 Task: Format the document by changing font sizes, styles, highlighting text, changing text color to pink, and inserting hyperlinks.
Action: Mouse moved to (508, 248)
Screenshot: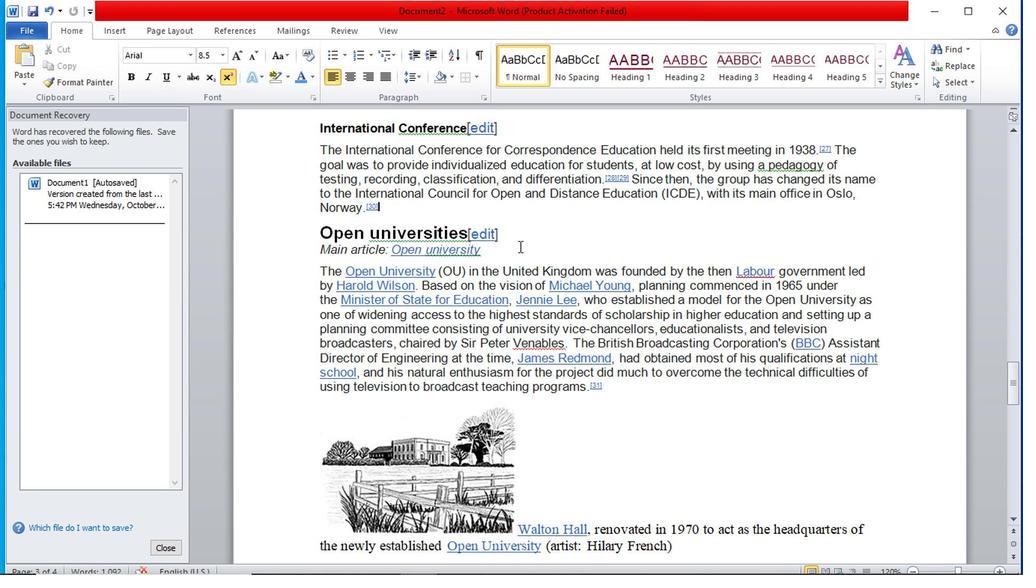 
Action: Mouse pressed left at (508, 248)
Screenshot: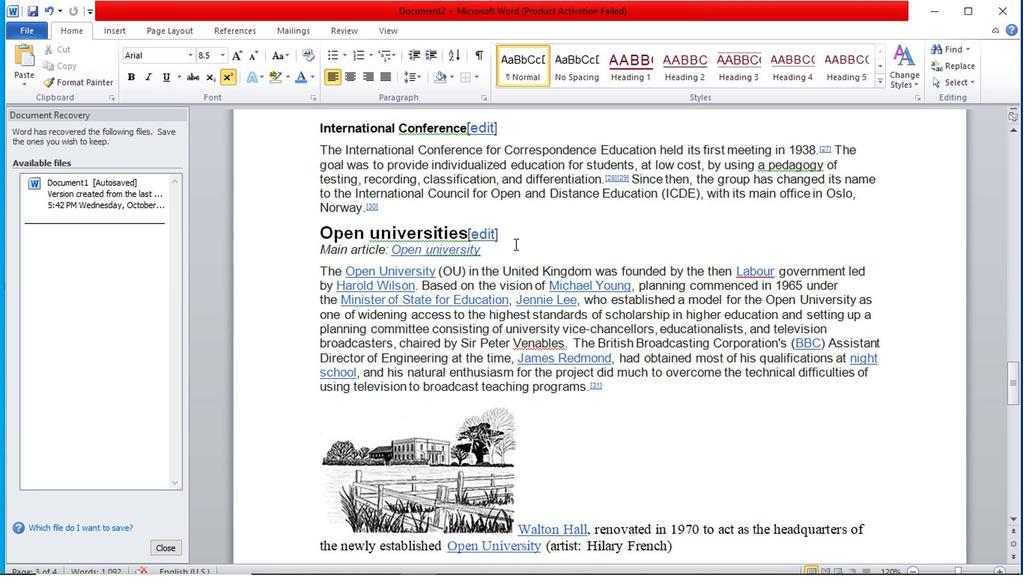
Action: Mouse moved to (494, 232)
Screenshot: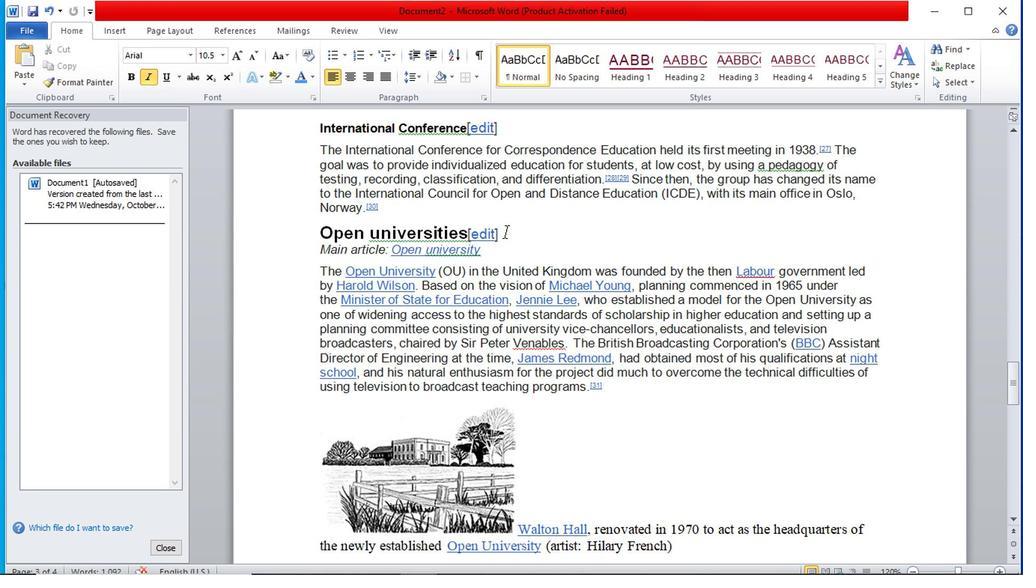 
Action: Mouse pressed left at (494, 232)
Screenshot: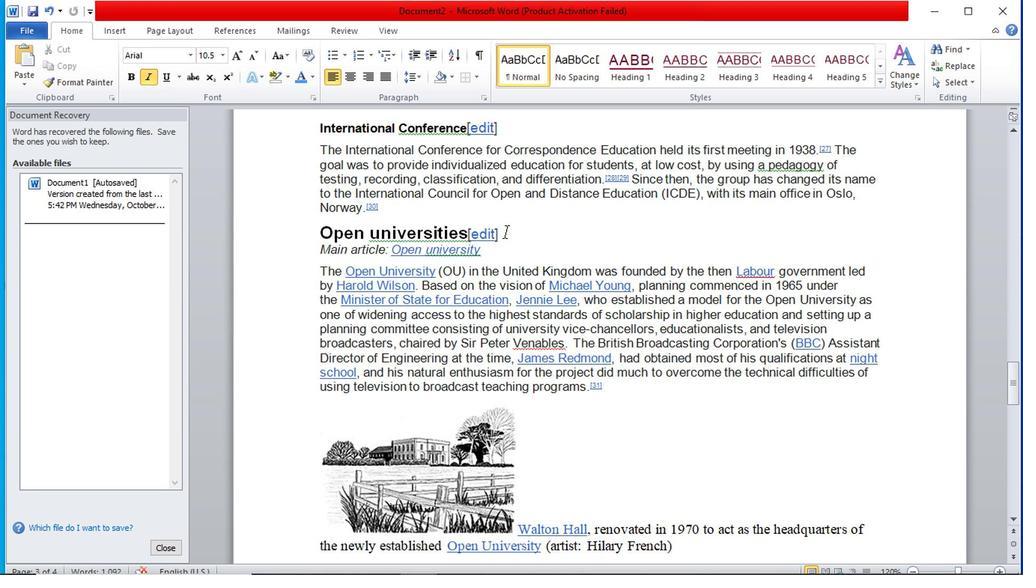 
Action: Key pressed <Key.backspace><Key.backspace><Key.backspace><Key.backspace>
Screenshot: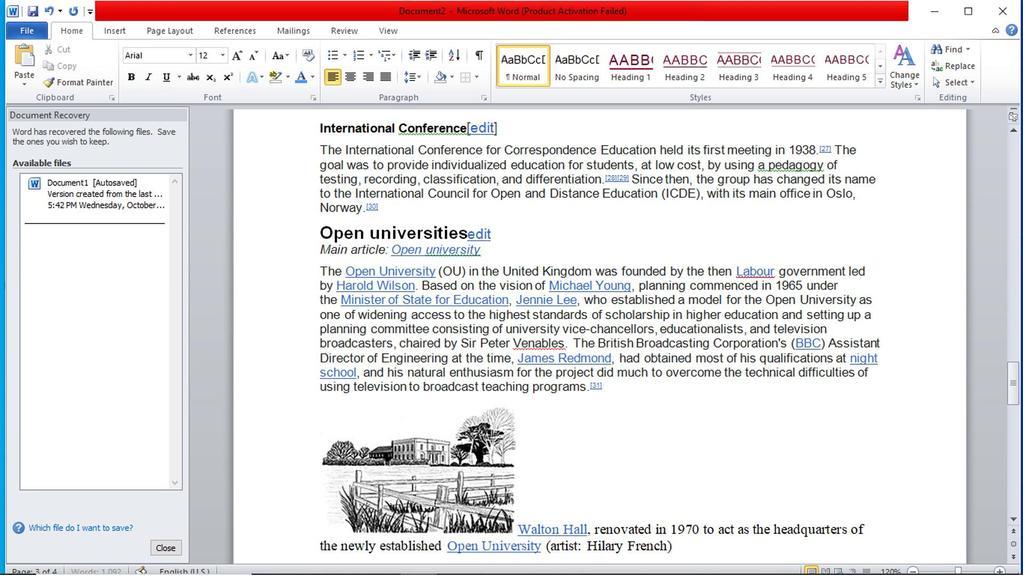 
Action: Mouse moved to (467, 233)
Screenshot: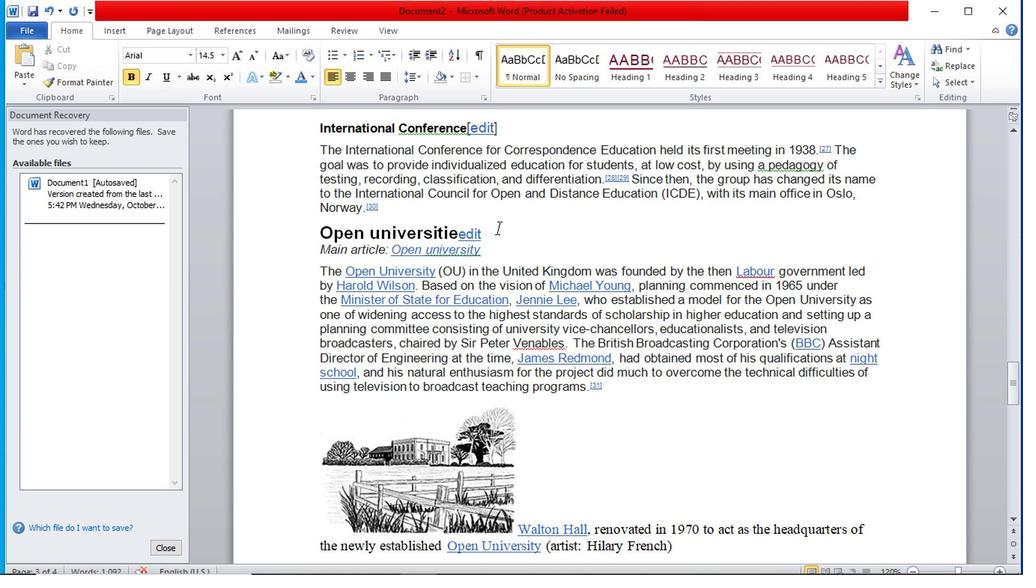 
Action: Key pressed s
Screenshot: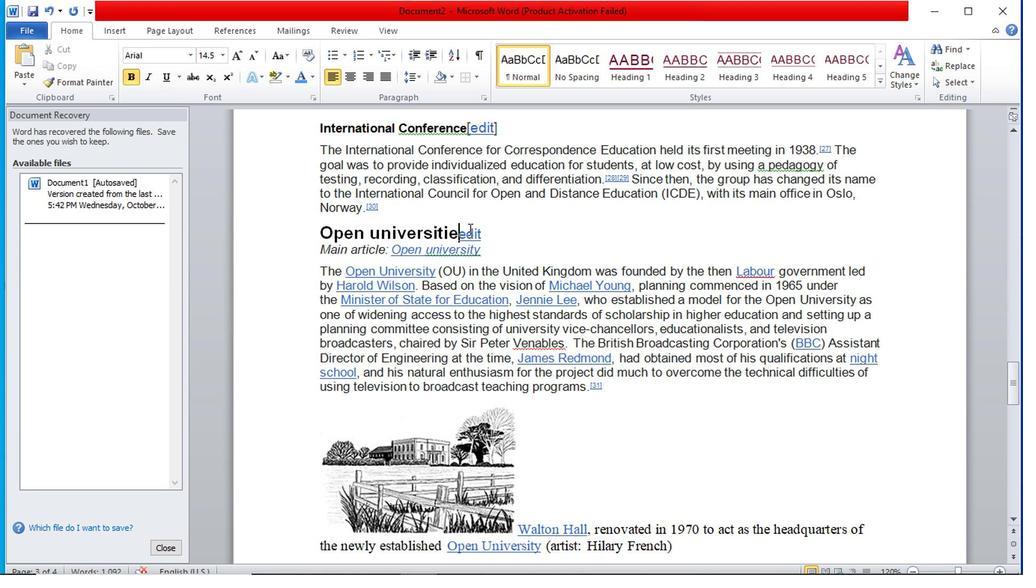 
Action: Mouse moved to (491, 238)
Screenshot: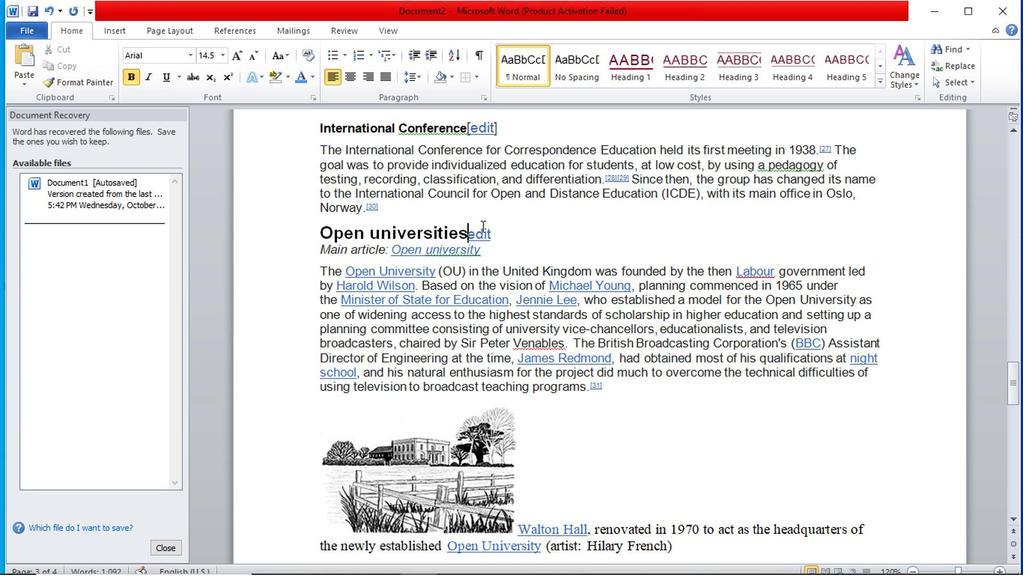 
Action: Mouse pressed left at (491, 238)
Screenshot: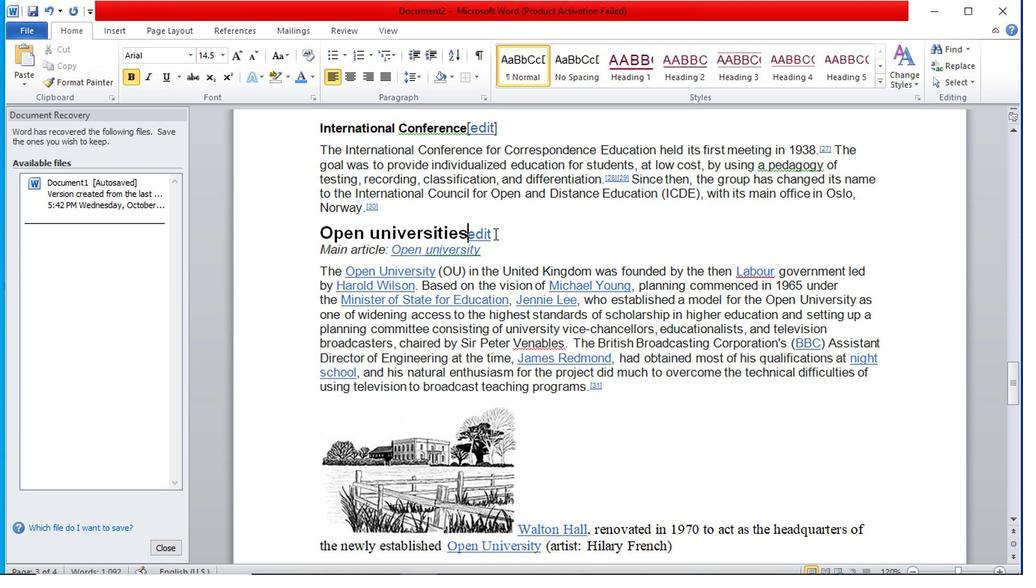 
Action: Key pressed <Key.backspace><Key.backspace><Key.backspace><Key.backspace>
Screenshot: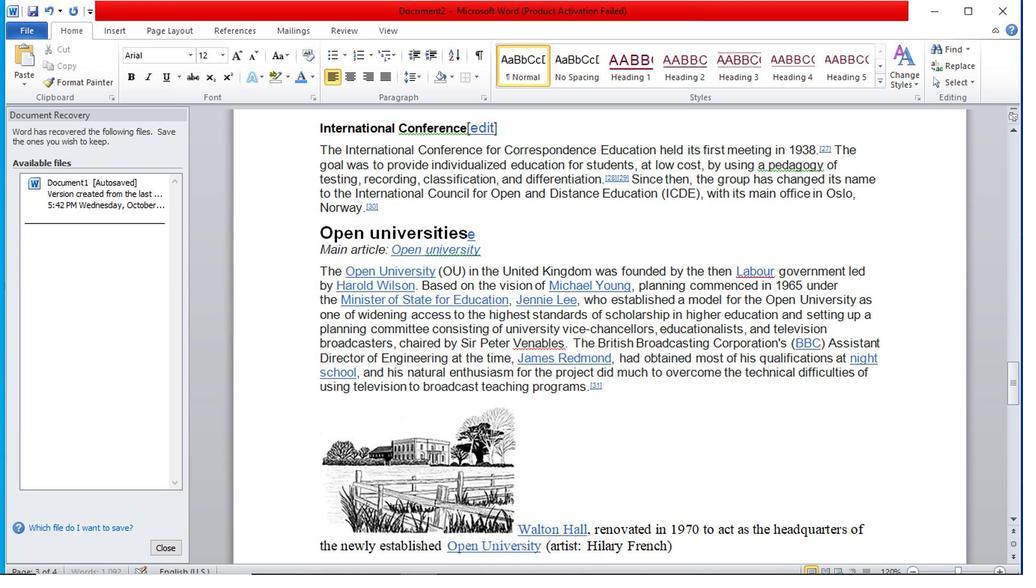 
Action: Mouse scrolled (491, 237) with delta (0, -1)
Screenshot: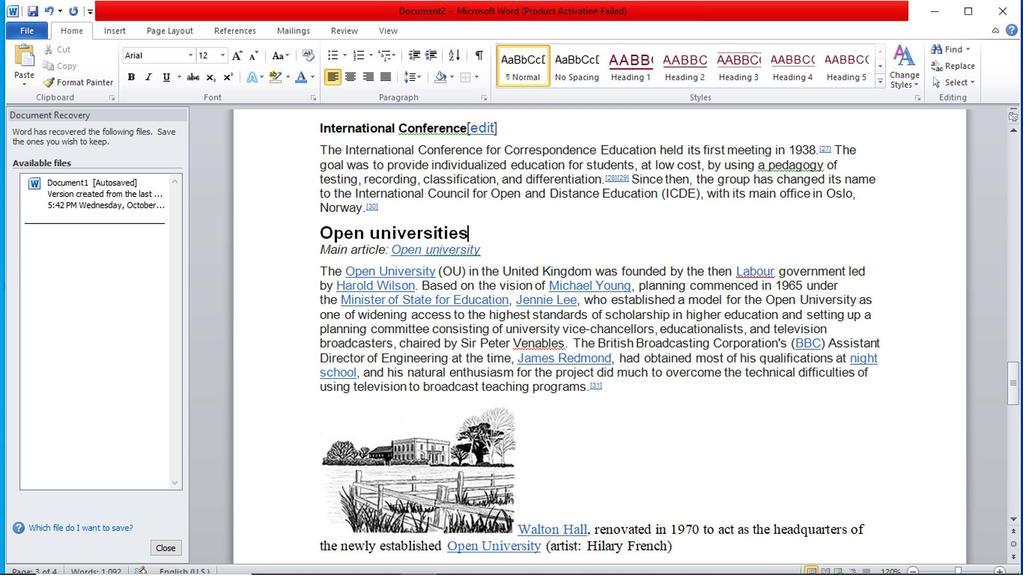
Action: Mouse scrolled (491, 238) with delta (0, 0)
Screenshot: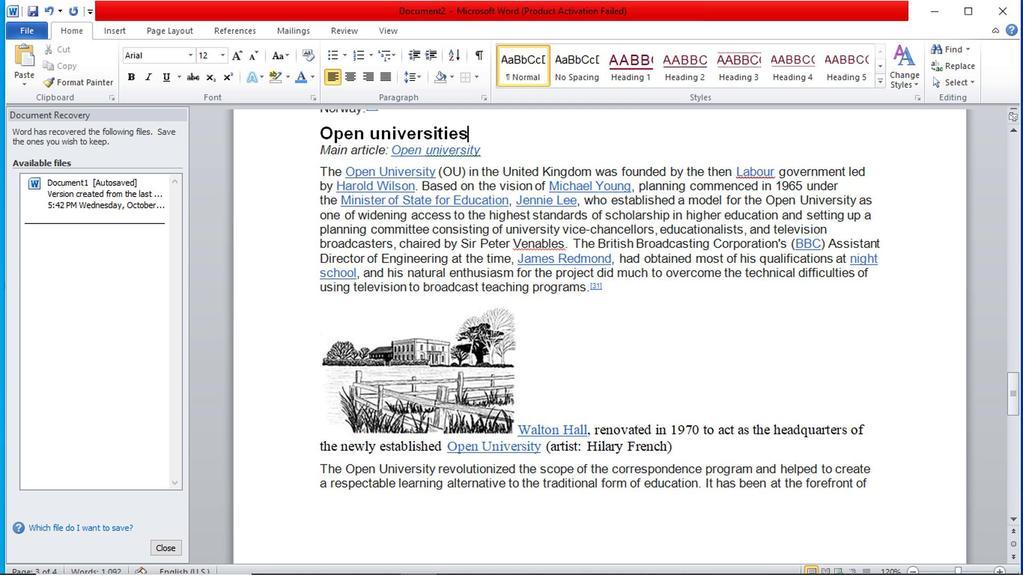 
Action: Mouse scrolled (491, 237) with delta (0, -1)
Screenshot: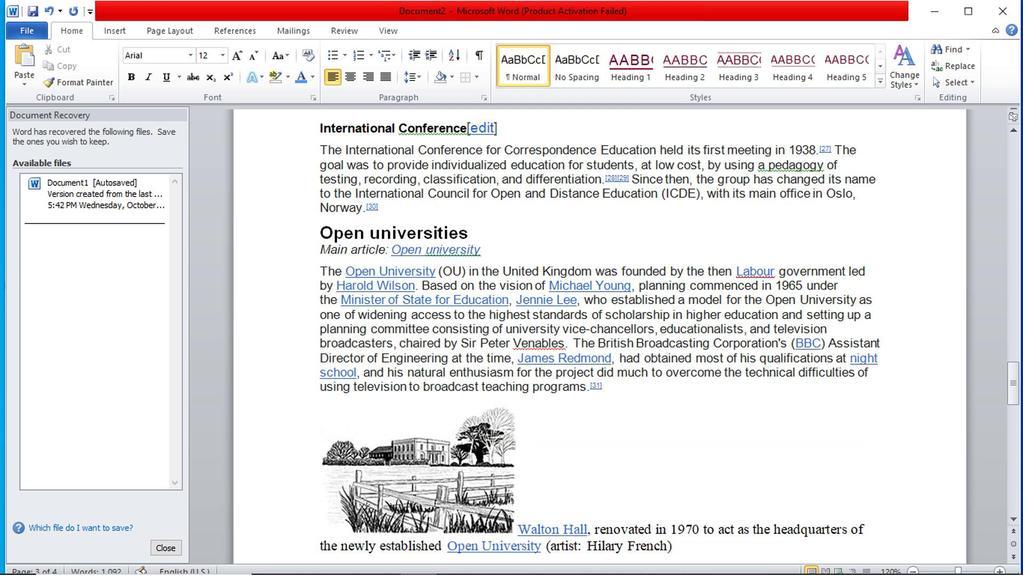 
Action: Mouse scrolled (491, 238) with delta (0, 0)
Screenshot: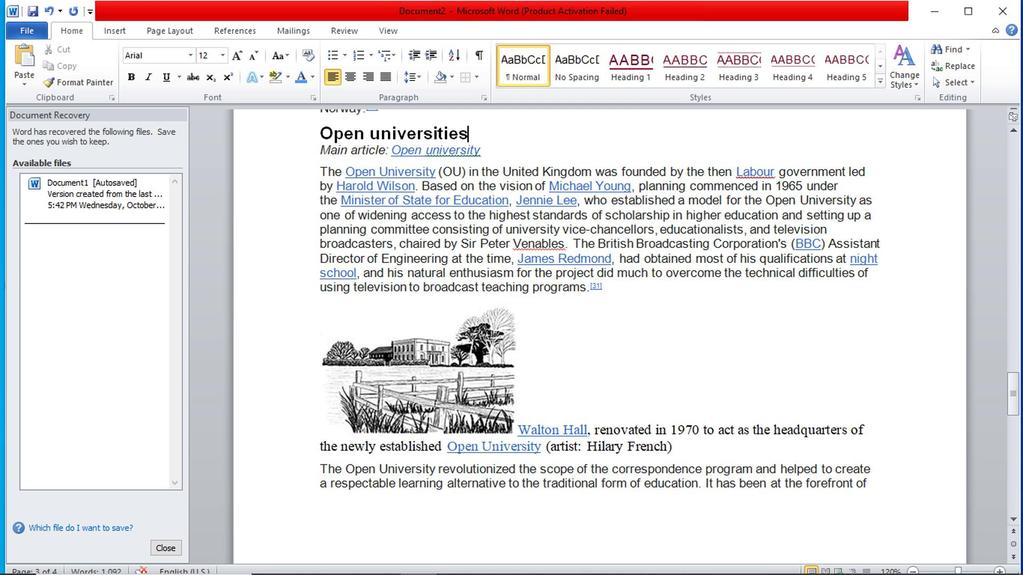 
Action: Mouse scrolled (491, 238) with delta (0, 0)
Screenshot: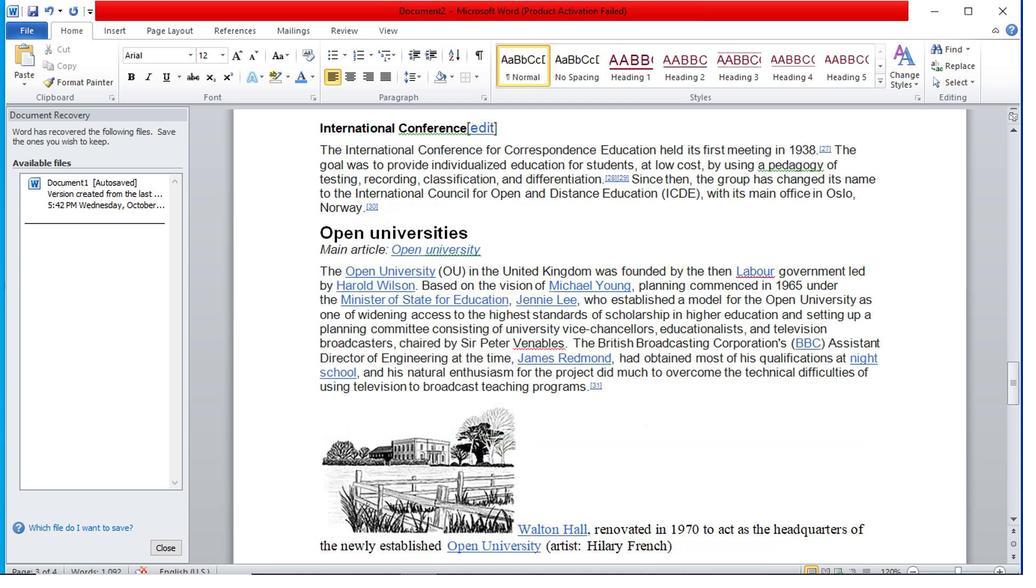 
Action: Mouse moved to (489, 293)
Screenshot: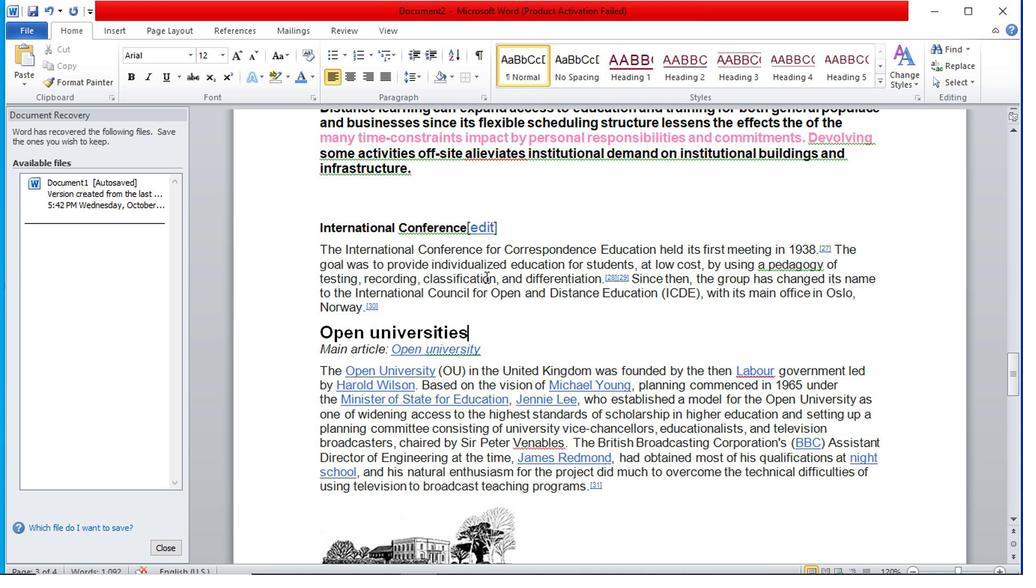 
Action: Mouse scrolled (489, 294) with delta (0, 1)
Screenshot: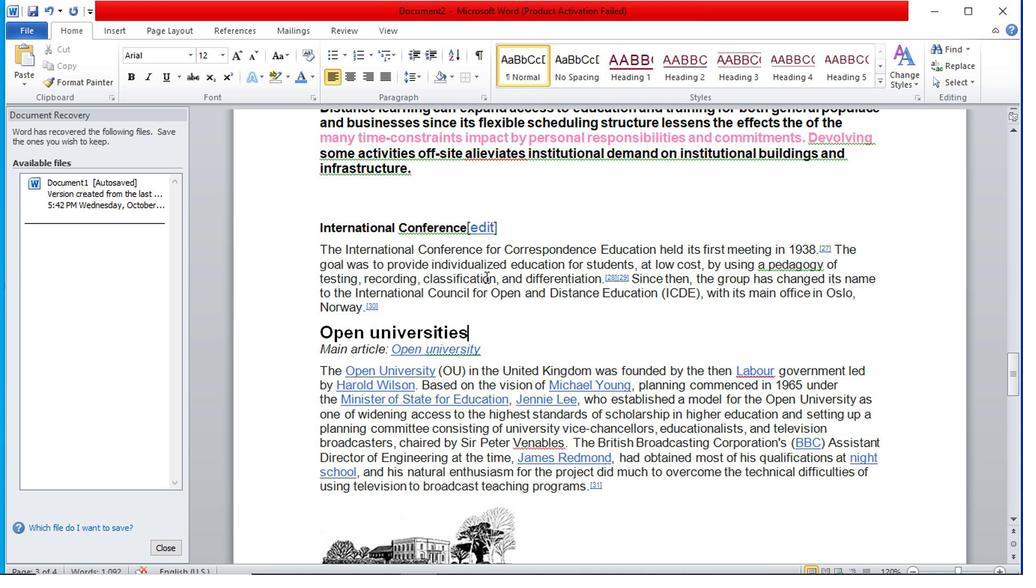
Action: Mouse moved to (494, 303)
Screenshot: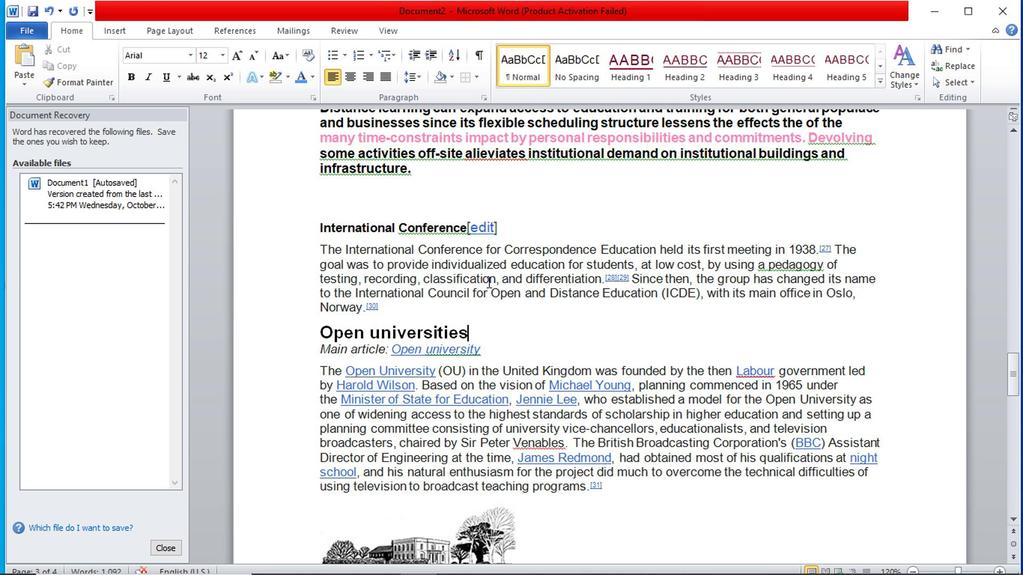
Action: Mouse scrolled (494, 304) with delta (0, 1)
Screenshot: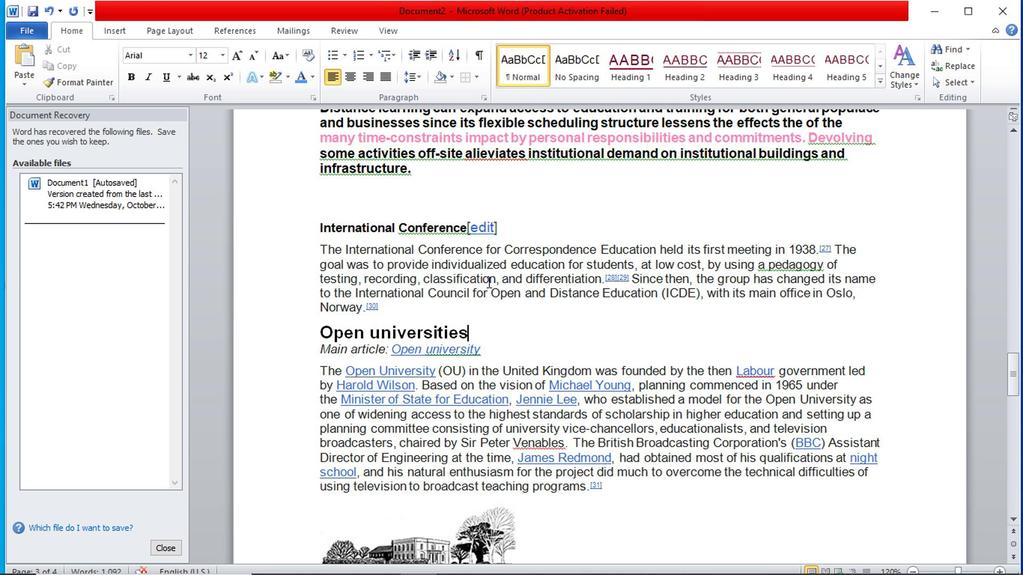 
Action: Mouse moved to (444, 304)
Screenshot: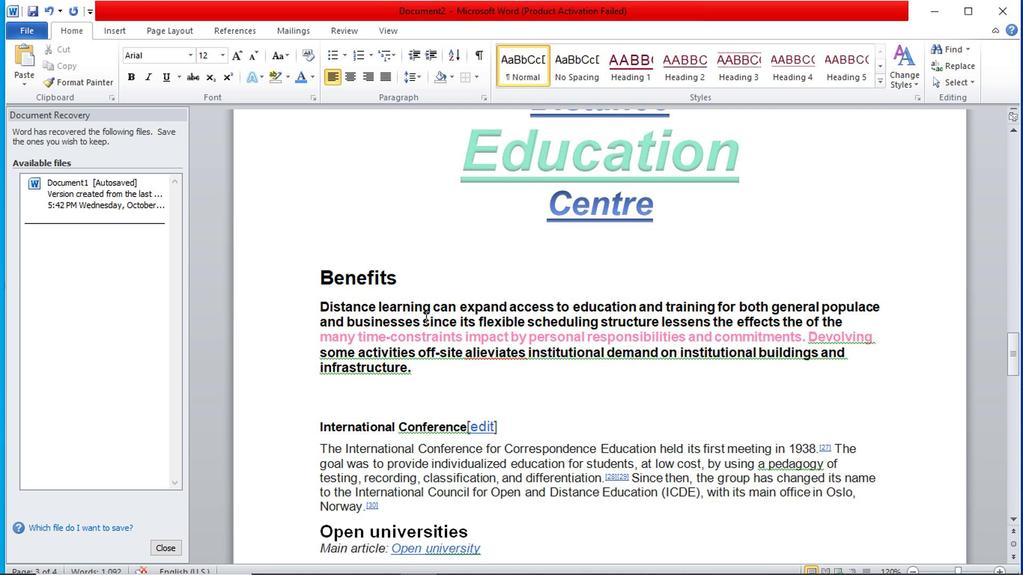 
Action: Mouse scrolled (444, 304) with delta (0, 0)
Screenshot: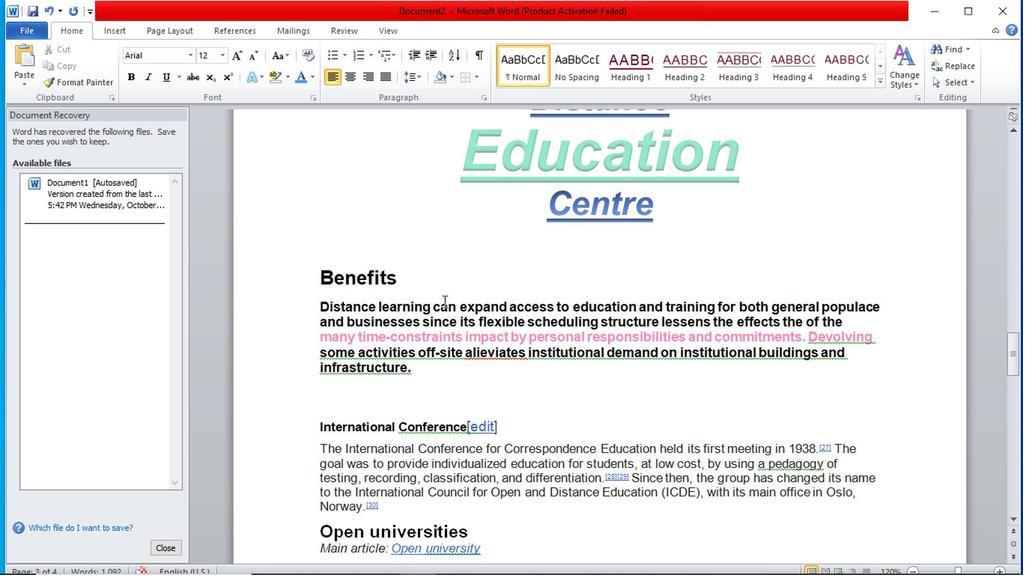 
Action: Mouse moved to (447, 304)
Screenshot: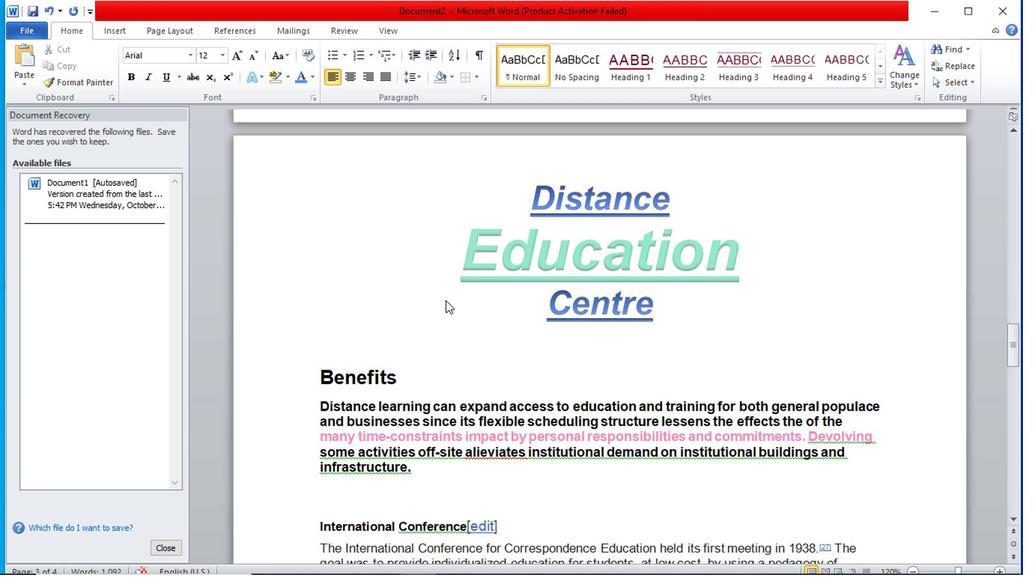 
Action: Mouse scrolled (447, 303) with delta (0, -1)
Screenshot: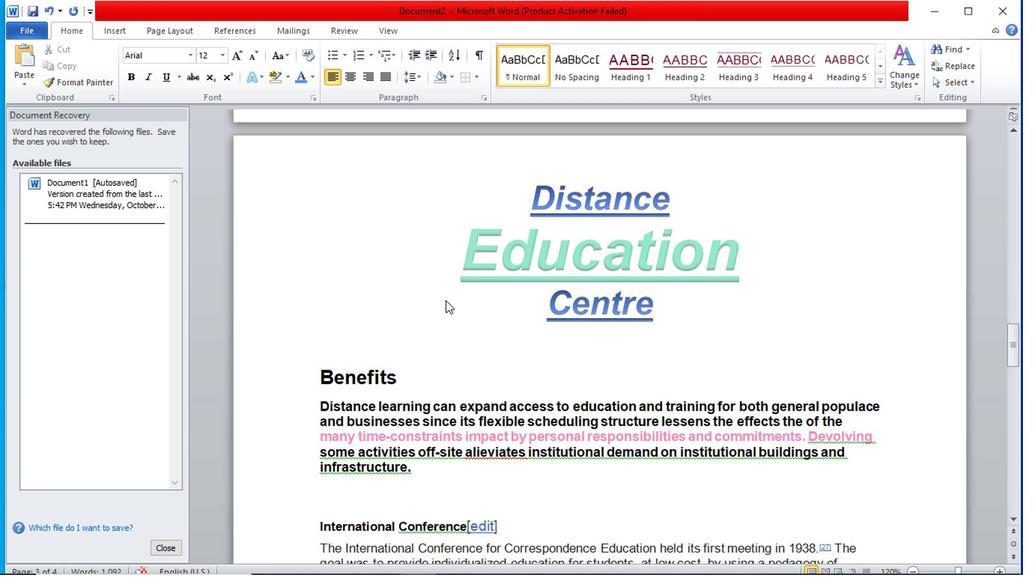 
Action: Mouse moved to (482, 323)
Screenshot: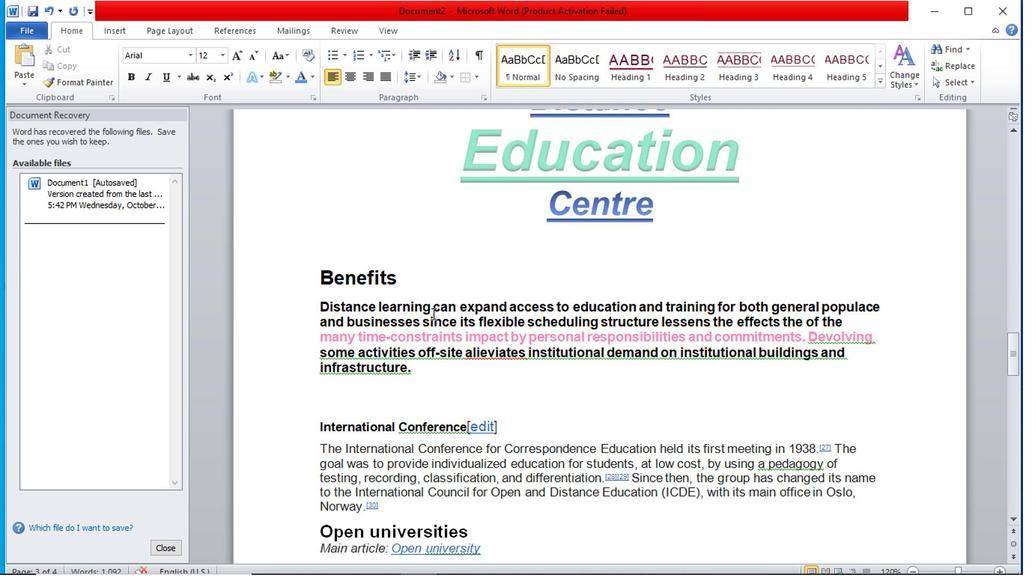 
Action: Mouse scrolled (482, 322) with delta (0, 0)
Screenshot: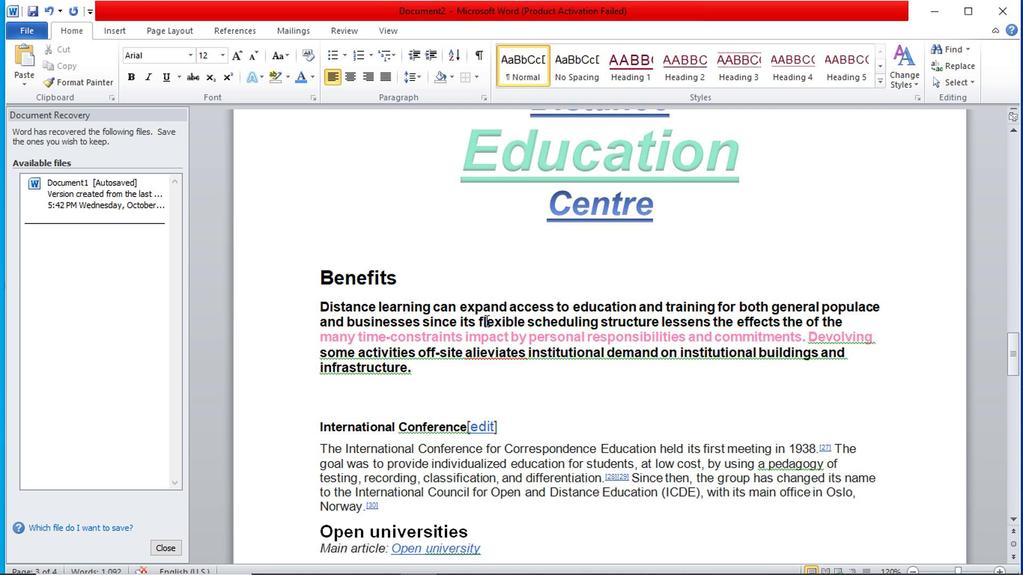 
Action: Mouse moved to (288, 69)
Screenshot: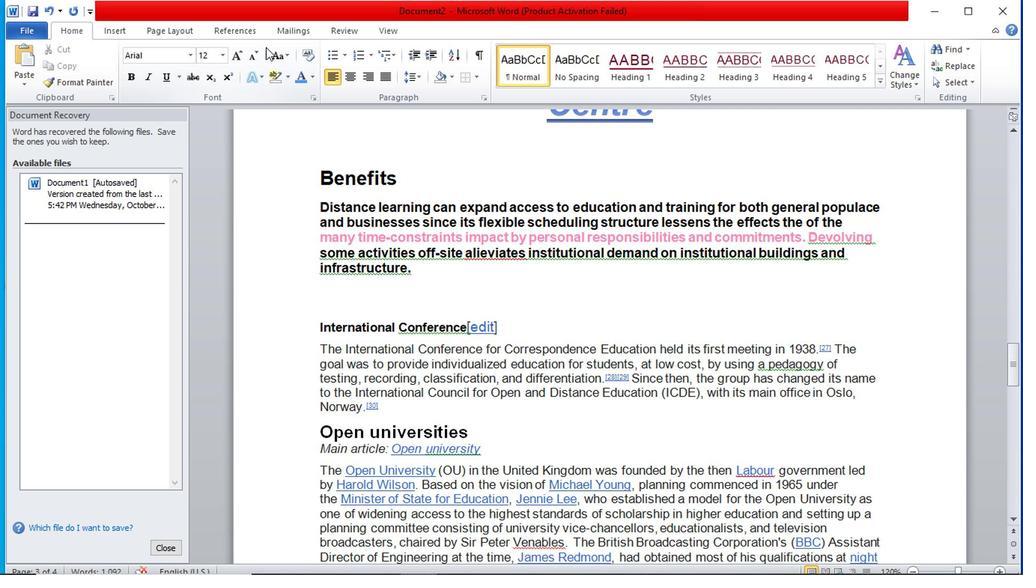 
Action: Mouse scrolled (288, 69) with delta (0, 0)
Screenshot: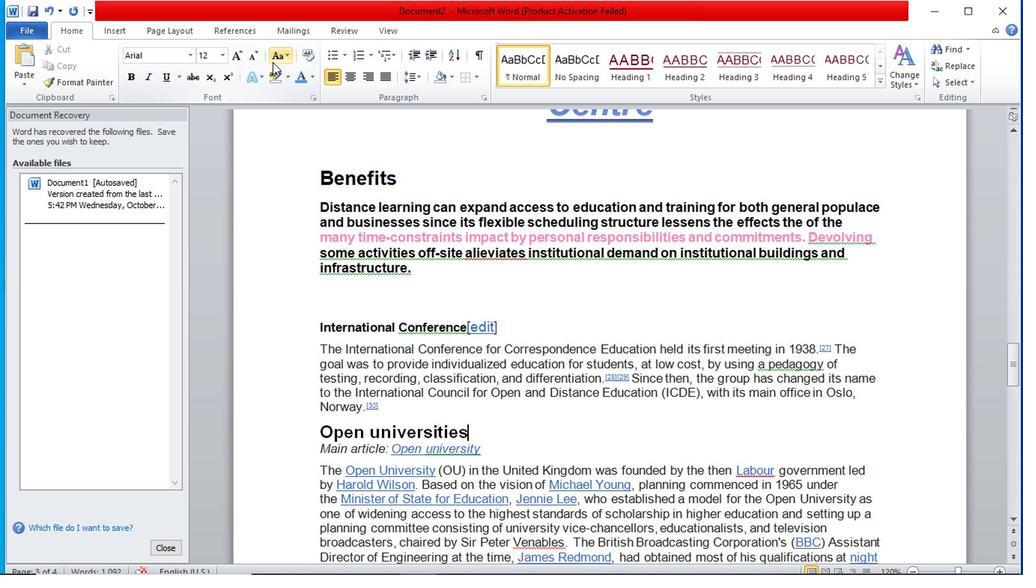 
Action: Mouse moved to (286, 73)
Screenshot: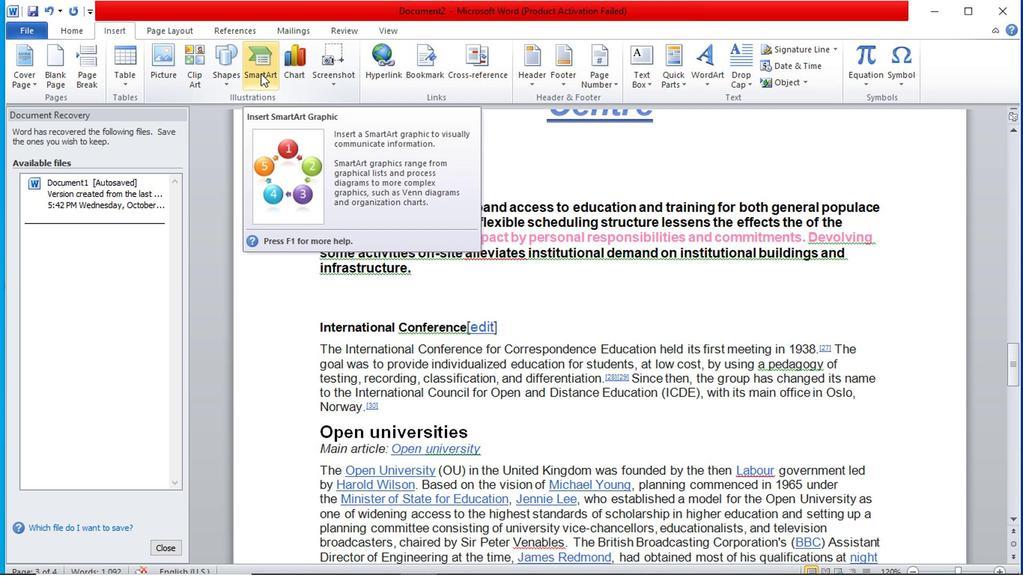 
Action: Mouse scrolled (286, 73) with delta (0, 0)
Screenshot: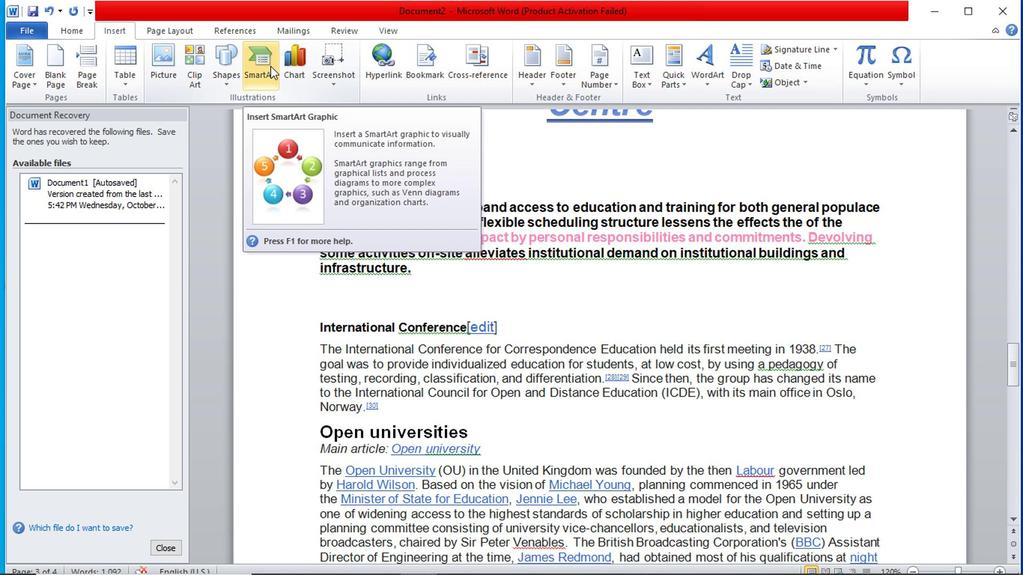 
Action: Mouse moved to (132, 34)
Screenshot: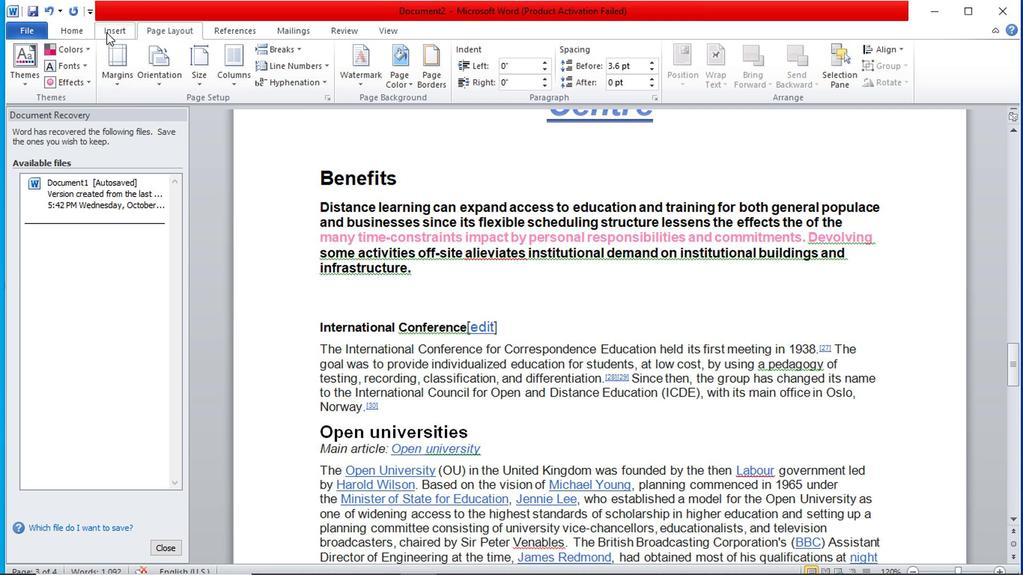 
Action: Mouse pressed left at (132, 34)
Screenshot: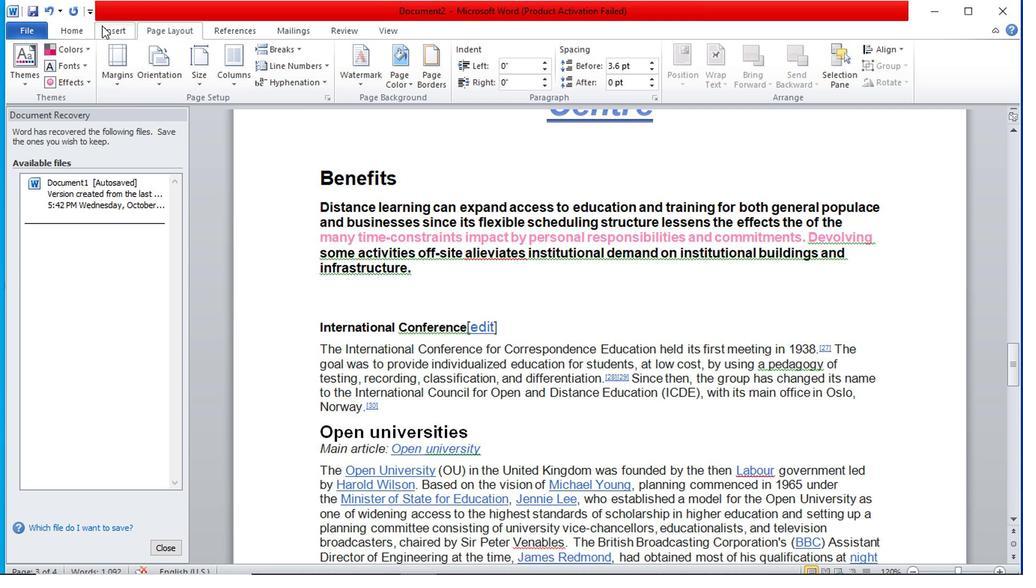 
Action: Mouse moved to (115, 36)
Screenshot: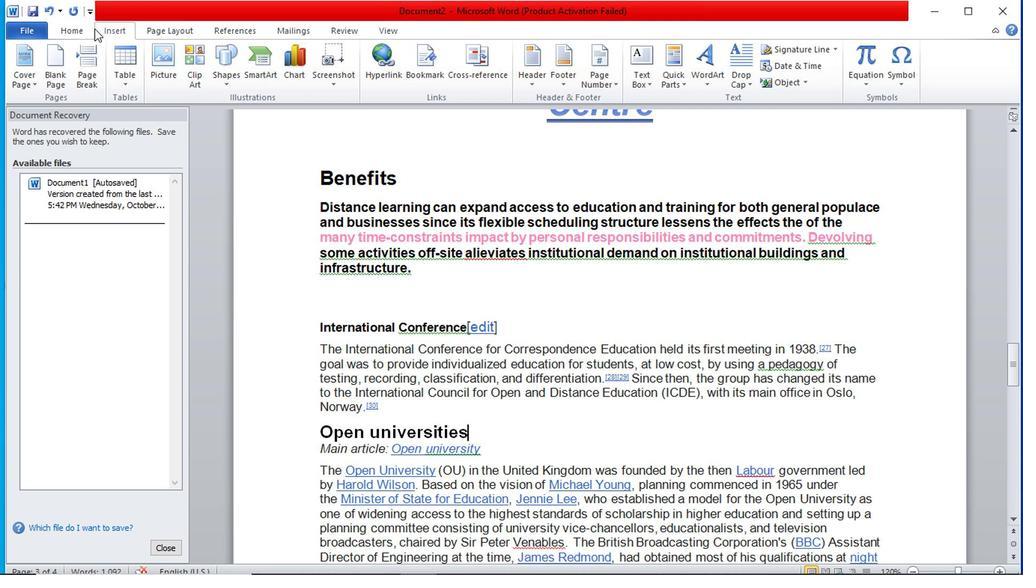 
Action: Mouse pressed left at (115, 36)
Screenshot: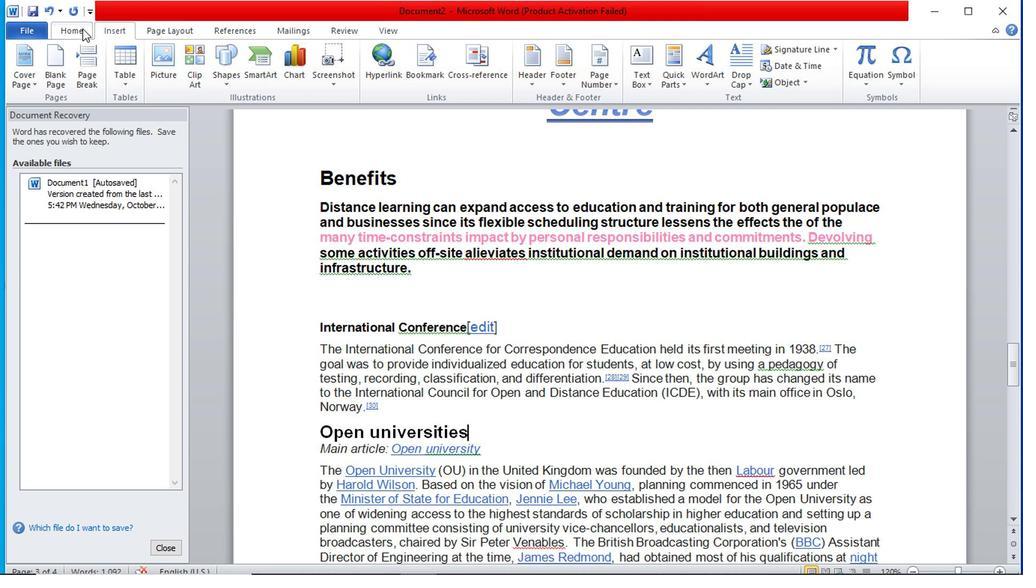 
Action: Mouse moved to (840, 293)
Screenshot: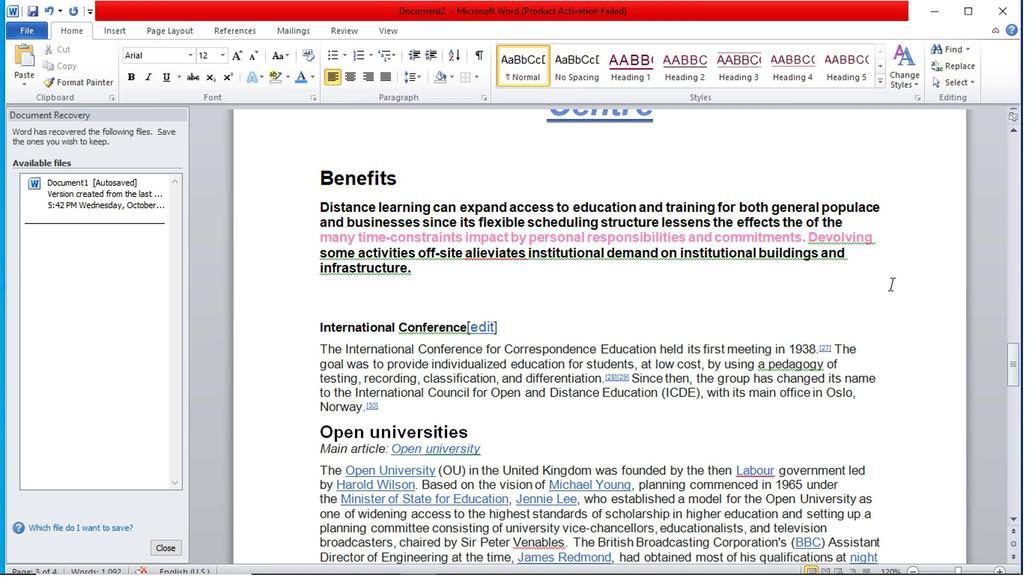 
Action: Mouse scrolled (840, 293) with delta (0, 0)
Screenshot: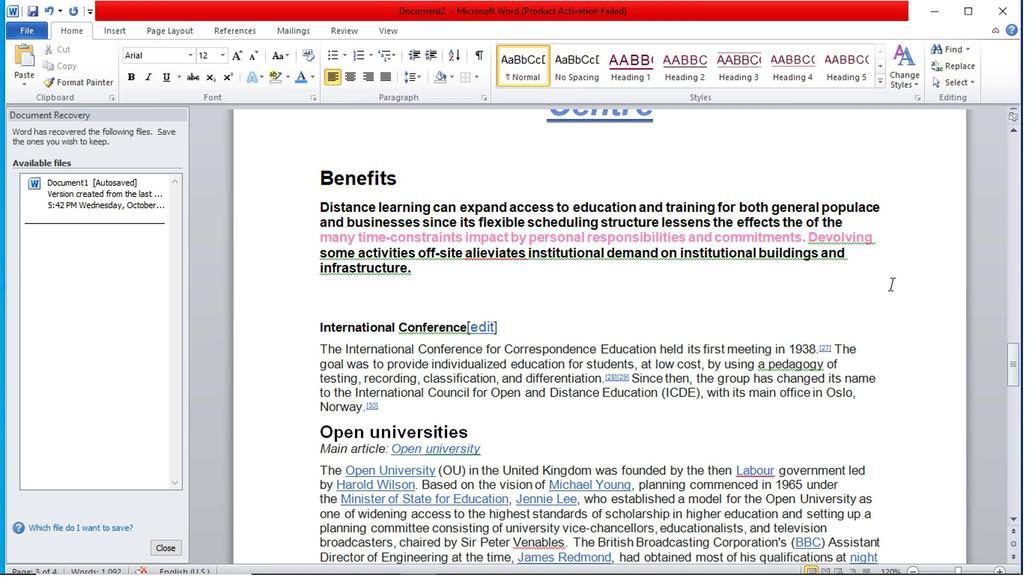
Action: Mouse moved to (832, 296)
Screenshot: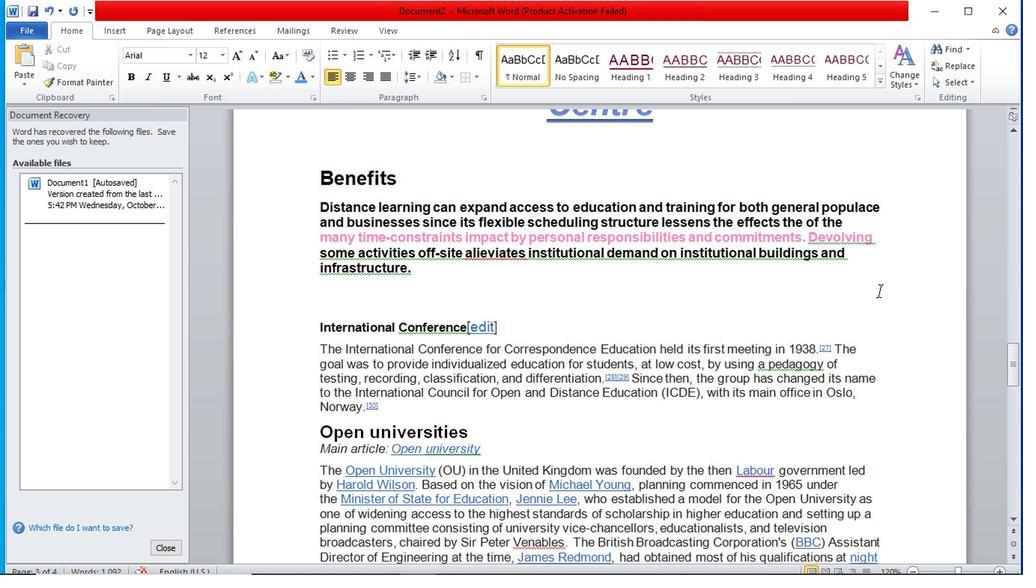
Action: Mouse scrolled (832, 296) with delta (0, 0)
Screenshot: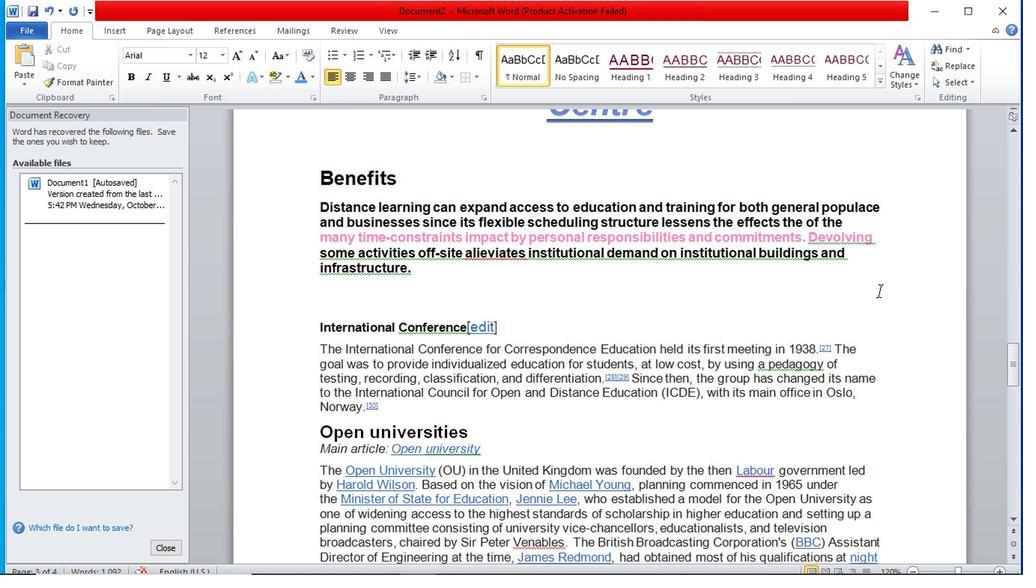 
Action: Mouse moved to (826, 298)
Screenshot: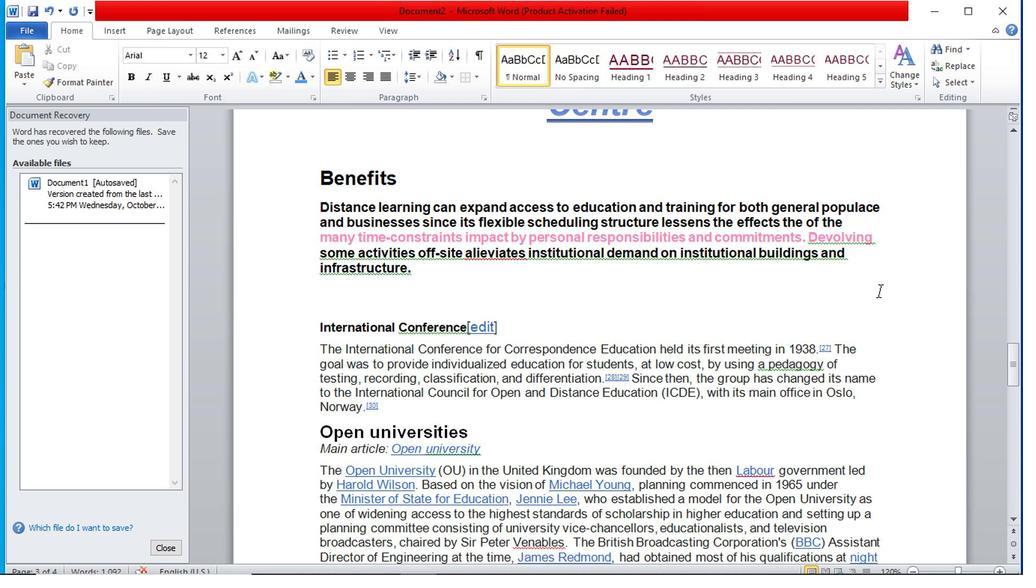 
Action: Mouse scrolled (826, 297) with delta (0, -1)
Screenshot: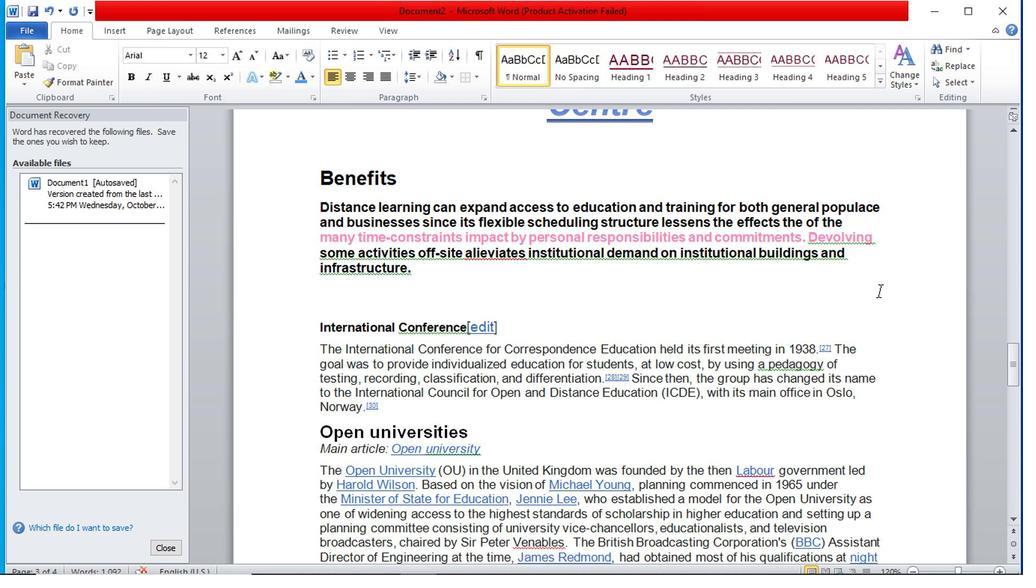 
Action: Mouse moved to (714, 266)
Screenshot: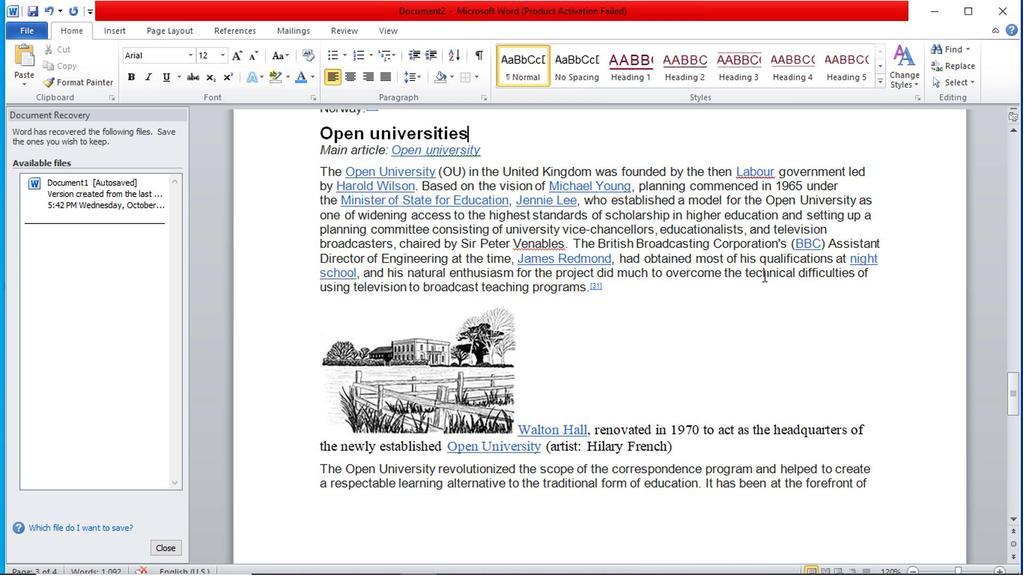
Action: Mouse scrolled (714, 266) with delta (0, 0)
Screenshot: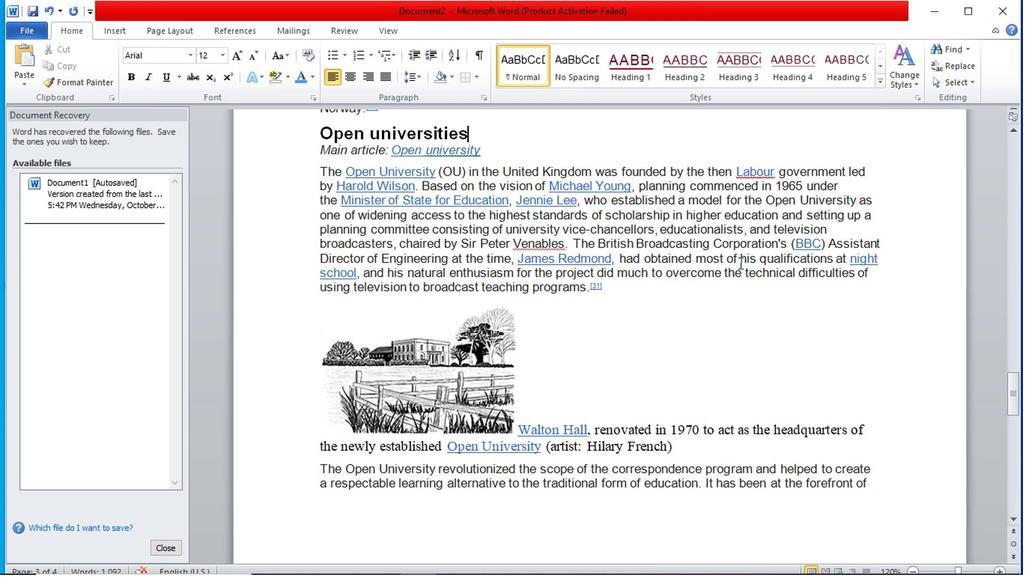 
Action: Mouse moved to (652, 247)
Screenshot: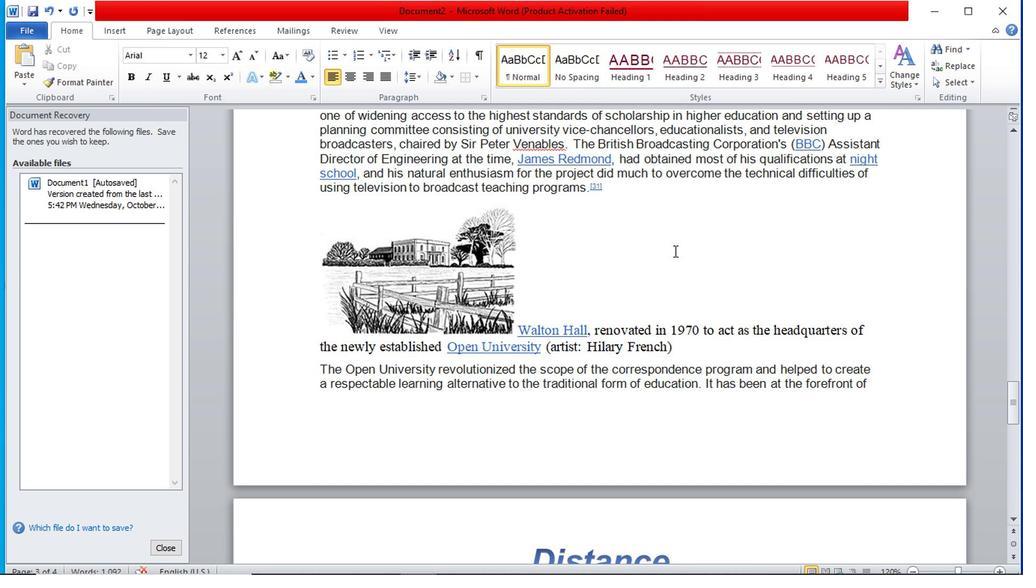 
Action: Mouse scrolled (652, 248) with delta (0, 0)
Screenshot: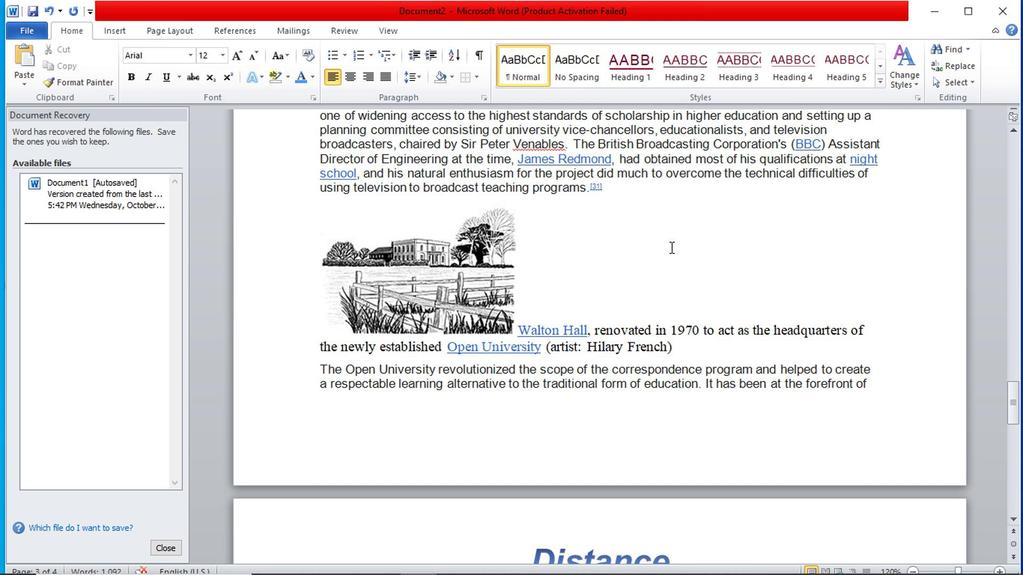 
Action: Mouse scrolled (652, 248) with delta (0, 0)
Screenshot: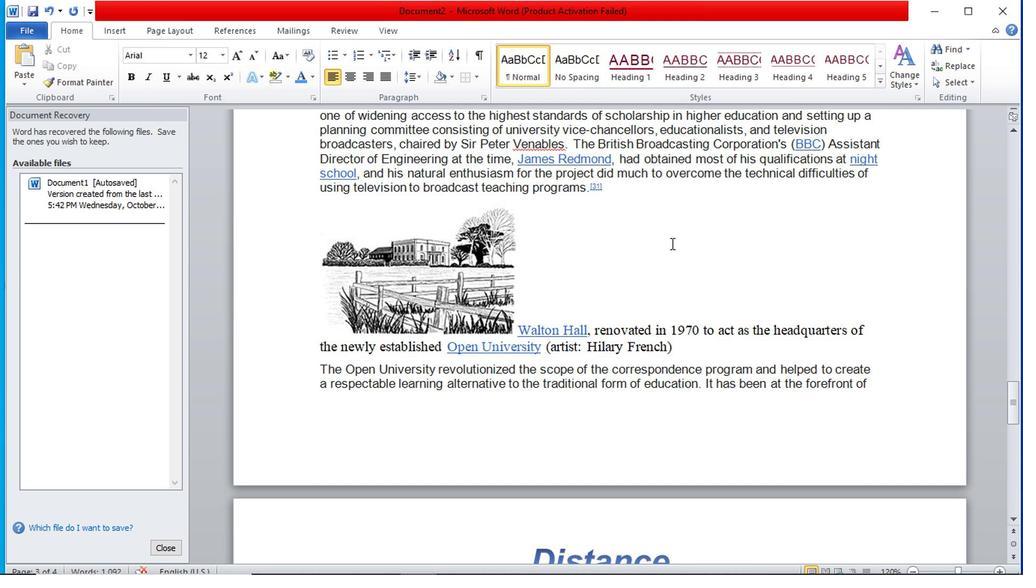 
Action: Mouse scrolled (652, 248) with delta (0, 0)
Screenshot: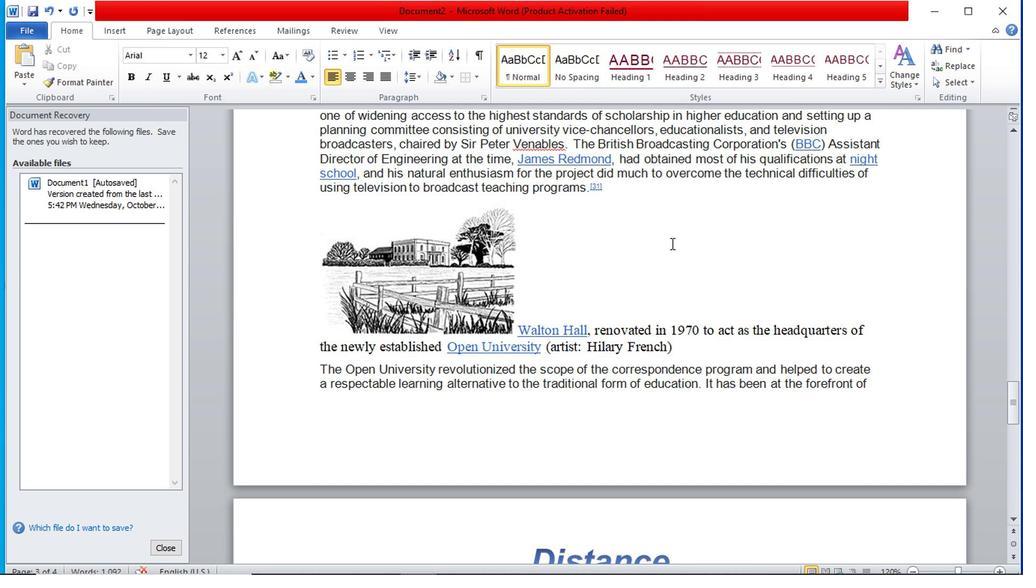 
Action: Mouse scrolled (652, 248) with delta (0, 0)
Screenshot: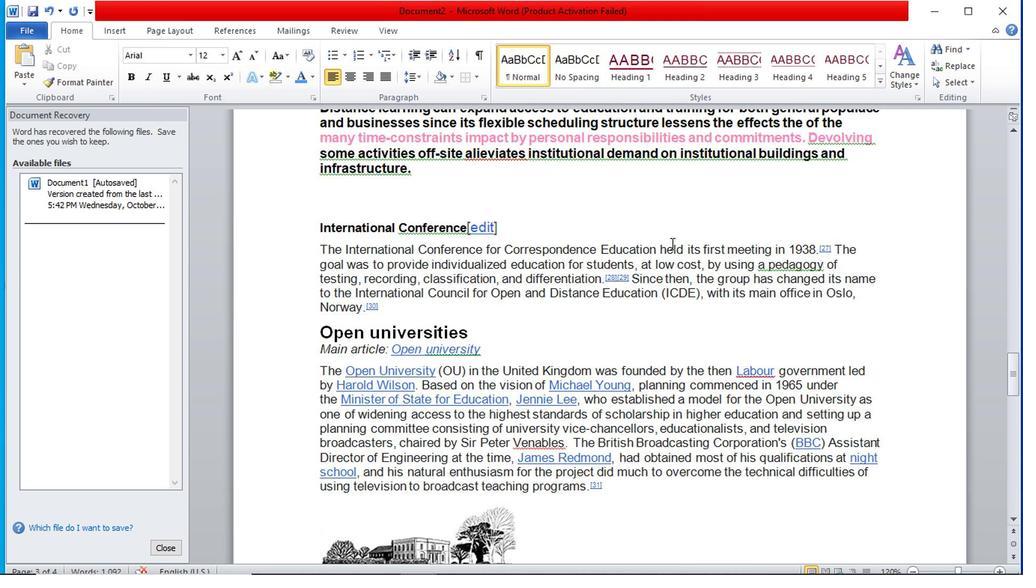 
Action: Mouse scrolled (652, 248) with delta (0, 0)
Screenshot: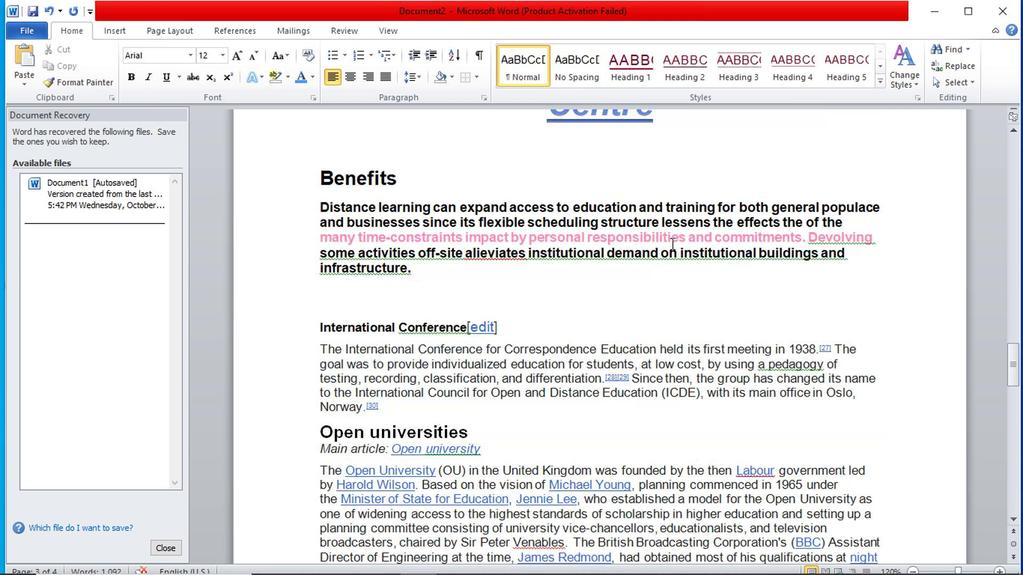 
Action: Mouse moved to (661, 244)
Screenshot: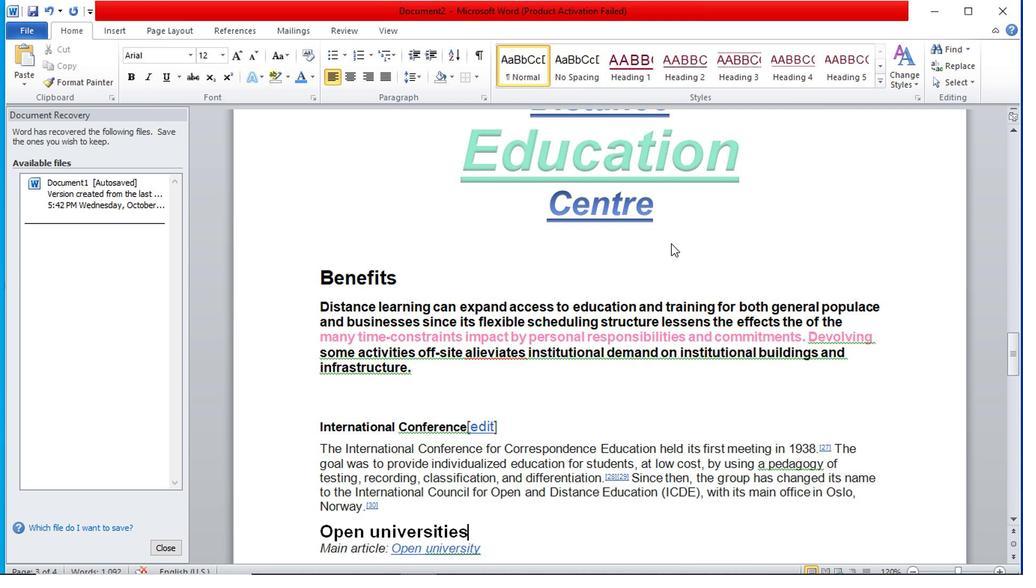 
Action: Mouse scrolled (661, 244) with delta (0, 0)
Screenshot: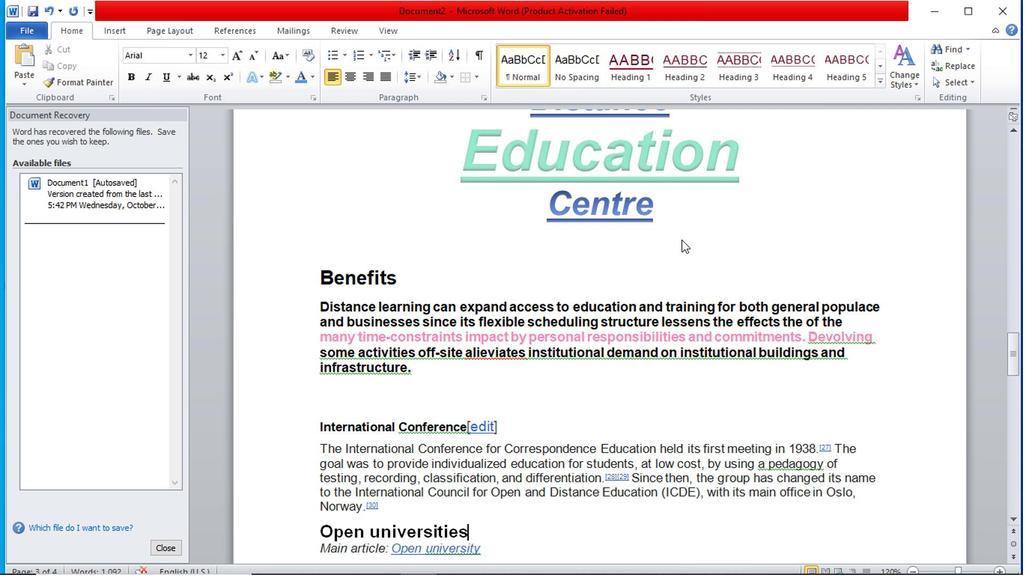 
Action: Mouse scrolled (661, 244) with delta (0, 0)
Screenshot: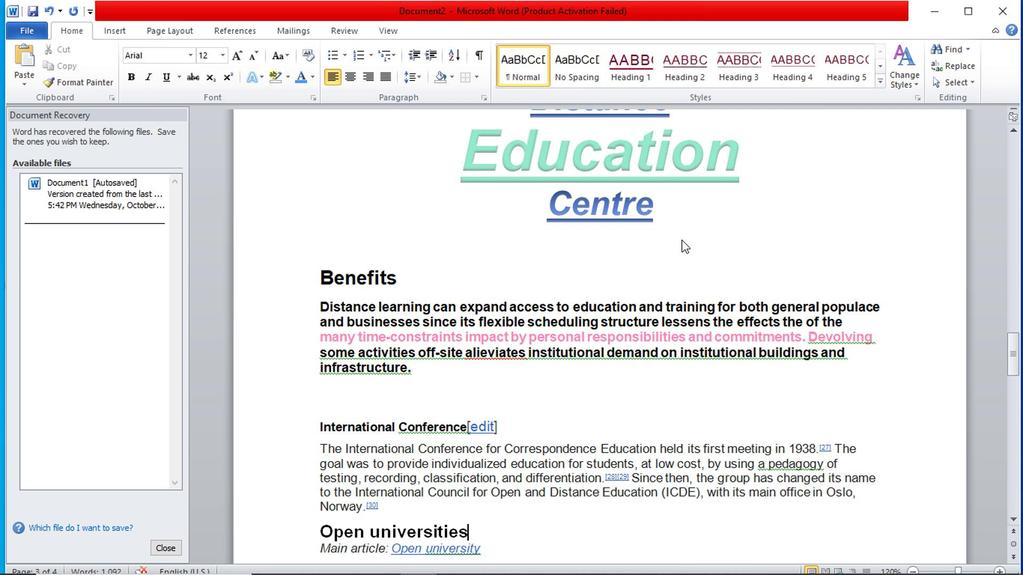 
Action: Mouse moved to (481, 207)
Screenshot: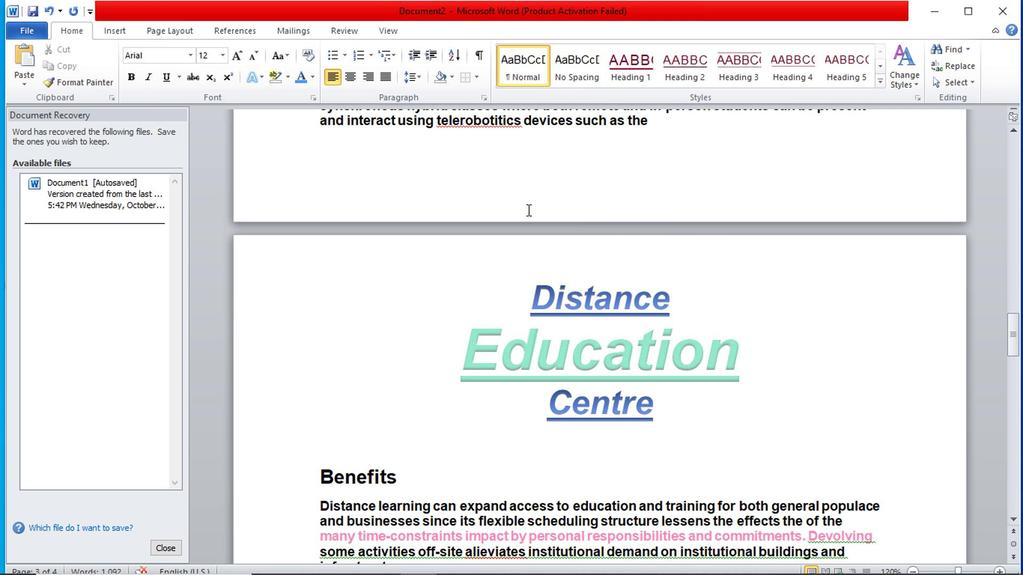 
Action: Mouse scrolled (481, 209) with delta (0, 1)
Screenshot: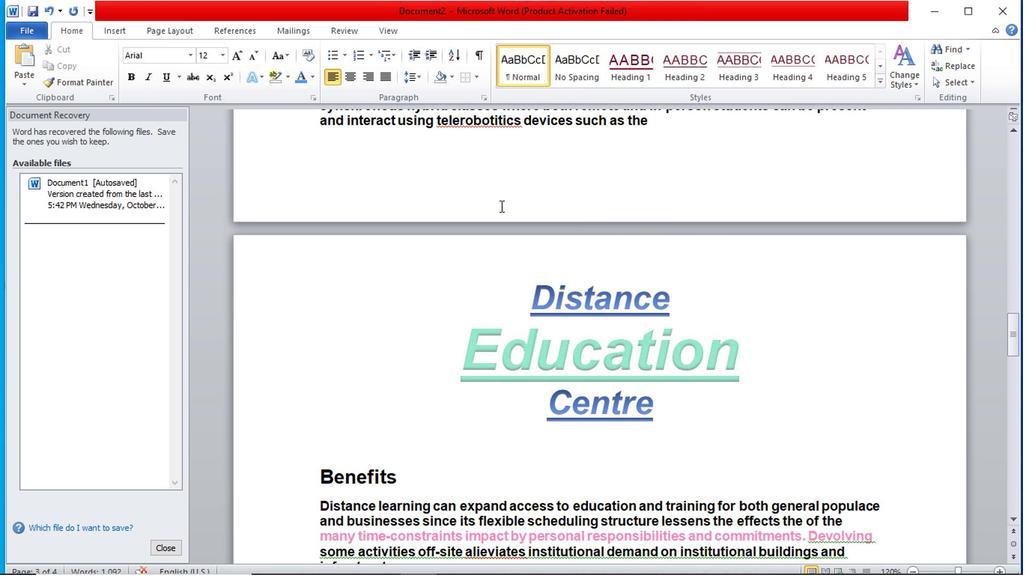 
Action: Mouse scrolled (481, 209) with delta (0, 1)
Screenshot: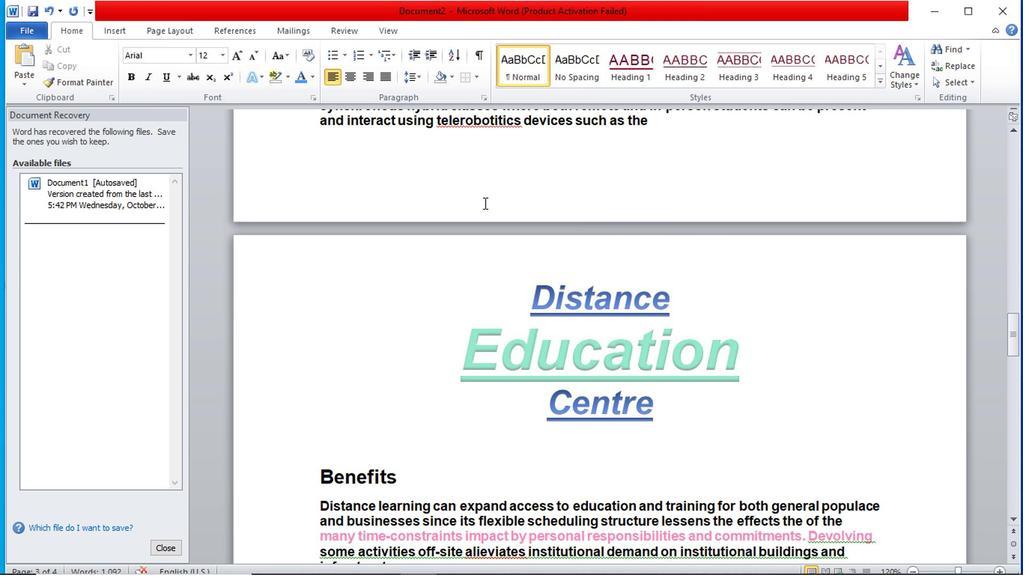 
Action: Mouse scrolled (481, 209) with delta (0, 1)
Screenshot: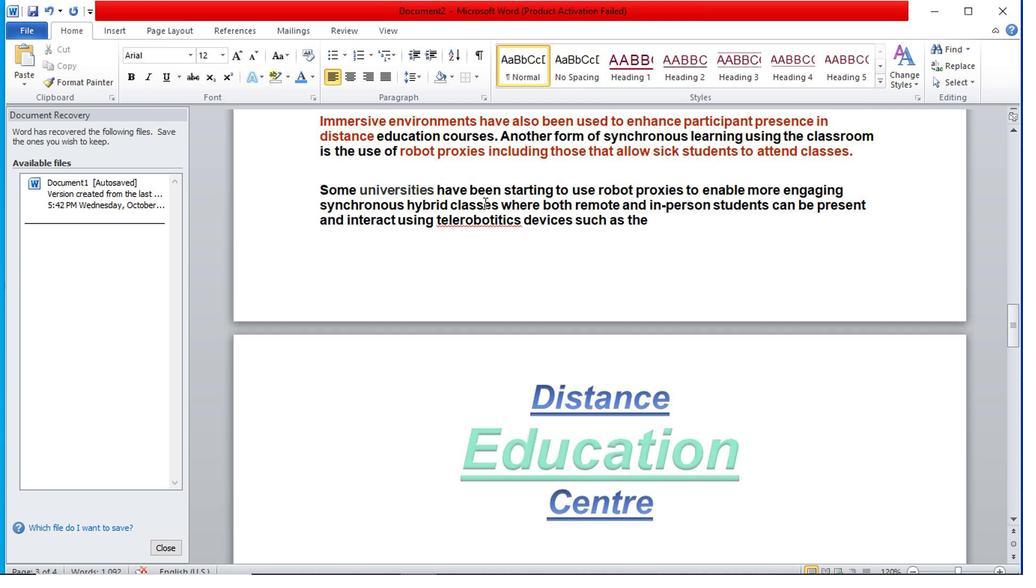 
Action: Mouse moved to (433, 205)
Screenshot: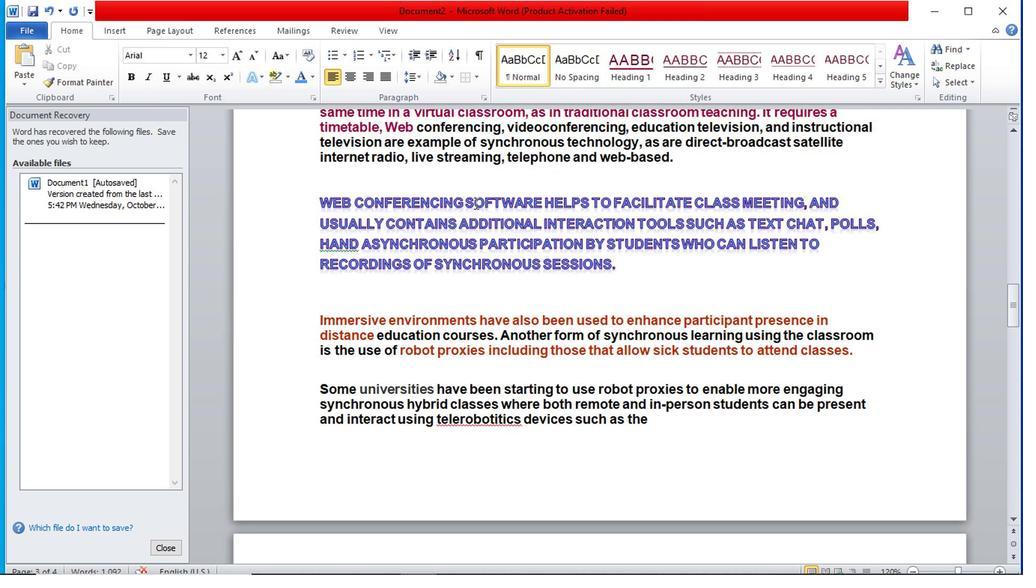 
Action: Mouse scrolled (433, 205) with delta (0, 0)
Screenshot: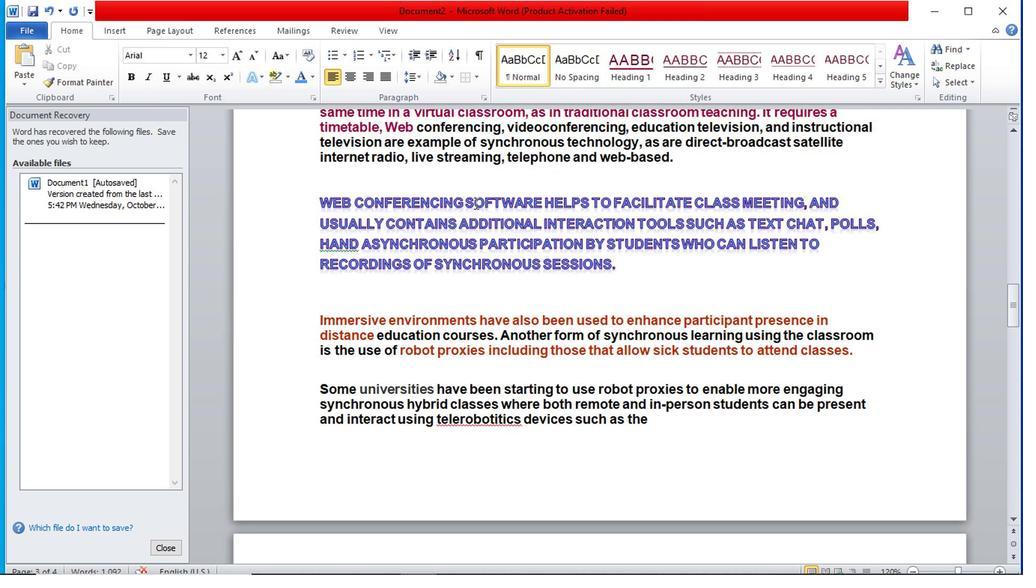 
Action: Mouse moved to (428, 205)
Screenshot: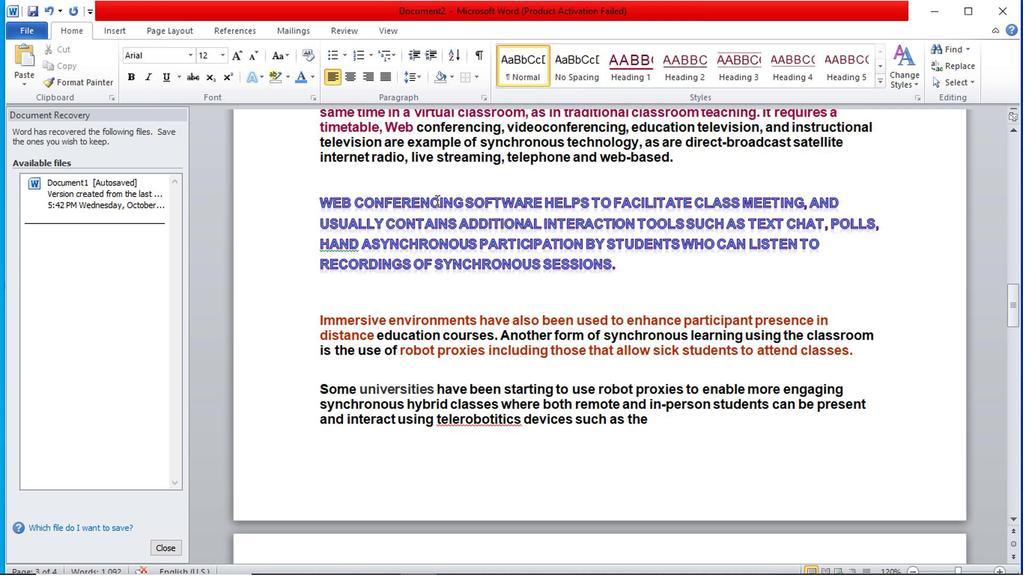 
Action: Mouse scrolled (428, 205) with delta (0, 0)
Screenshot: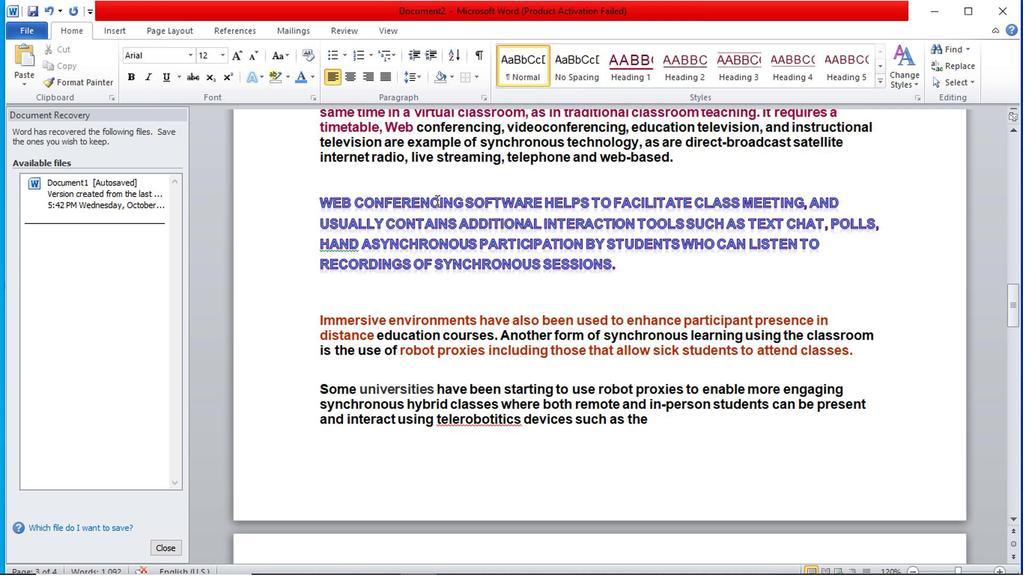 
Action: Mouse moved to (426, 205)
Screenshot: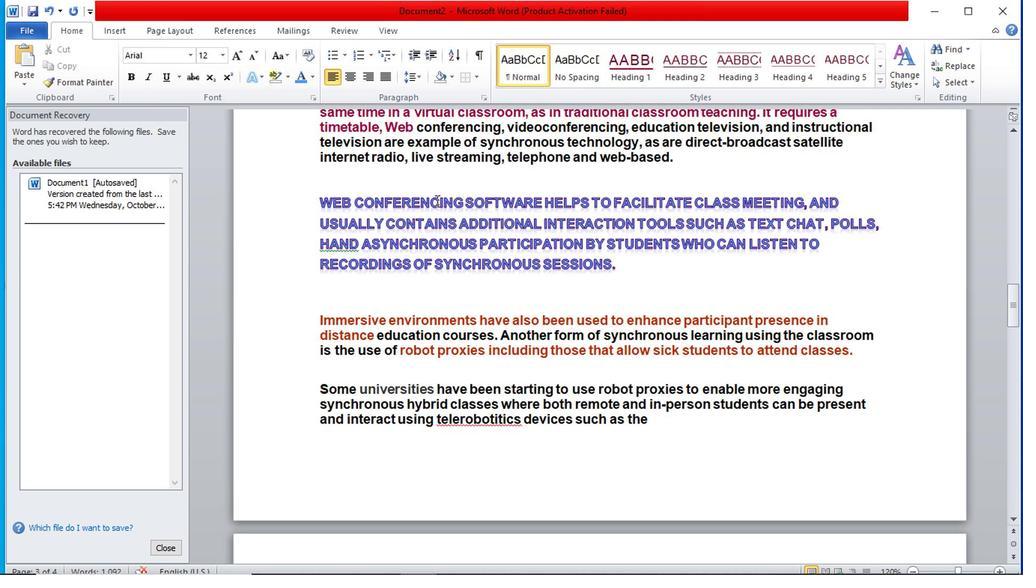 
Action: Mouse scrolled (426, 205) with delta (0, 0)
Screenshot: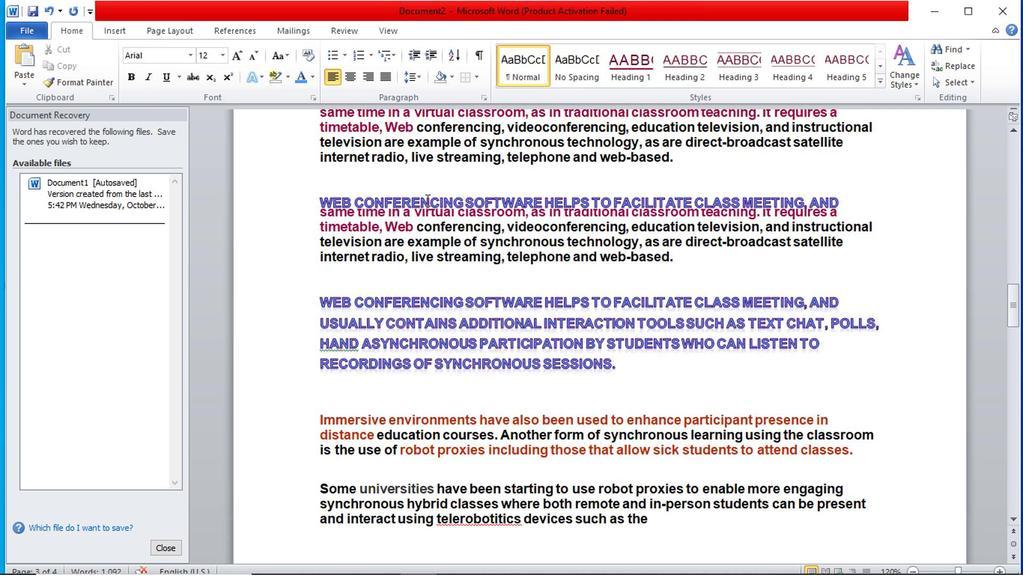 
Action: Mouse moved to (382, 202)
Screenshot: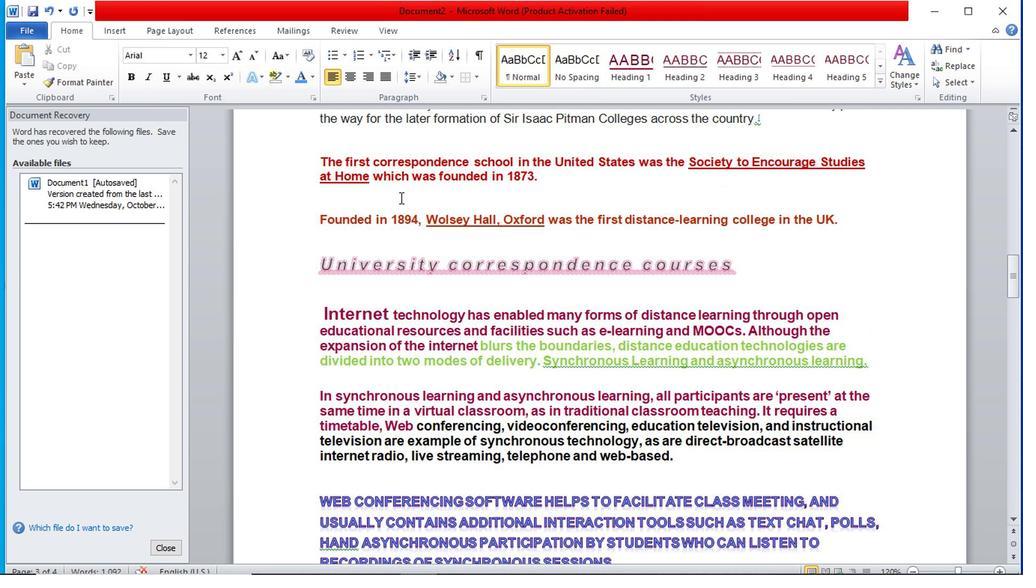 
Action: Mouse scrolled (382, 203) with delta (0, 1)
Screenshot: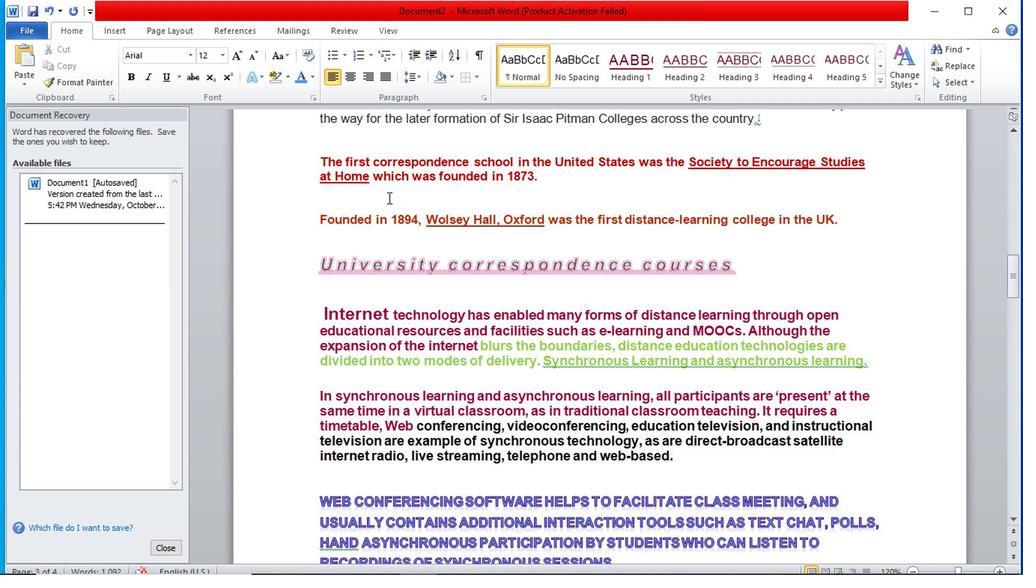 
Action: Mouse scrolled (382, 203) with delta (0, 1)
Screenshot: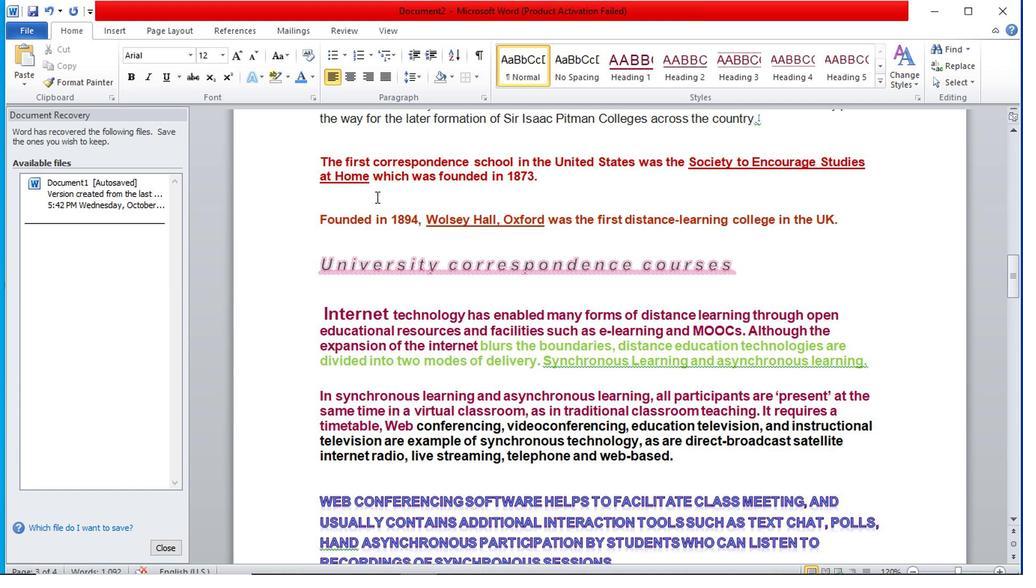 
Action: Mouse moved to (356, 199)
Screenshot: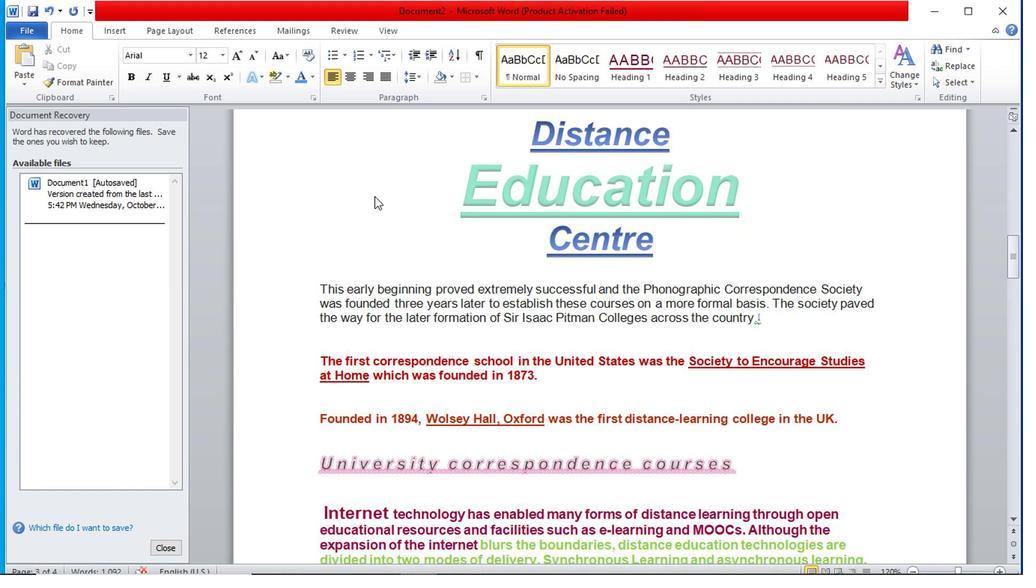 
Action: Mouse scrolled (356, 200) with delta (0, 0)
Screenshot: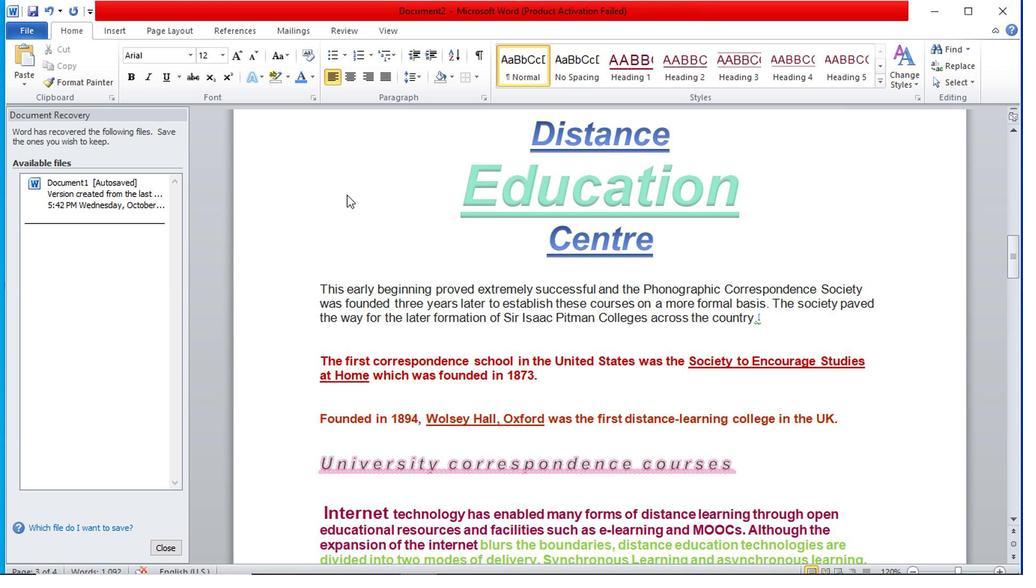 
Action: Mouse moved to (391, 202)
Screenshot: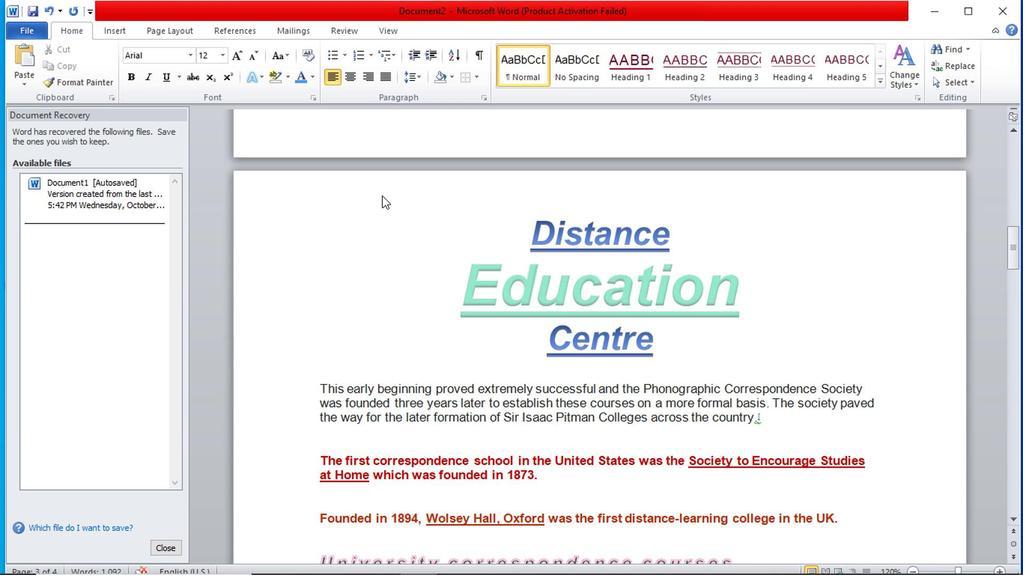
Action: Mouse scrolled (391, 201) with delta (0, 0)
Screenshot: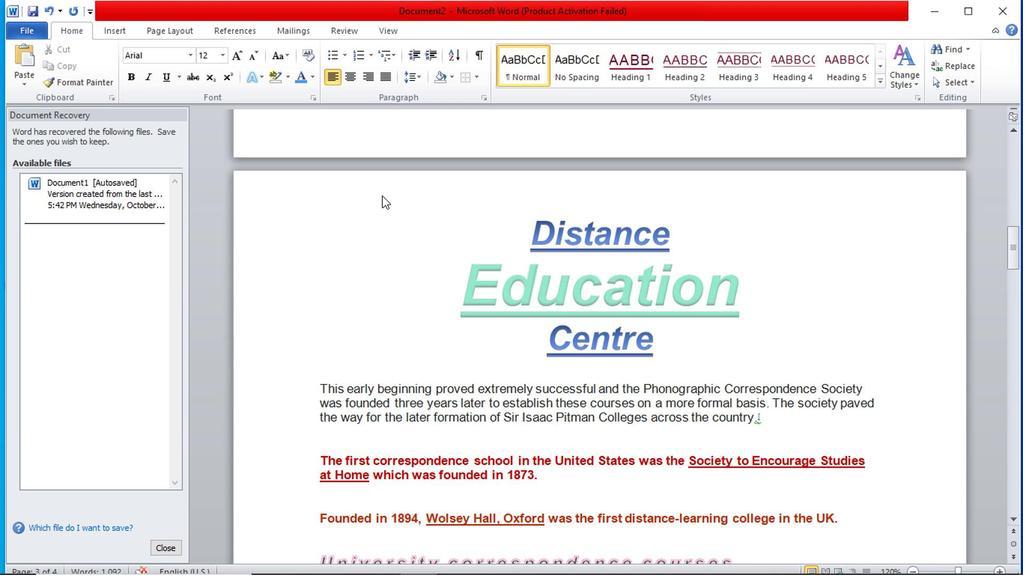 
Action: Mouse scrolled (391, 201) with delta (0, 0)
Screenshot: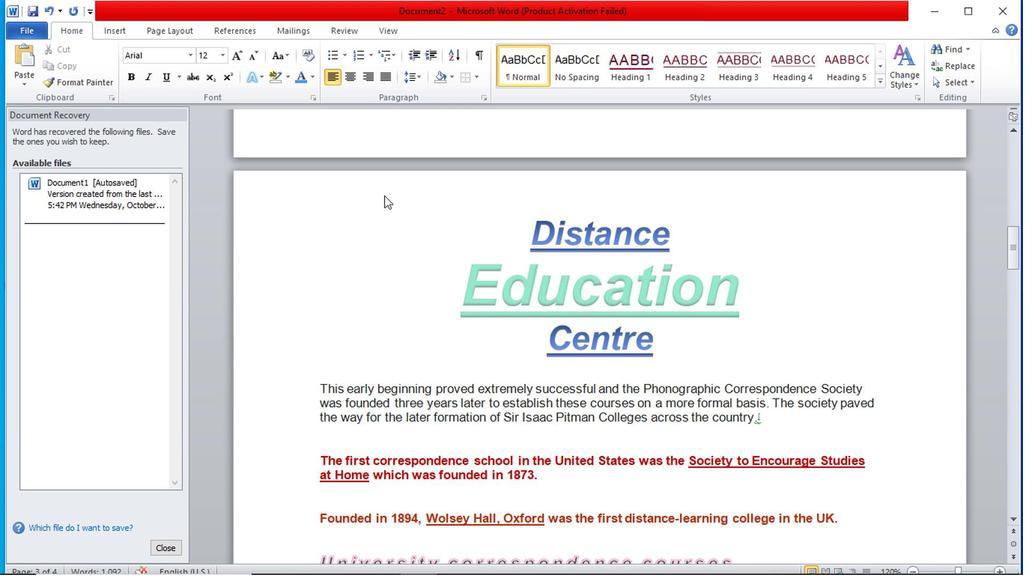 
Action: Mouse scrolled (391, 201) with delta (0, 0)
Screenshot: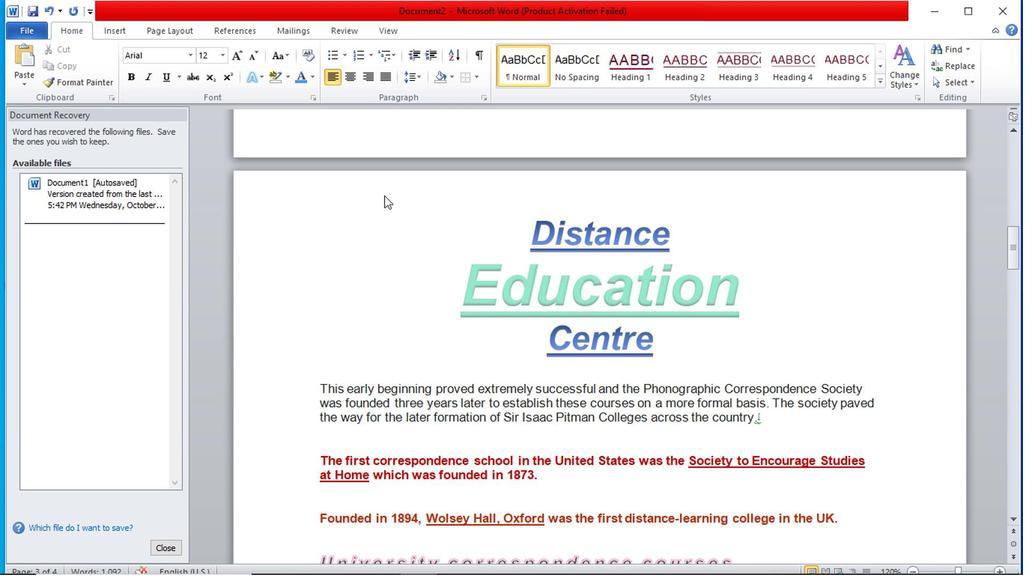 
Action: Mouse moved to (391, 203)
Screenshot: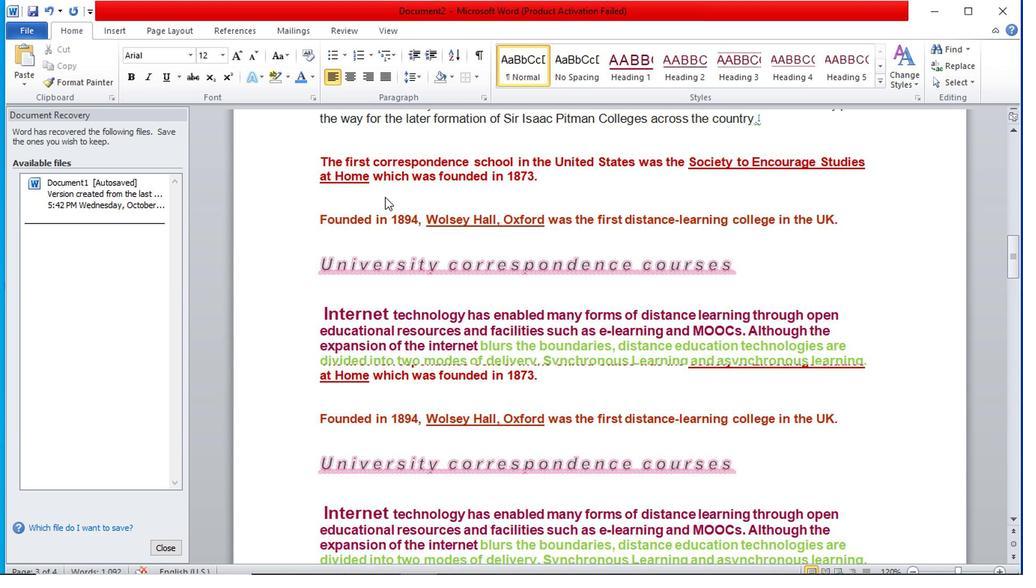 
Action: Mouse scrolled (391, 202) with delta (0, -1)
Screenshot: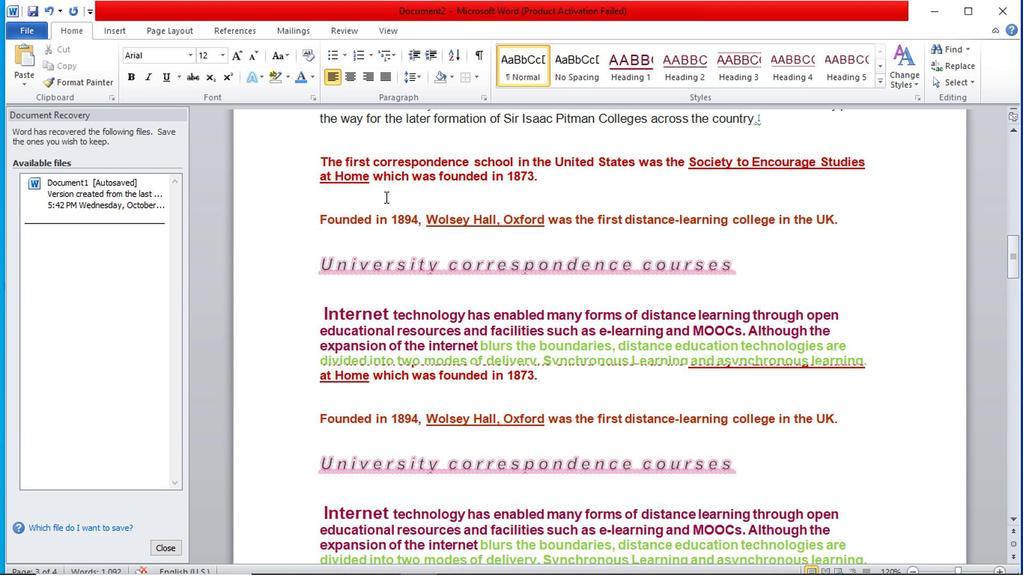 
Action: Mouse moved to (391, 203)
Screenshot: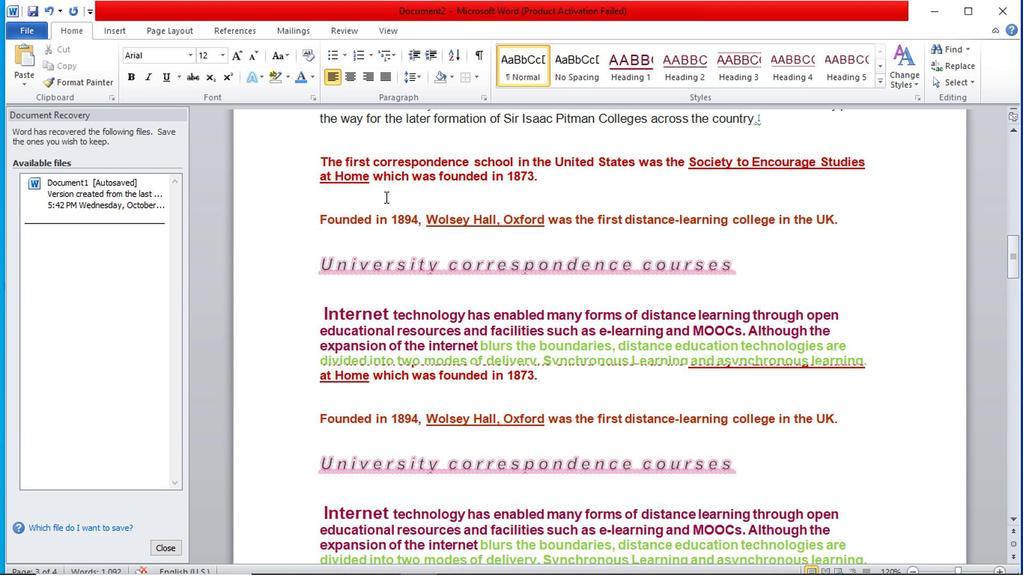 
Action: Mouse scrolled (391, 203) with delta (0, 0)
Screenshot: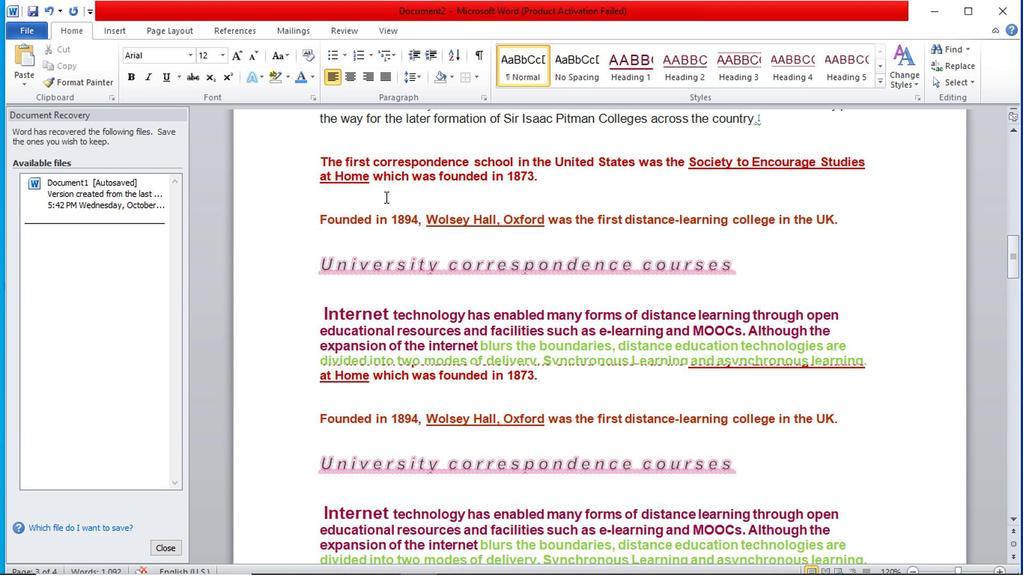 
Action: Mouse scrolled (391, 203) with delta (0, 0)
Screenshot: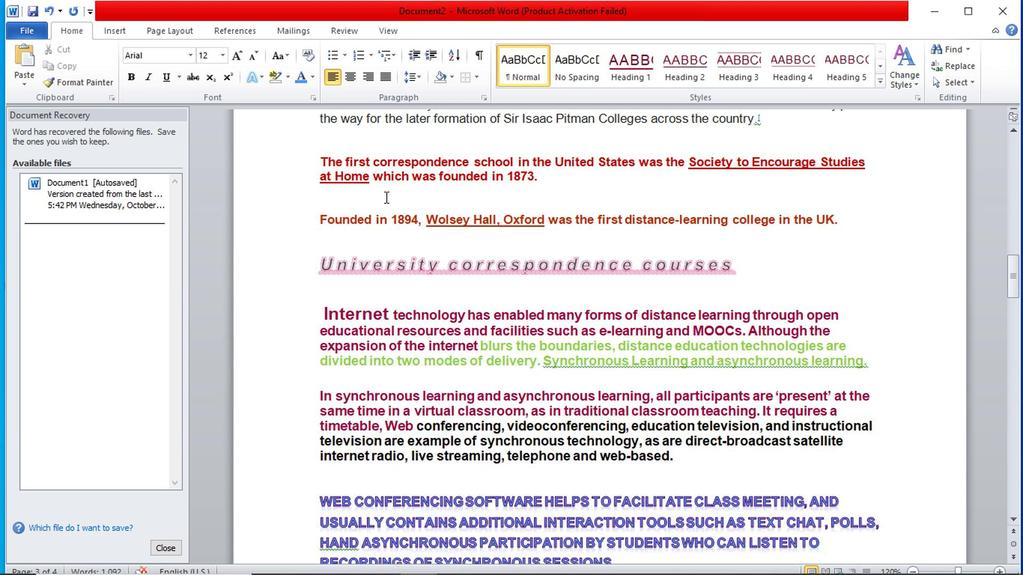 
Action: Mouse moved to (391, 203)
Screenshot: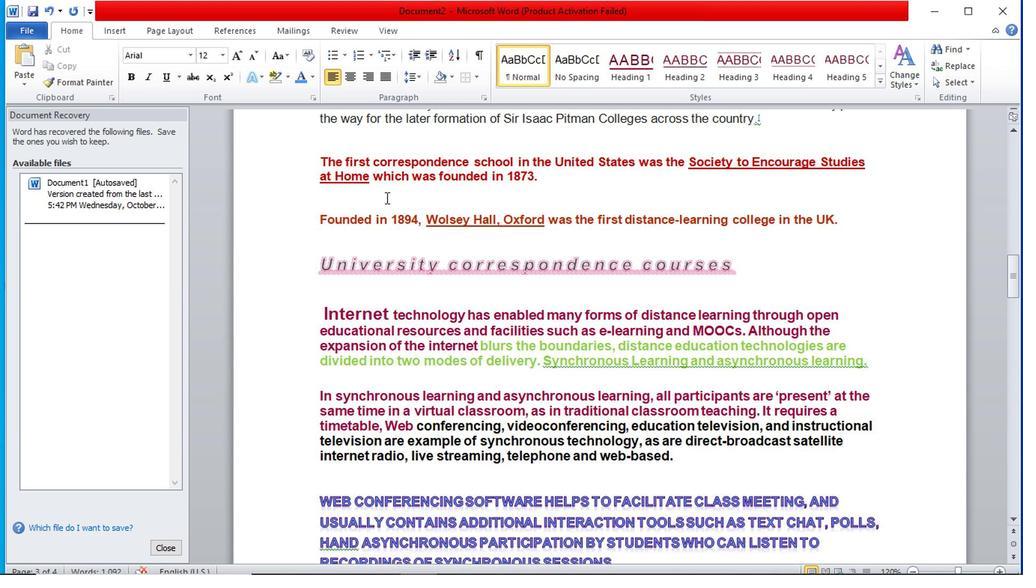 
Action: Mouse scrolled (391, 203) with delta (0, 0)
Screenshot: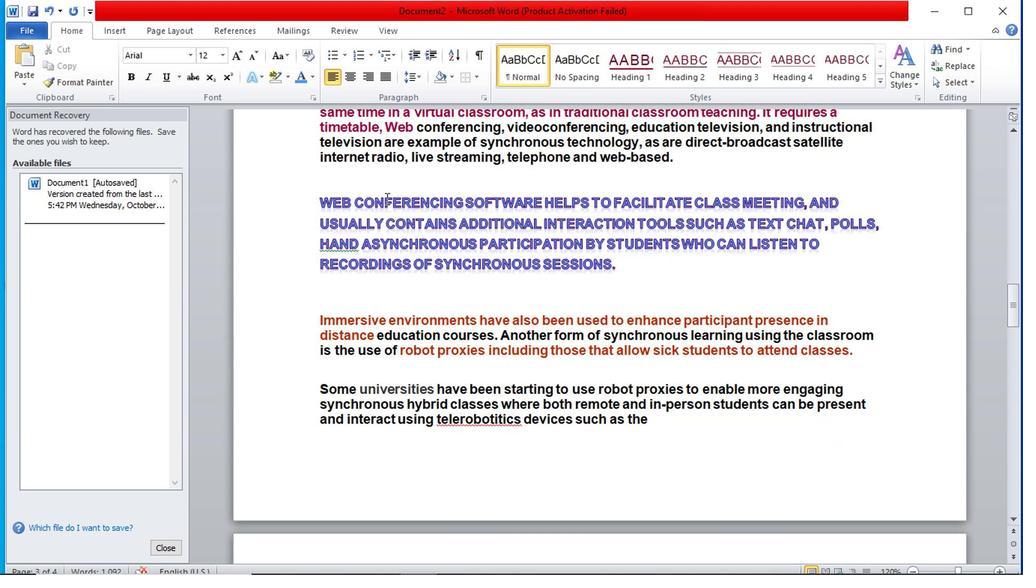 
Action: Mouse scrolled (391, 203) with delta (0, 0)
Screenshot: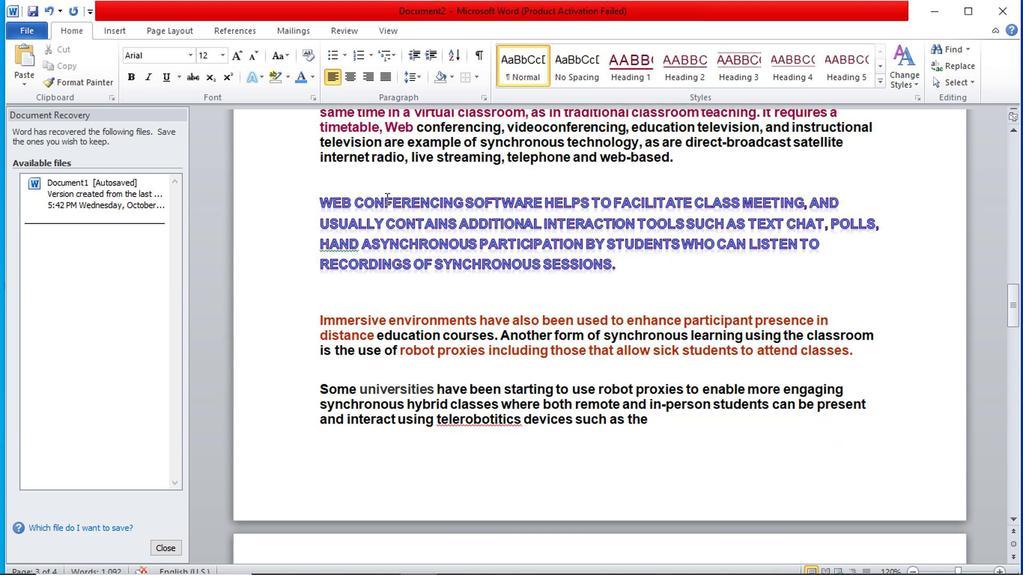
Action: Mouse scrolled (391, 203) with delta (0, 0)
Screenshot: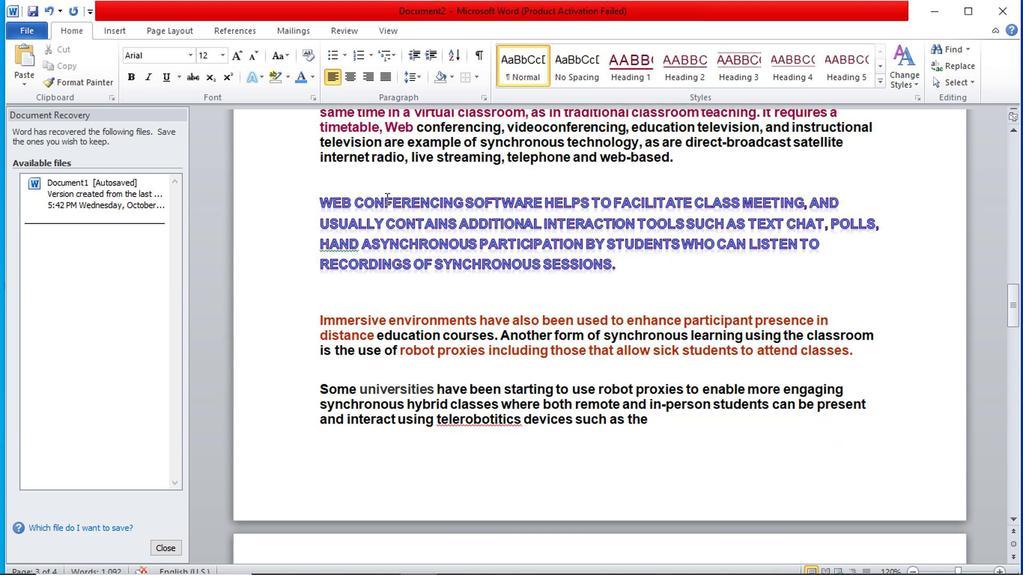 
Action: Mouse scrolled (391, 203) with delta (0, 0)
Screenshot: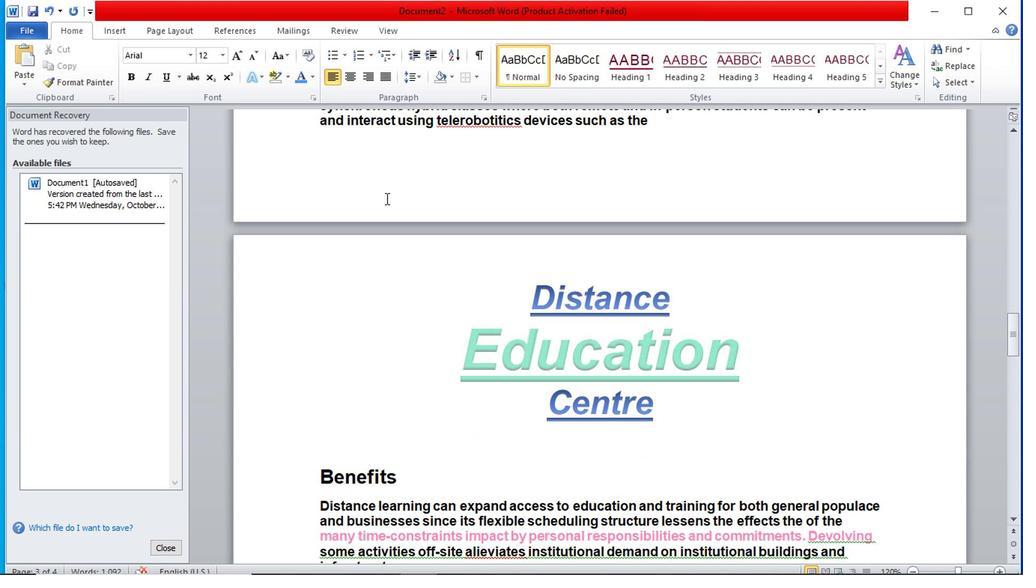 
Action: Mouse scrolled (391, 203) with delta (0, 0)
Screenshot: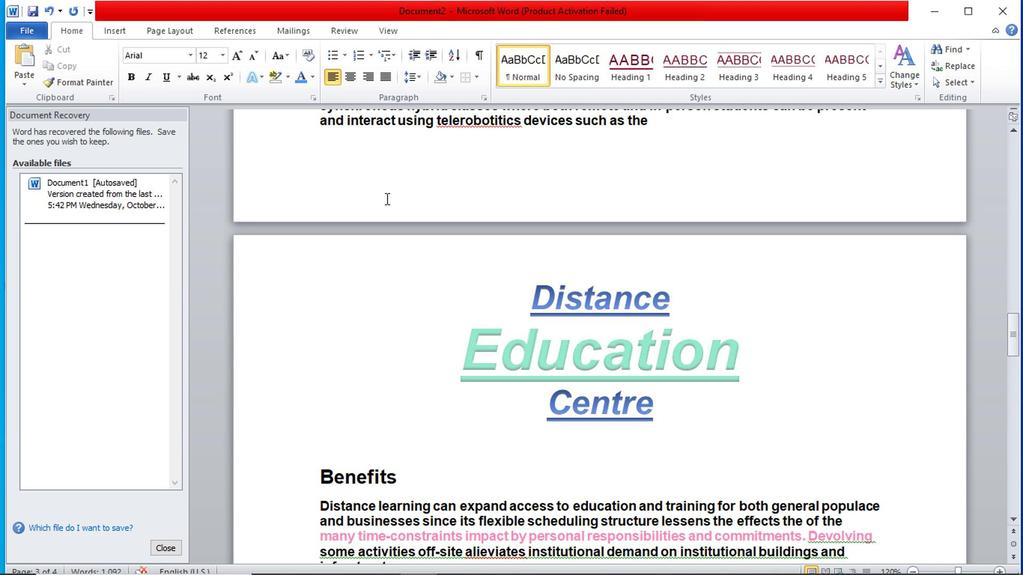 
Action: Mouse scrolled (391, 203) with delta (0, 0)
Screenshot: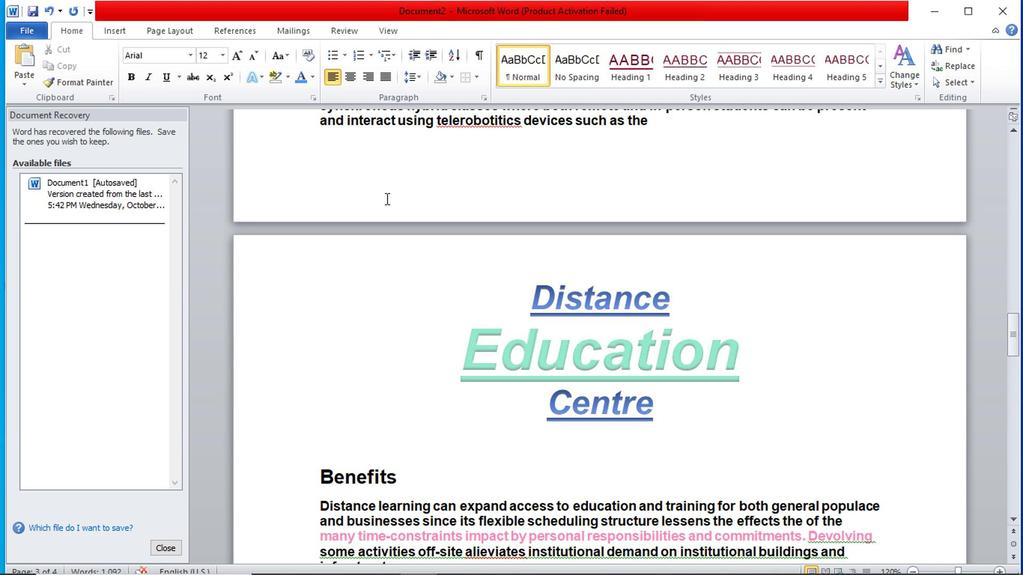 
Action: Mouse moved to (447, 231)
Screenshot: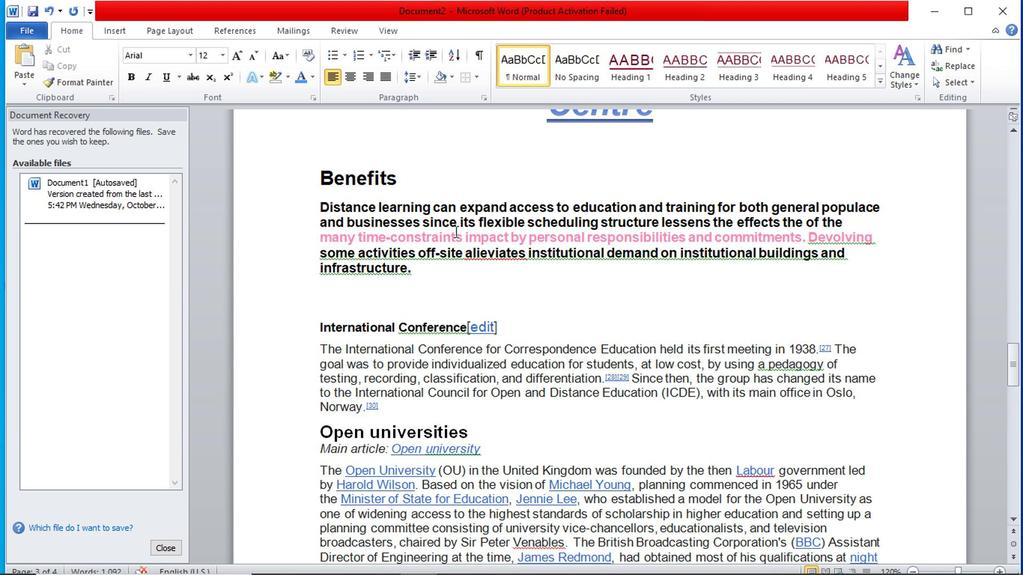 
Action: Mouse scrolled (447, 230) with delta (0, 0)
Screenshot: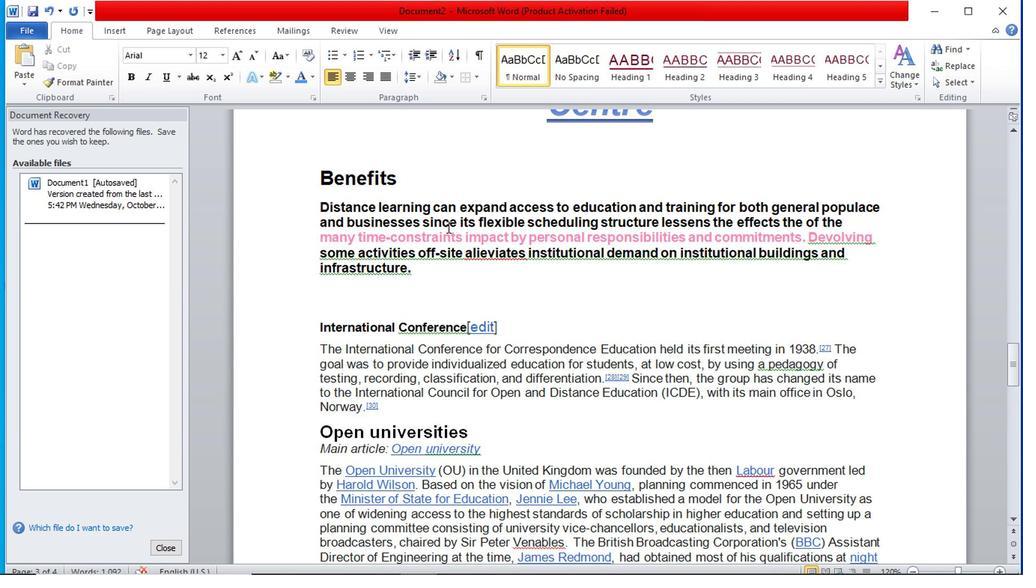 
Action: Mouse moved to (408, 217)
Screenshot: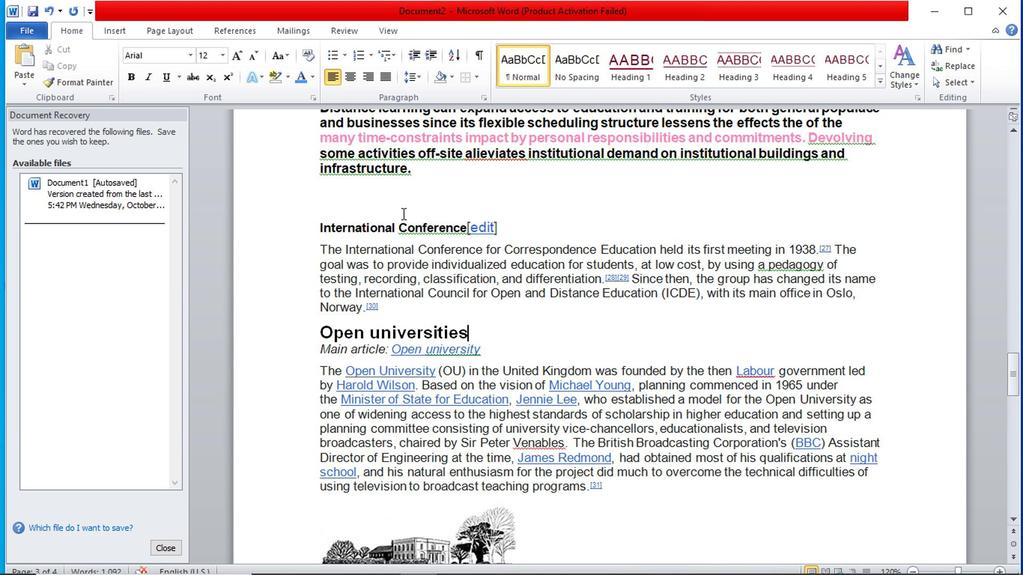 
Action: Mouse scrolled (408, 217) with delta (0, 0)
Screenshot: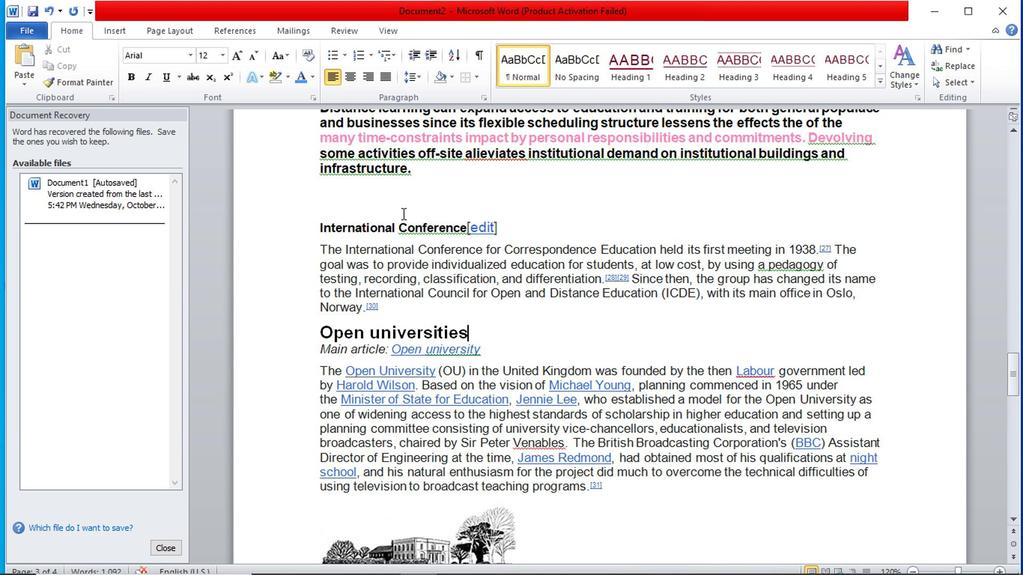
Action: Mouse moved to (412, 217)
Screenshot: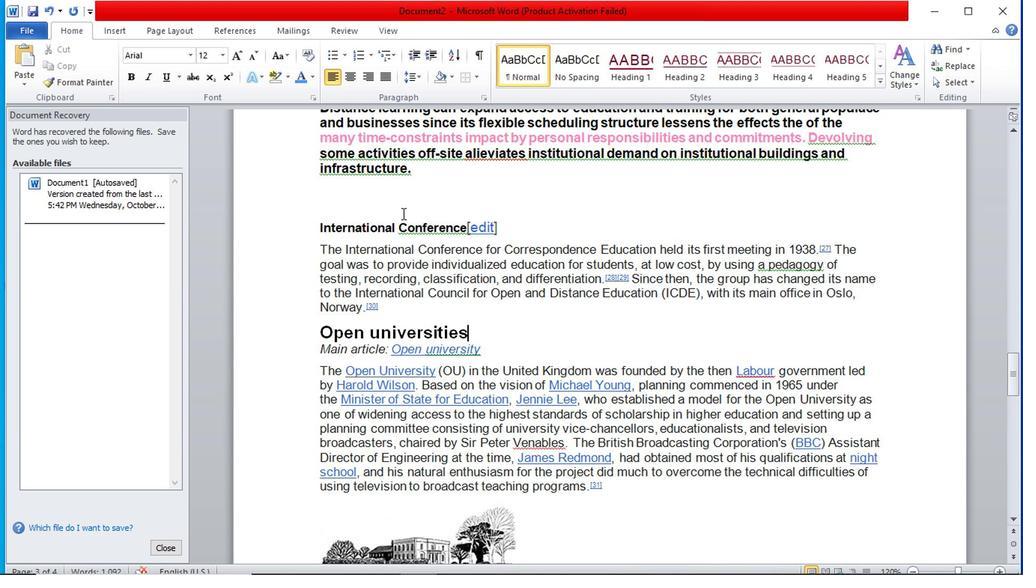 
Action: Mouse scrolled (412, 217) with delta (0, 0)
Screenshot: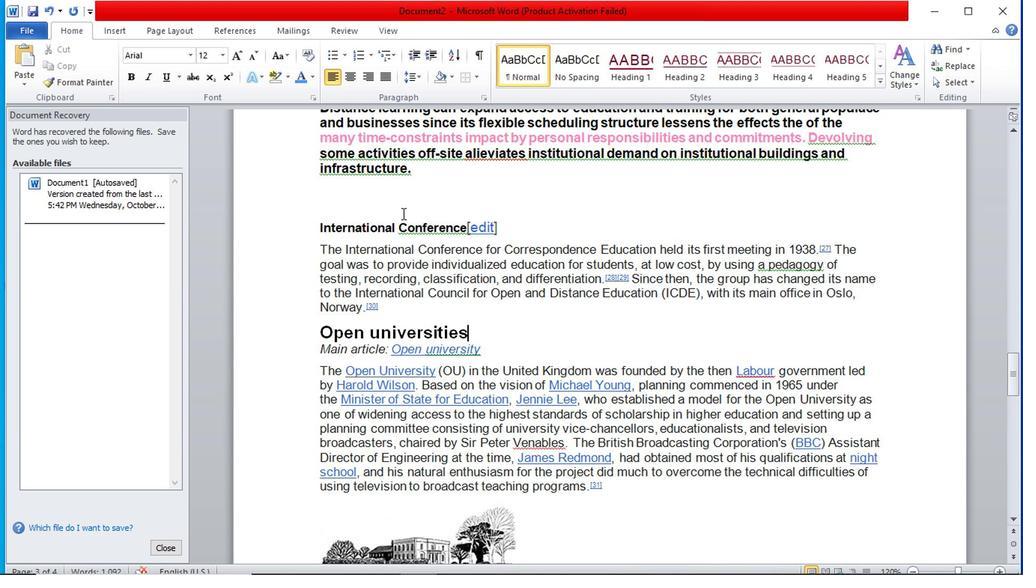 
Action: Mouse moved to (523, 215)
Screenshot: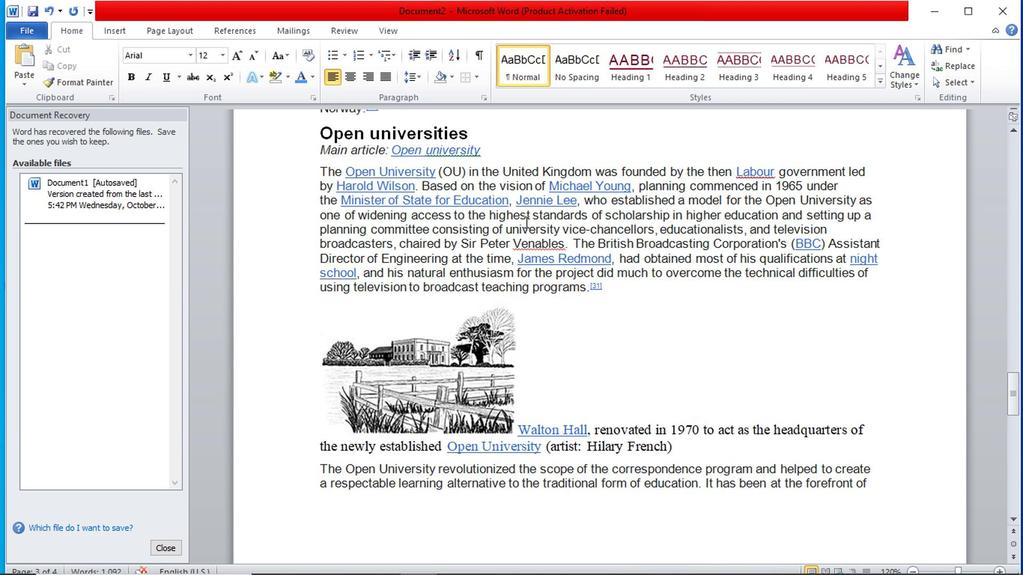 
Action: Mouse scrolled (523, 217) with delta (0, 1)
Screenshot: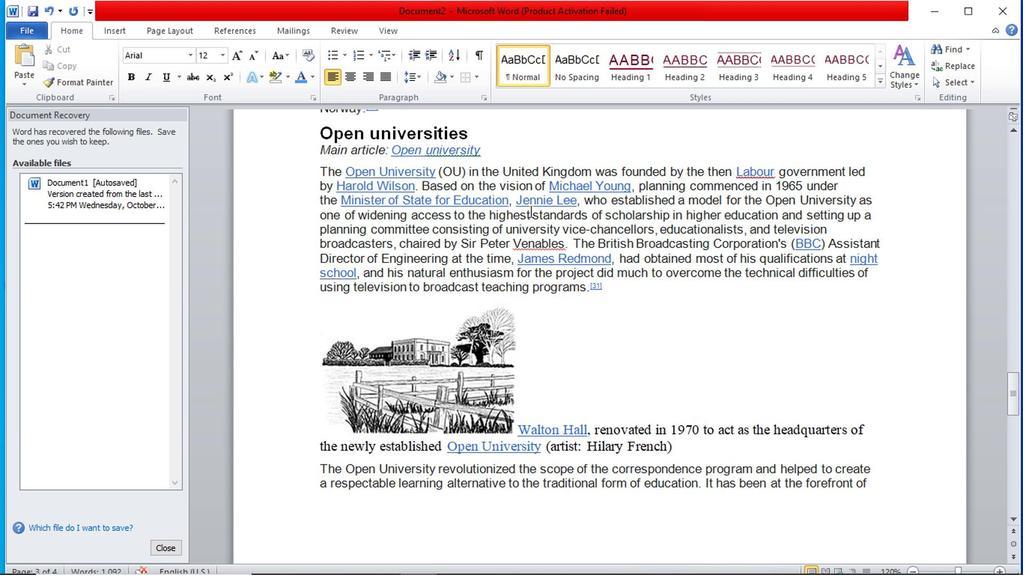
Action: Mouse moved to (481, 215)
Screenshot: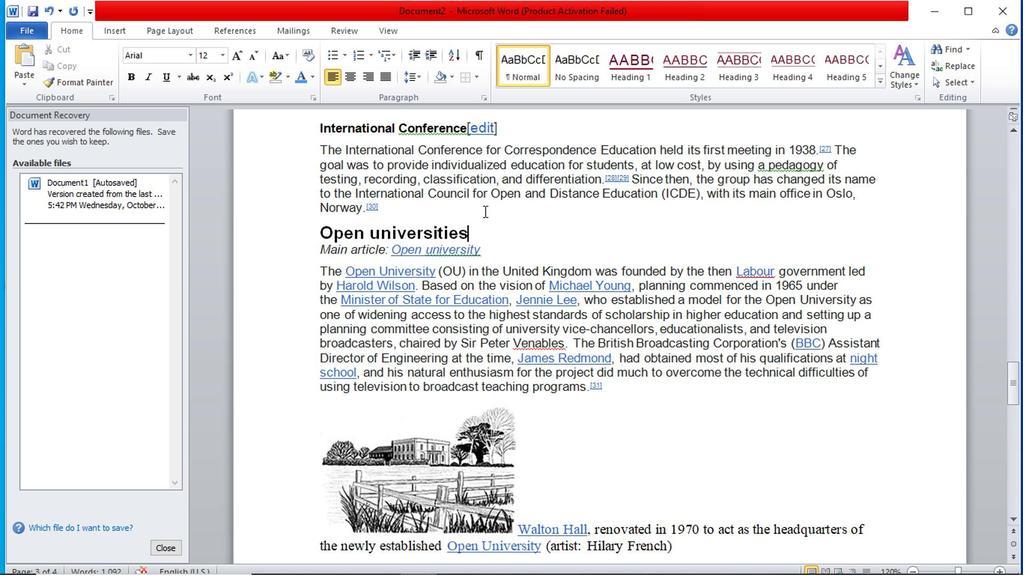 
Action: Mouse scrolled (481, 217) with delta (0, 1)
Screenshot: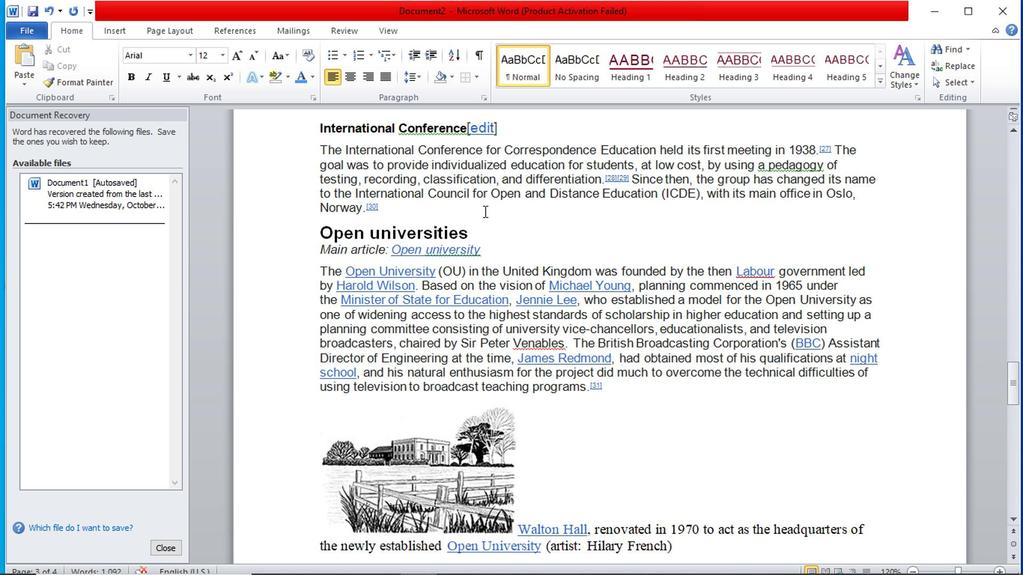 
Action: Mouse moved to (464, 181)
Screenshot: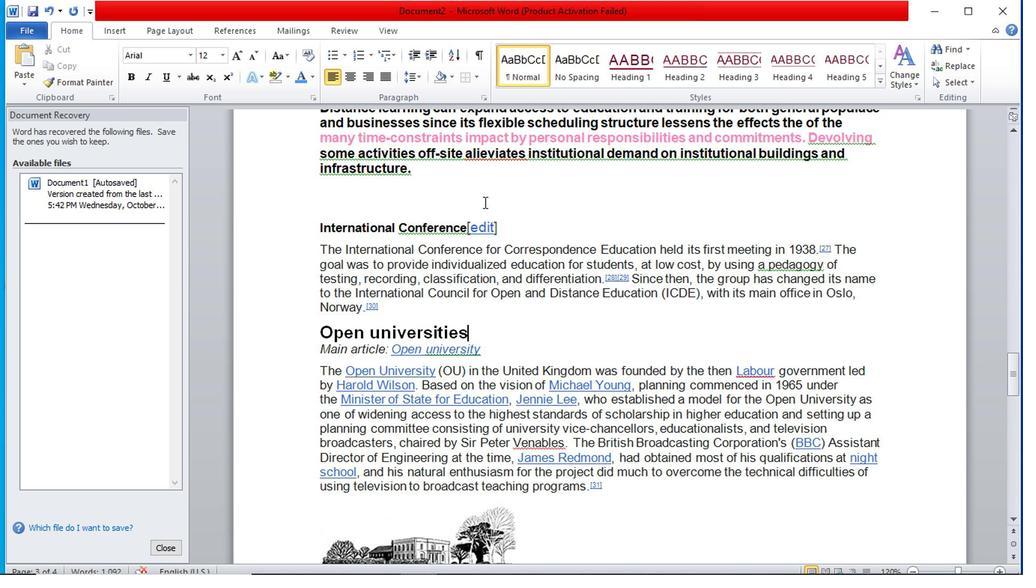 
Action: Mouse scrolled (464, 182) with delta (0, 0)
Screenshot: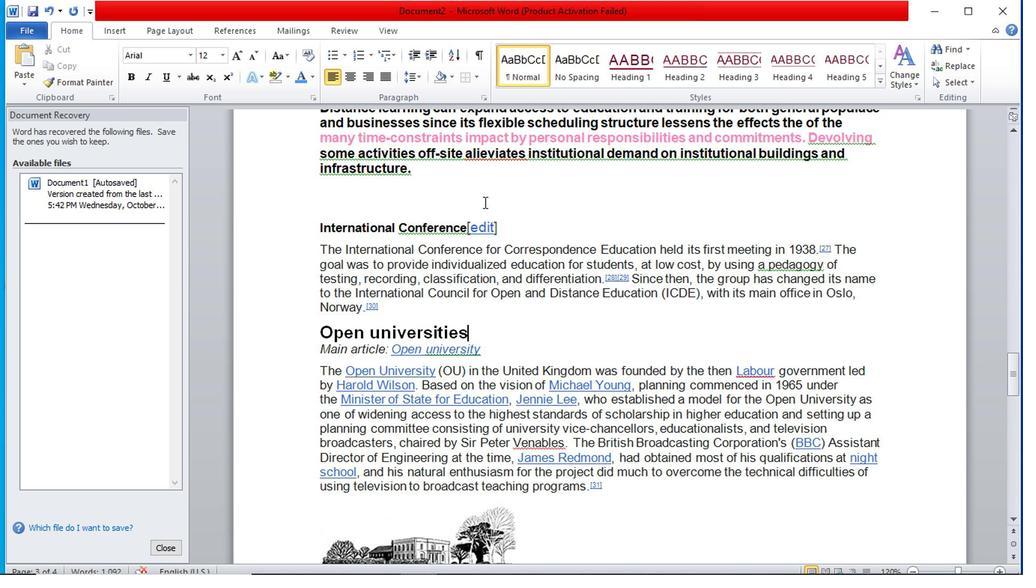 
Action: Mouse moved to (479, 248)
Screenshot: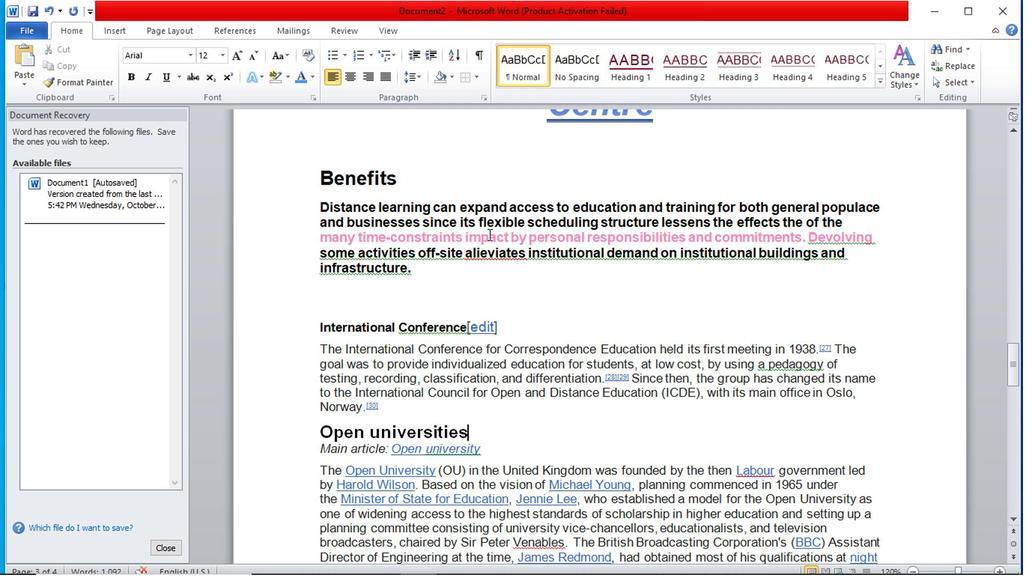 
Action: Mouse scrolled (479, 248) with delta (0, 0)
Screenshot: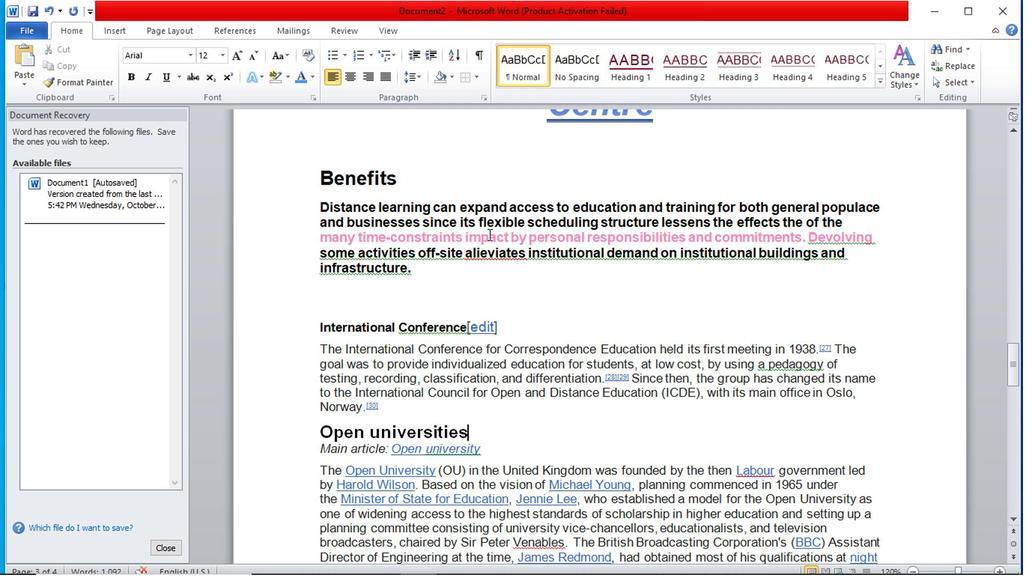 
Action: Mouse moved to (499, 227)
Screenshot: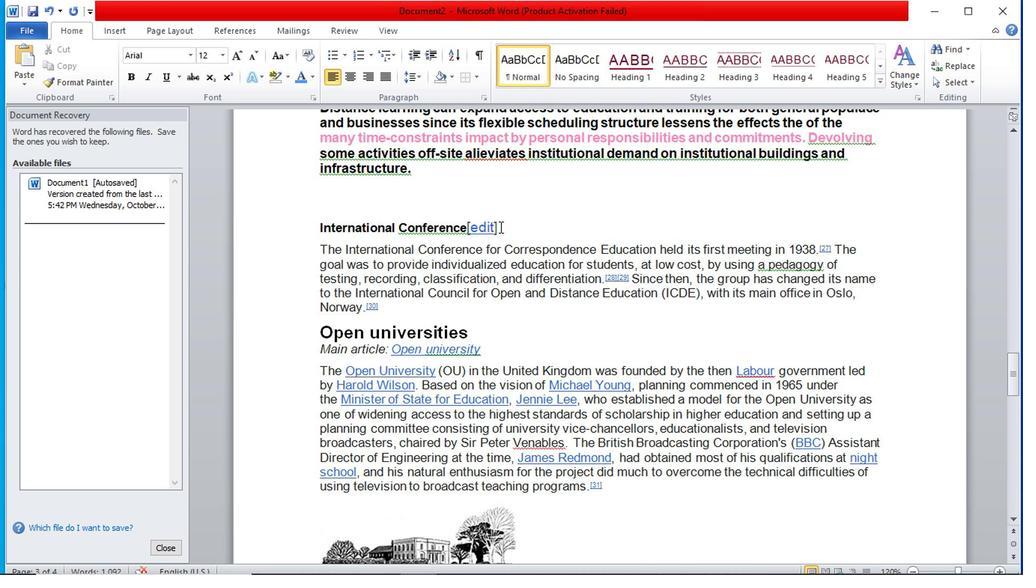 
Action: Mouse pressed left at (499, 227)
Screenshot: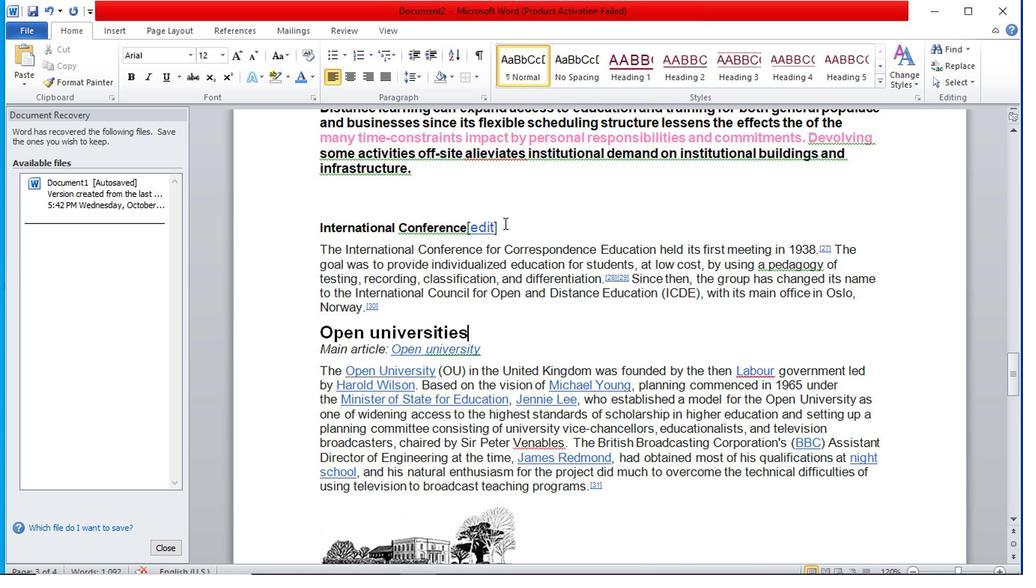 
Action: Mouse pressed left at (499, 227)
Screenshot: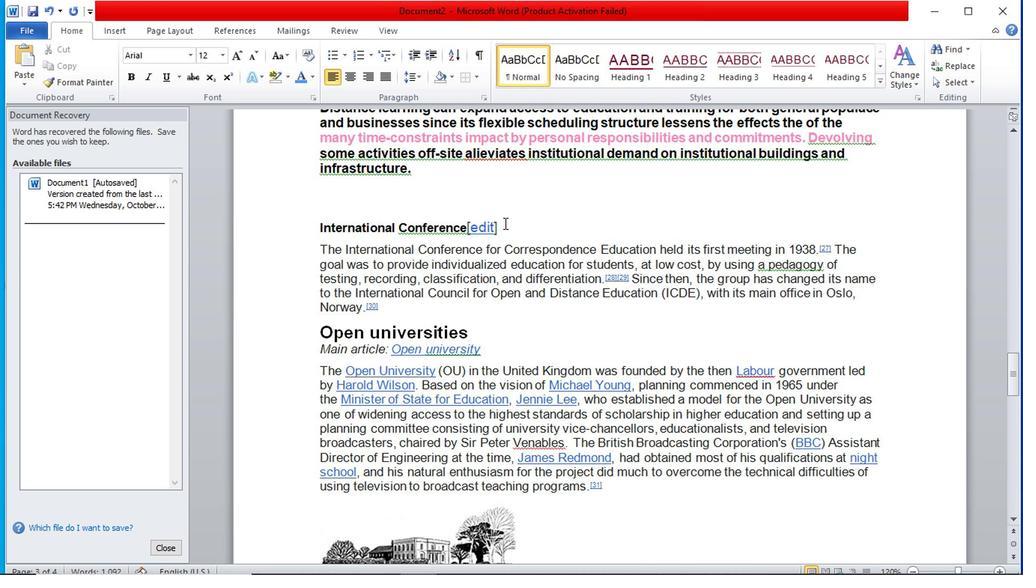 
Action: Mouse moved to (499, 235)
Screenshot: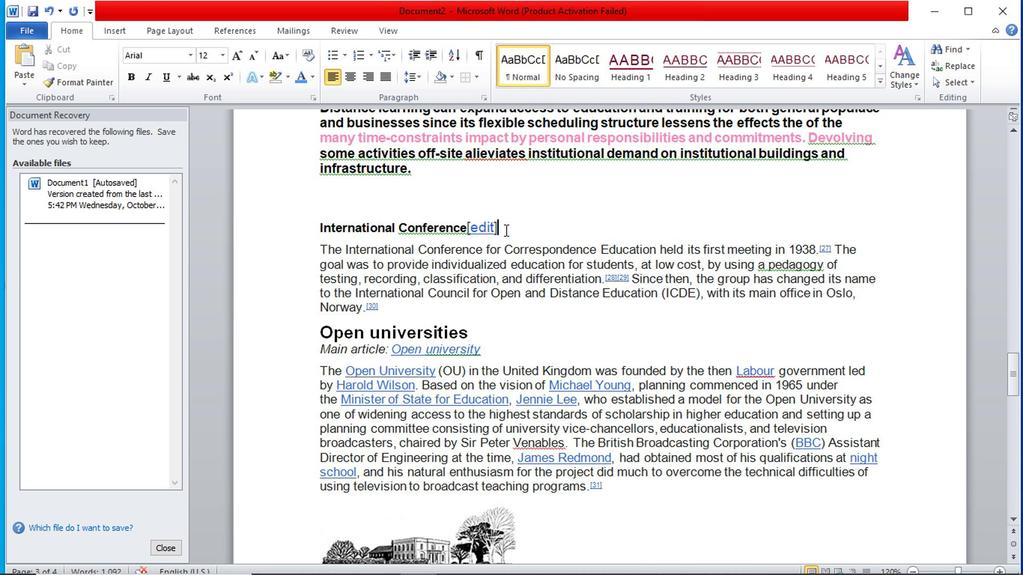 
Action: Key pressed <Key.backspace><Key.backspace><Key.backspace><Key.backspace><Key.backspace>
Screenshot: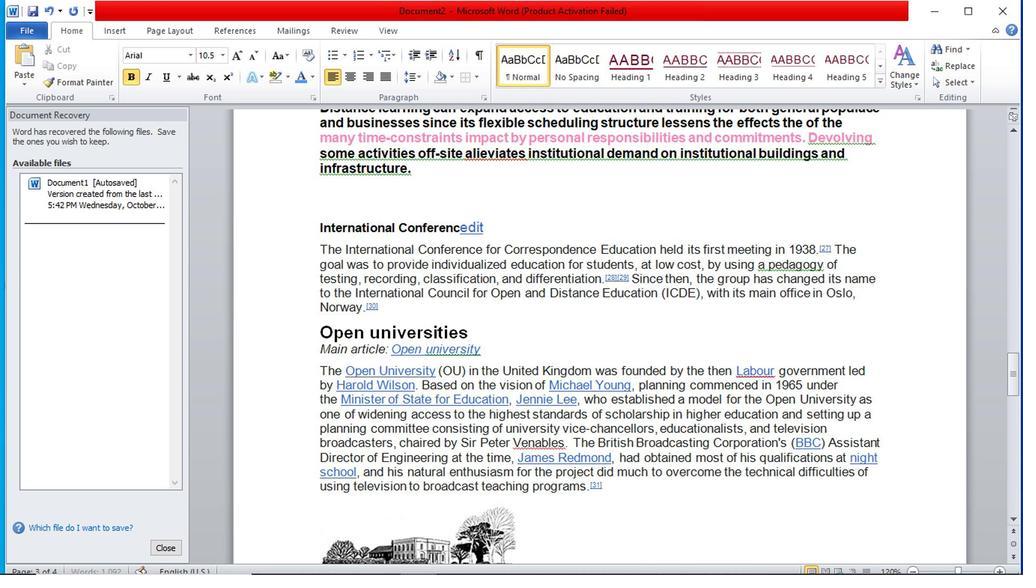 
Action: Mouse moved to (509, 223)
Screenshot: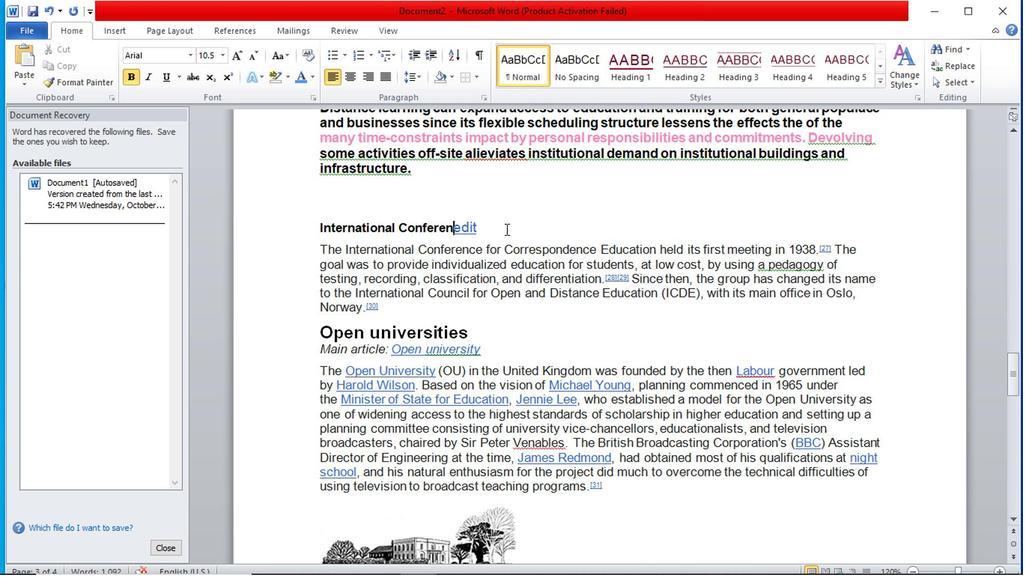 
Action: Key pressed e
Screenshot: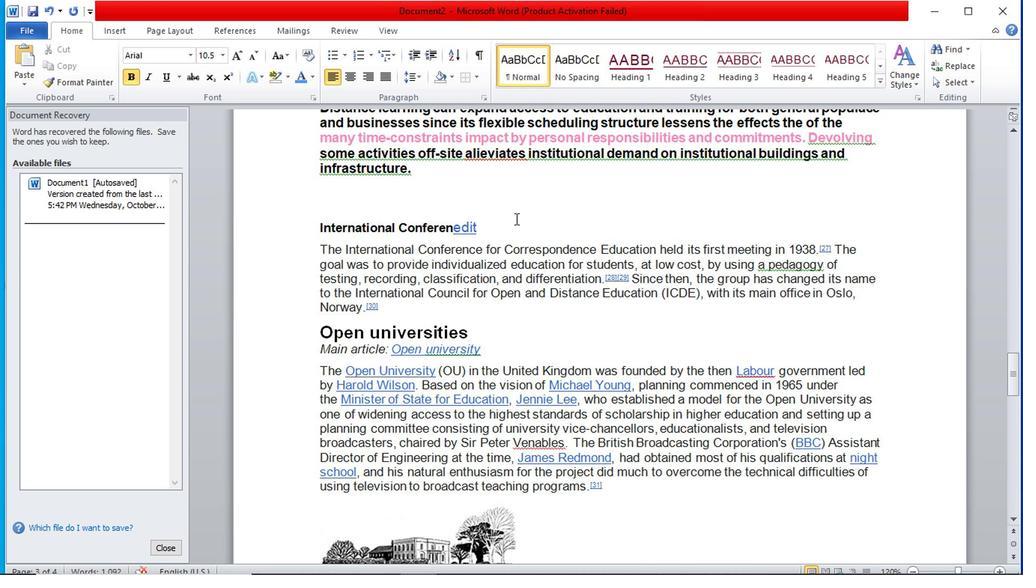 
Action: Mouse moved to (505, 226)
Screenshot: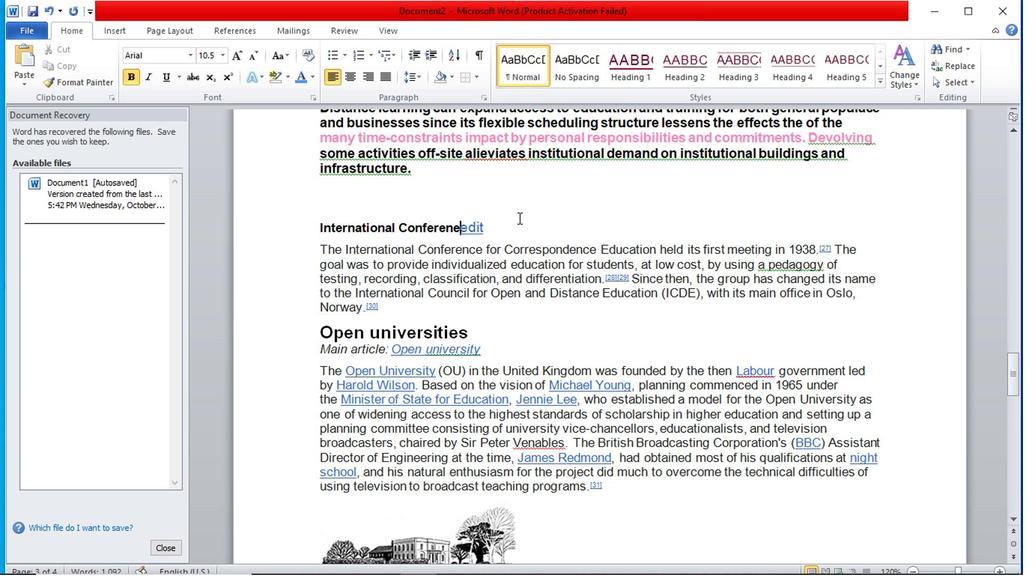 
Action: Mouse pressed left at (505, 226)
Screenshot: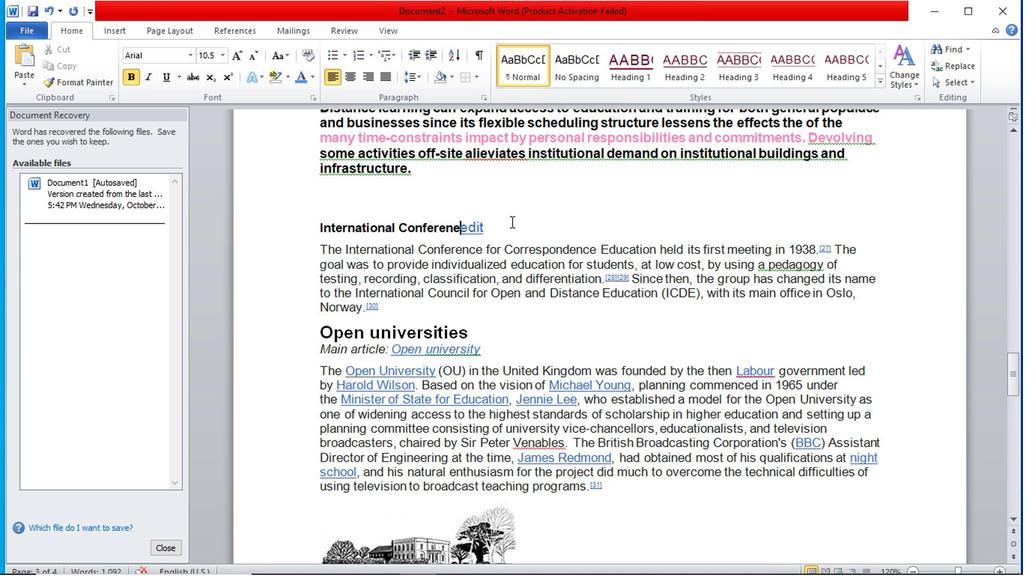 
Action: Mouse moved to (509, 232)
Screenshot: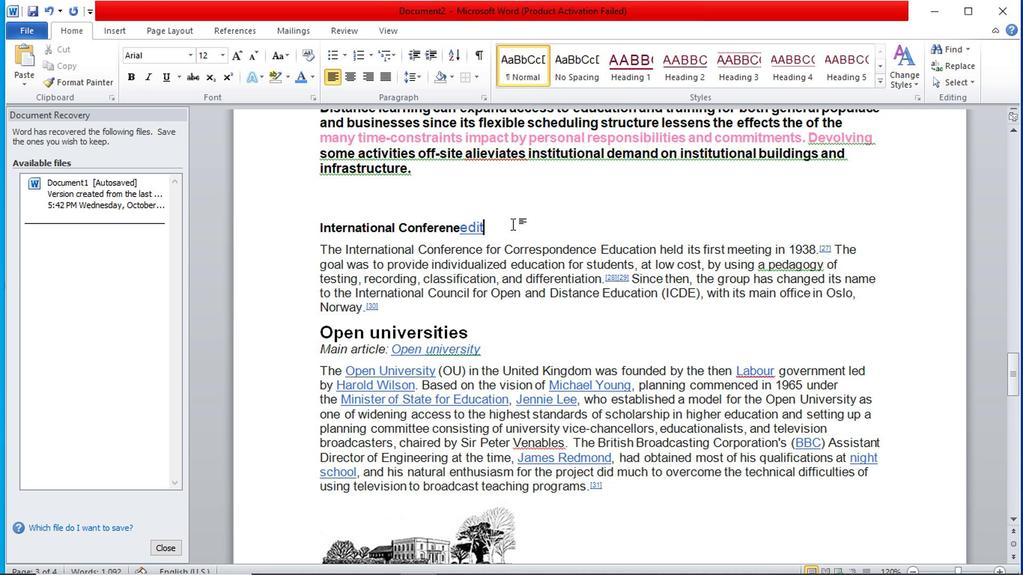 
Action: Key pressed <Key.backspace>
Screenshot: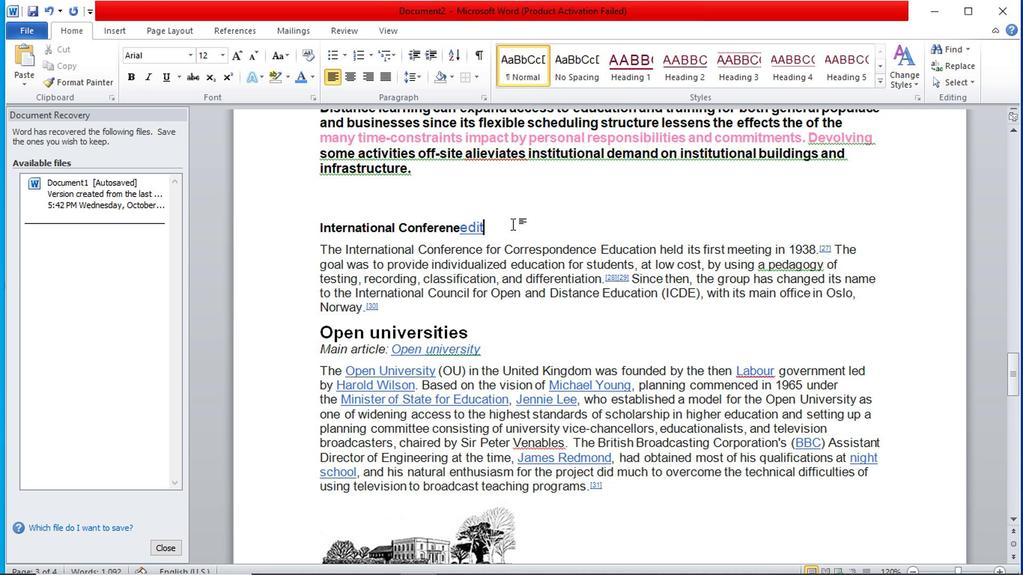 
Action: Mouse moved to (509, 232)
Screenshot: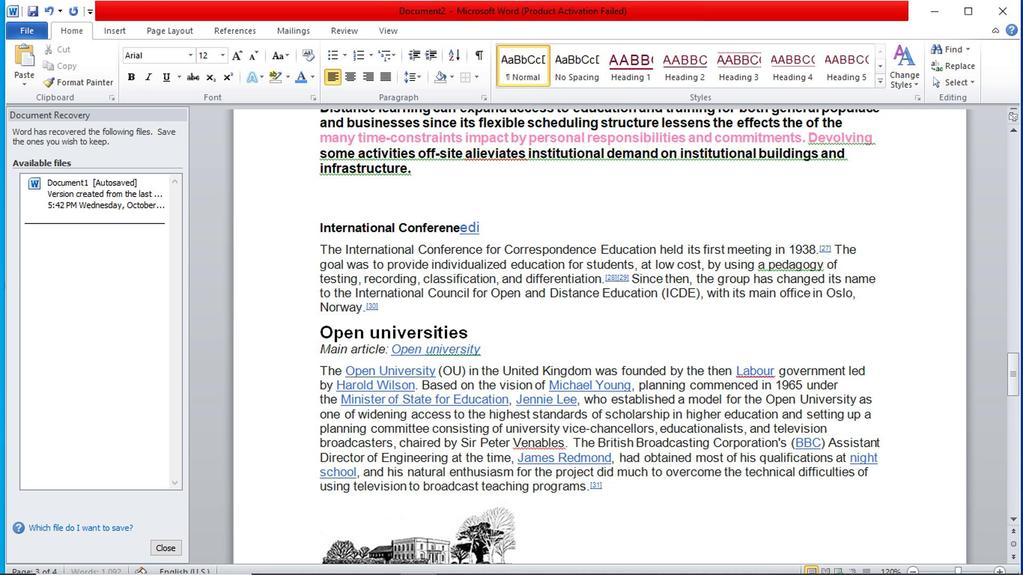 
Action: Key pressed <Key.backspace><Key.backspace><Key.backspace>
Screenshot: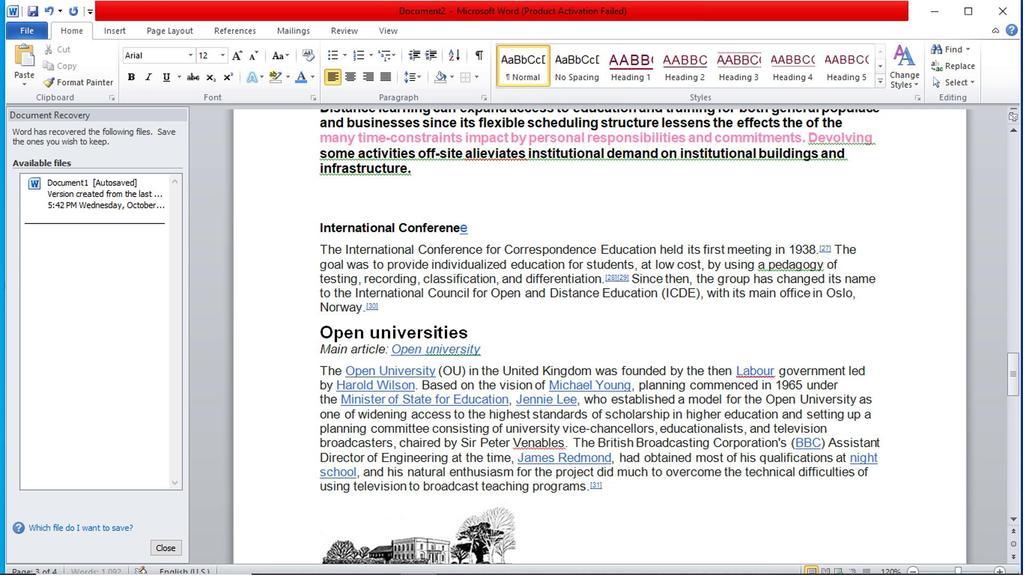 
Action: Mouse moved to (477, 233)
Screenshot: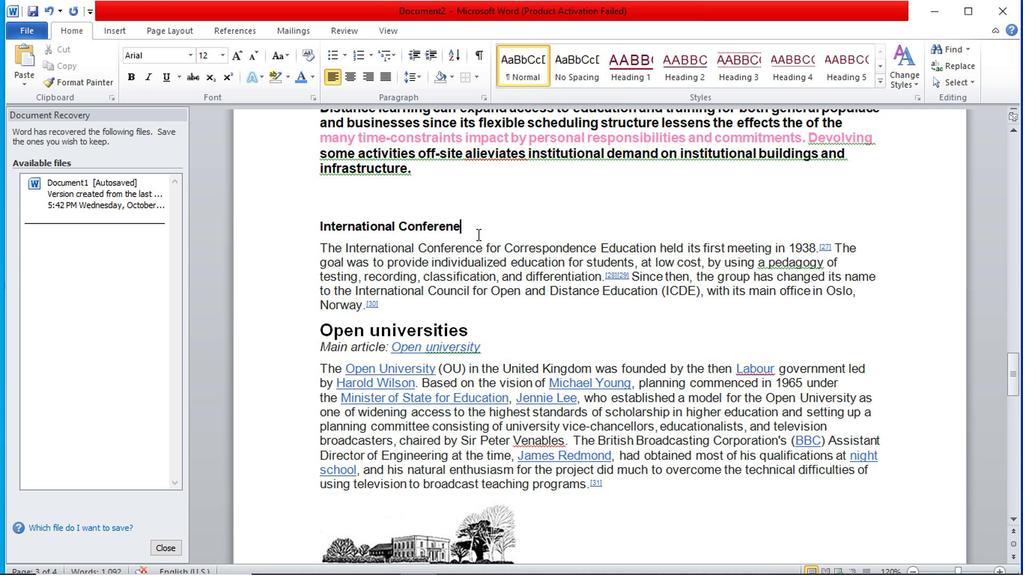 
Action: Mouse pressed left at (477, 233)
Screenshot: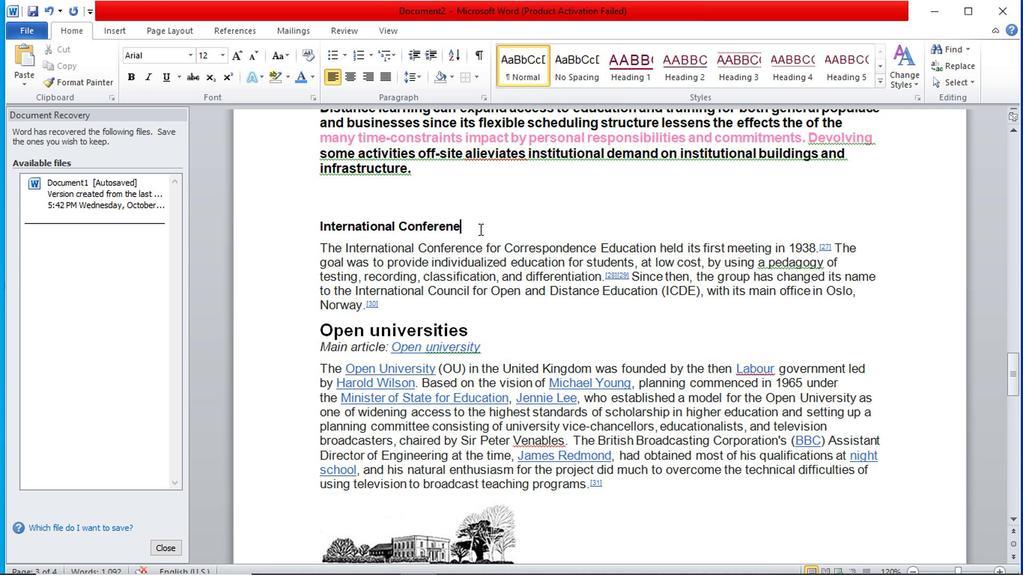 
Action: Mouse moved to (164, 89)
Screenshot: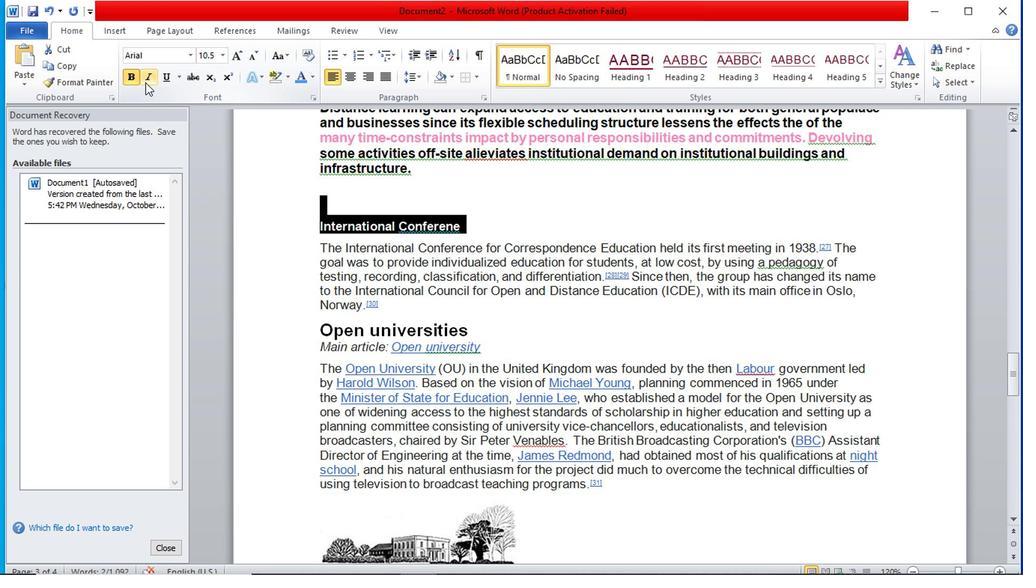 
Action: Mouse pressed left at (164, 89)
Screenshot: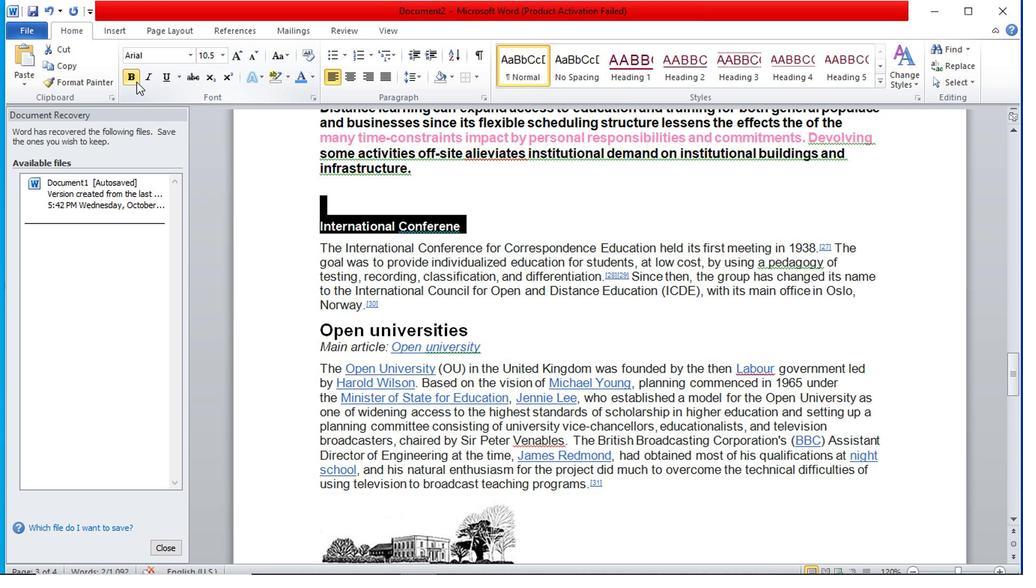 
Action: Mouse moved to (162, 83)
Screenshot: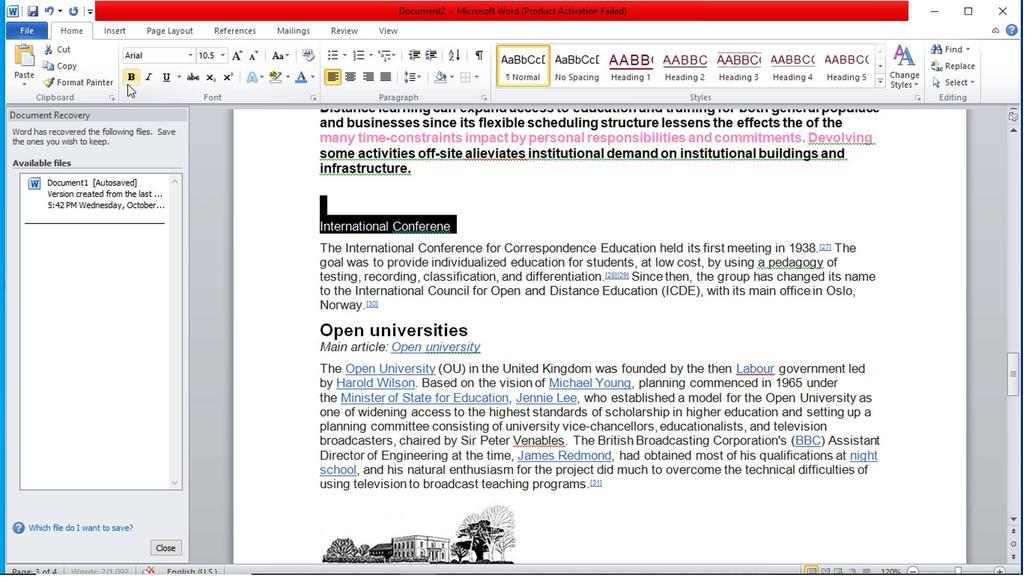 
Action: Mouse pressed left at (162, 83)
Screenshot: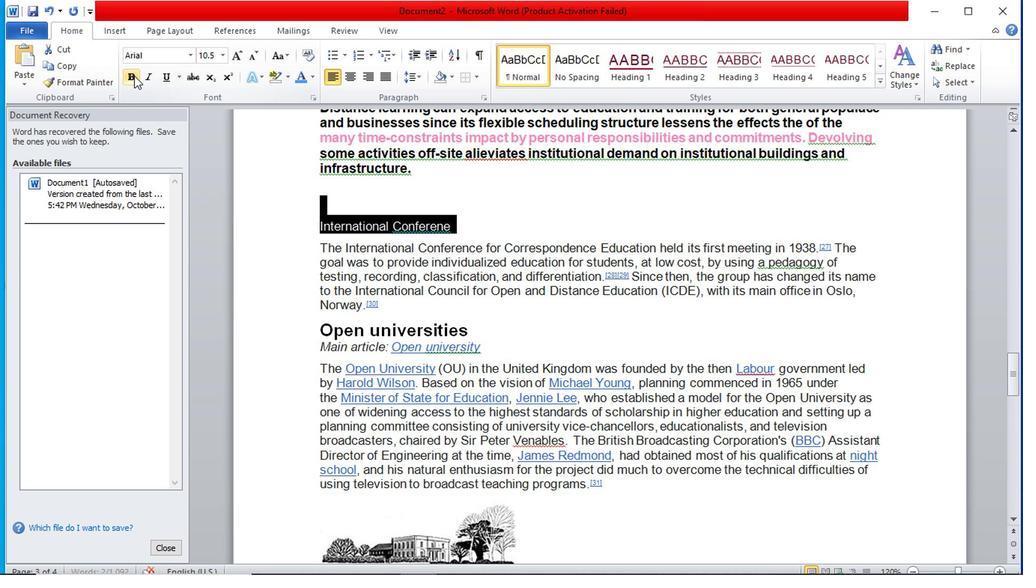 
Action: Mouse moved to (259, 63)
Screenshot: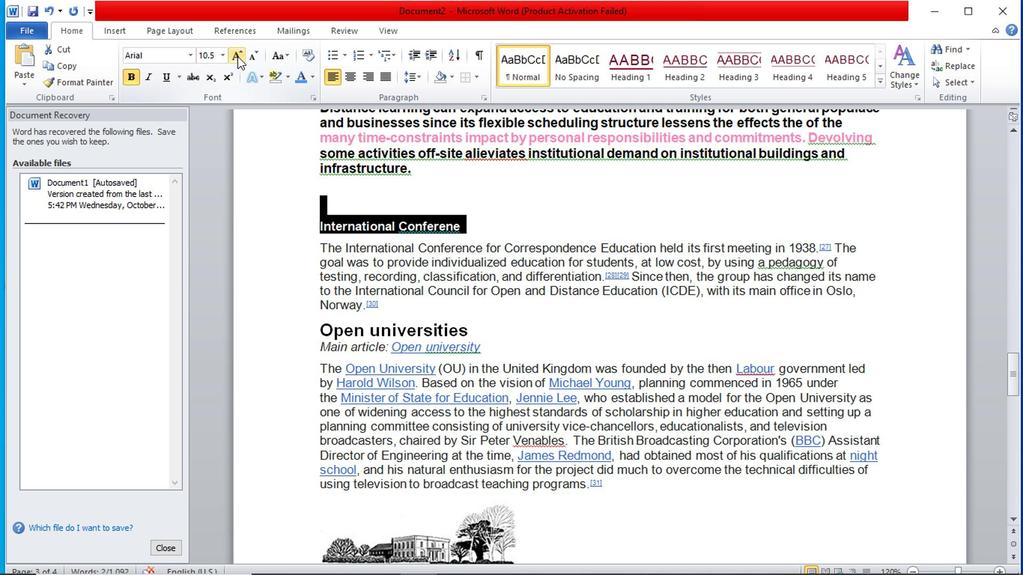 
Action: Mouse pressed left at (259, 63)
Screenshot: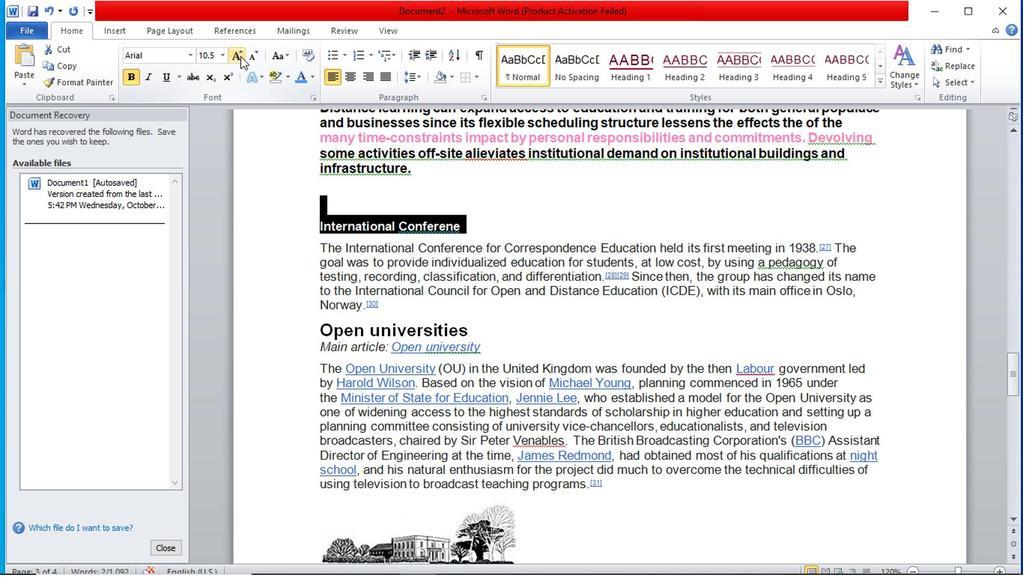 
Action: Mouse moved to (258, 60)
Screenshot: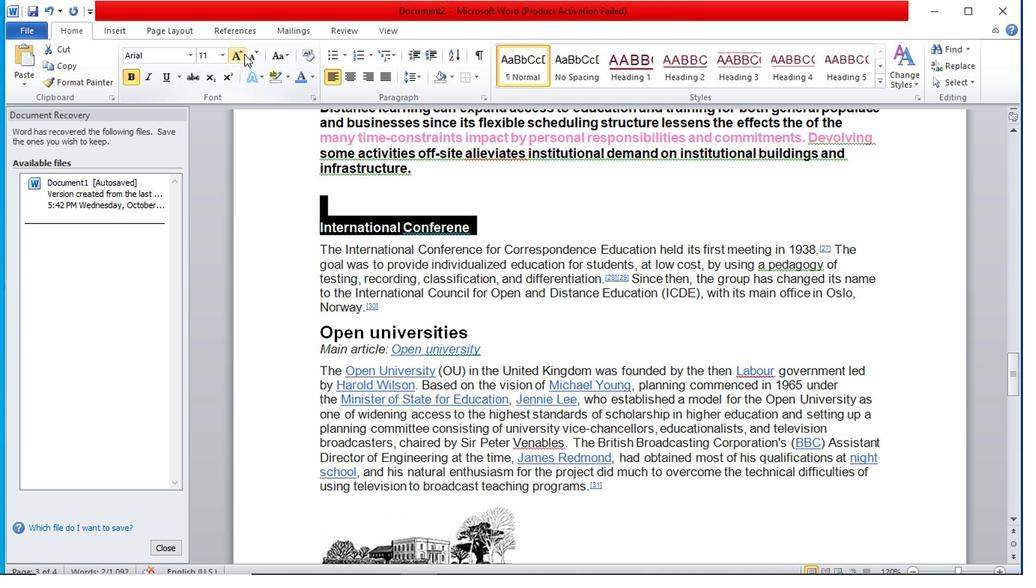 
Action: Mouse pressed left at (258, 60)
Screenshot: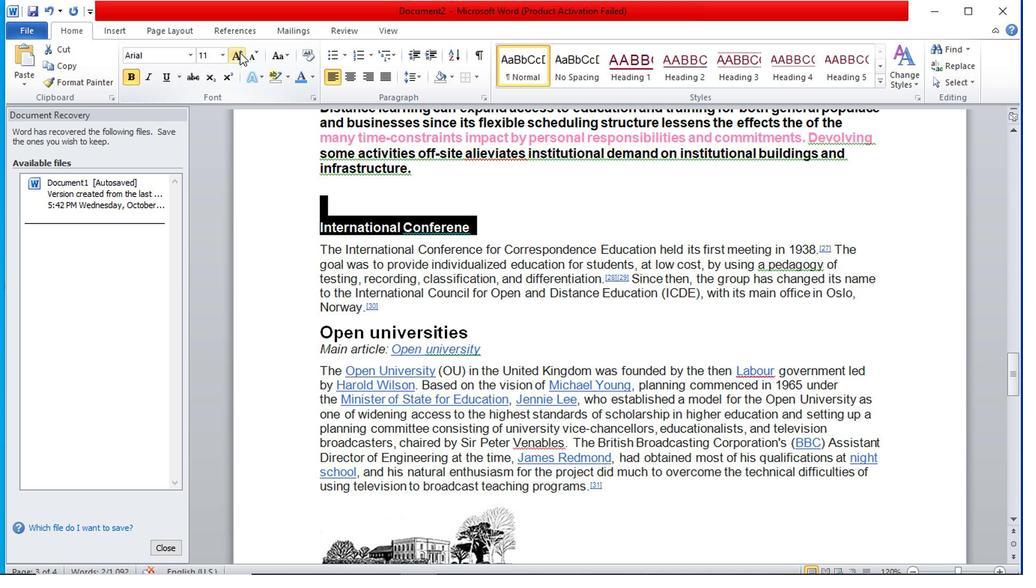 
Action: Mouse pressed left at (258, 60)
Screenshot: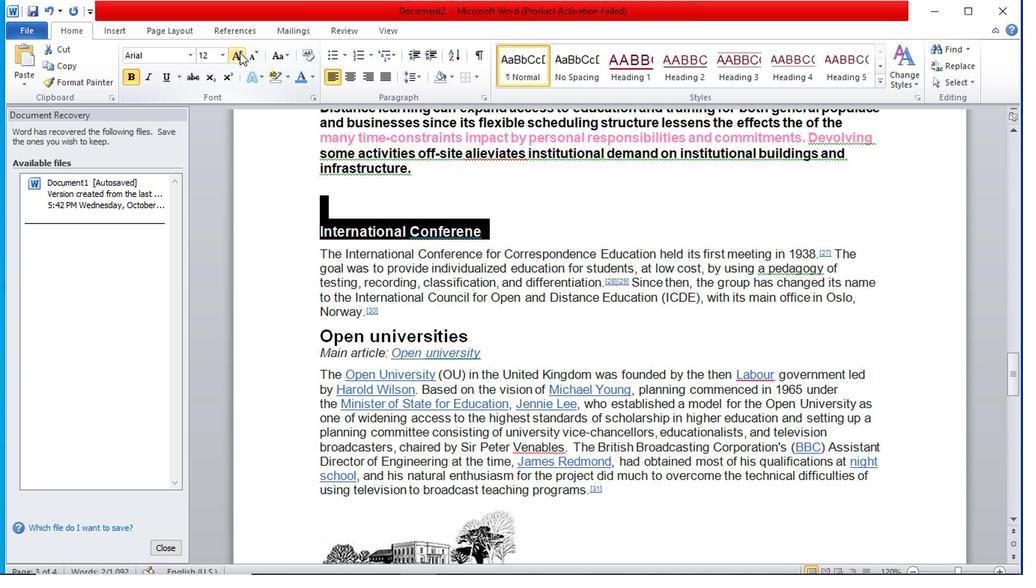 
Action: Mouse moved to (539, 238)
Screenshot: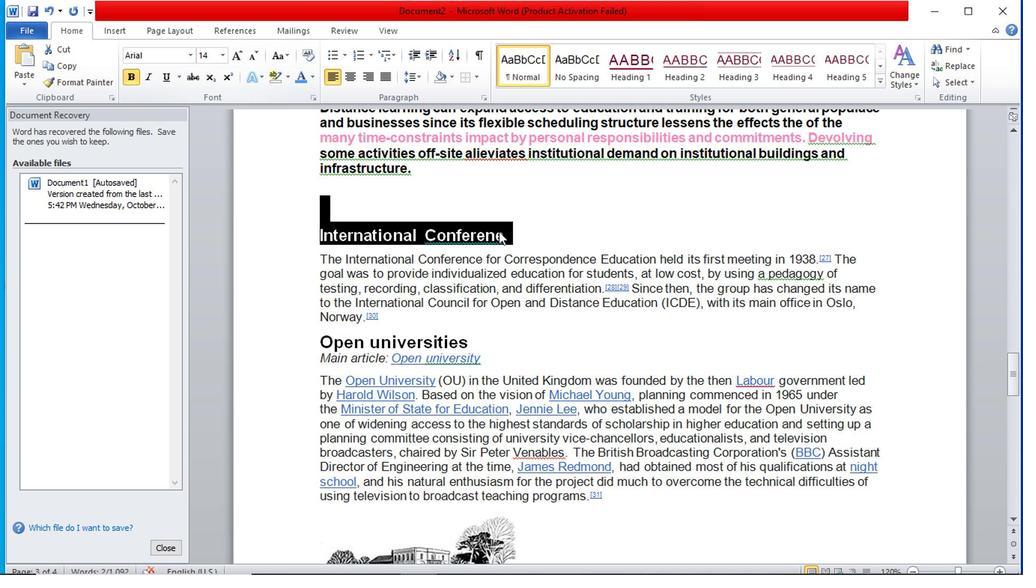 
Action: Mouse pressed left at (539, 238)
Screenshot: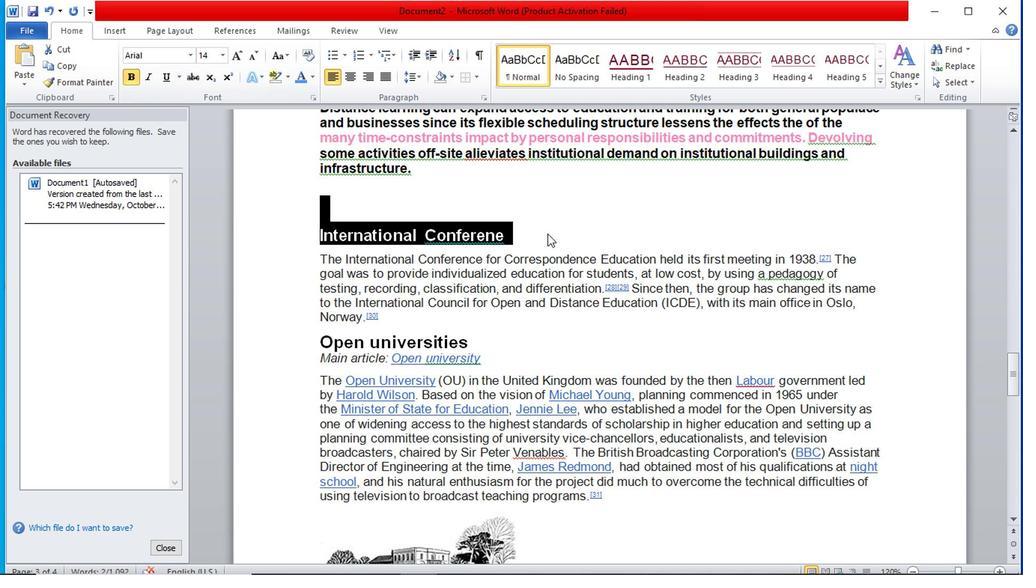 
Action: Mouse moved to (518, 237)
Screenshot: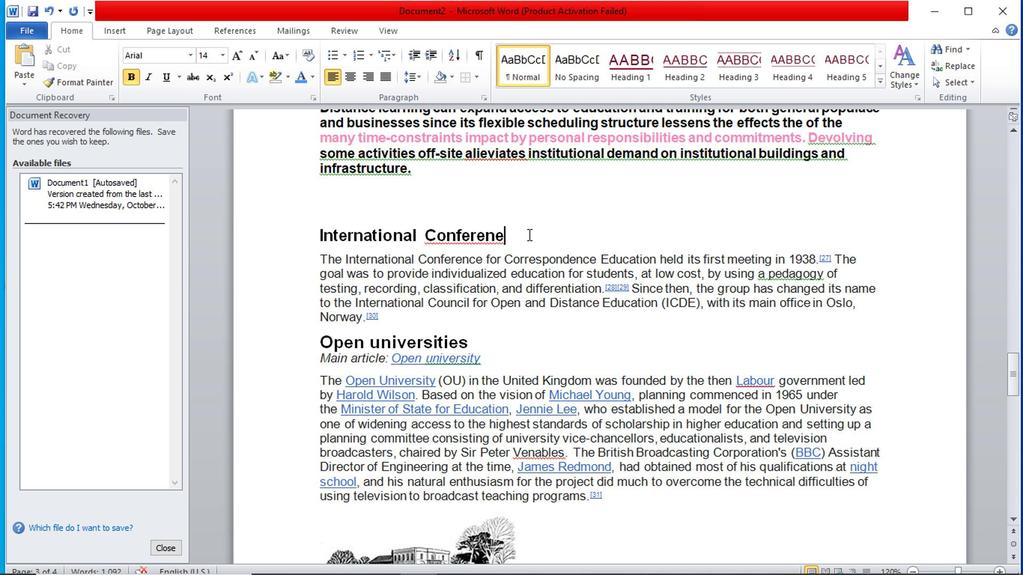 
Action: Key pressed <Key.enter>
Screenshot: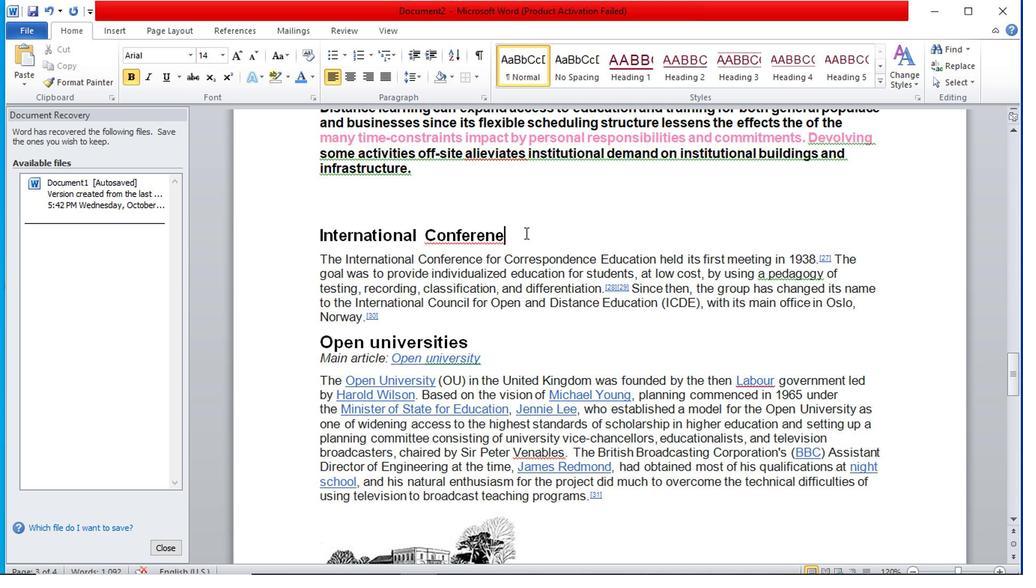 
Action: Mouse moved to (525, 255)
Screenshot: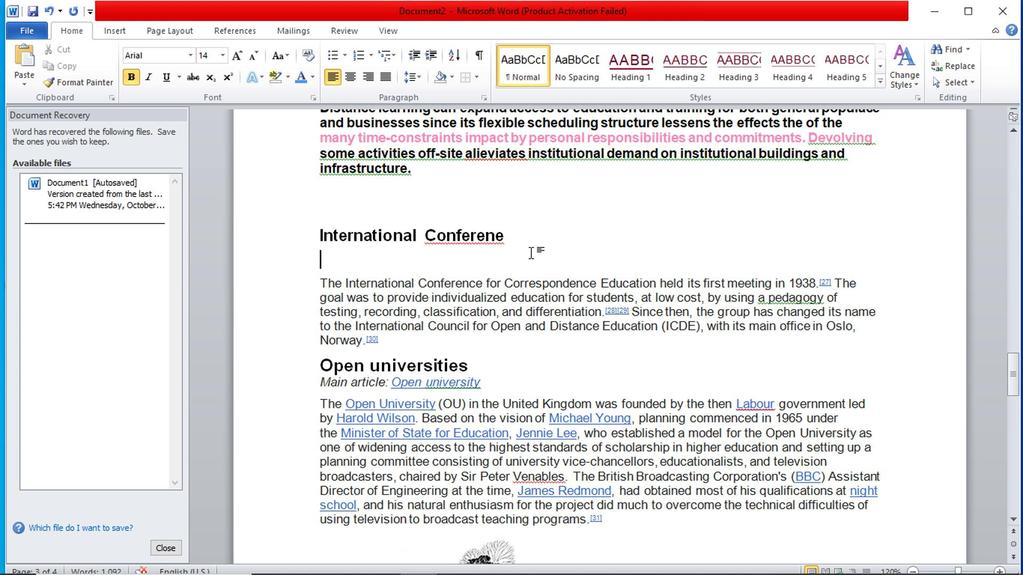 
Action: Key pressed <Key.backspace>
Screenshot: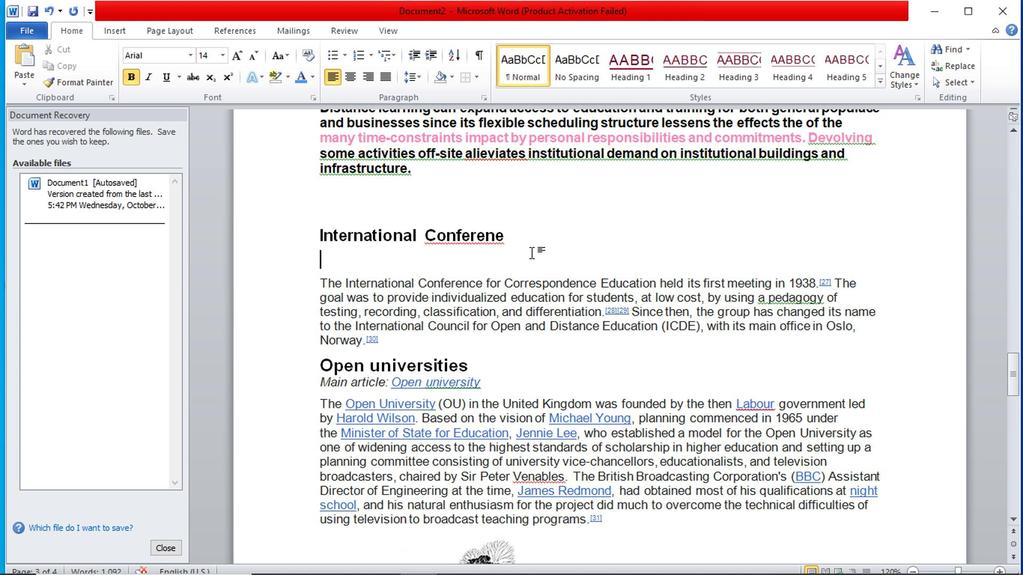 
Action: Mouse moved to (391, 316)
Screenshot: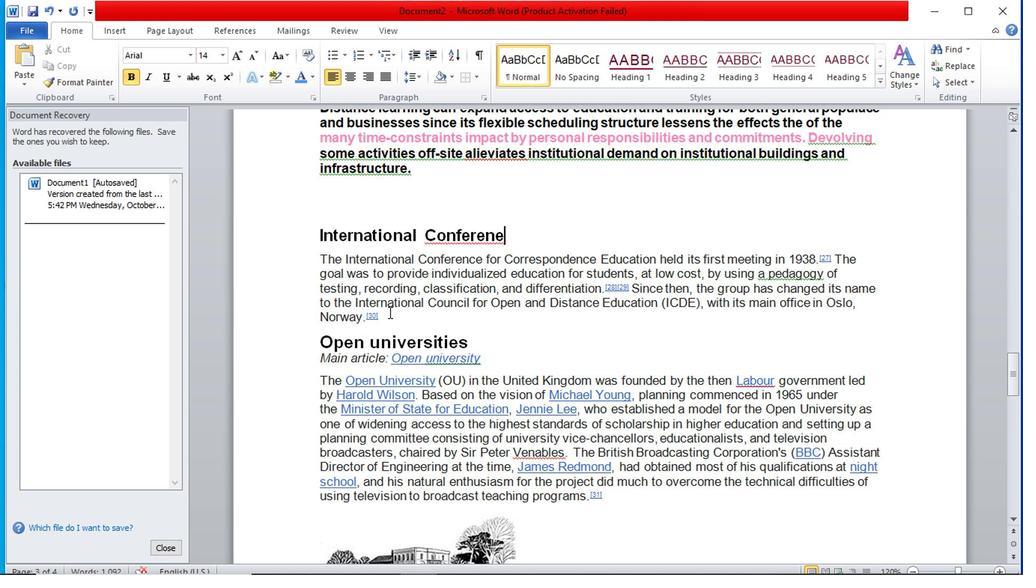 
Action: Mouse pressed left at (391, 316)
Screenshot: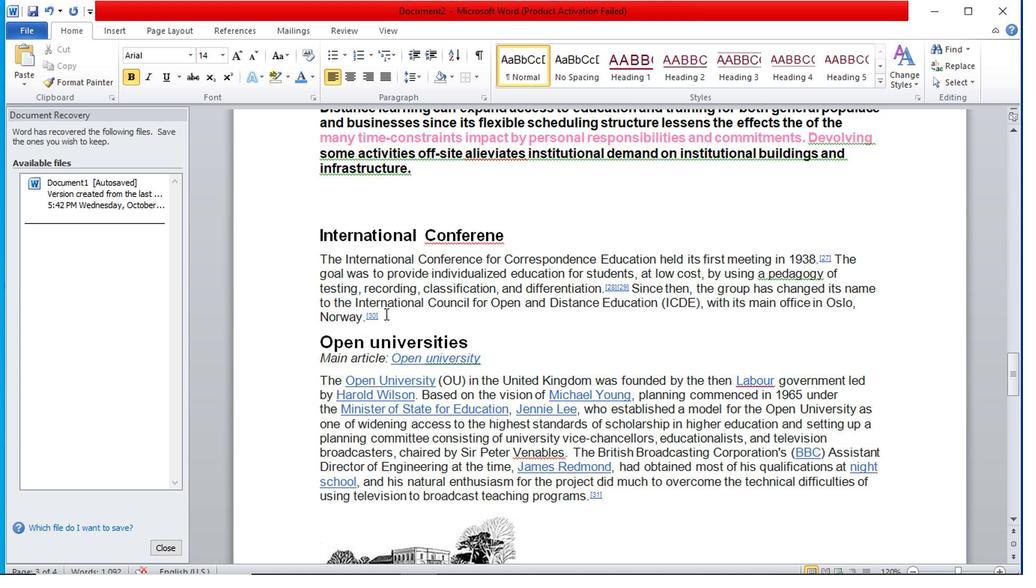 
Action: Mouse moved to (382, 301)
Screenshot: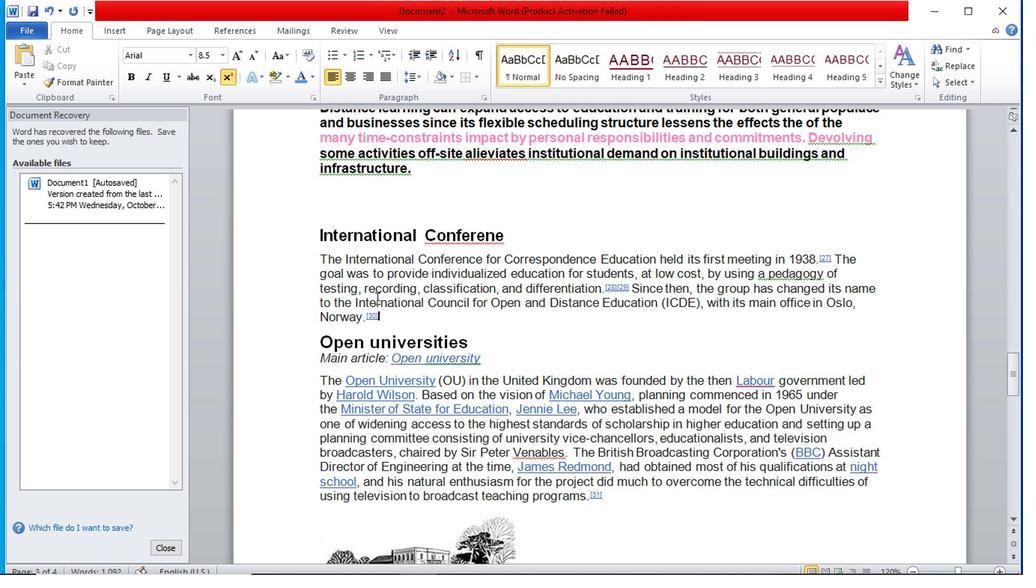 
Action: Key pressed <Key.backspace>
Screenshot: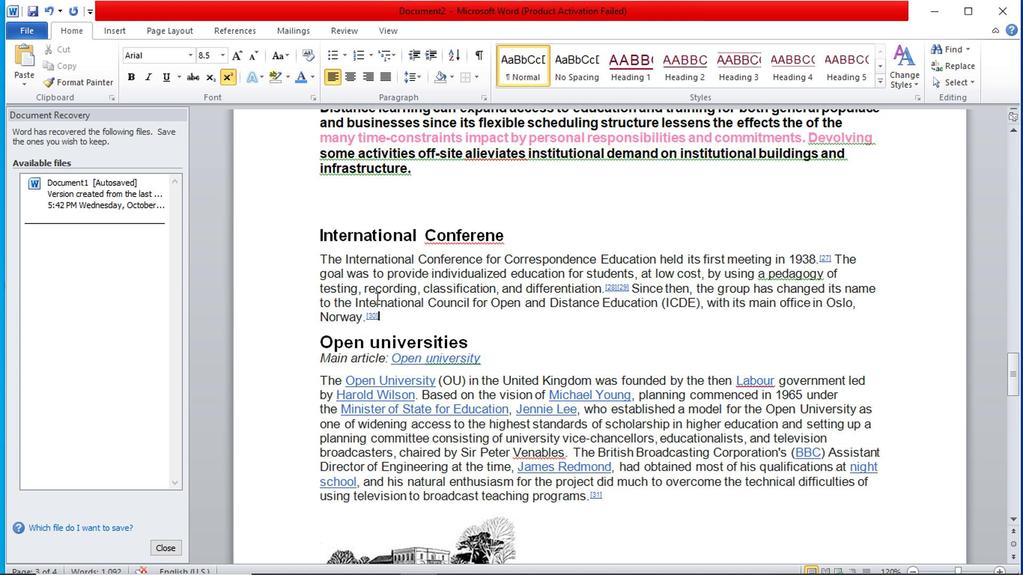 
Action: Mouse moved to (384, 301)
Screenshot: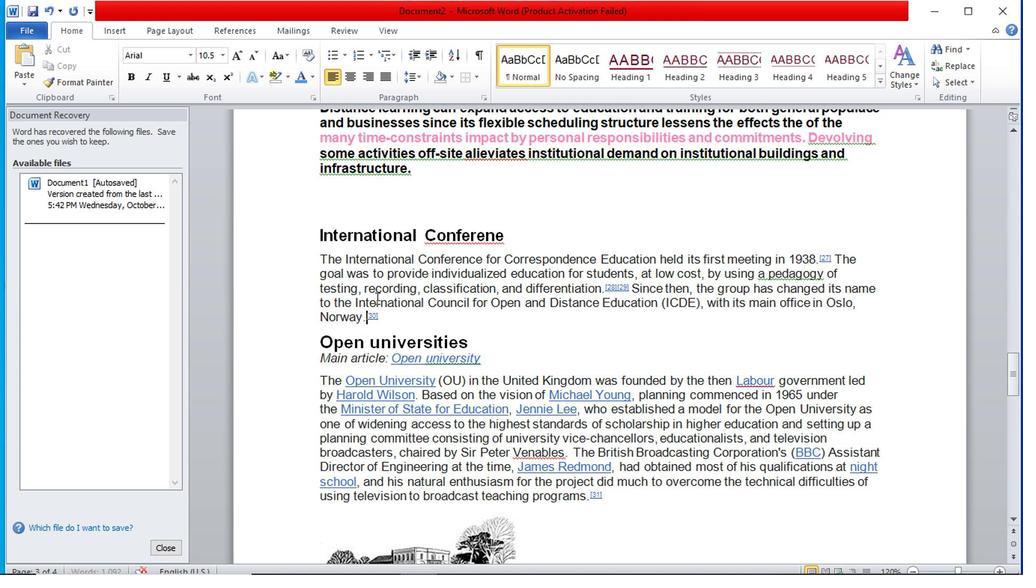 
Action: Key pressed <Key.backspace>
Screenshot: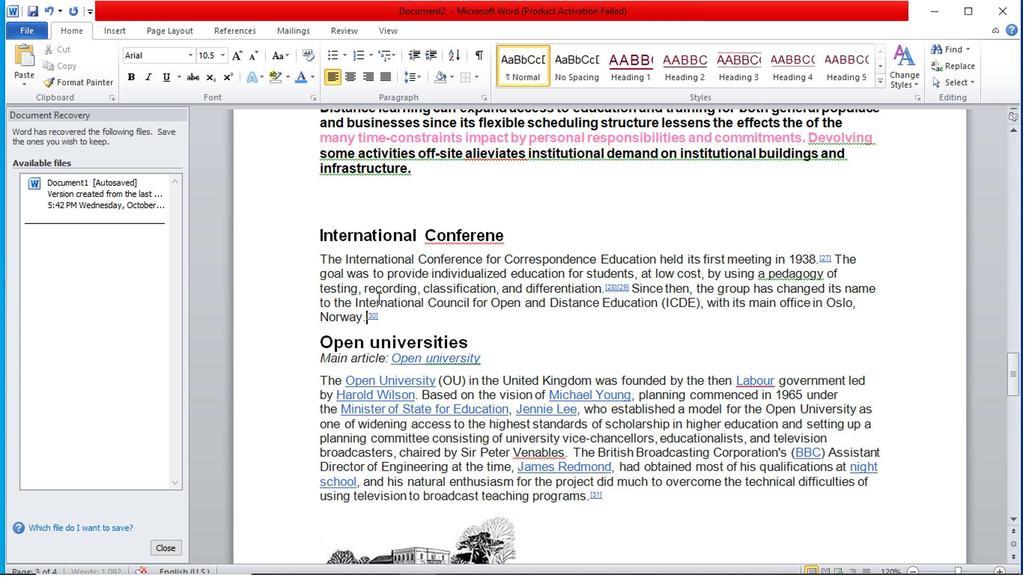 
Action: Mouse moved to (387, 323)
Screenshot: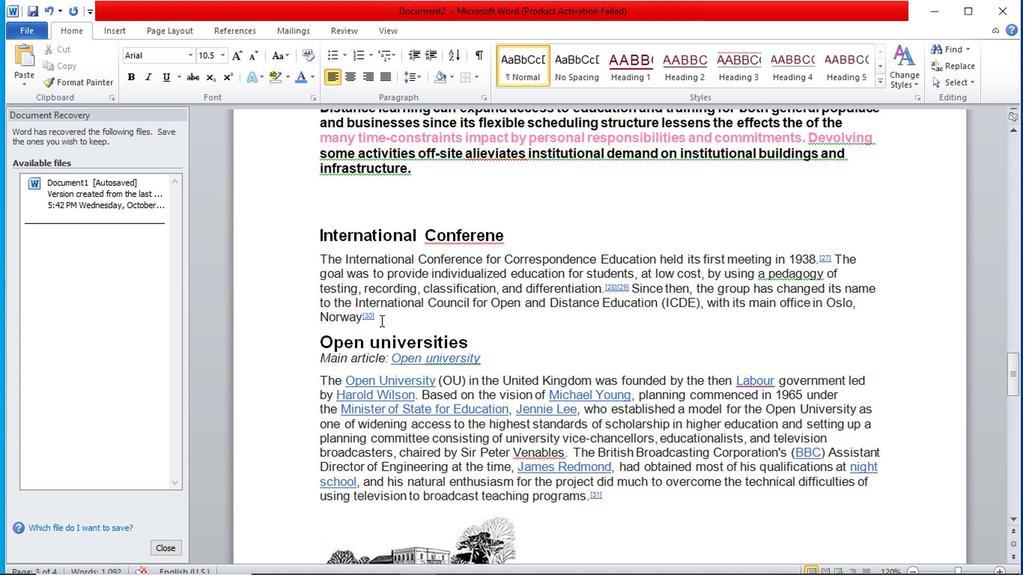
Action: Mouse pressed left at (387, 323)
Screenshot: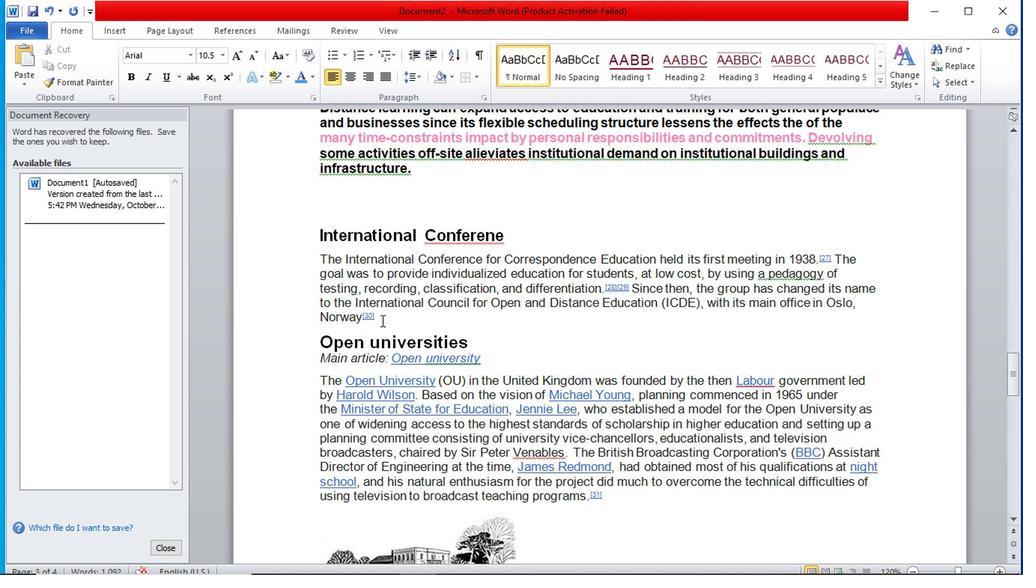 
Action: Mouse moved to (387, 322)
Screenshot: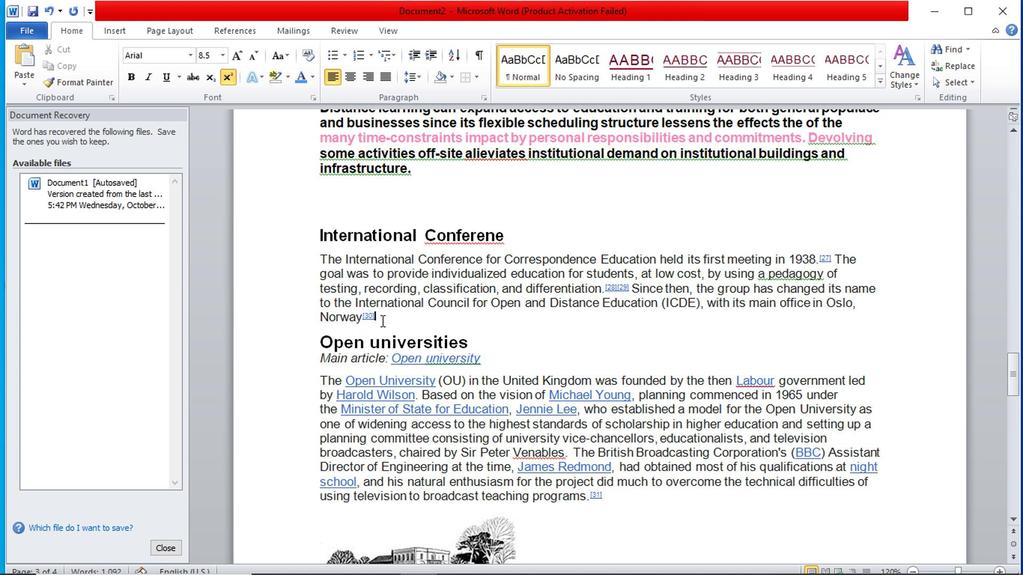
Action: Key pressed <Key.backspace>
Screenshot: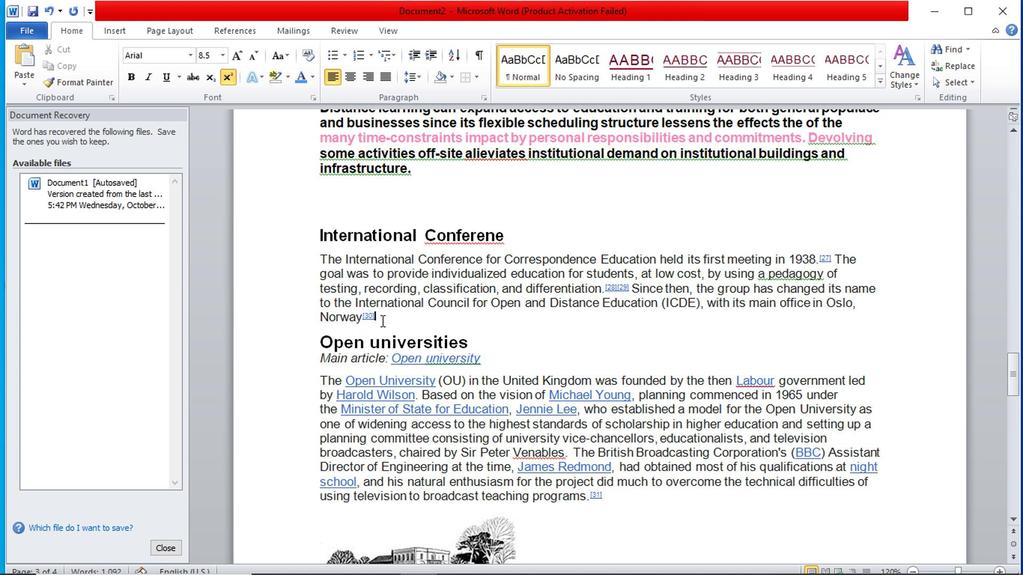 
Action: Mouse moved to (388, 322)
Screenshot: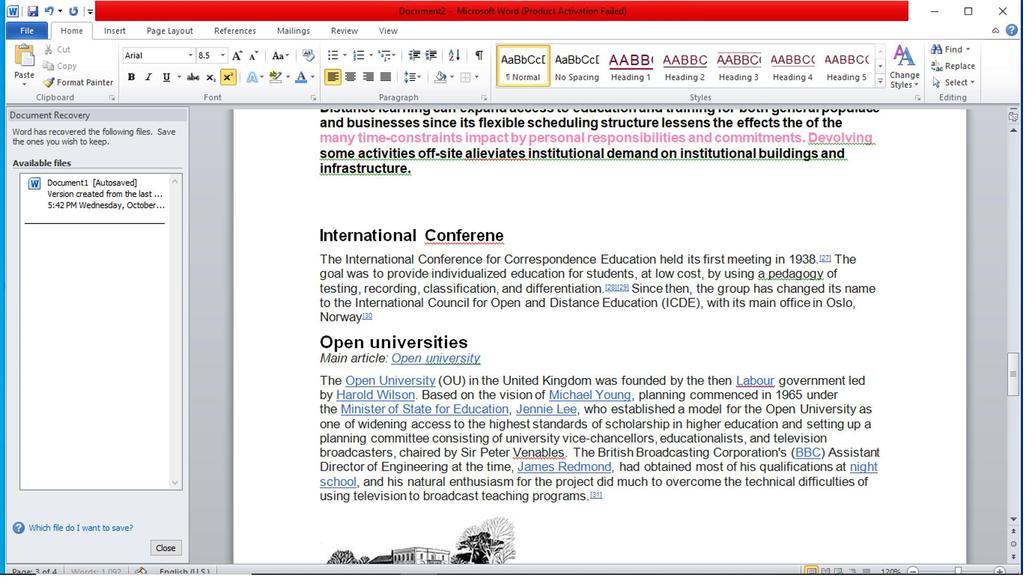 
Action: Key pressed <Key.backspace><Key.backspace><Key.backspace>.
Screenshot: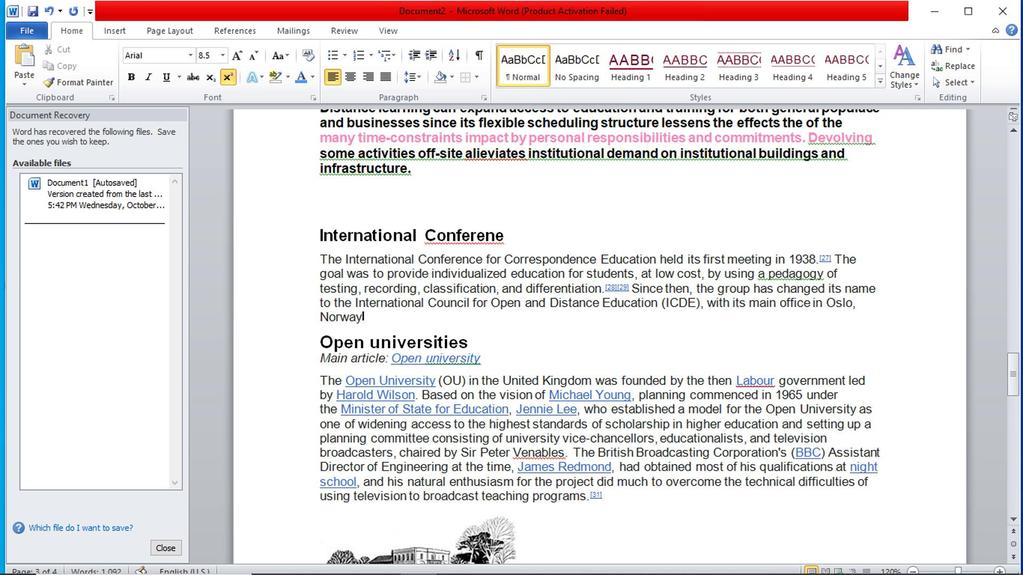 
Action: Mouse moved to (641, 306)
Screenshot: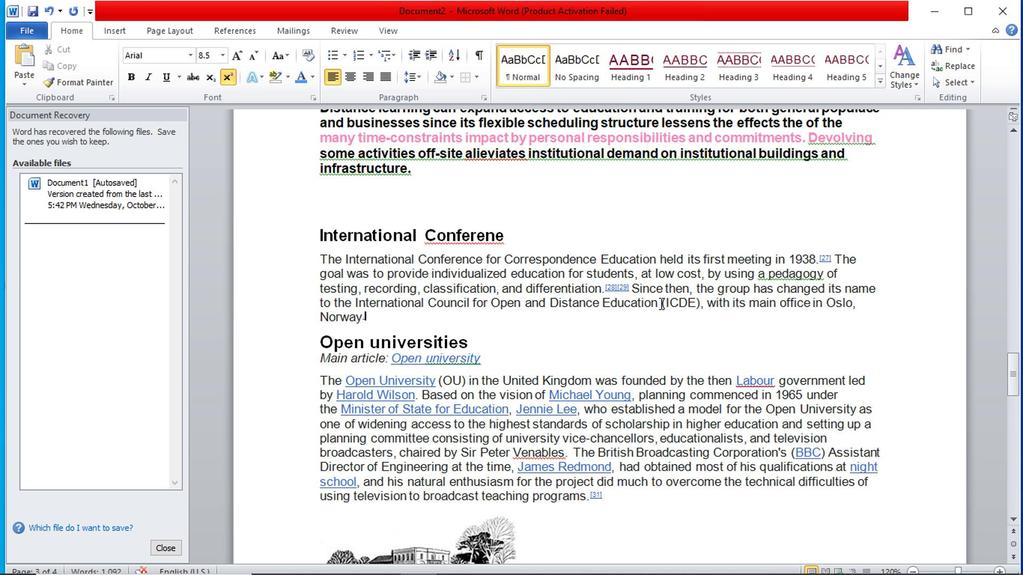 
Action: Mouse scrolled (641, 307) with delta (0, 0)
Screenshot: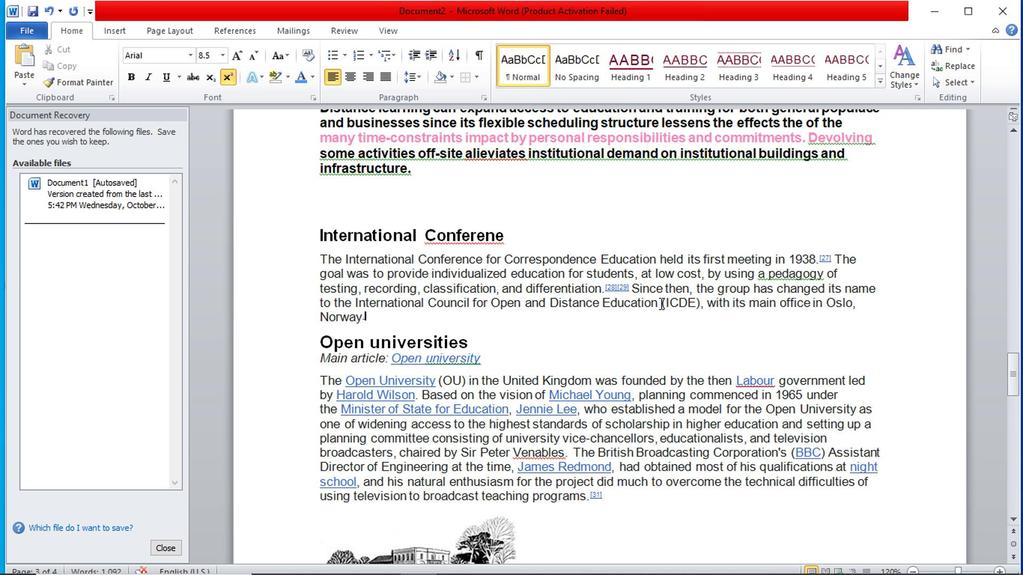 
Action: Mouse scrolled (641, 307) with delta (0, 0)
Screenshot: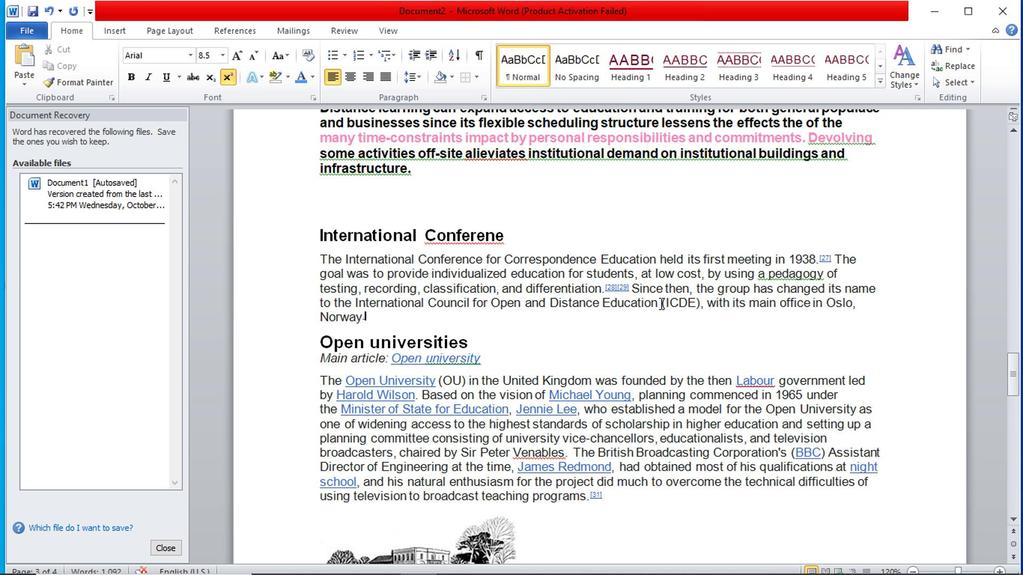 
Action: Mouse moved to (639, 310)
Screenshot: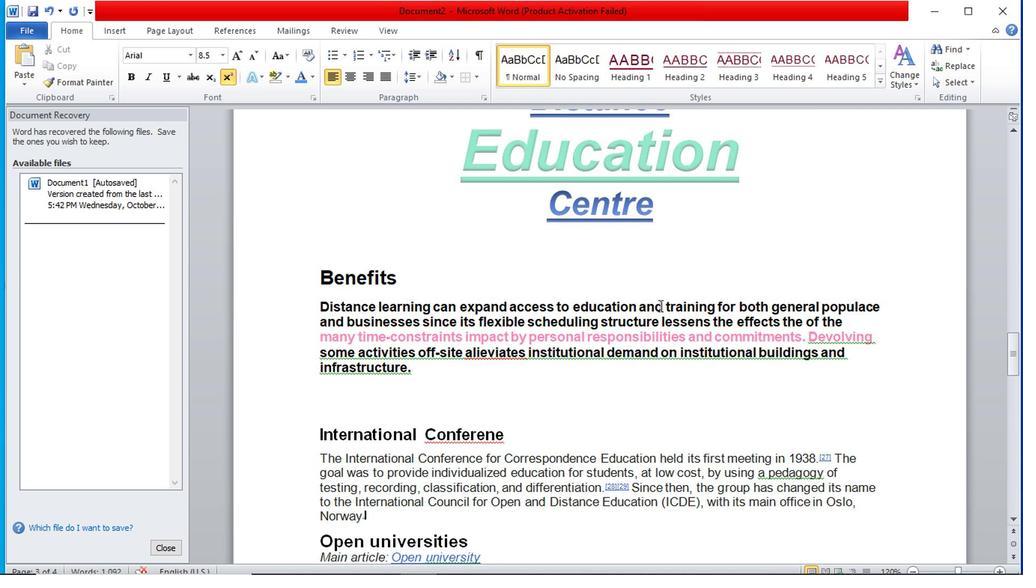 
Action: Mouse scrolled (639, 309) with delta (0, -1)
Screenshot: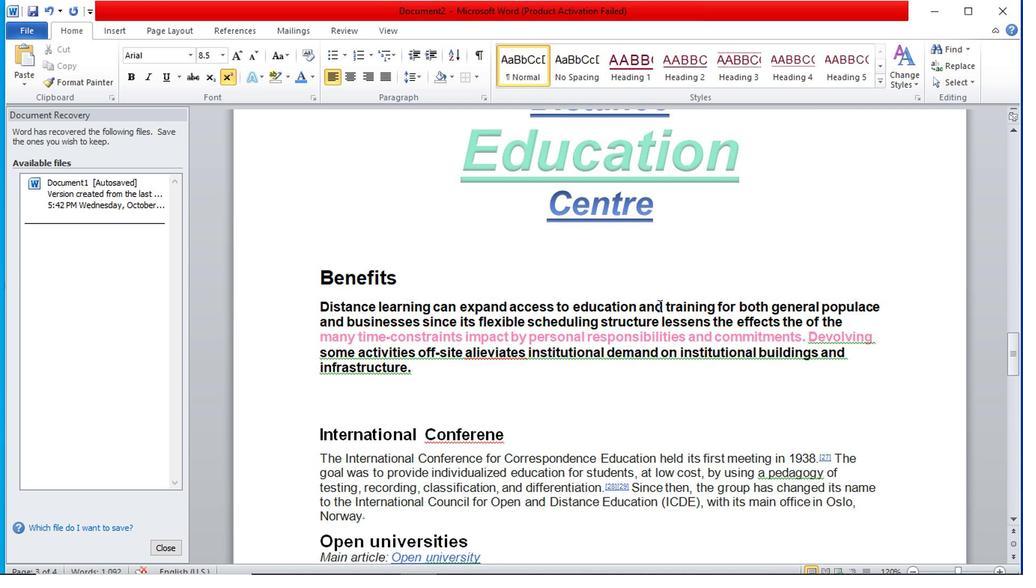 
Action: Mouse moved to (639, 310)
Screenshot: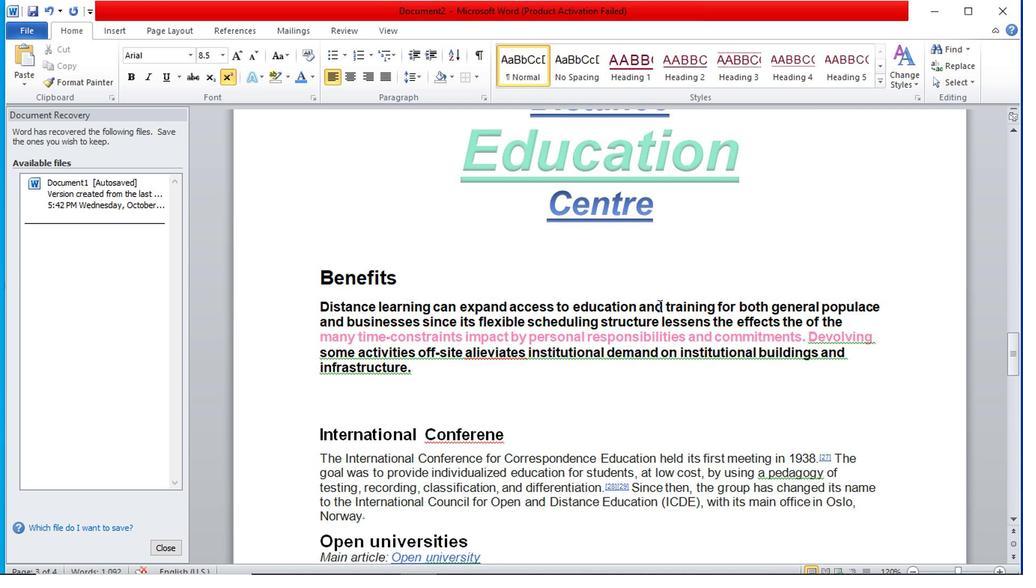 
Action: Mouse scrolled (639, 310) with delta (0, 0)
Screenshot: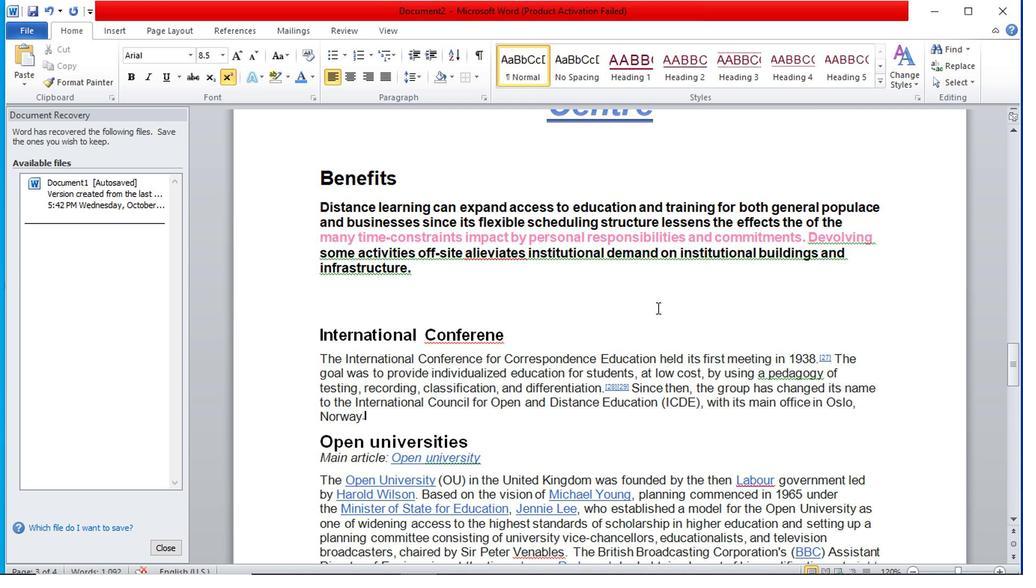 
Action: Mouse moved to (518, 242)
Screenshot: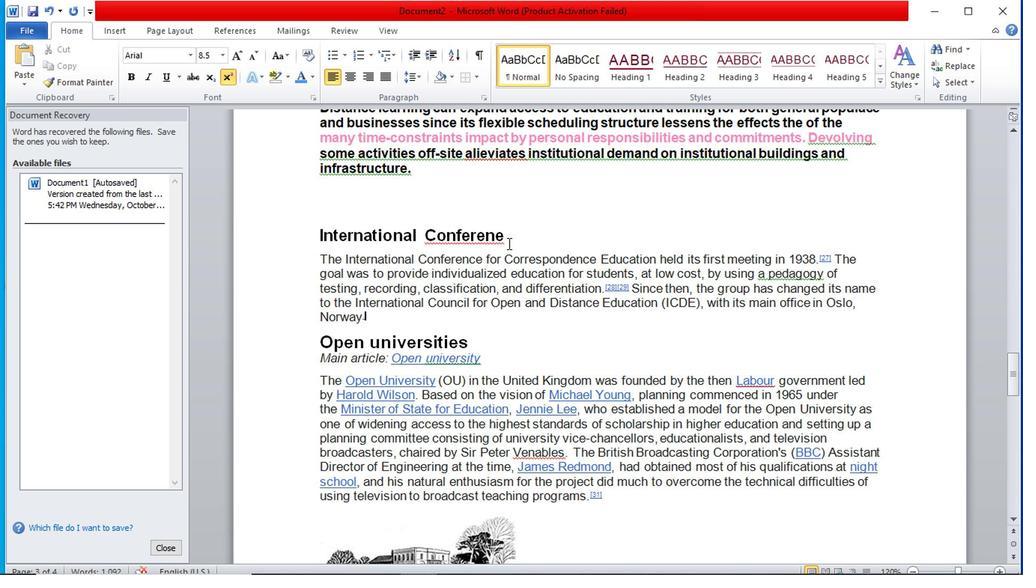 
Action: Mouse pressed left at (518, 242)
Screenshot: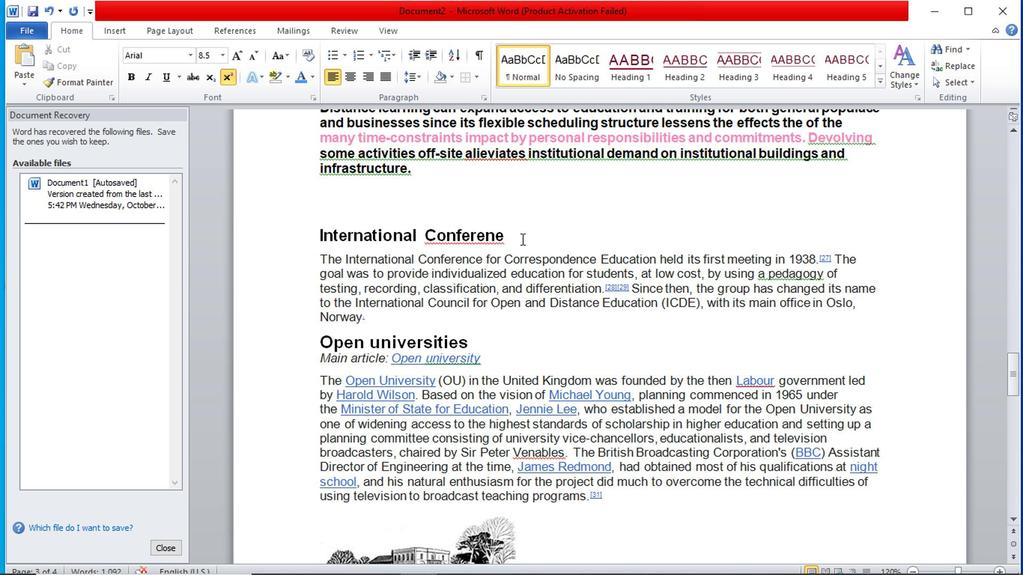 
Action: Mouse moved to (513, 242)
Screenshot: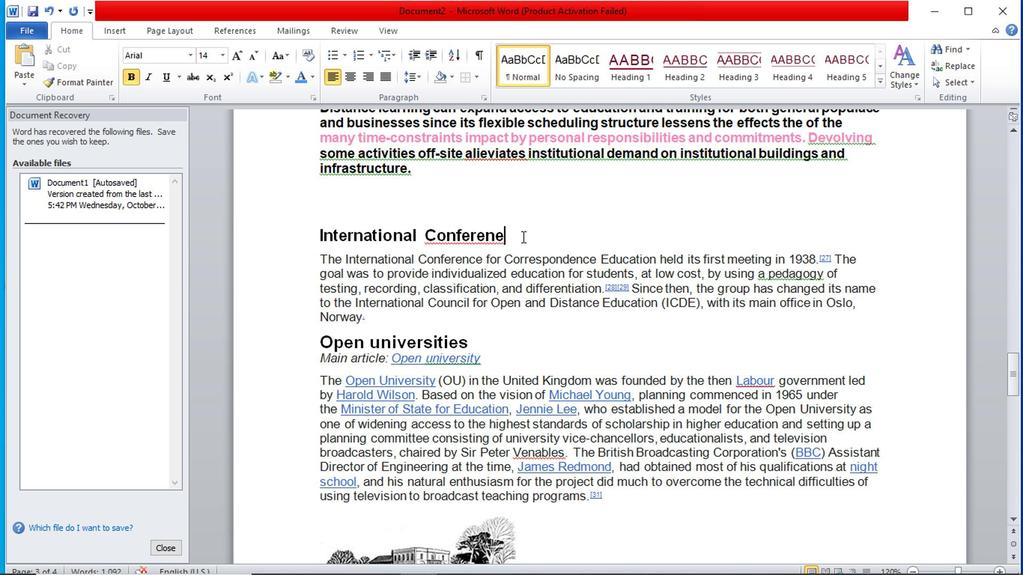 
Action: Key pressed ctrl+Z
Screenshot: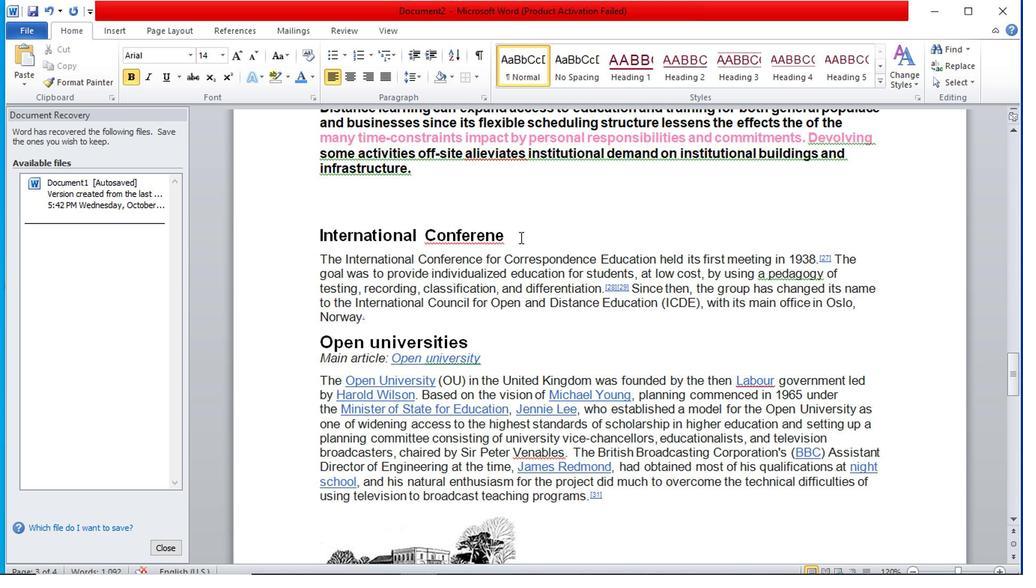 
Action: Mouse moved to (387, 316)
Screenshot: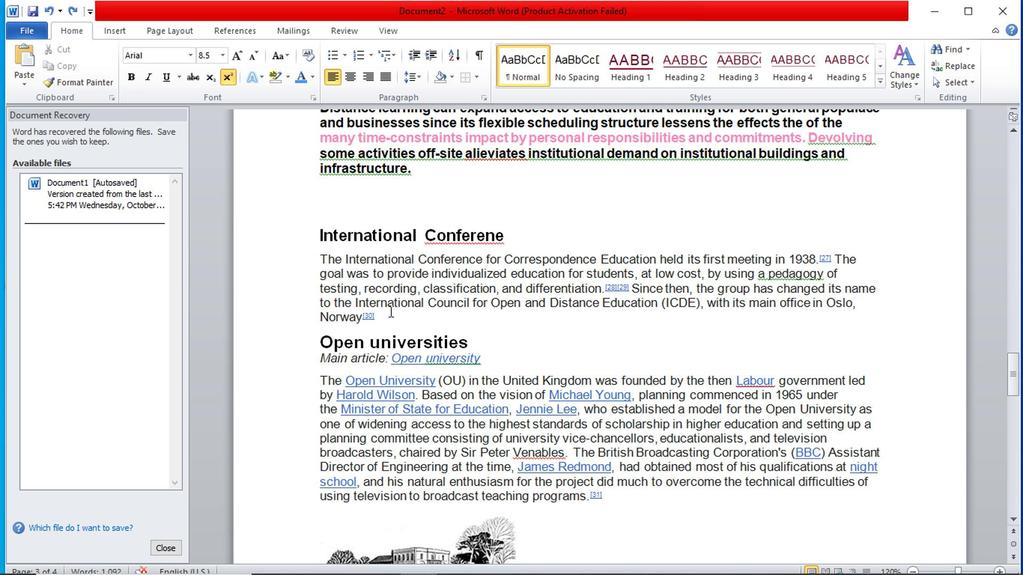 
Action: Mouse pressed left at (387, 316)
Screenshot: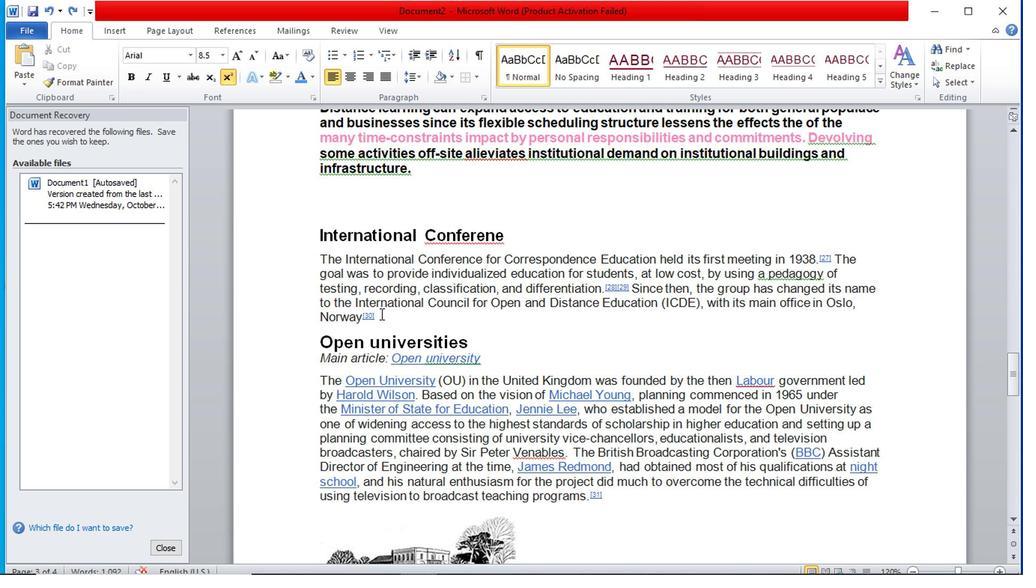 
Action: Mouse moved to (387, 316)
Screenshot: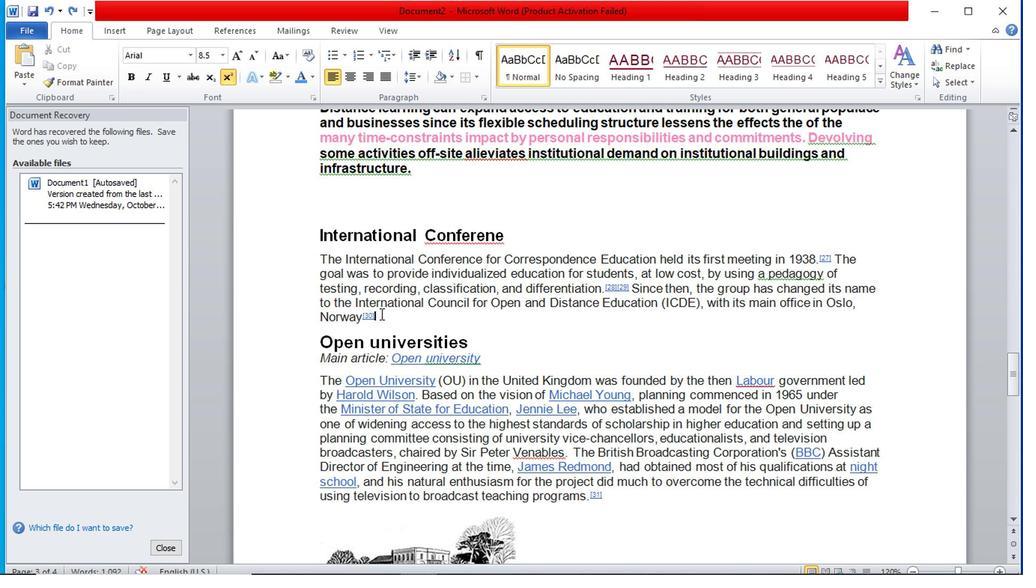 
Action: Key pressed ctrl+Z
Screenshot: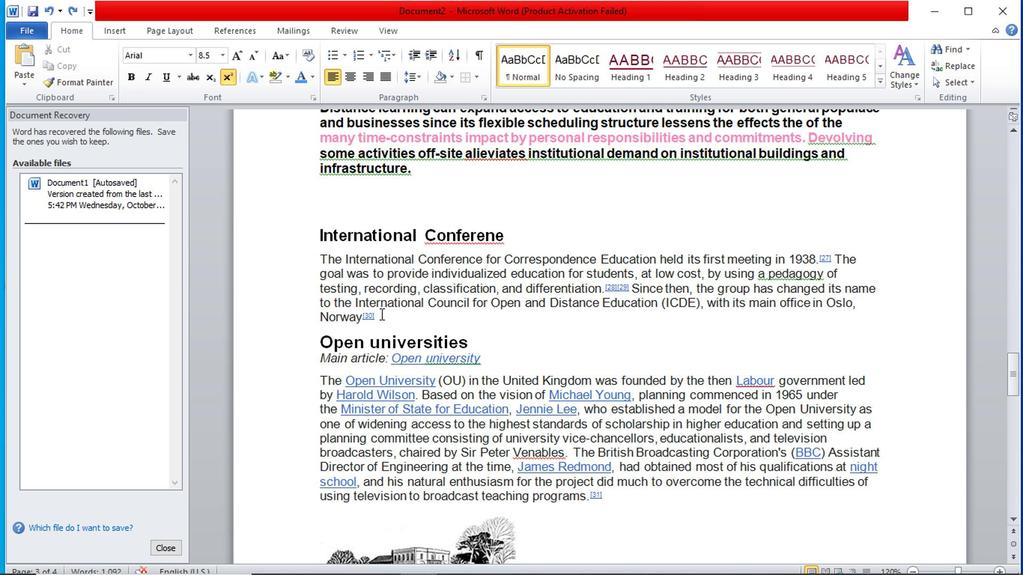 
Action: Mouse moved to (397, 310)
Screenshot: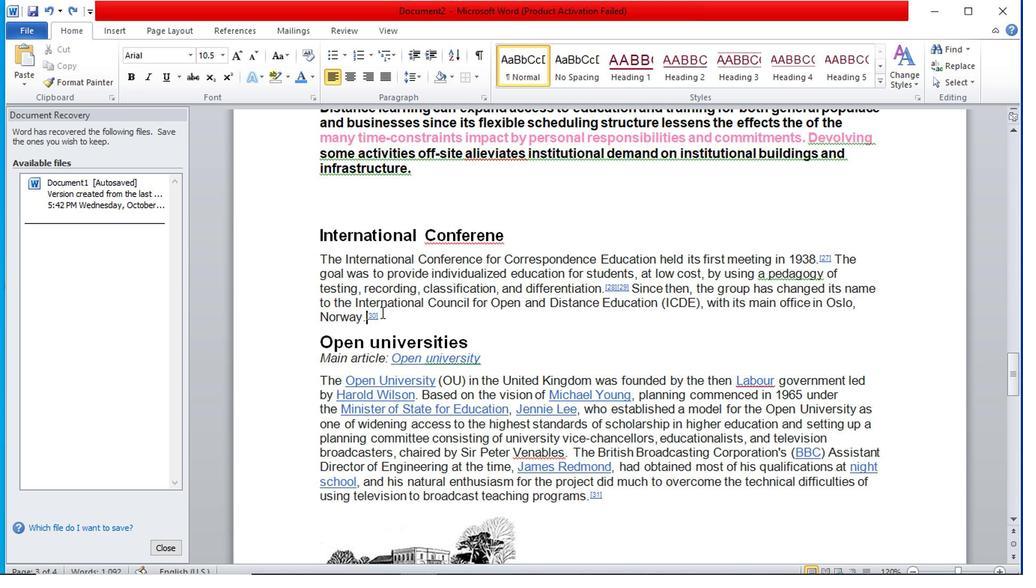 
Action: Key pressed <Key.backspace>
Screenshot: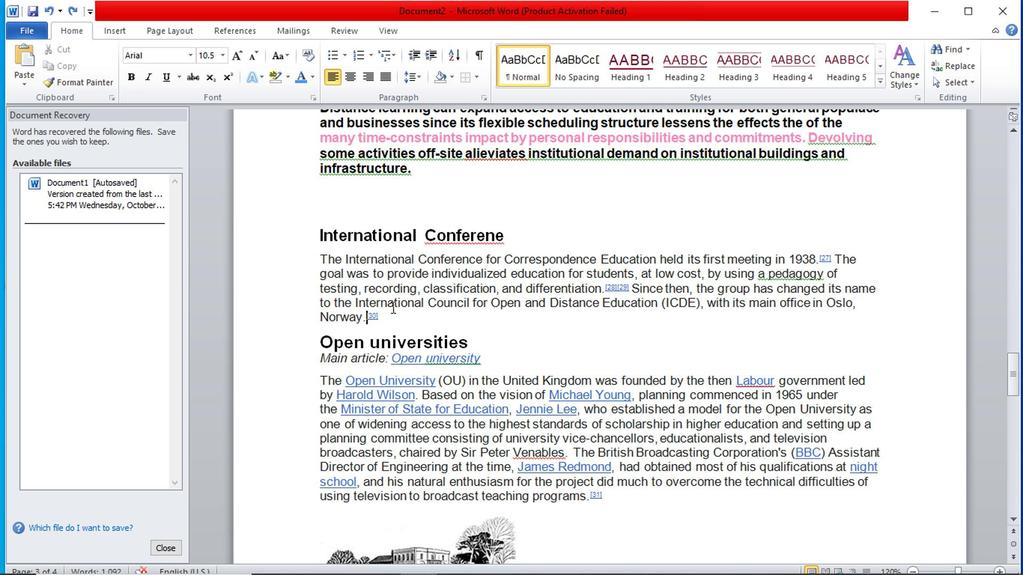 
Action: Mouse moved to (489, 328)
Screenshot: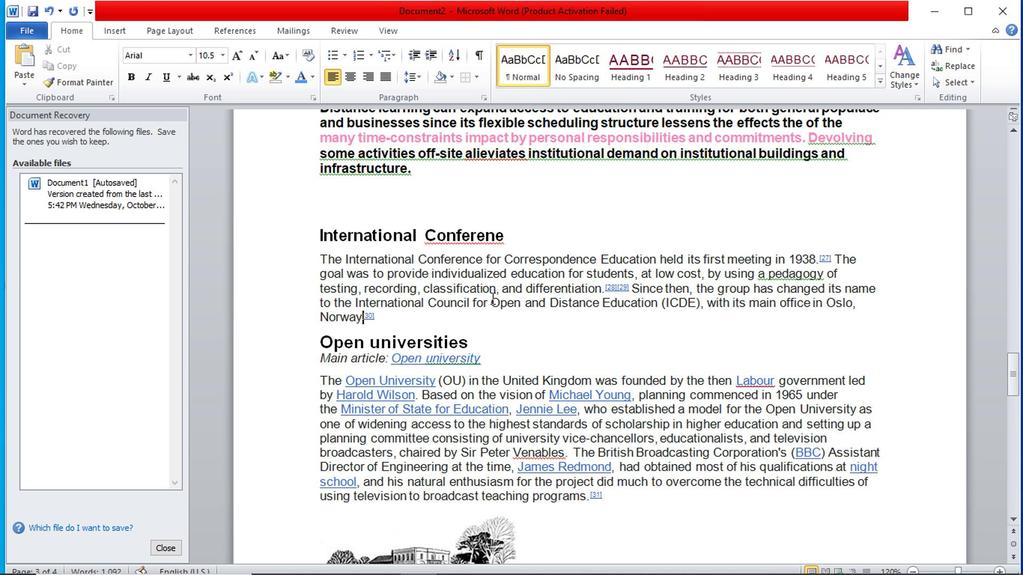 
Action: Mouse scrolled (489, 328) with delta (0, 0)
Screenshot: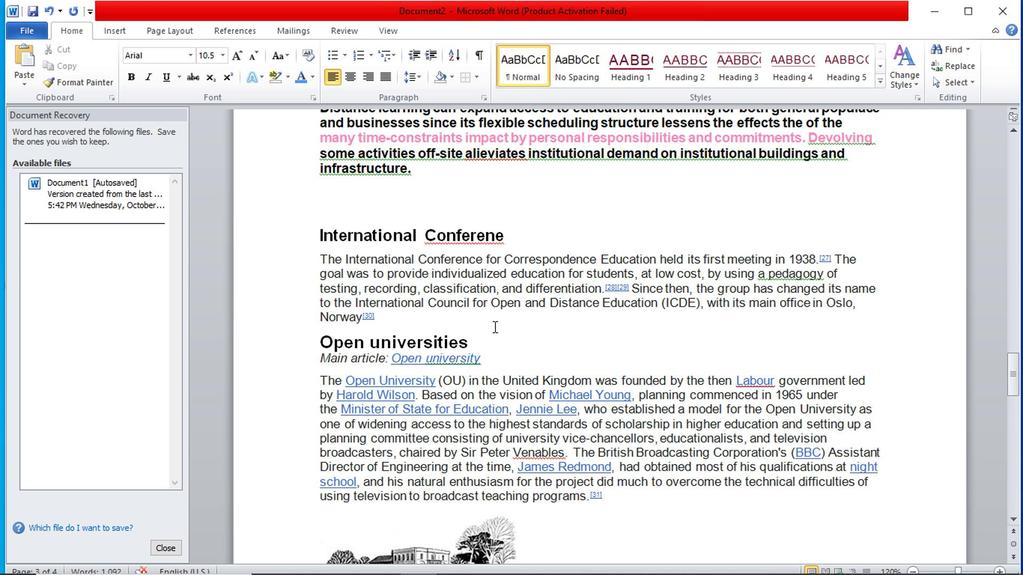 
Action: Mouse moved to (489, 326)
Screenshot: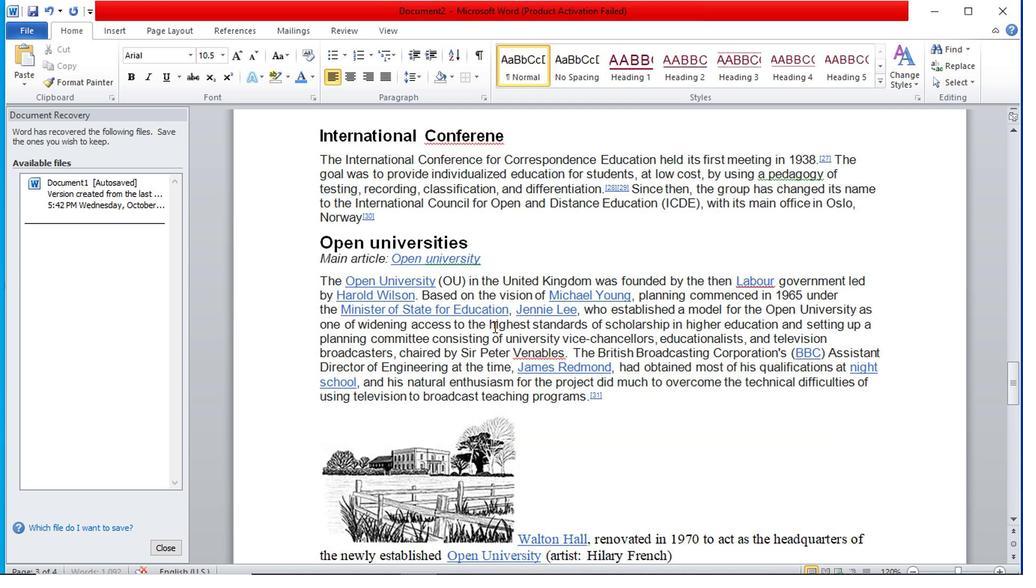 
Action: Mouse scrolled (489, 325) with delta (0, 0)
Screenshot: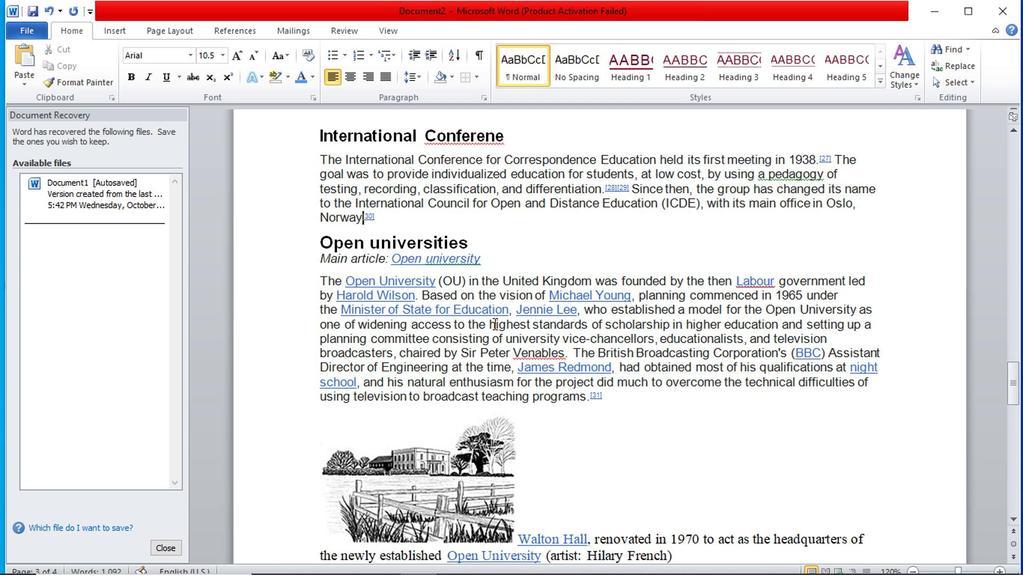
Action: Mouse moved to (491, 314)
Screenshot: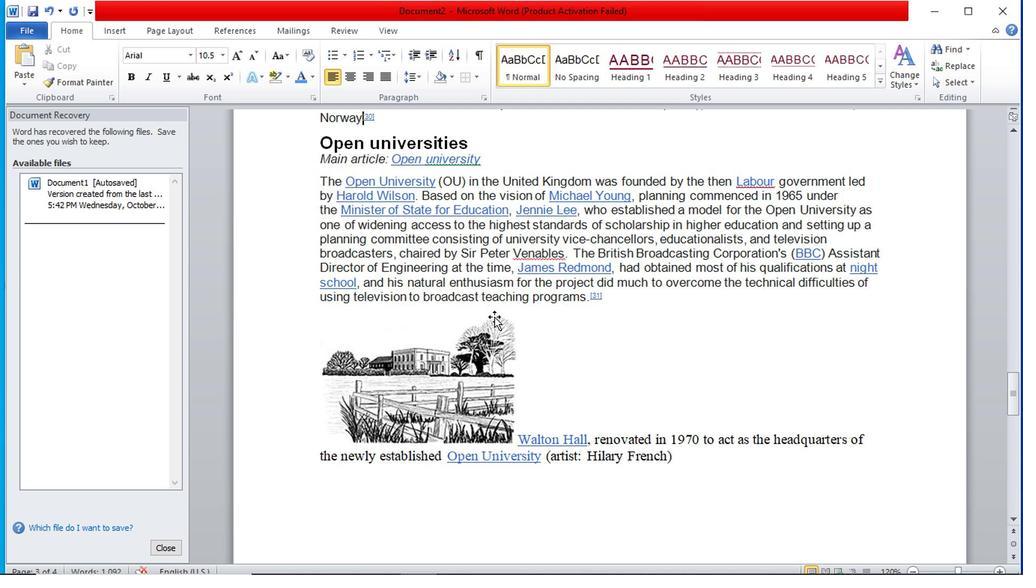 
Action: Mouse scrolled (491, 315) with delta (0, 0)
Screenshot: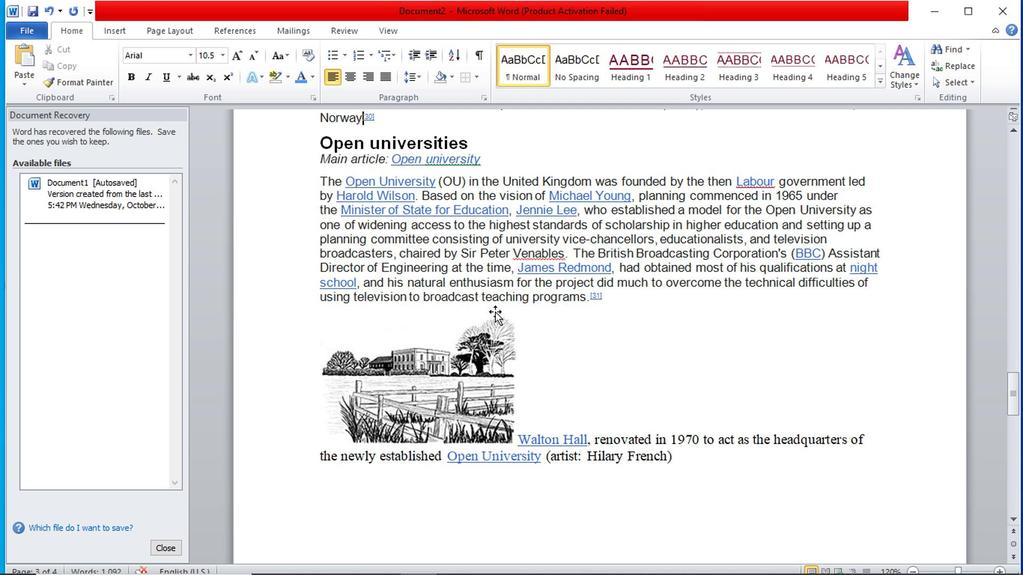 
Action: Mouse scrolled (491, 315) with delta (0, 0)
Screenshot: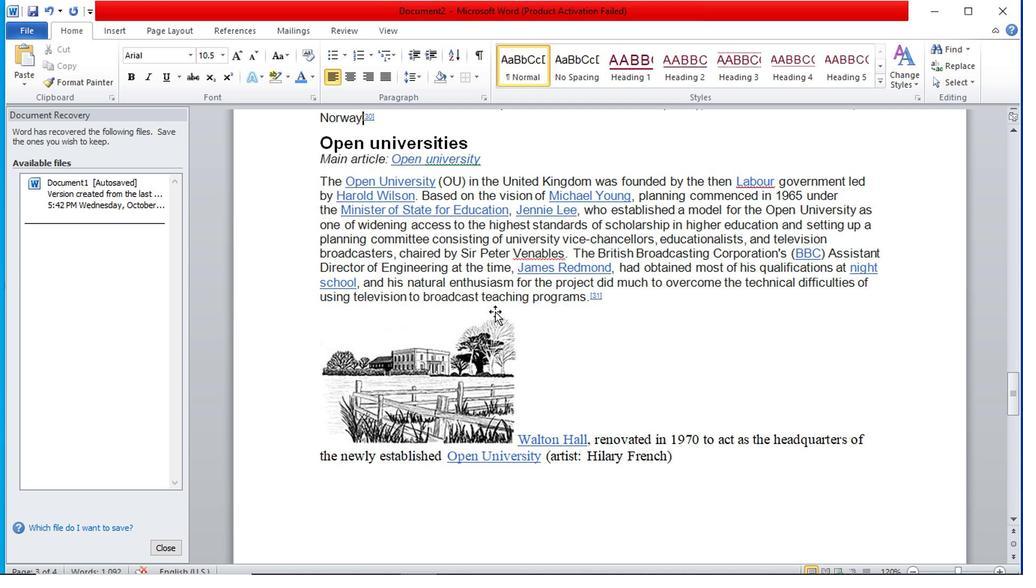 
Action: Mouse scrolled (491, 315) with delta (0, 0)
Screenshot: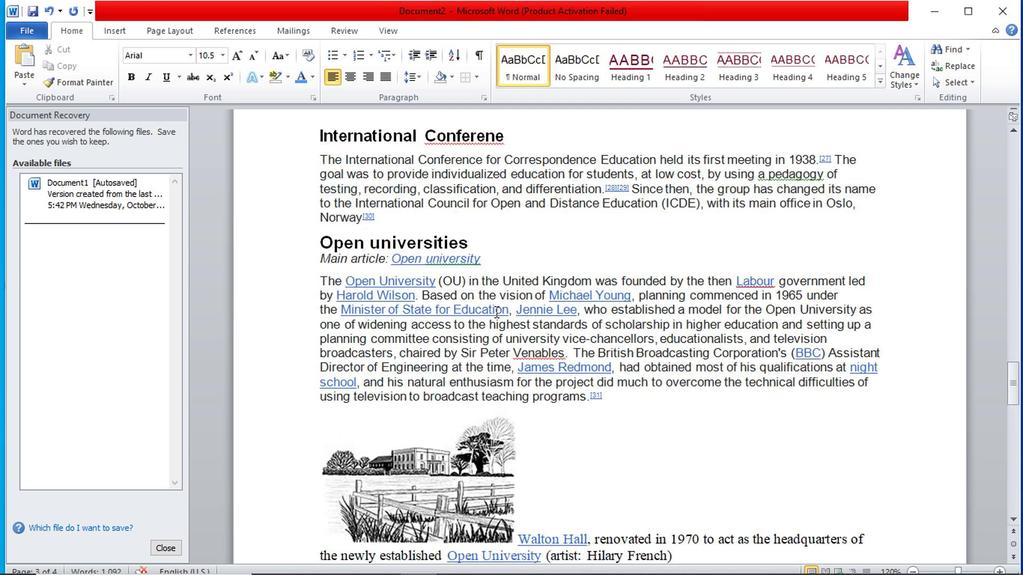 
Action: Mouse moved to (532, 290)
Screenshot: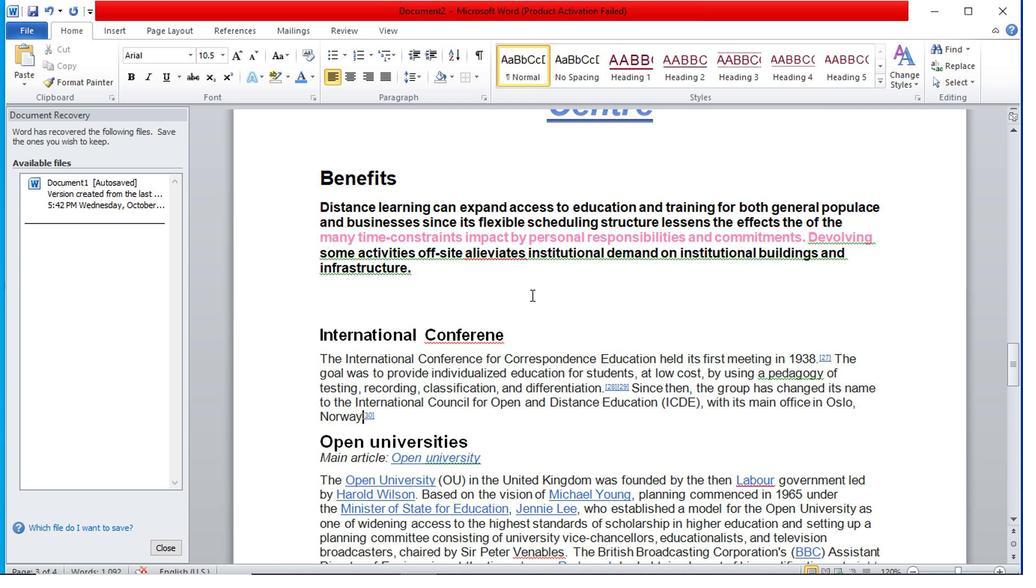
Action: Mouse scrolled (532, 291) with delta (0, 1)
Screenshot: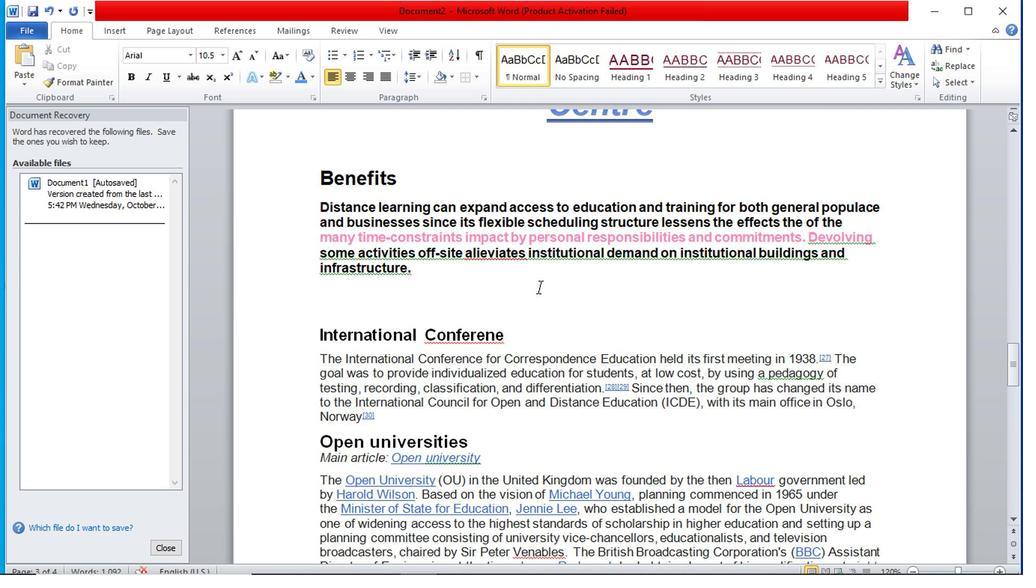 
Action: Mouse moved to (532, 292)
Screenshot: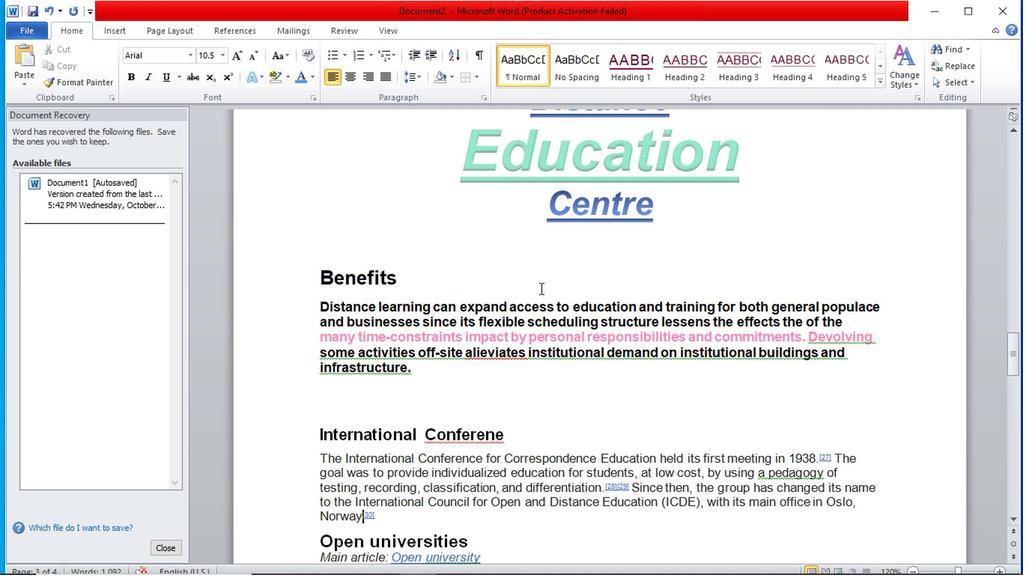 
Action: Mouse scrolled (532, 291) with delta (0, -1)
Screenshot: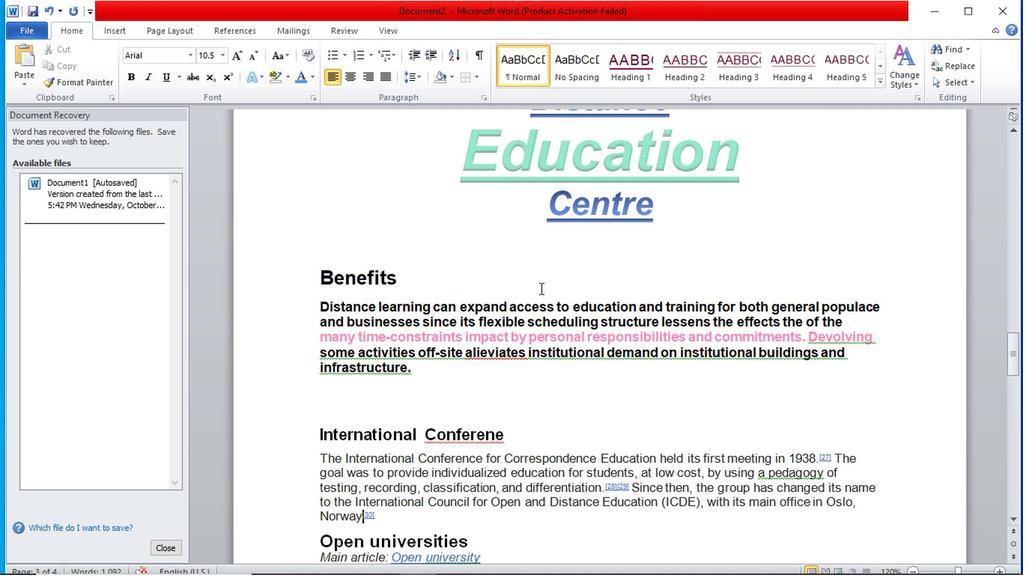 
Action: Mouse moved to (463, 287)
Screenshot: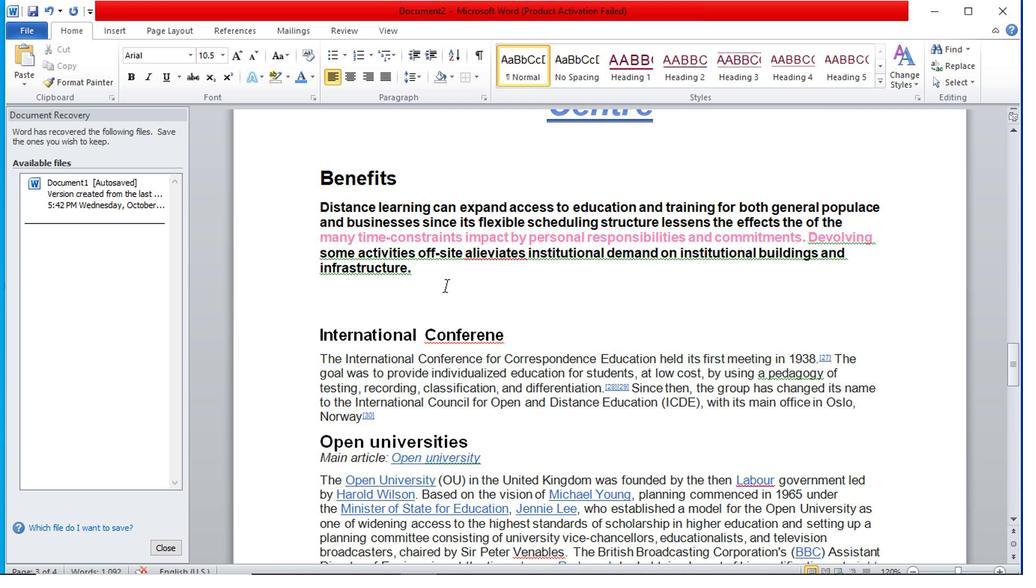 
Action: Mouse scrolled (463, 287) with delta (0, 0)
Screenshot: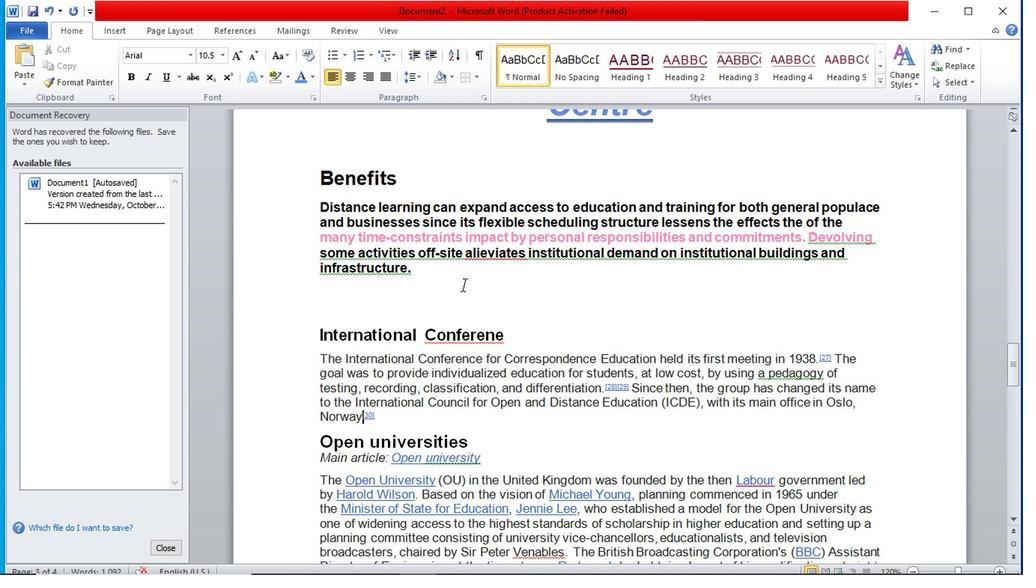
Action: Mouse moved to (508, 243)
Screenshot: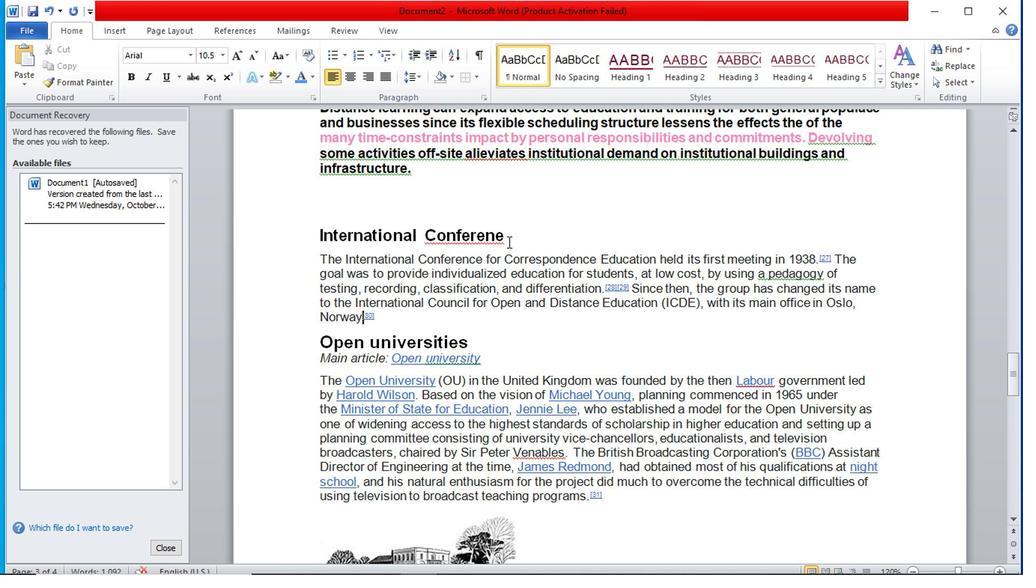 
Action: Mouse pressed left at (508, 243)
Screenshot: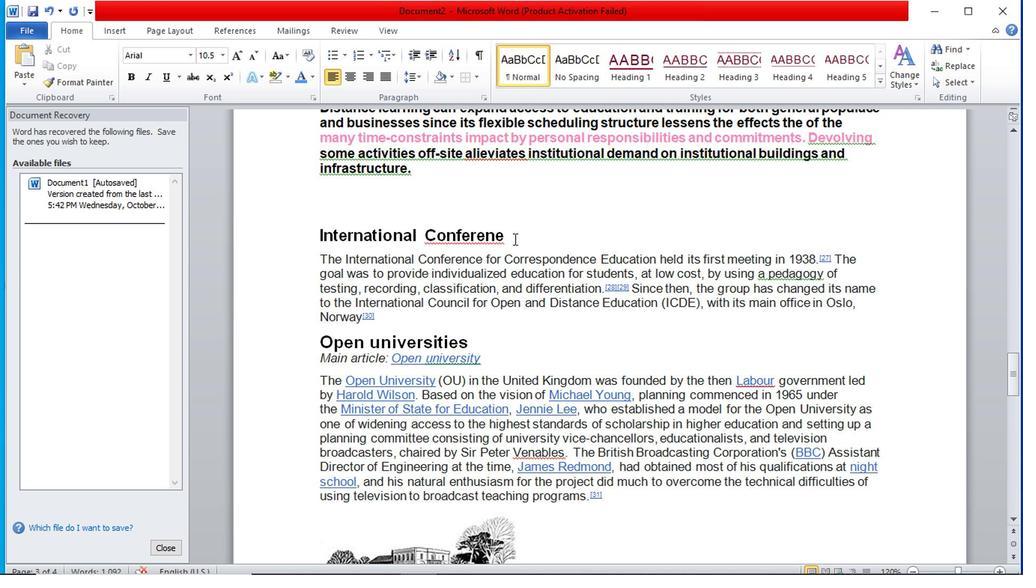 
Action: Mouse moved to (323, 231)
Screenshot: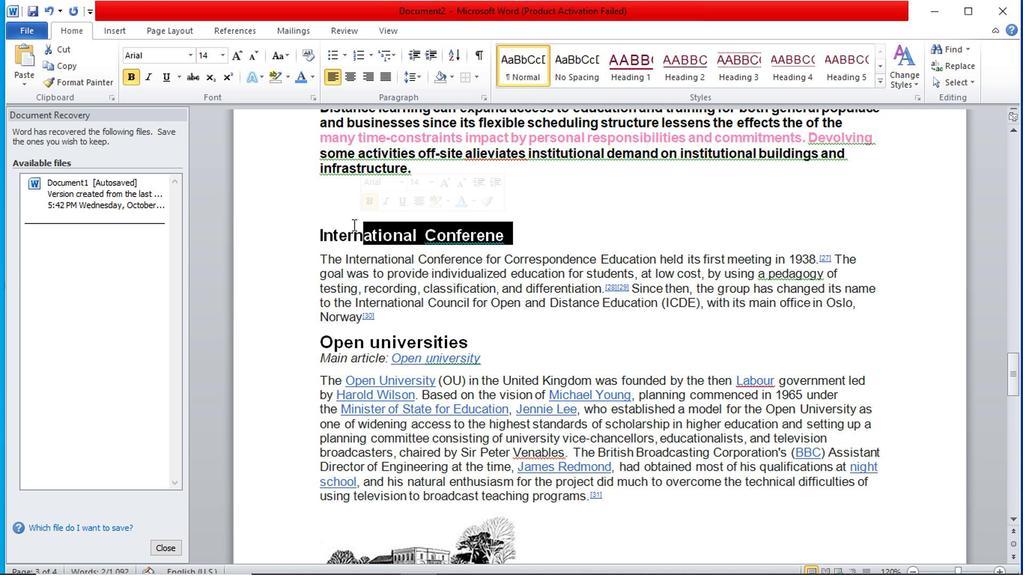 
Action: Mouse pressed left at (323, 231)
Screenshot: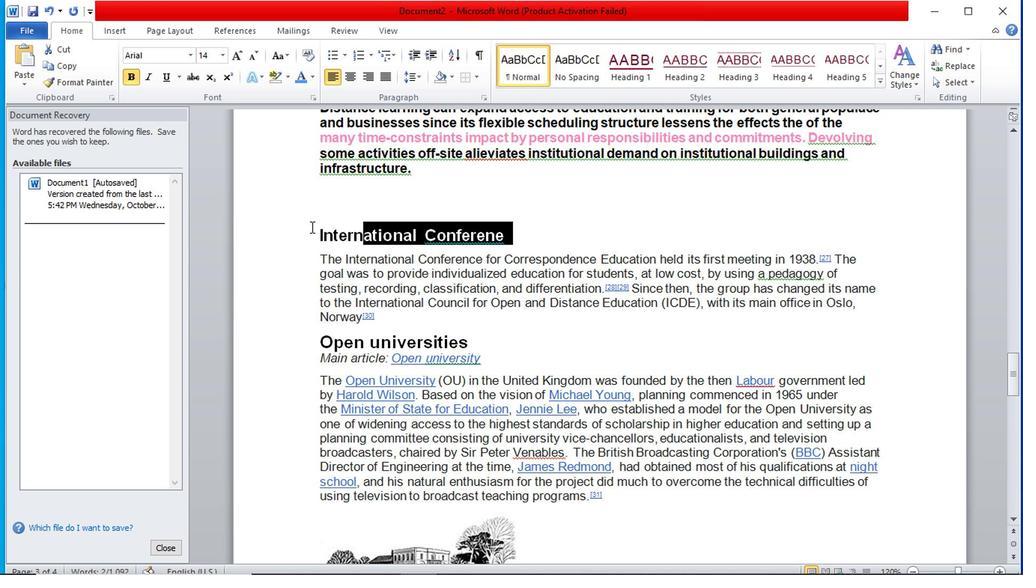 
Action: Mouse pressed left at (323, 231)
Screenshot: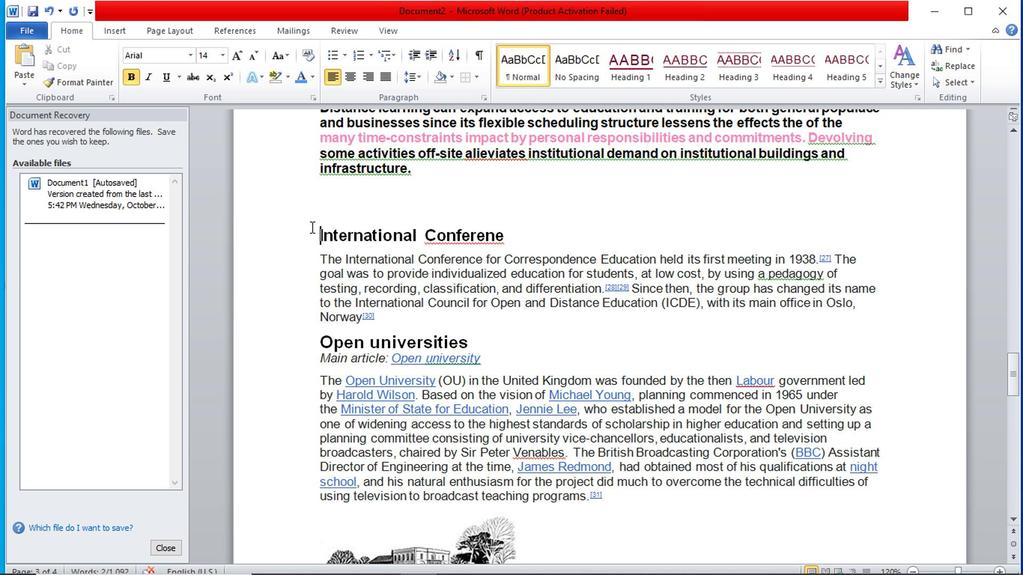 
Action: Mouse moved to (593, 224)
Screenshot: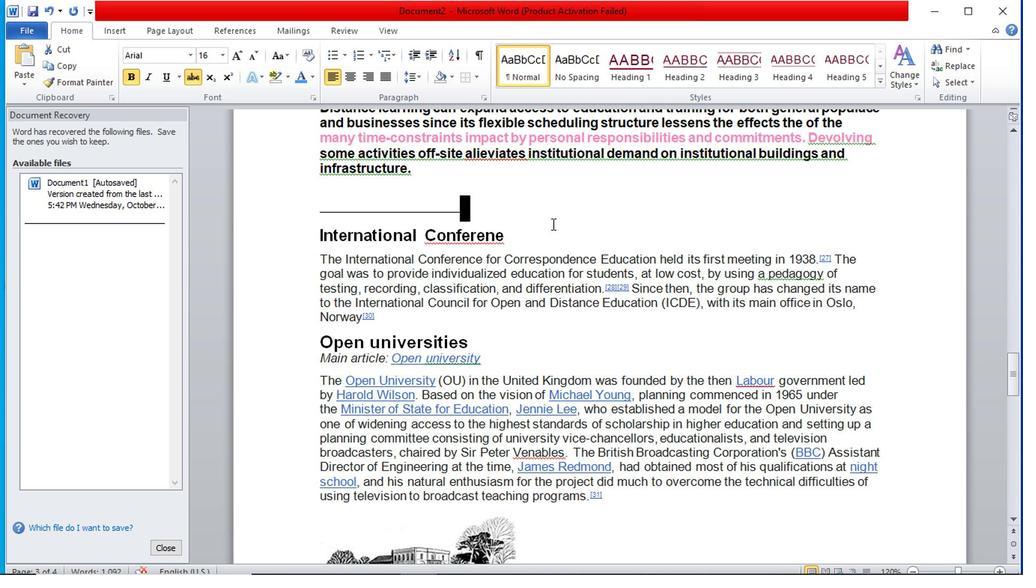 
Action: Mouse pressed left at (593, 224)
Screenshot: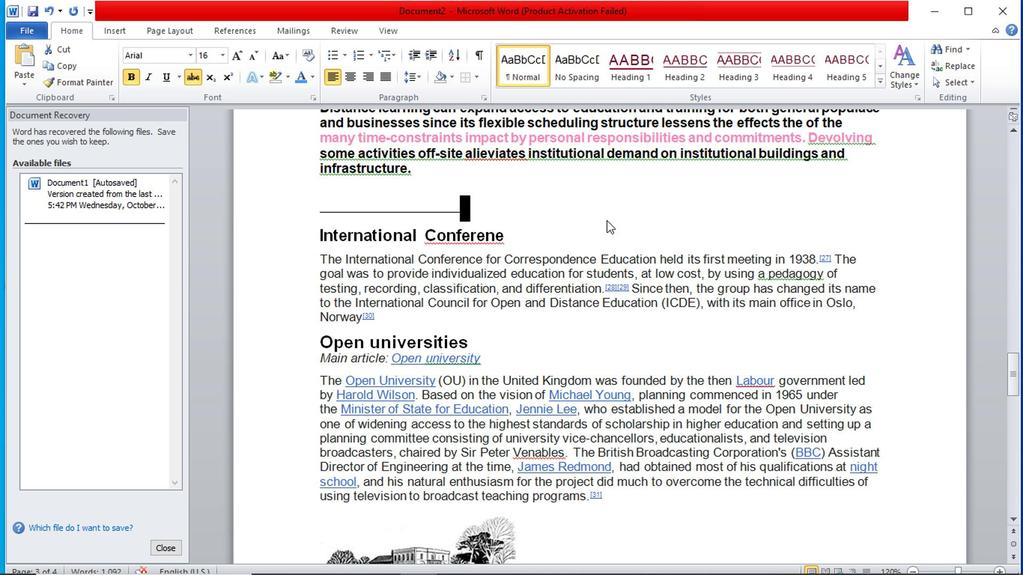 
Action: Mouse moved to (328, 237)
Screenshot: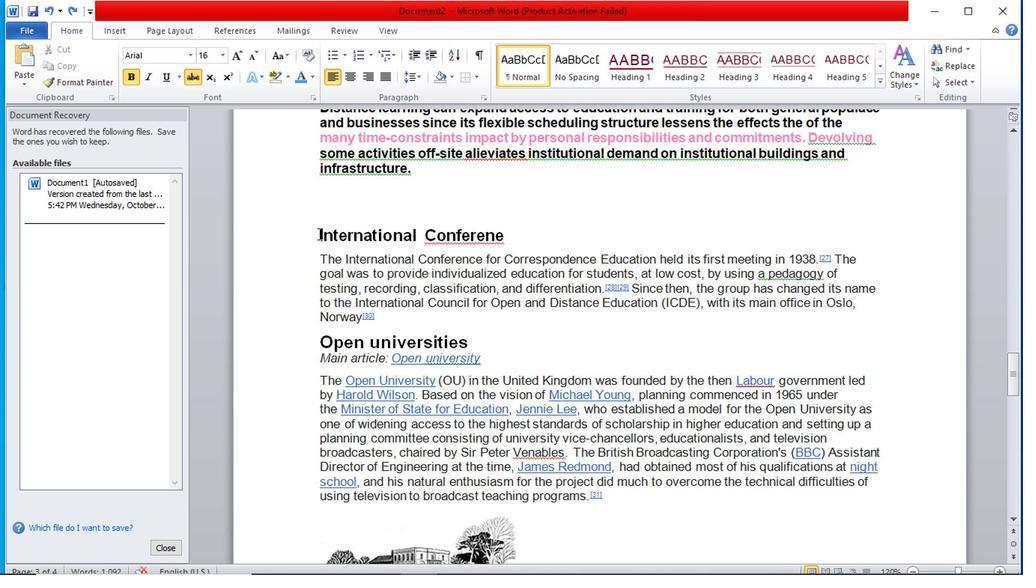
Action: Mouse pressed left at (328, 237)
Screenshot: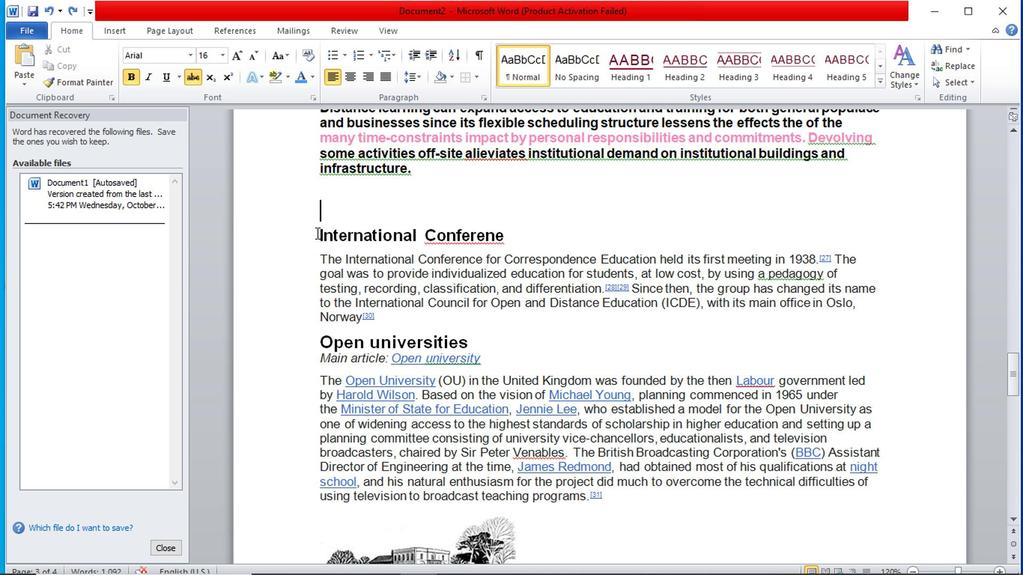 
Action: Mouse moved to (146, 35)
Screenshot: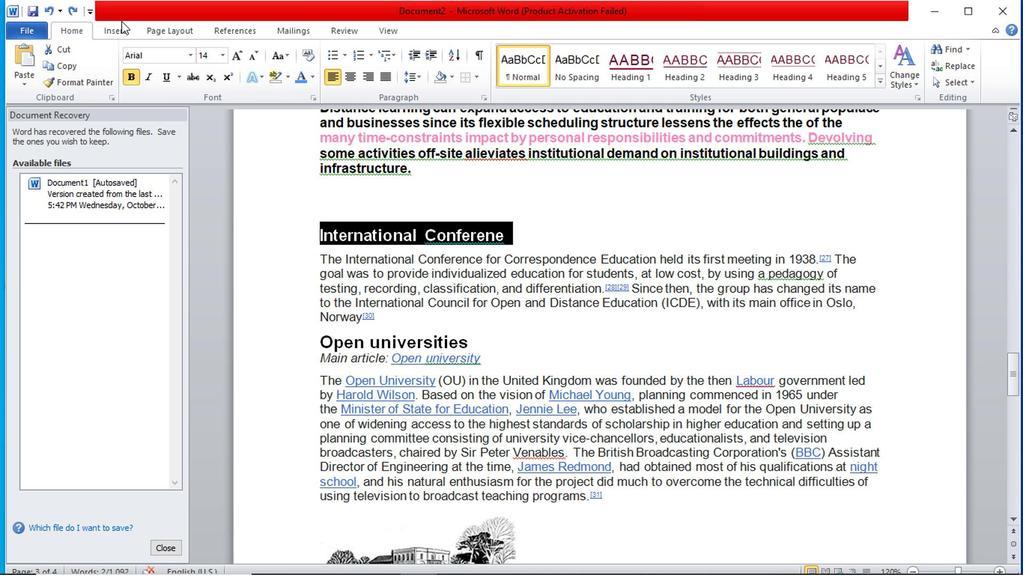 
Action: Mouse pressed left at (146, 35)
Screenshot: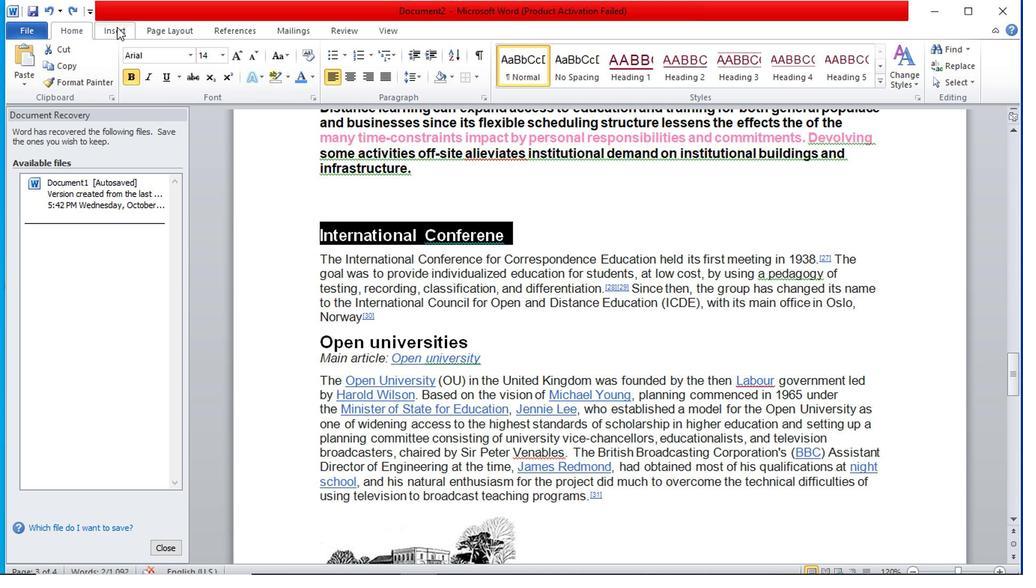 
Action: Mouse moved to (187, 38)
Screenshot: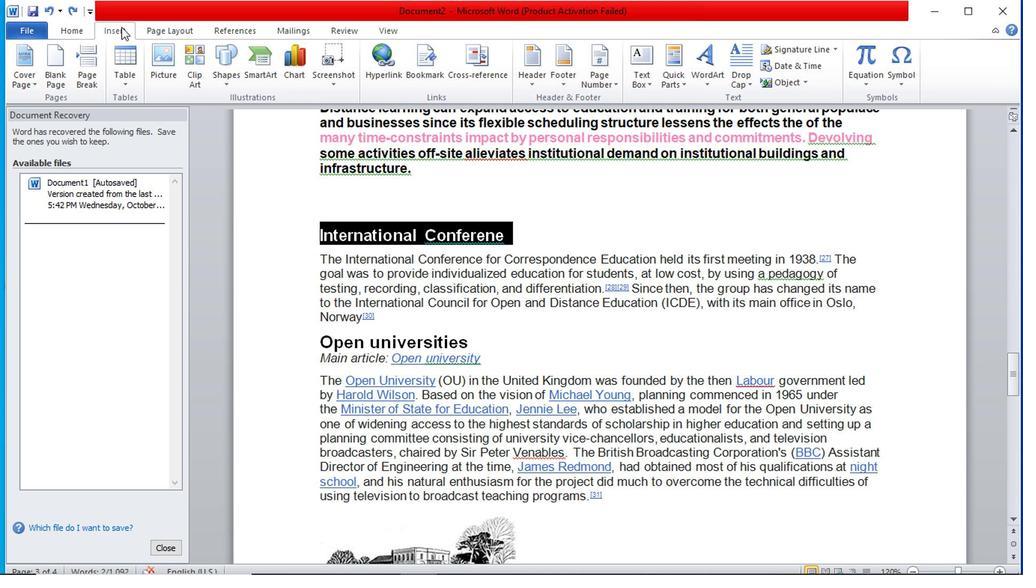 
Action: Mouse pressed left at (187, 38)
Screenshot: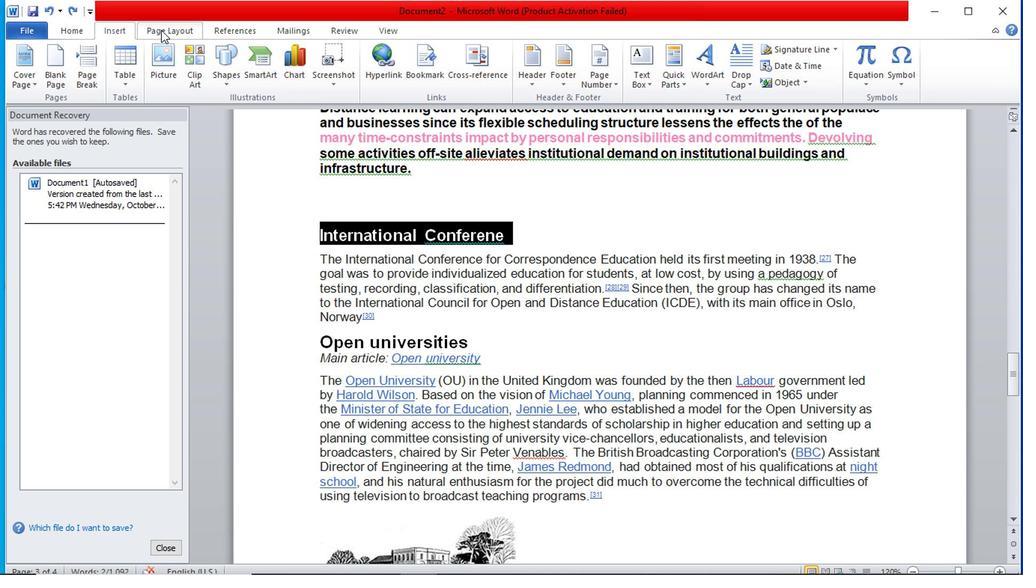 
Action: Mouse moved to (141, 42)
Screenshot: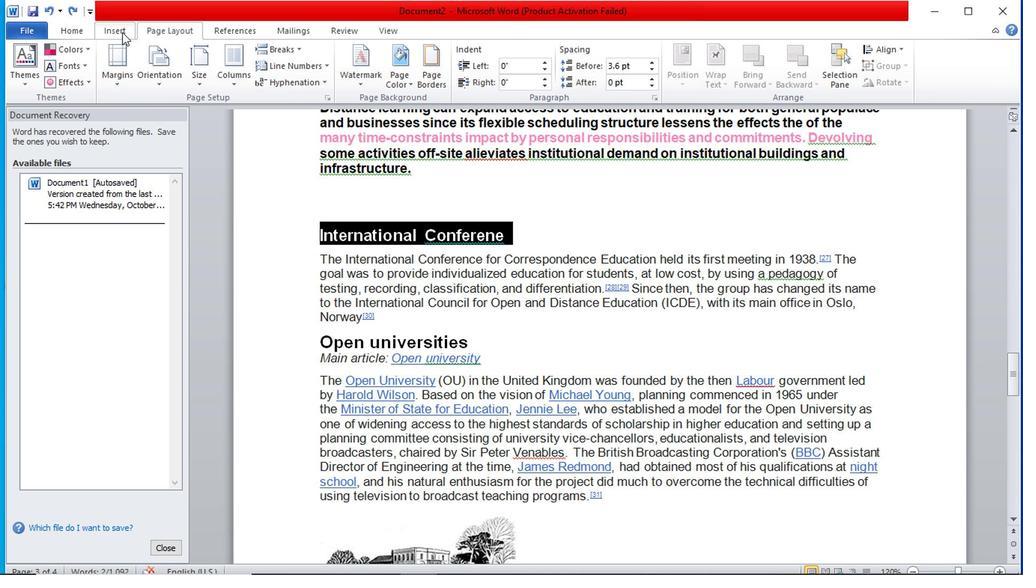 
Action: Mouse pressed left at (141, 42)
Screenshot: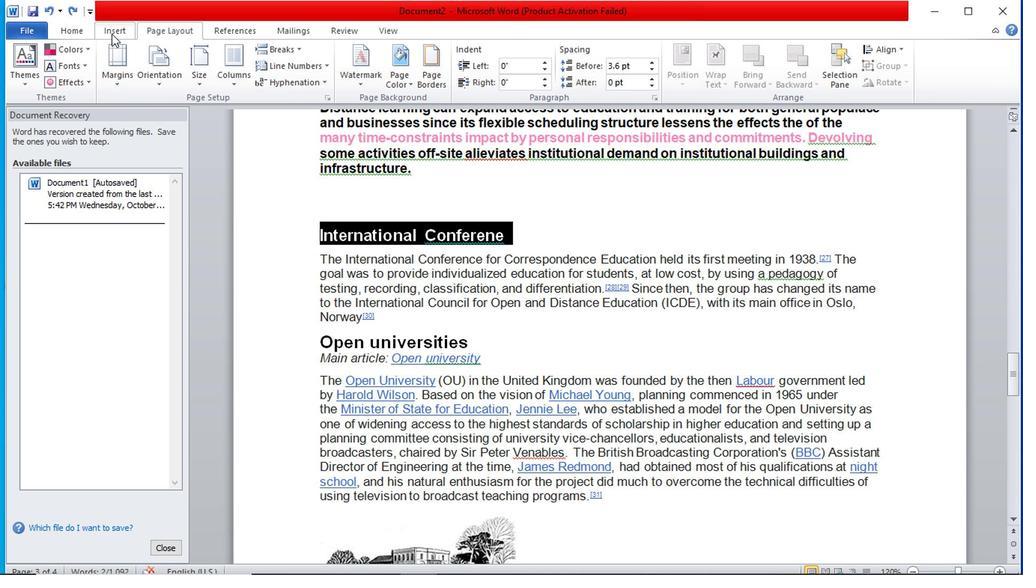 
Action: Mouse moved to (109, 41)
Screenshot: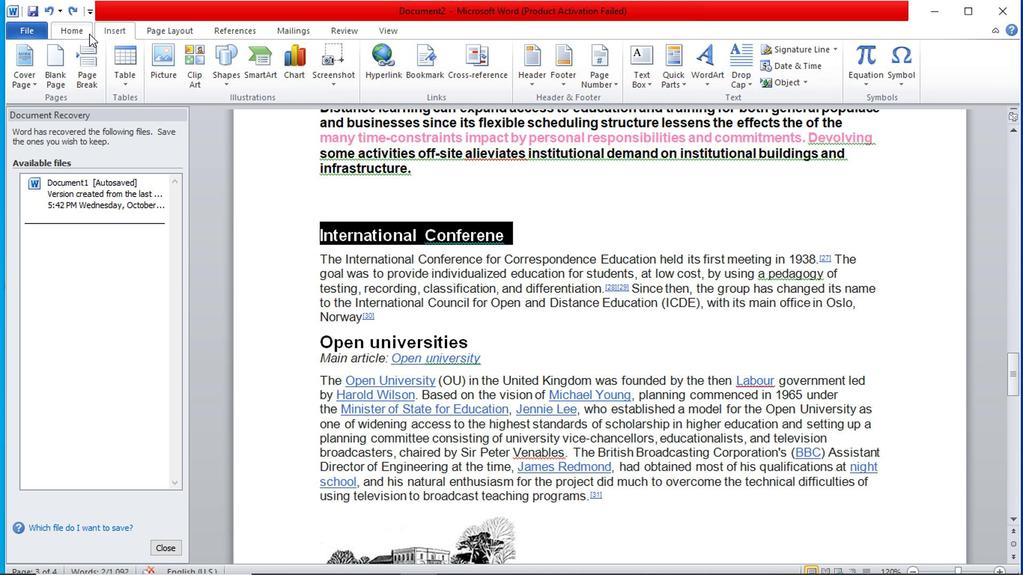 
Action: Mouse pressed left at (109, 41)
Screenshot: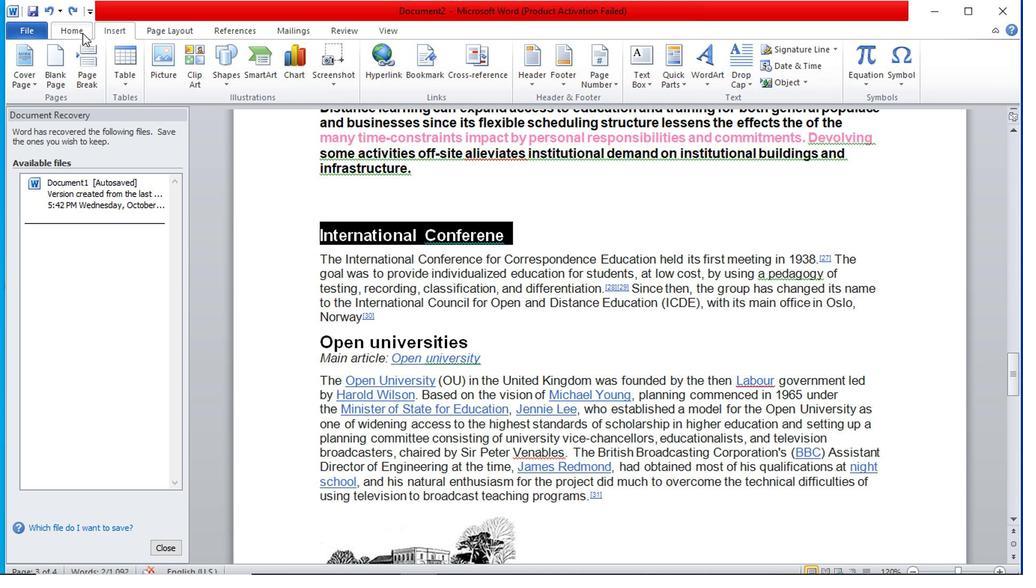 
Action: Mouse moved to (253, 34)
Screenshot: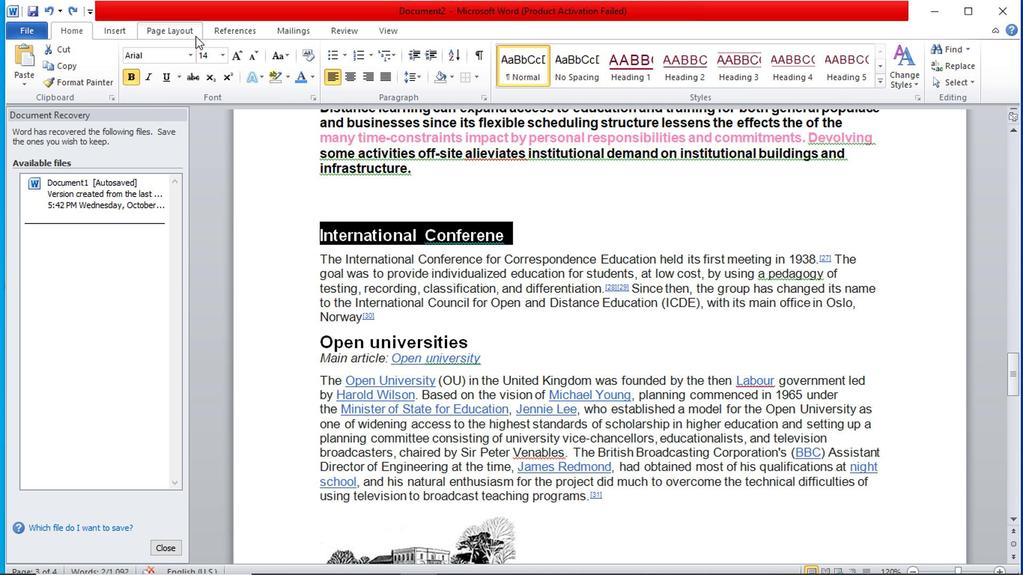 
Action: Mouse pressed left at (253, 34)
Screenshot: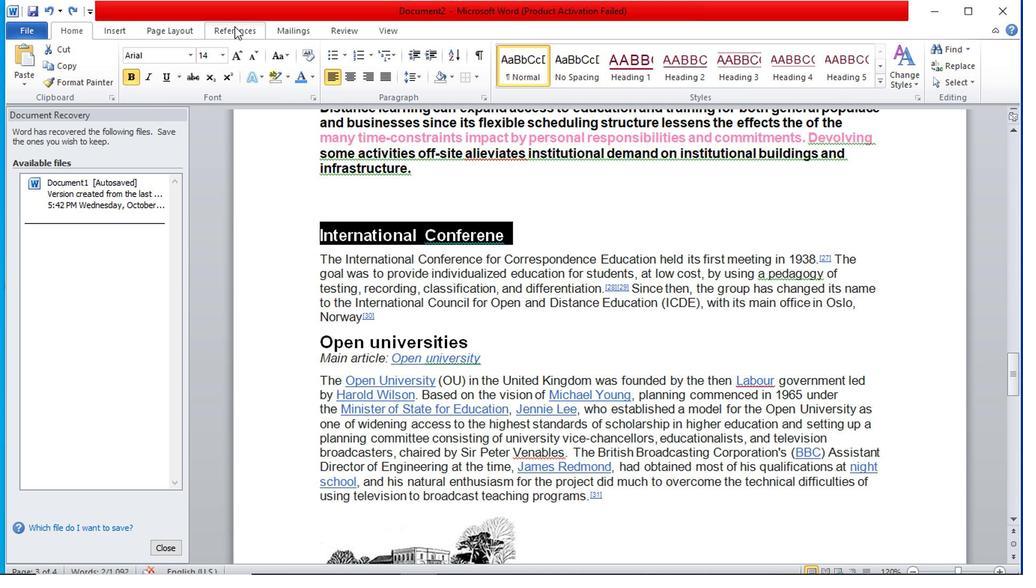 
Action: Mouse moved to (536, 230)
Screenshot: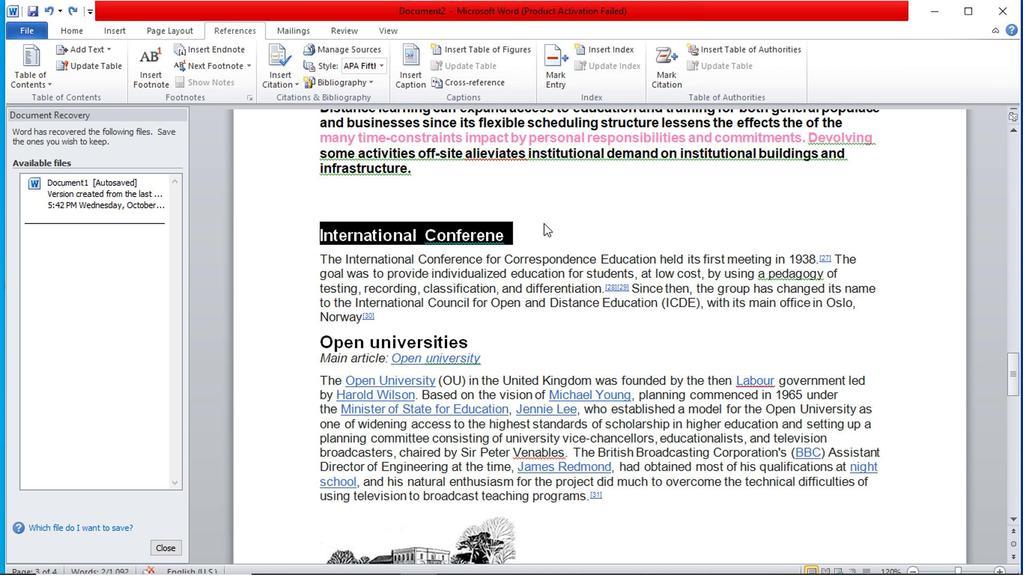 
Action: Mouse scrolled (536, 229) with delta (0, -1)
Screenshot: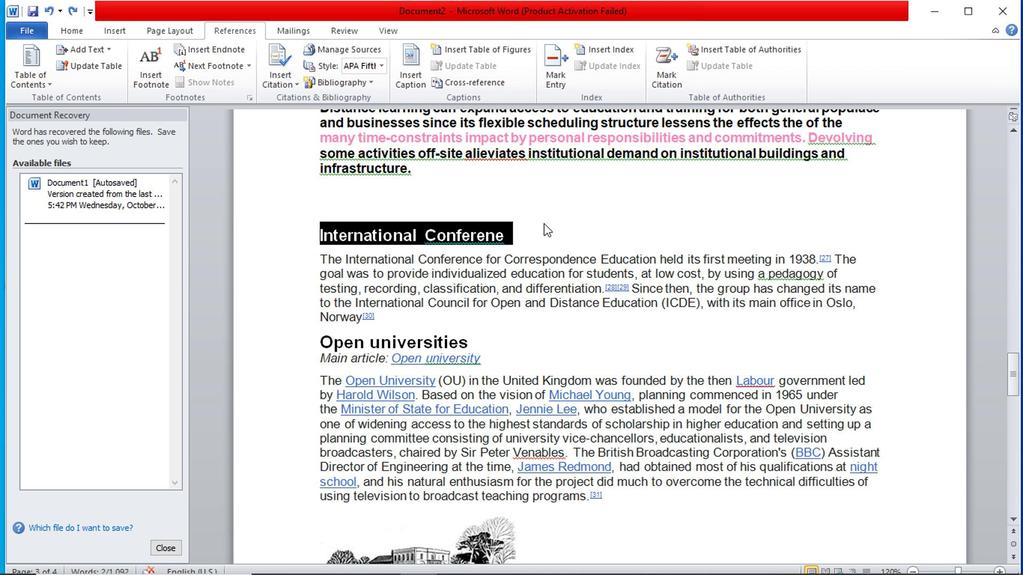 
Action: Mouse scrolled (536, 229) with delta (0, -1)
Screenshot: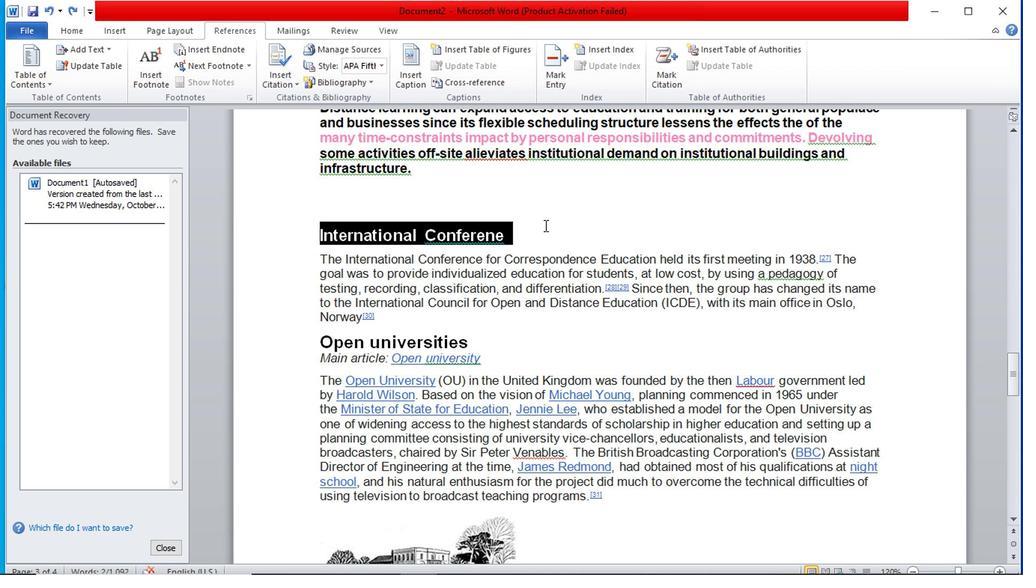 
Action: Mouse scrolled (536, 230) with delta (0, 0)
Screenshot: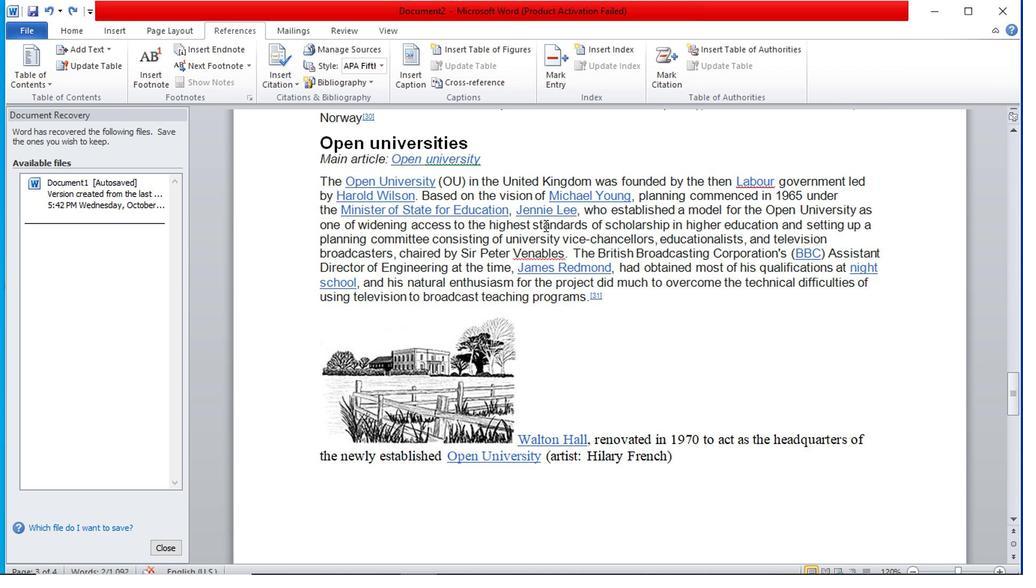 
Action: Mouse scrolled (536, 230) with delta (0, 0)
Screenshot: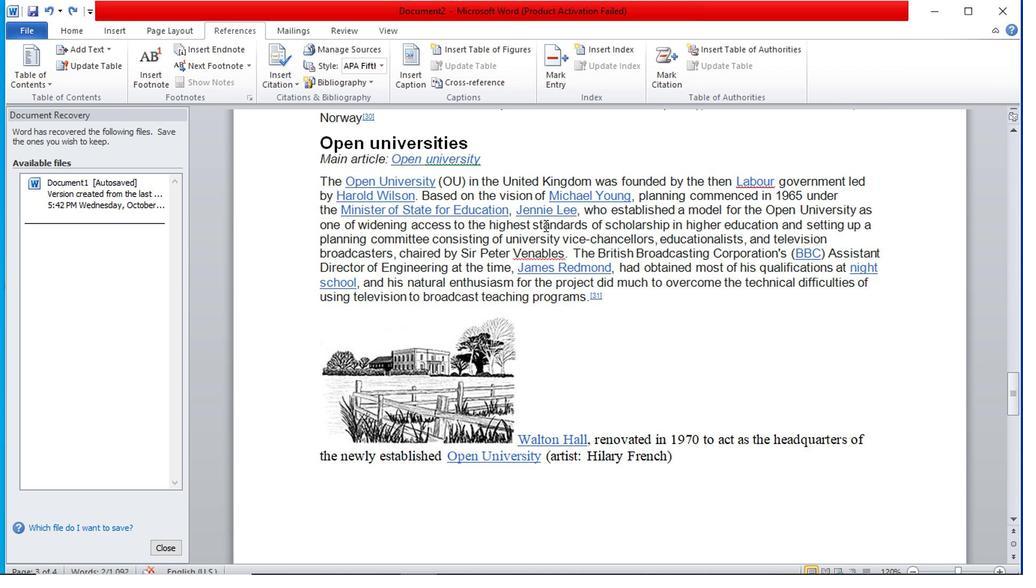 
Action: Mouse scrolled (536, 230) with delta (0, 0)
Screenshot: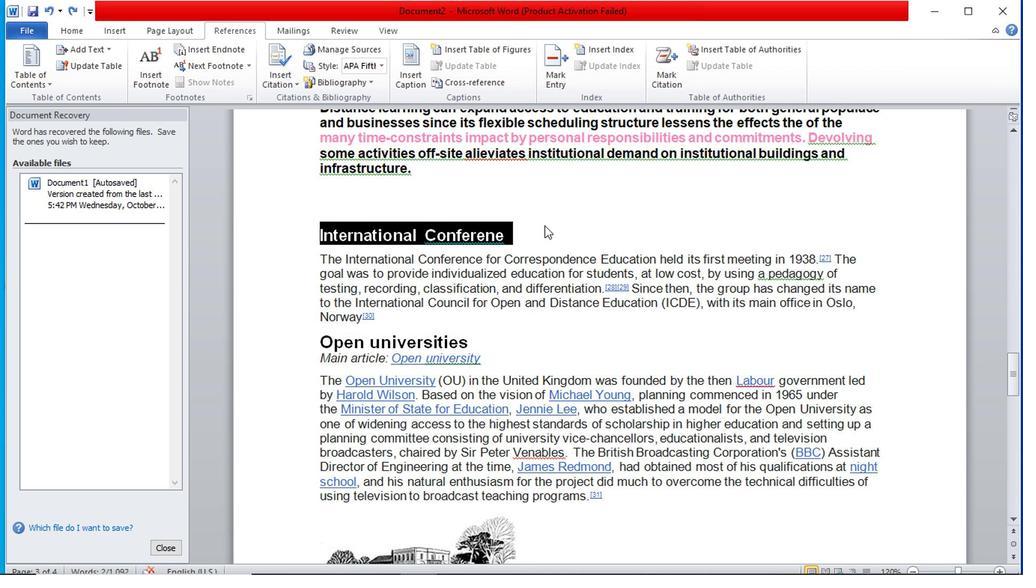 
Action: Mouse moved to (138, 26)
Screenshot: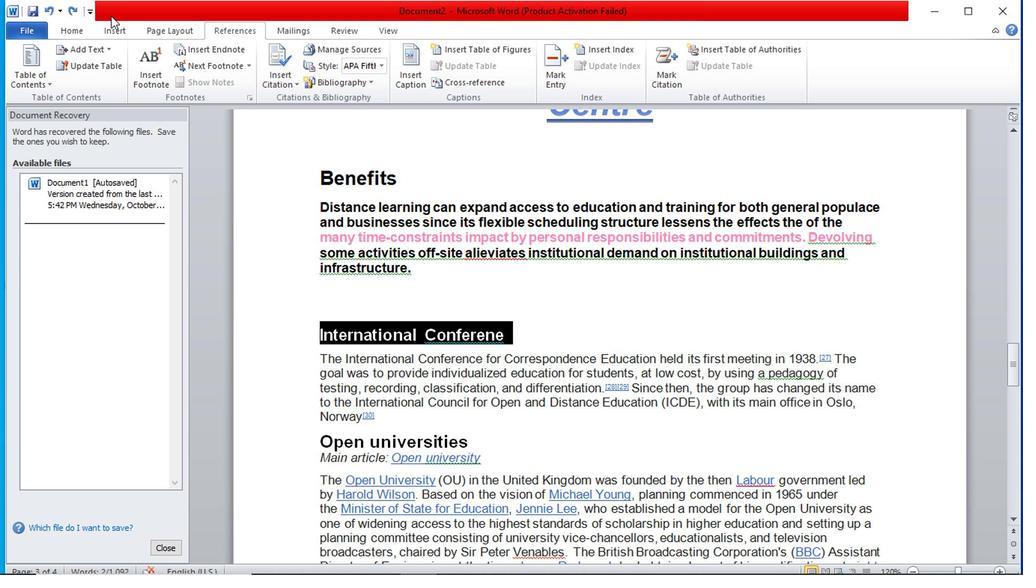 
Action: Mouse pressed left at (138, 26)
Screenshot: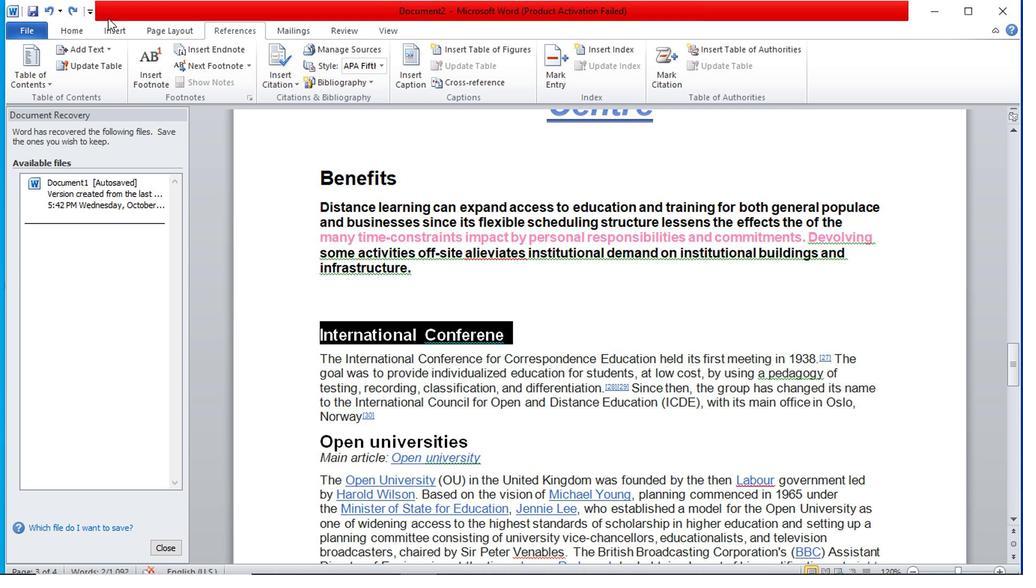
Action: Mouse moved to (142, 45)
Screenshot: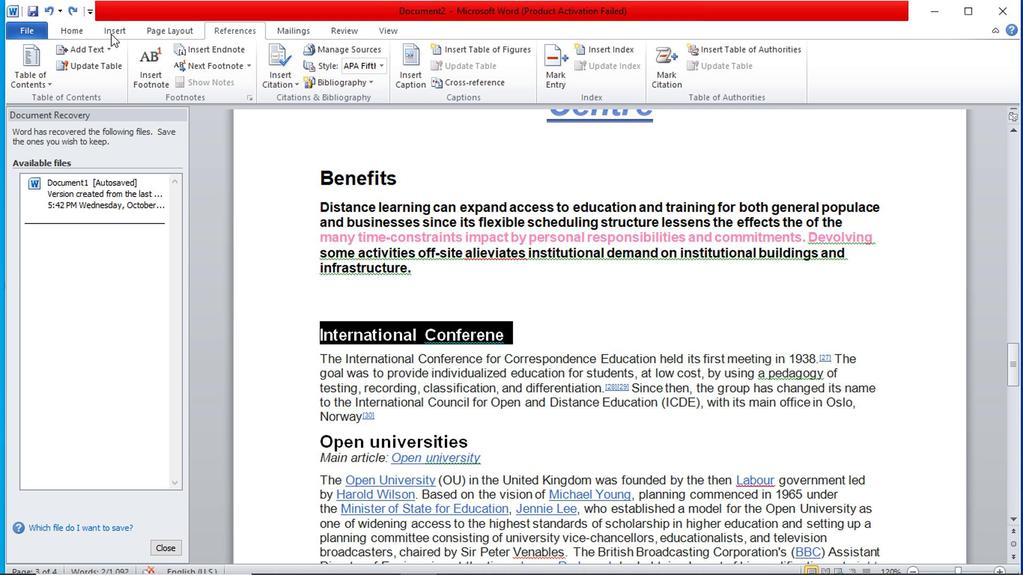 
Action: Mouse pressed left at (142, 45)
Screenshot: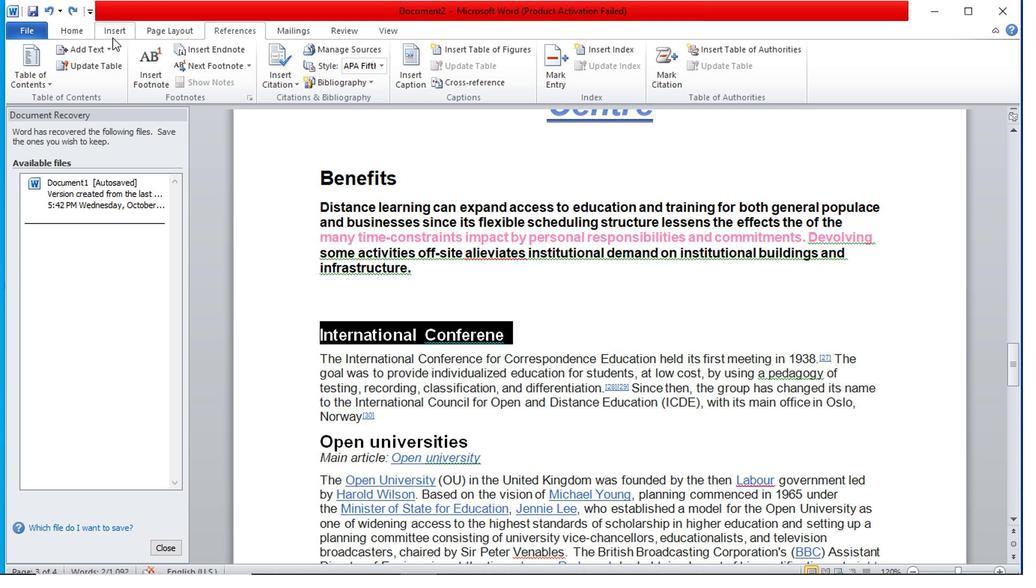 
Action: Mouse moved to (187, 41)
Screenshot: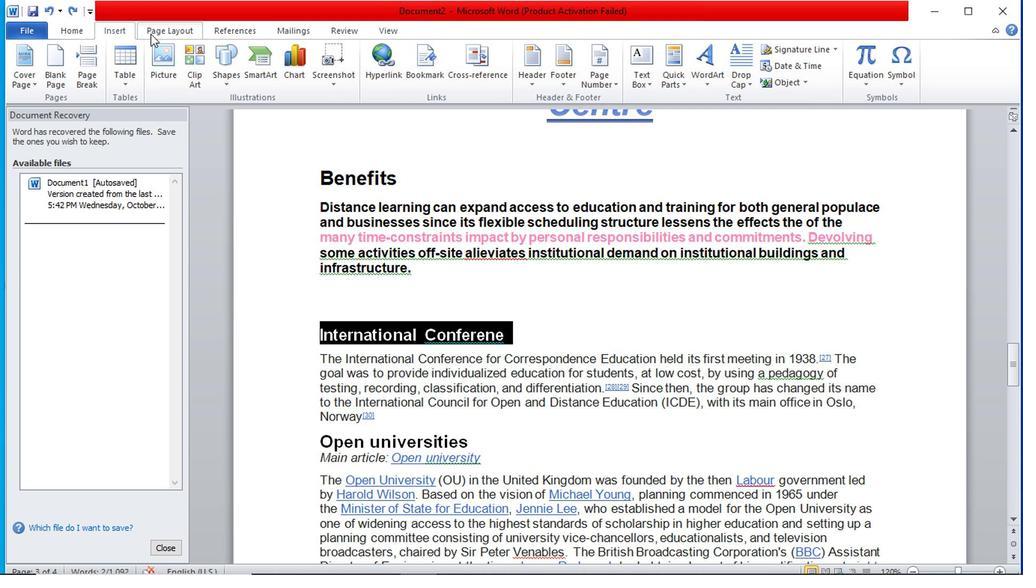 
Action: Mouse pressed left at (187, 41)
Screenshot: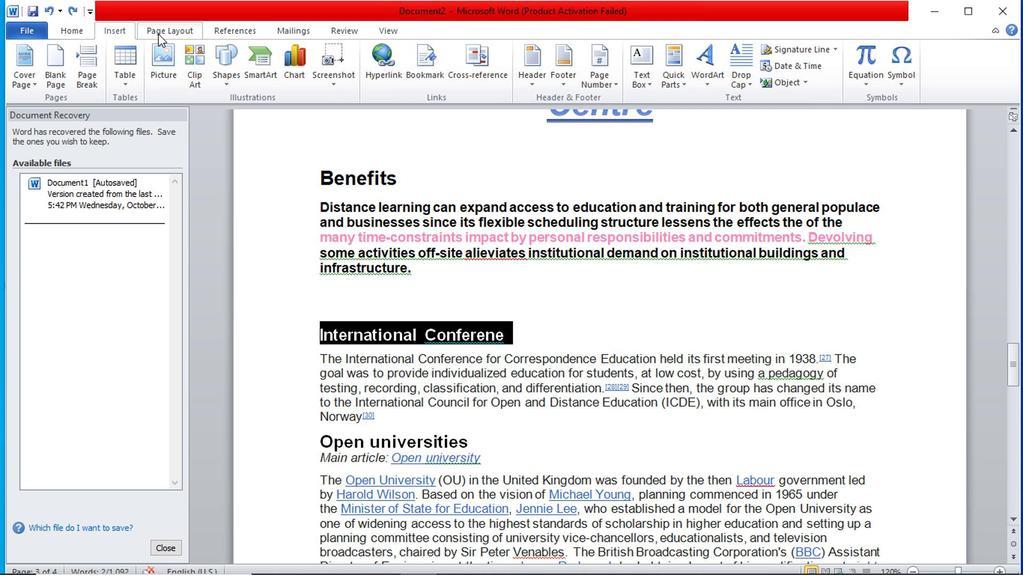 
Action: Mouse moved to (371, 168)
Screenshot: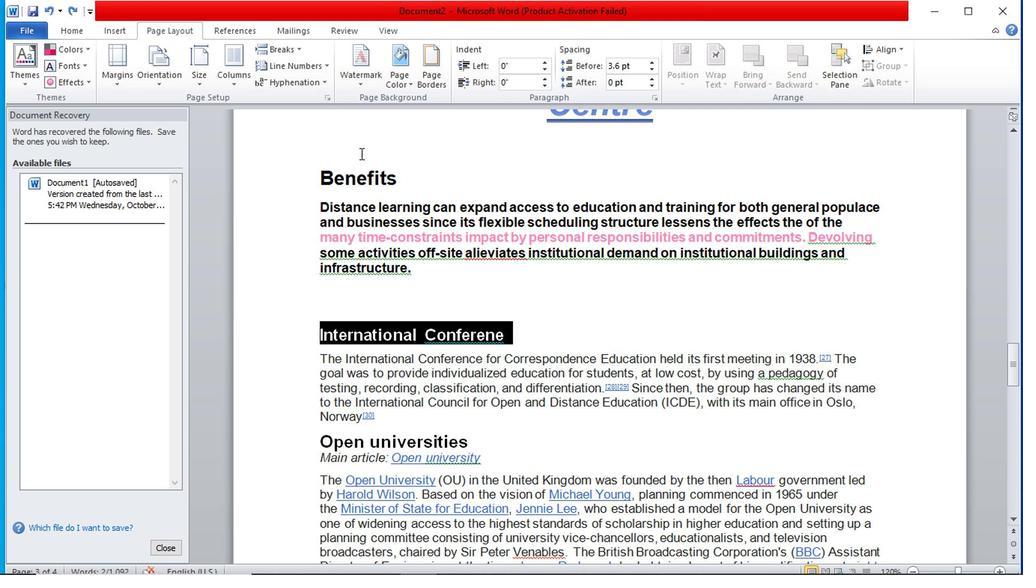 
Action: Mouse scrolled (371, 167) with delta (0, 0)
Screenshot: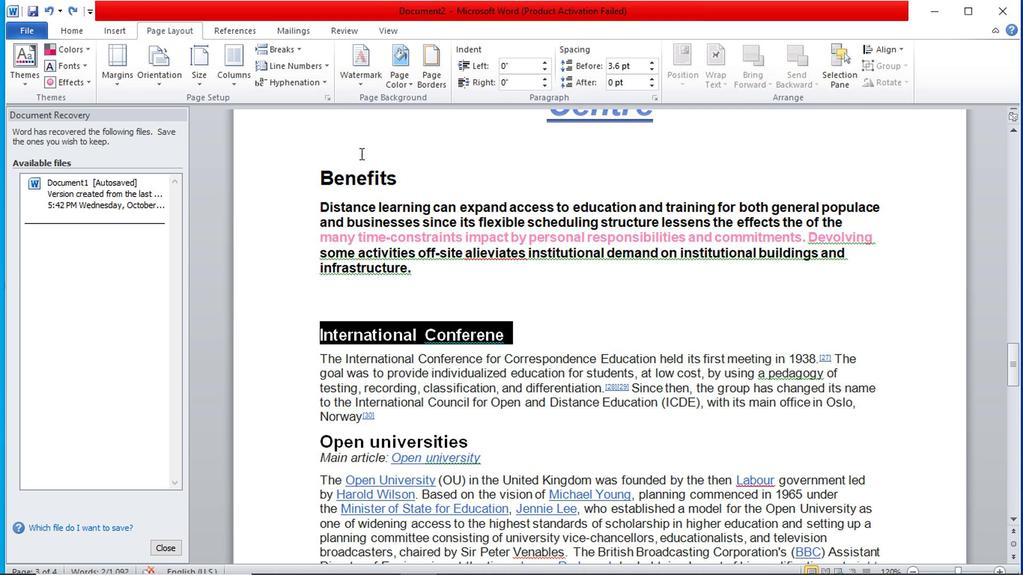 
Action: Mouse moved to (372, 171)
Screenshot: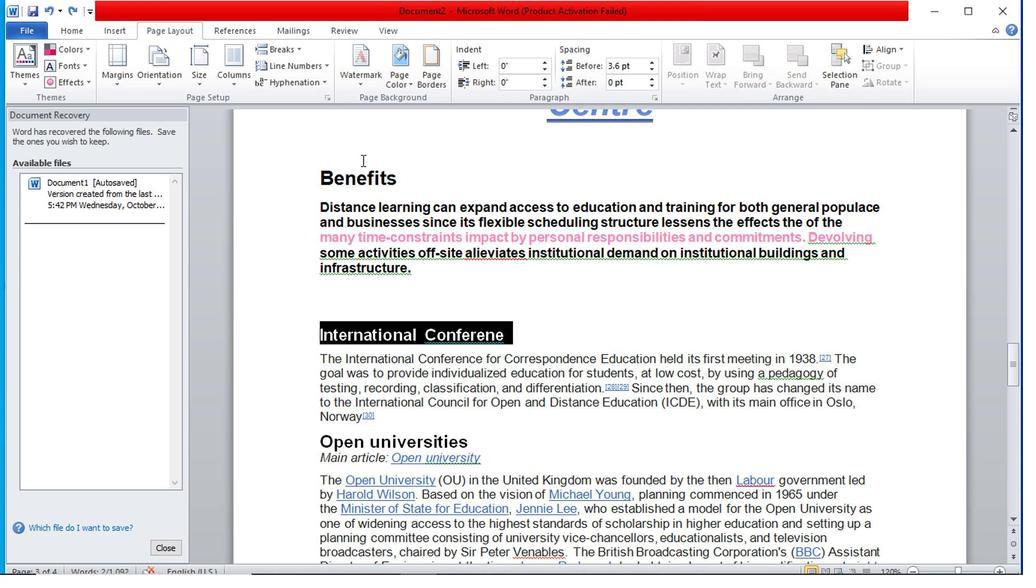 
Action: Mouse scrolled (372, 170) with delta (0, 0)
Screenshot: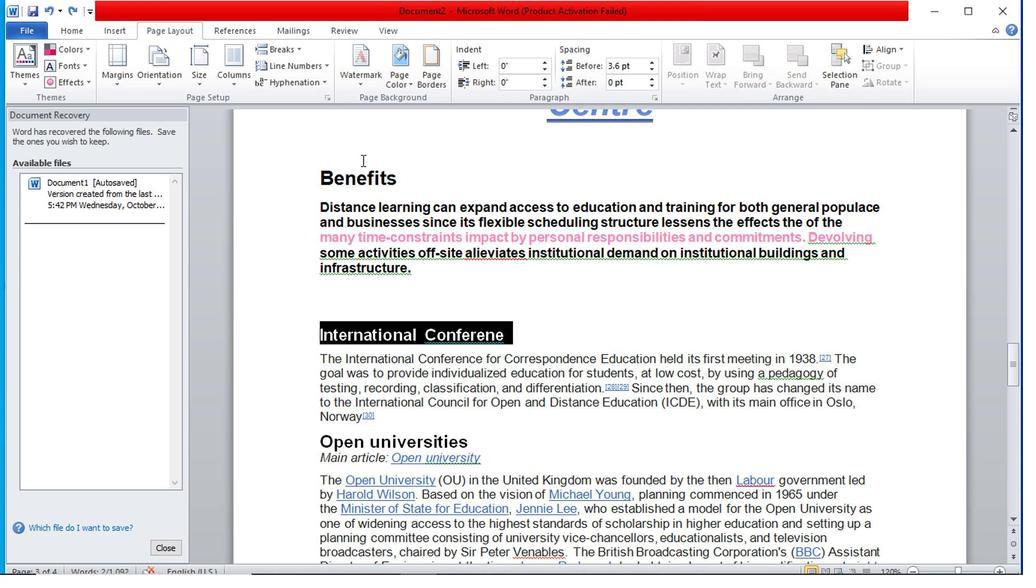 
Action: Mouse moved to (416, 173)
Screenshot: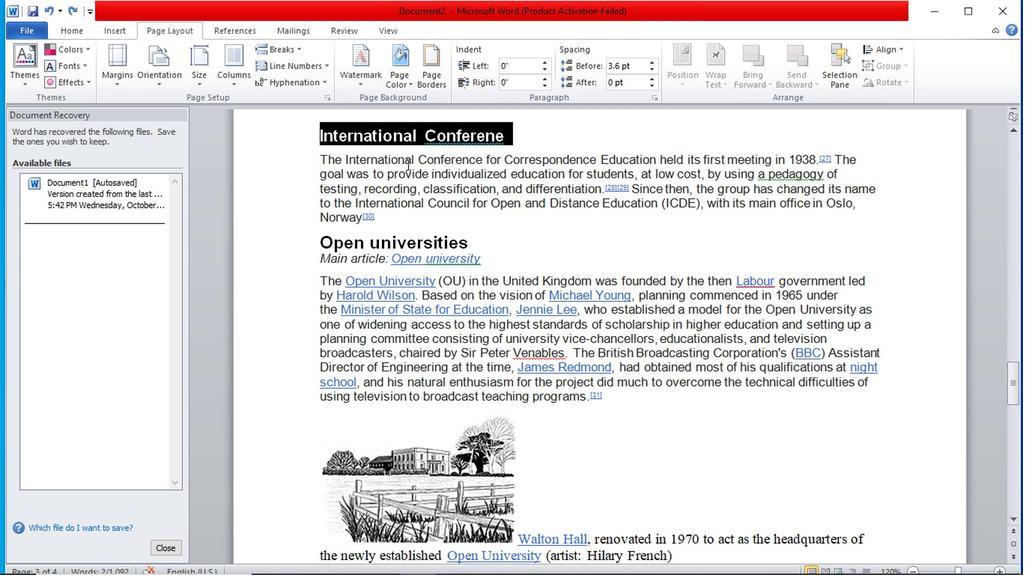 
Action: Mouse scrolled (416, 172) with delta (0, -1)
Screenshot: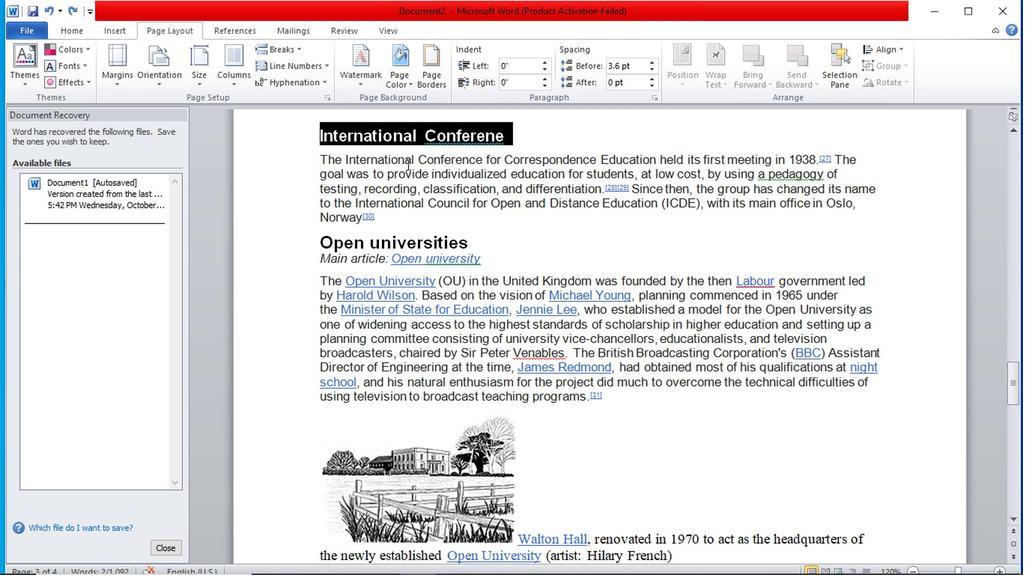 
Action: Mouse moved to (433, 207)
Screenshot: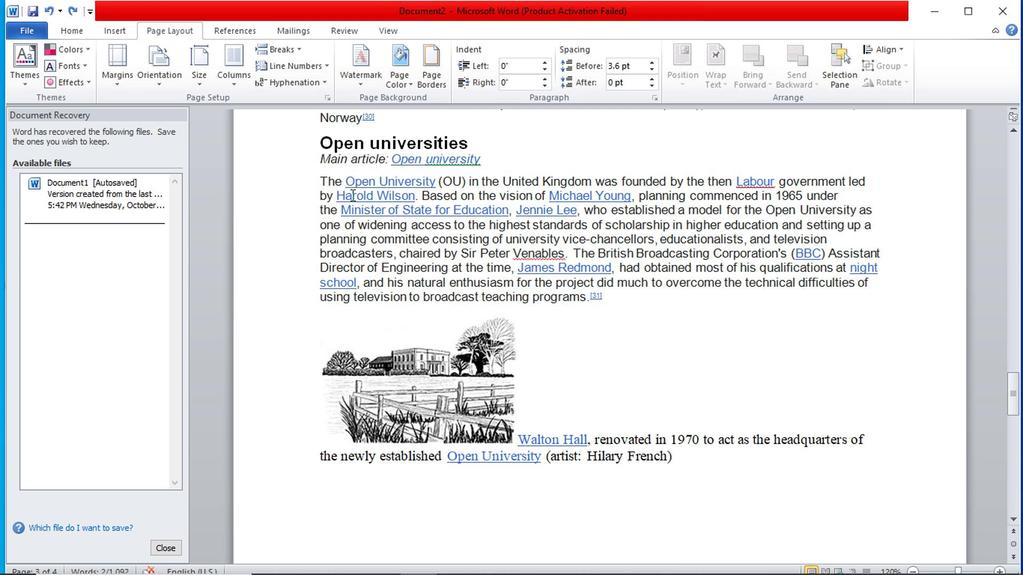 
Action: Mouse scrolled (433, 209) with delta (0, 1)
Screenshot: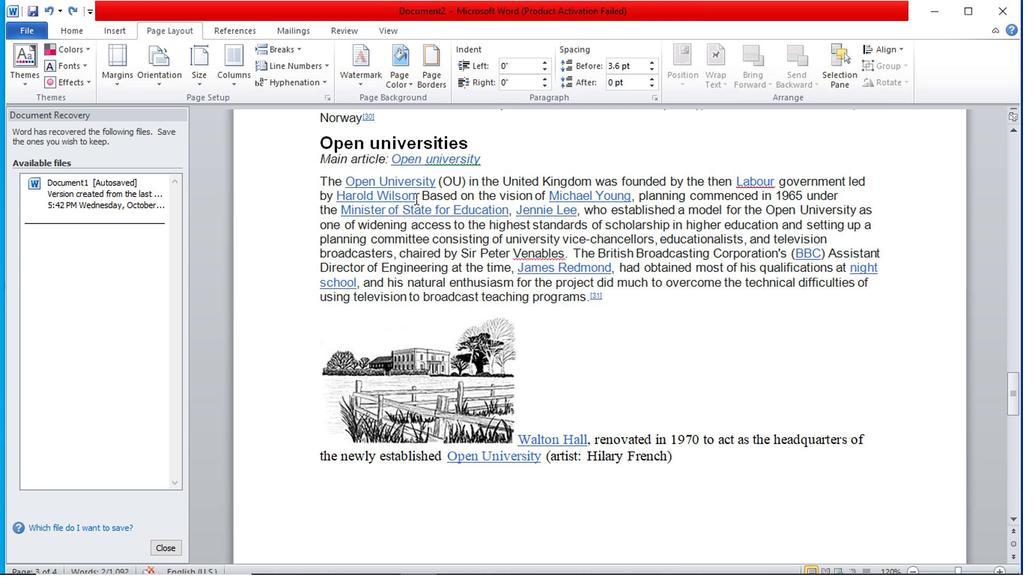 
Action: Mouse moved to (326, 282)
Screenshot: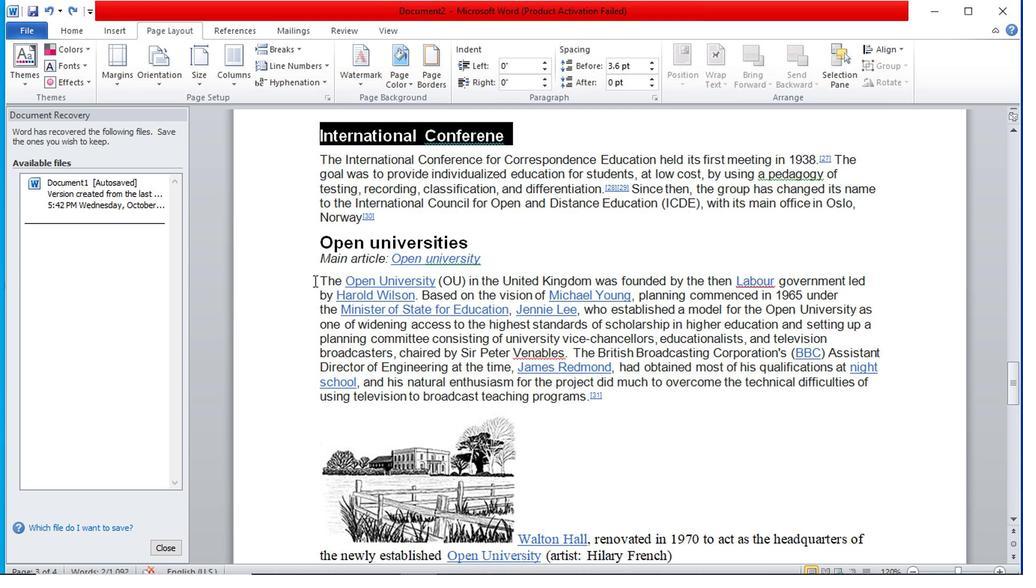 
Action: Mouse pressed left at (326, 282)
Screenshot: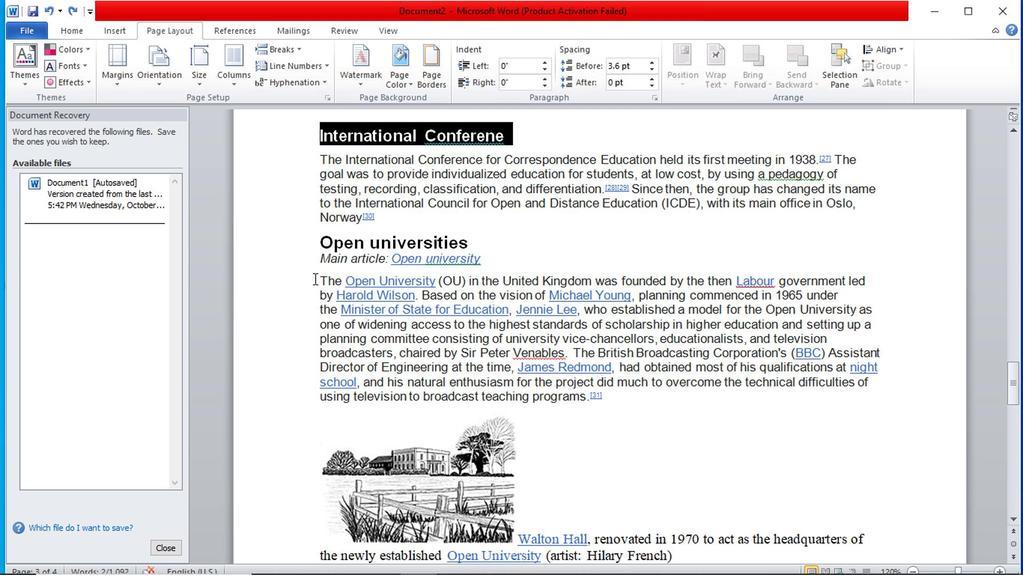 
Action: Mouse moved to (113, 39)
Screenshot: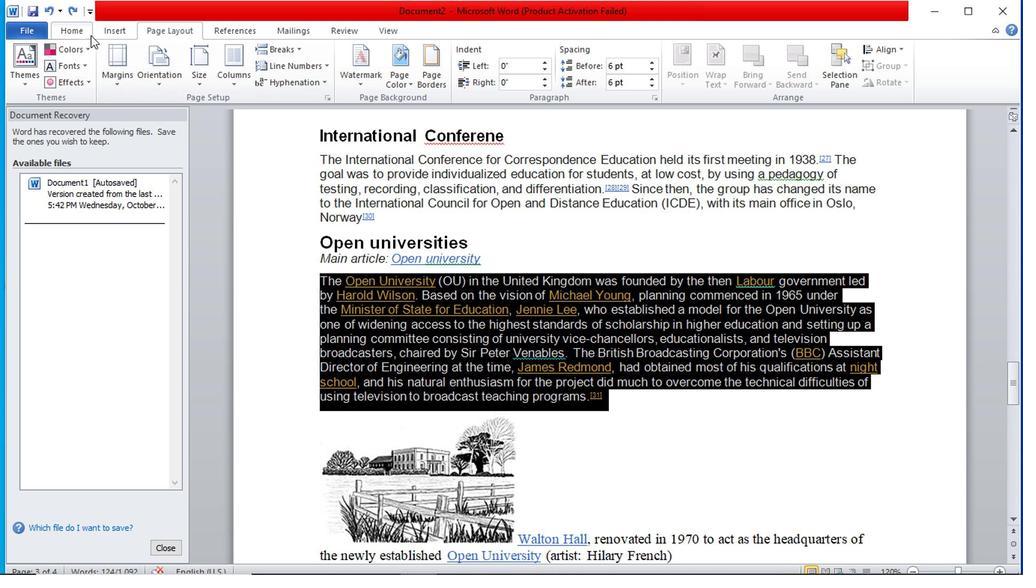 
Action: Mouse pressed left at (113, 39)
Screenshot: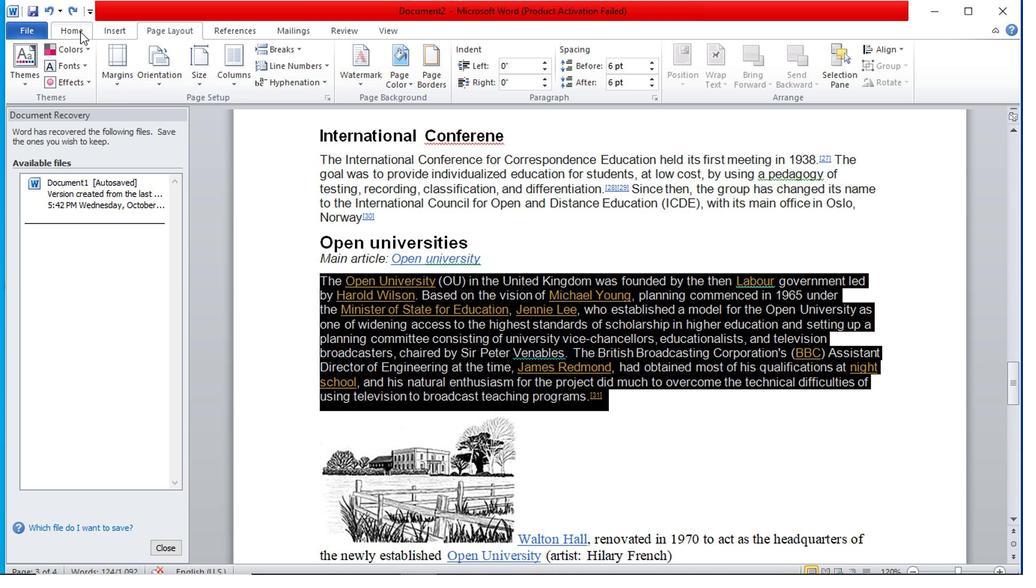 
Action: Mouse moved to (175, 85)
Screenshot: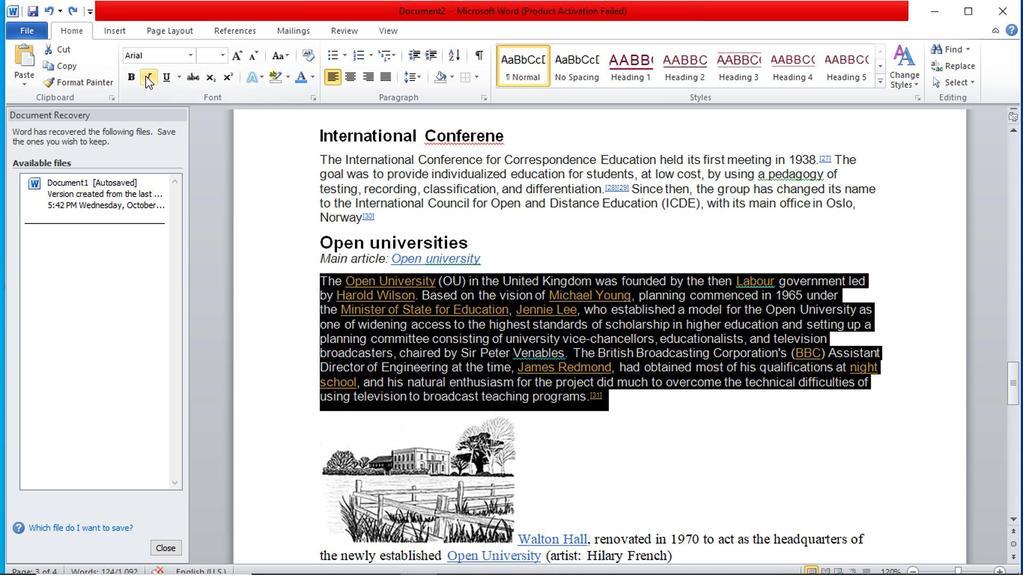 
Action: Mouse pressed left at (175, 85)
Screenshot: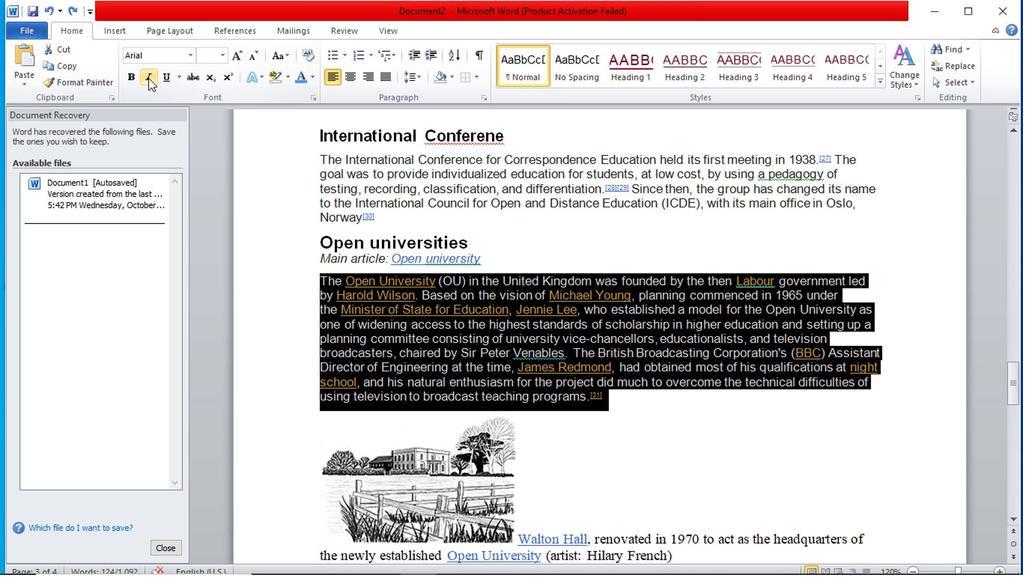
Action: Mouse moved to (634, 439)
Screenshot: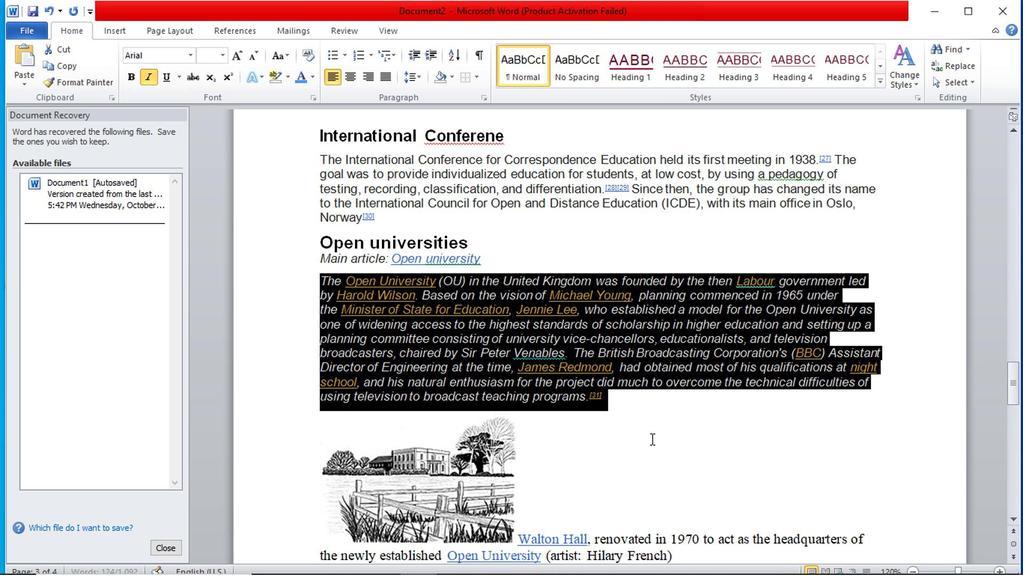 
Action: Mouse pressed left at (634, 439)
Screenshot: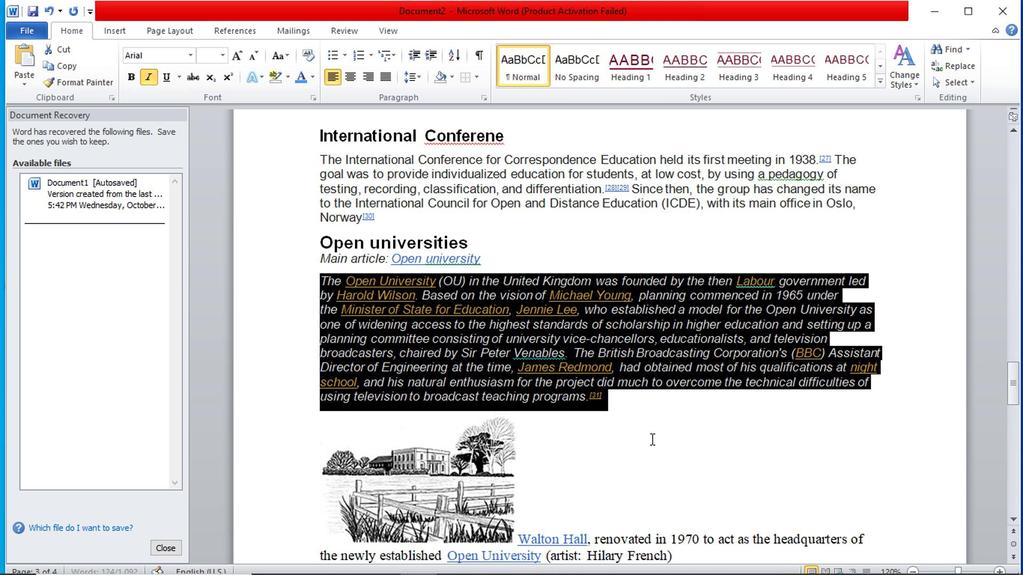 
Action: Mouse moved to (606, 319)
Screenshot: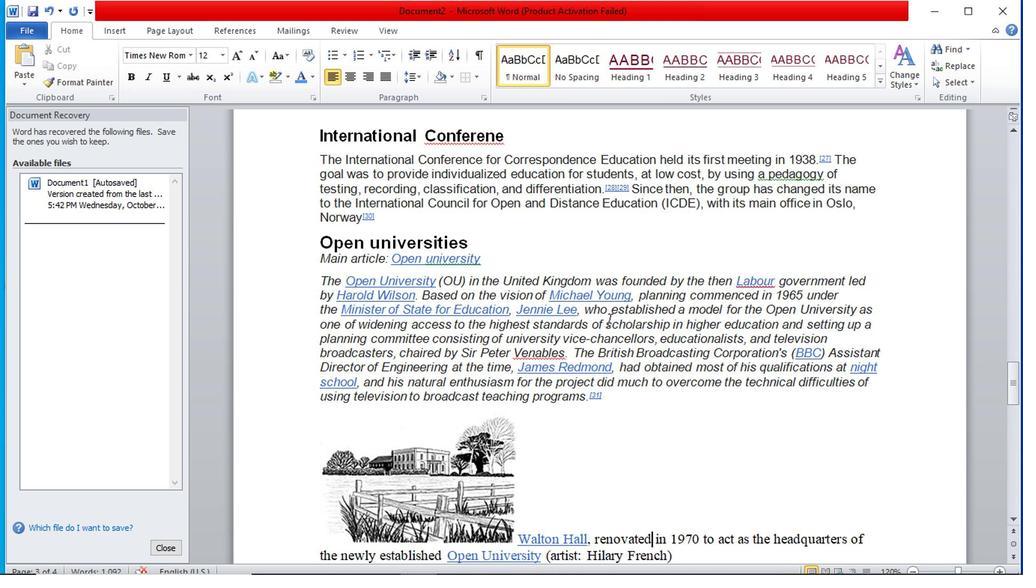 
Action: Mouse scrolled (606, 318) with delta (0, -1)
Screenshot: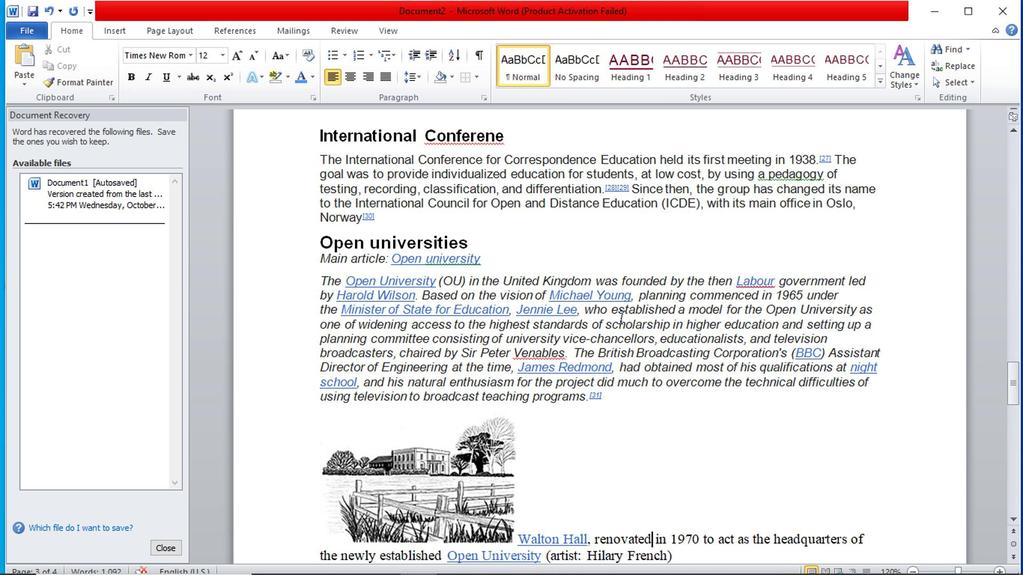 
Action: Mouse moved to (607, 318)
Screenshot: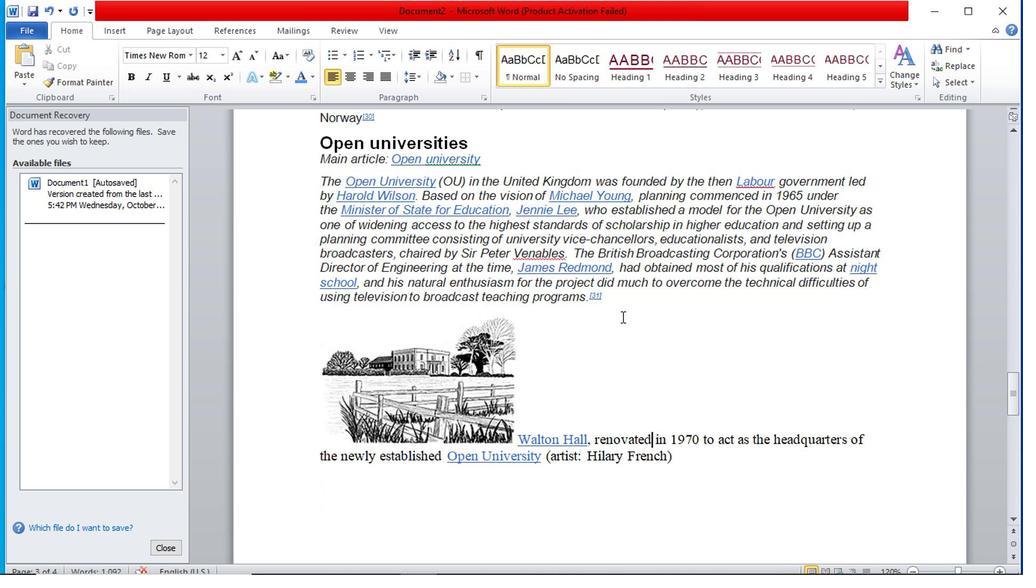 
Action: Mouse scrolled (607, 317) with delta (0, -1)
Screenshot: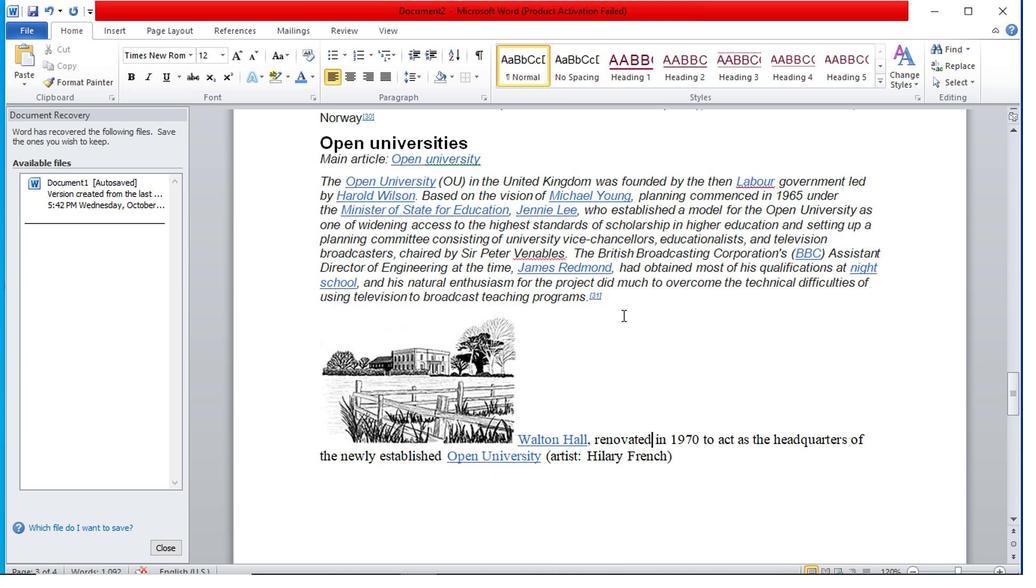 
Action: Mouse moved to (661, 371)
Screenshot: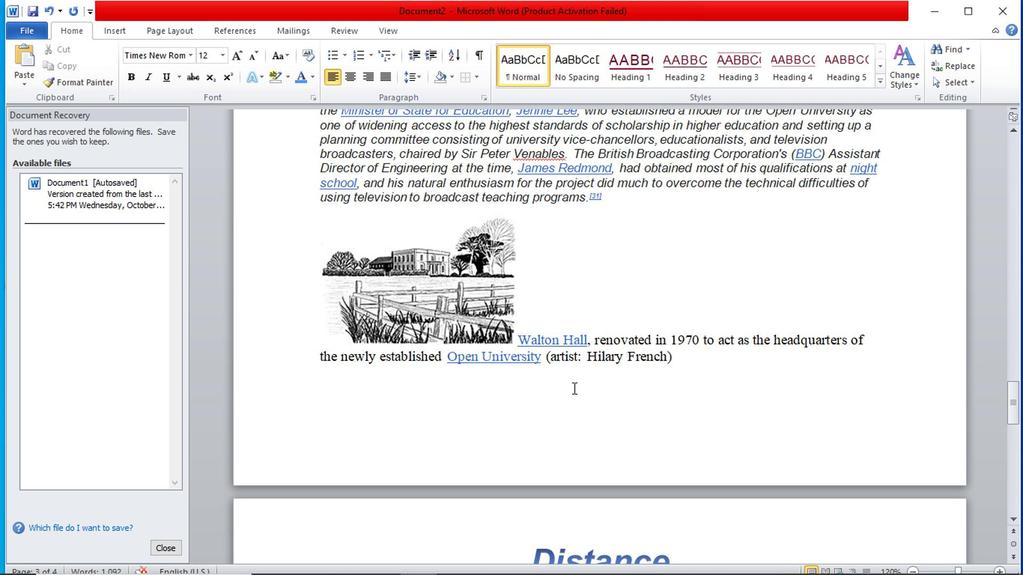 
Action: Mouse scrolled (661, 371) with delta (0, 0)
Screenshot: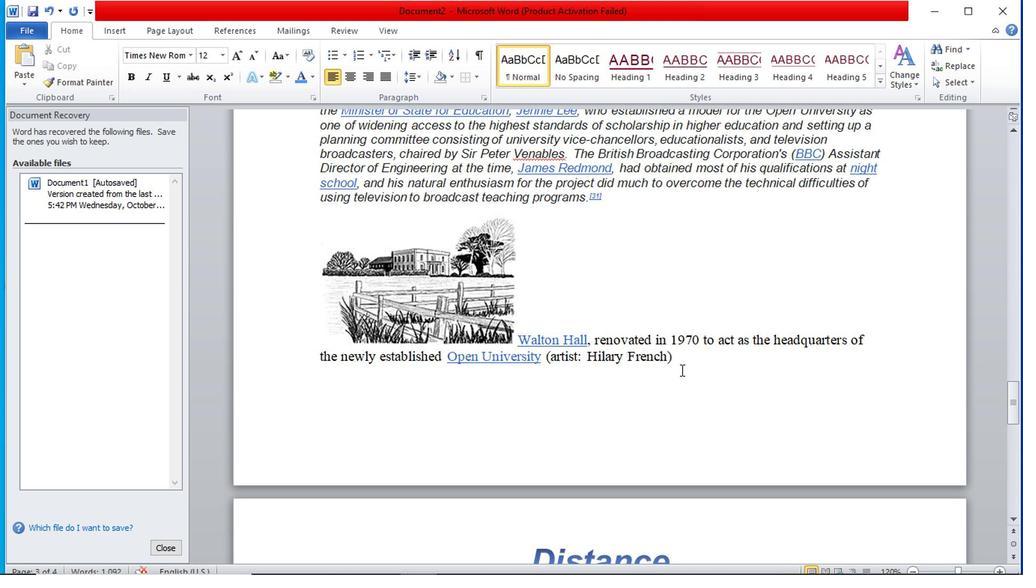 
Action: Mouse scrolled (661, 371) with delta (0, 0)
Screenshot: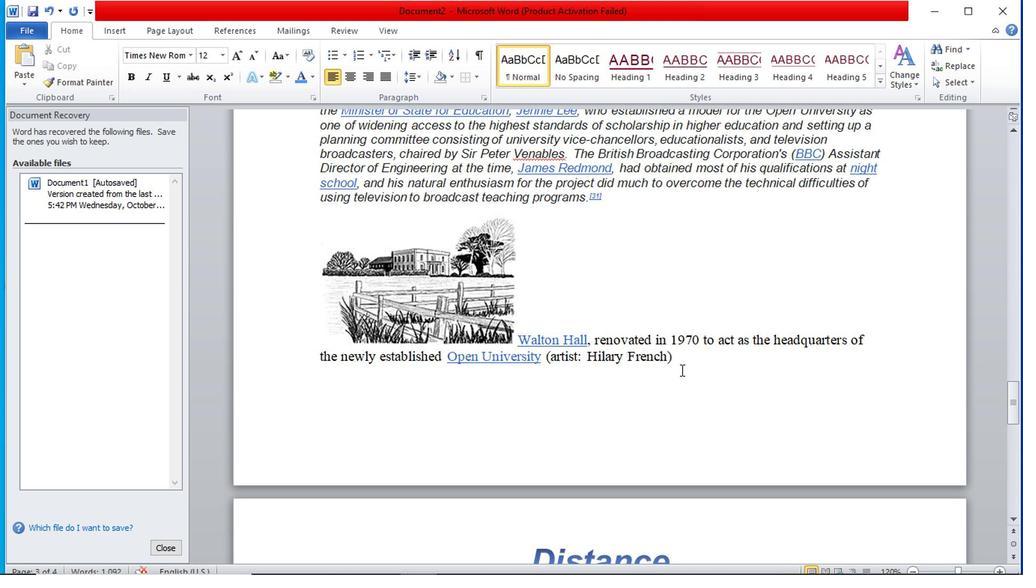
Action: Mouse moved to (661, 363)
Screenshot: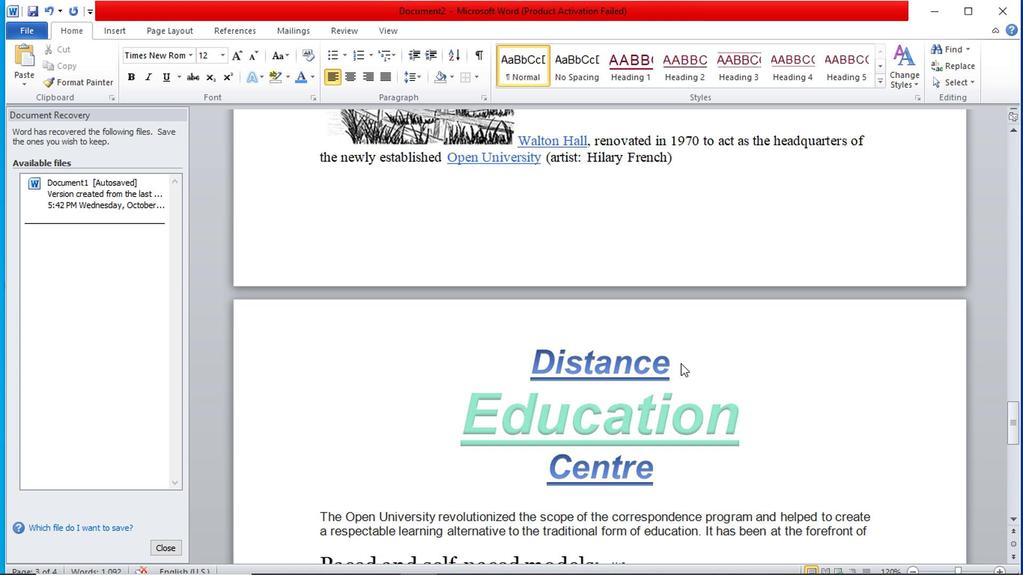 
Action: Mouse scrolled (661, 362) with delta (0, -1)
Screenshot: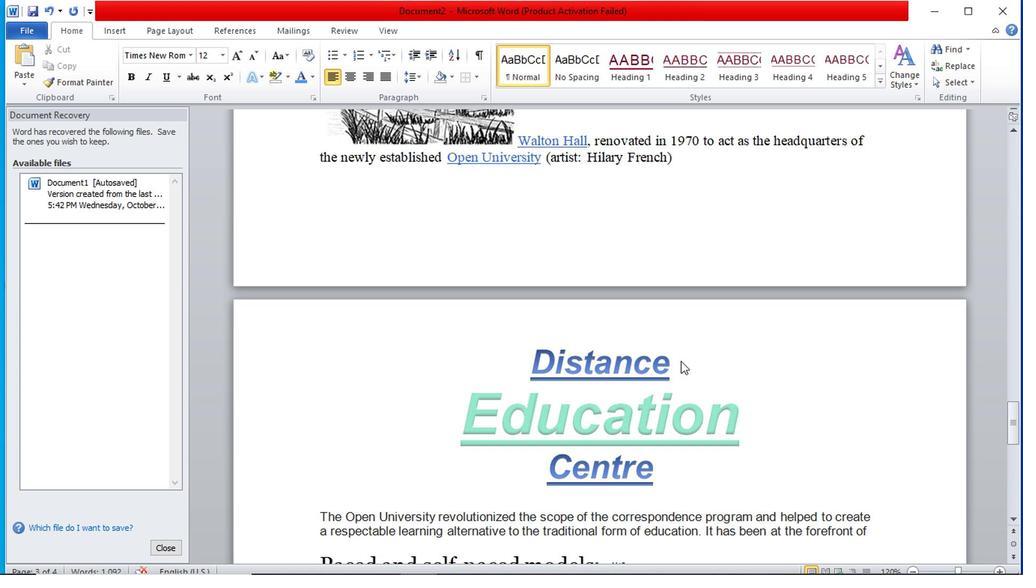 
Action: Mouse moved to (661, 360)
Screenshot: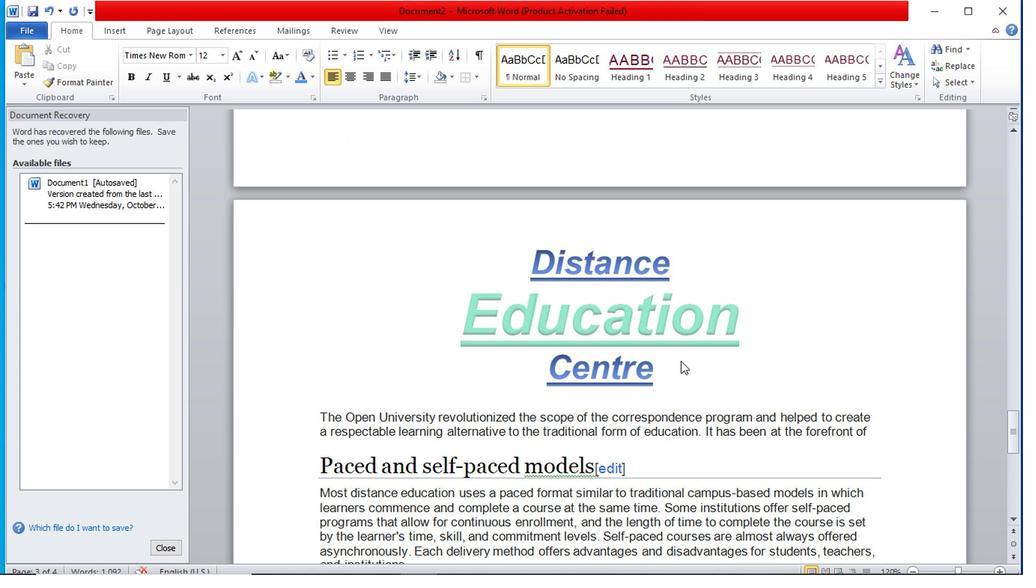 
Action: Mouse scrolled (661, 359) with delta (0, -1)
Screenshot: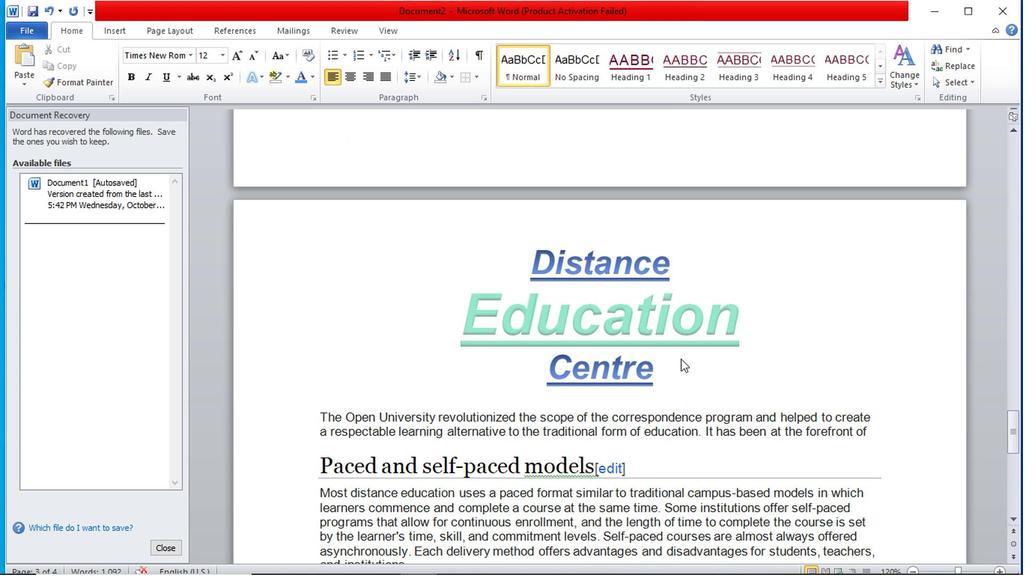 
Action: Mouse scrolled (661, 359) with delta (0, -1)
Screenshot: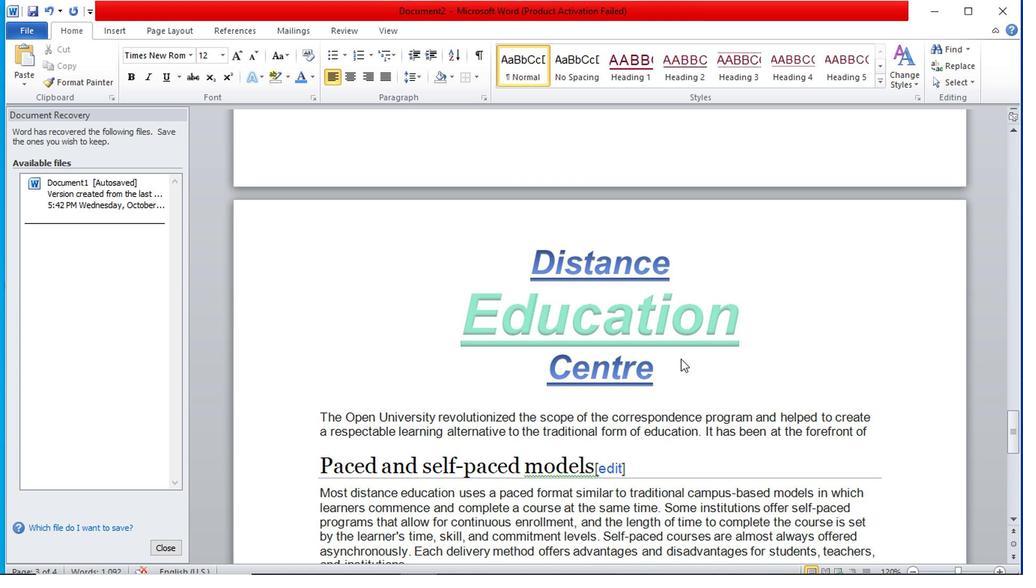 
Action: Mouse moved to (623, 271)
Screenshot: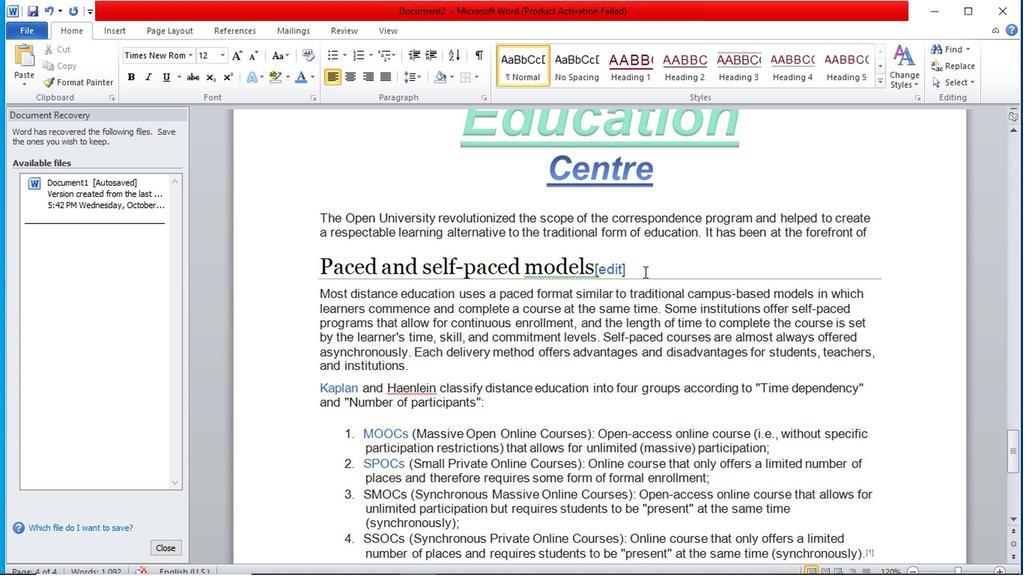 
Action: Mouse pressed left at (623, 271)
Screenshot: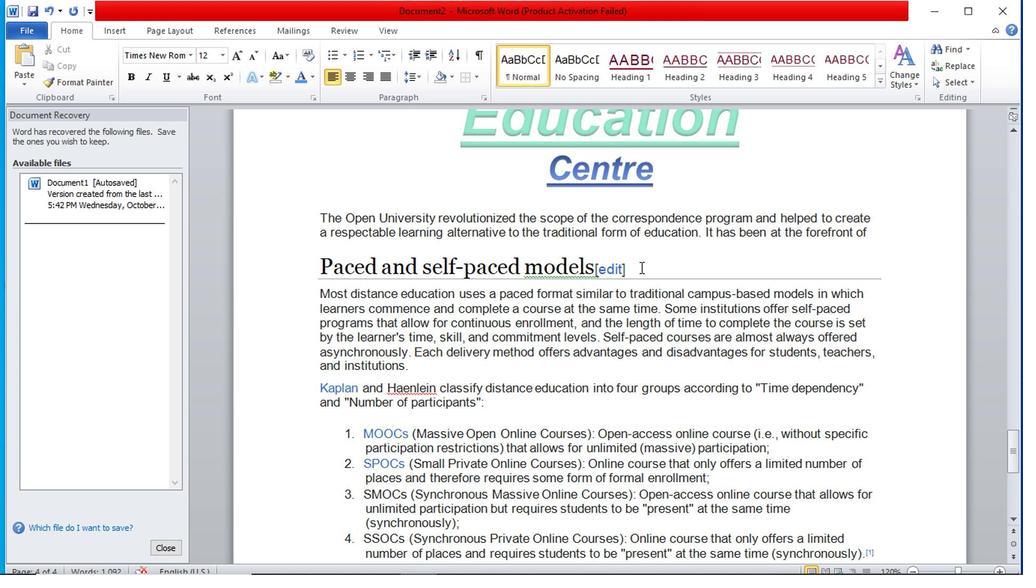 
Action: Mouse moved to (632, 290)
Screenshot: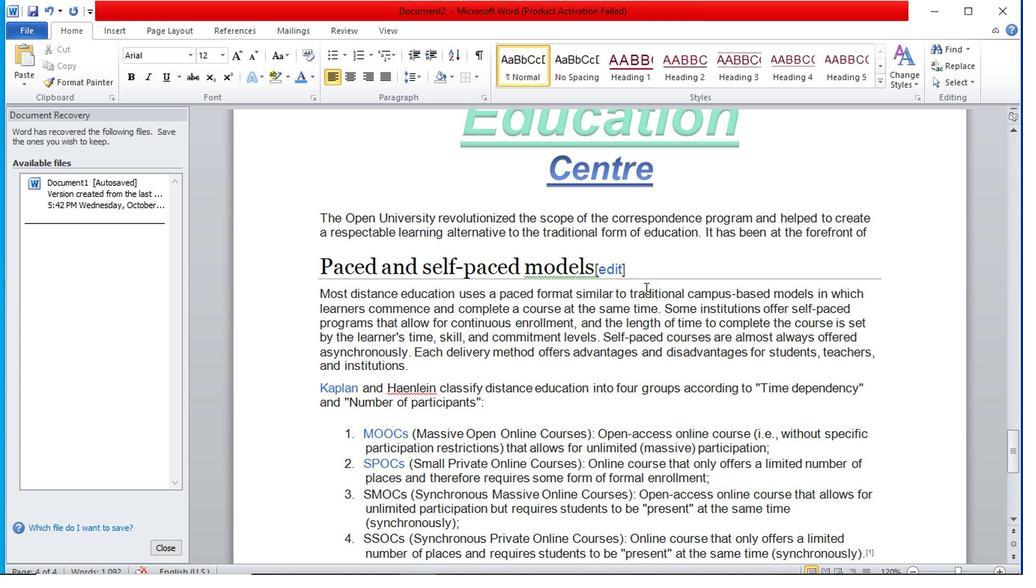 
Action: Key pressed <Key.backspace>
Screenshot: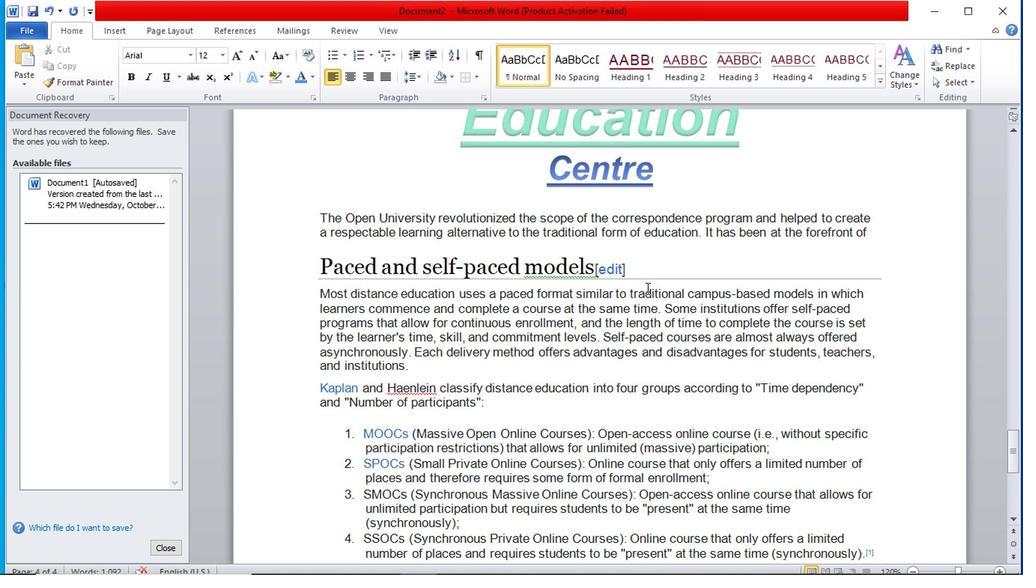 
Action: Mouse moved to (635, 290)
Screenshot: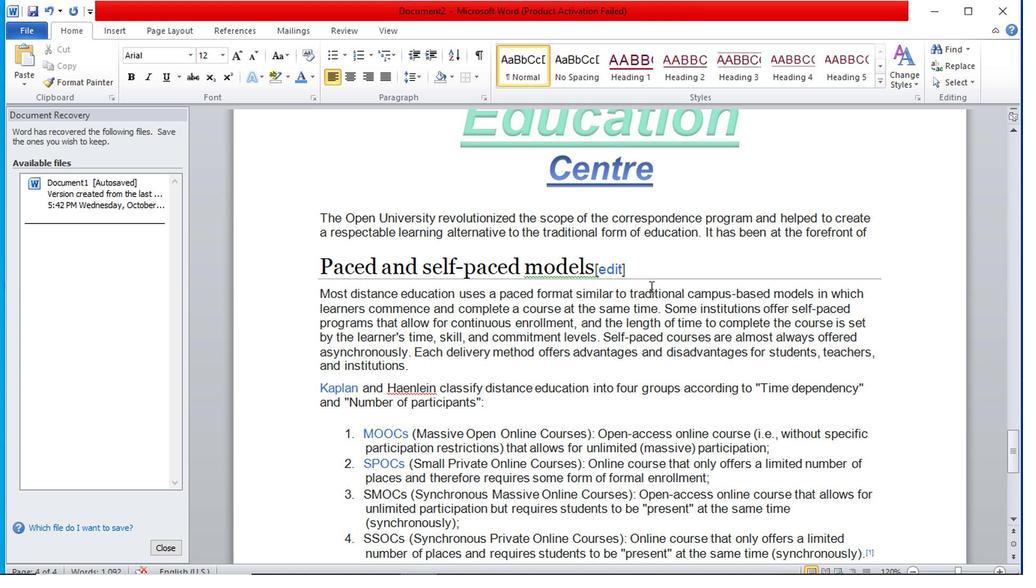 
Action: Key pressed <Key.backspace><Key.backspace><Key.backspace>
Screenshot: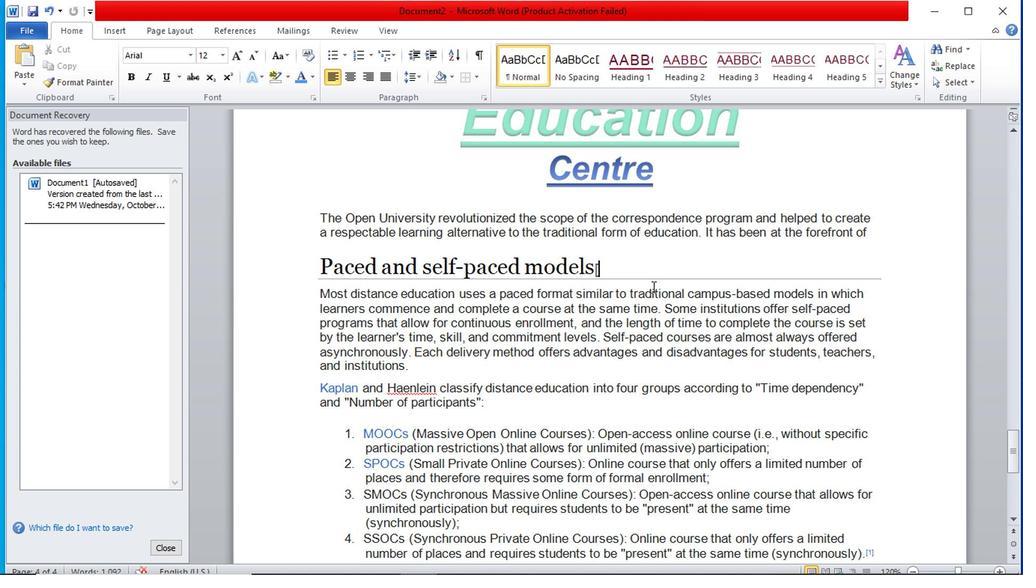 
Action: Mouse moved to (432, 297)
Screenshot: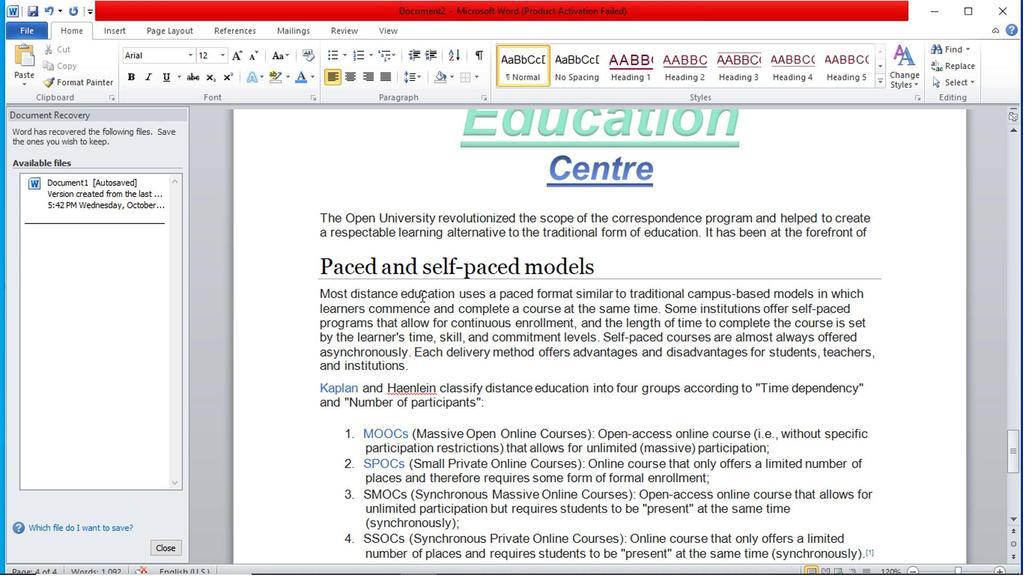
Action: Mouse scrolled (432, 296) with delta (0, 0)
Screenshot: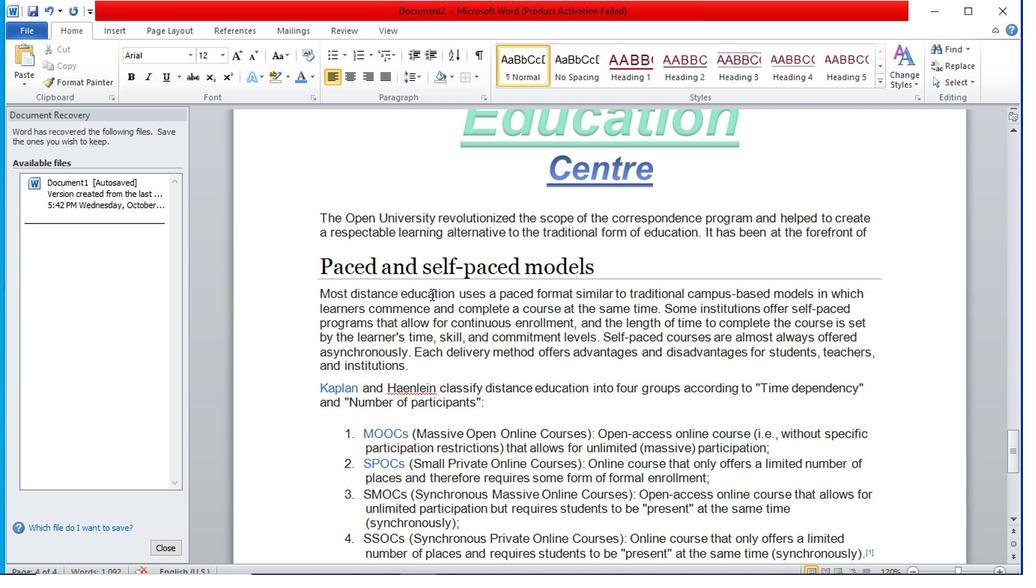 
Action: Mouse moved to (528, 223)
Screenshot: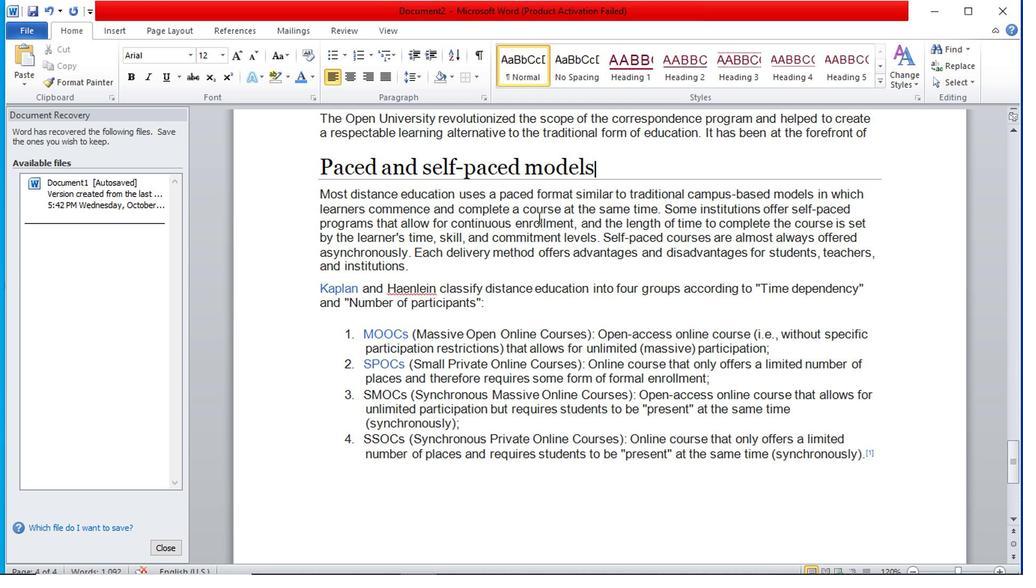 
Action: Mouse scrolled (528, 222) with delta (0, 0)
Screenshot: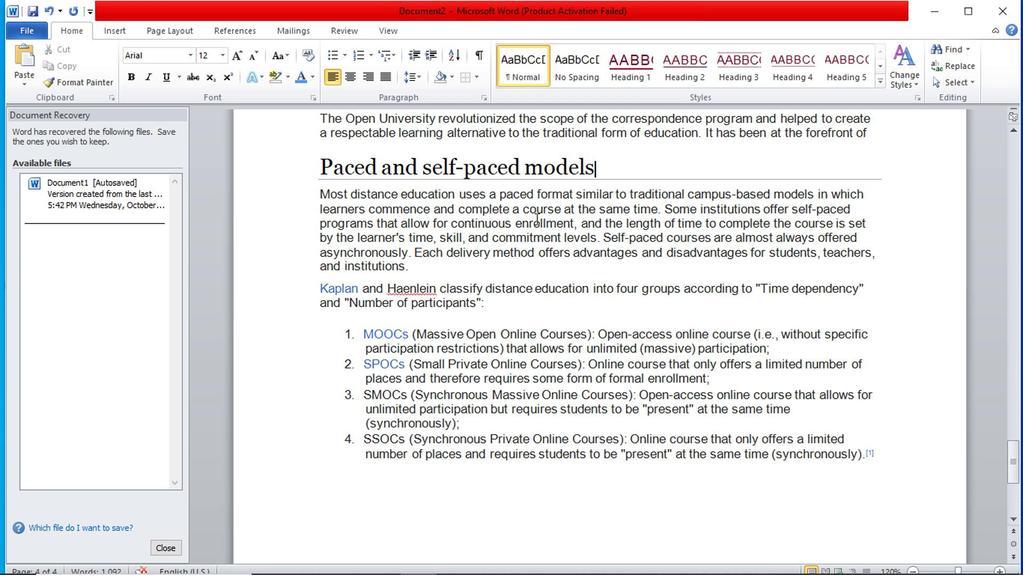 
Action: Mouse moved to (504, 205)
Screenshot: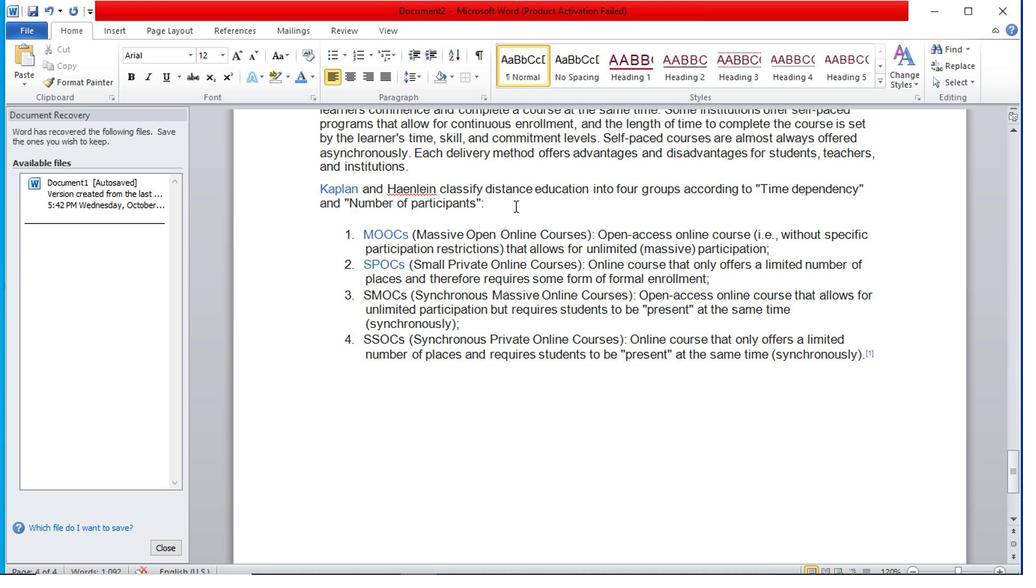 
Action: Mouse scrolled (504, 206) with delta (0, 1)
Screenshot: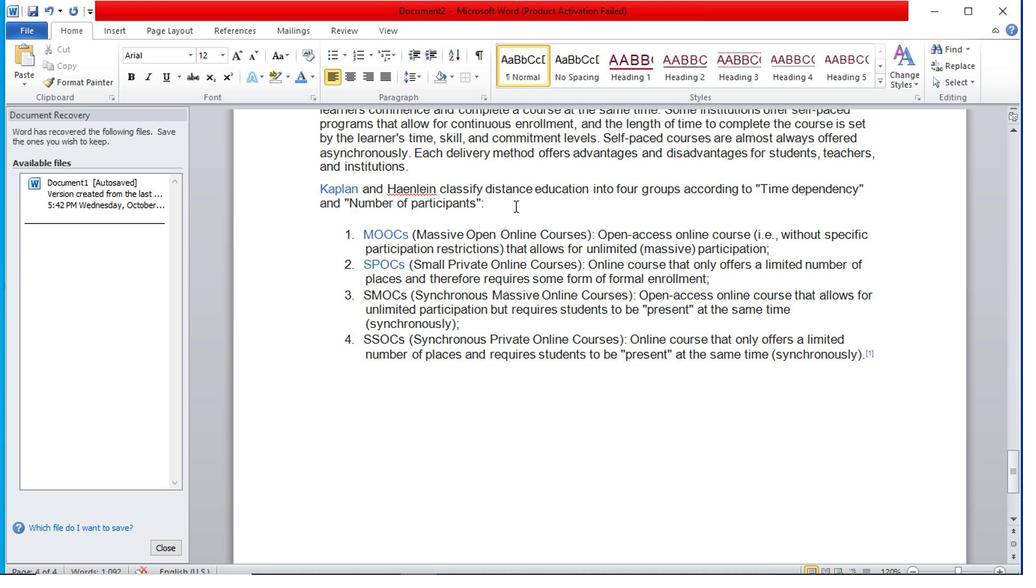 
Action: Mouse moved to (598, 211)
Screenshot: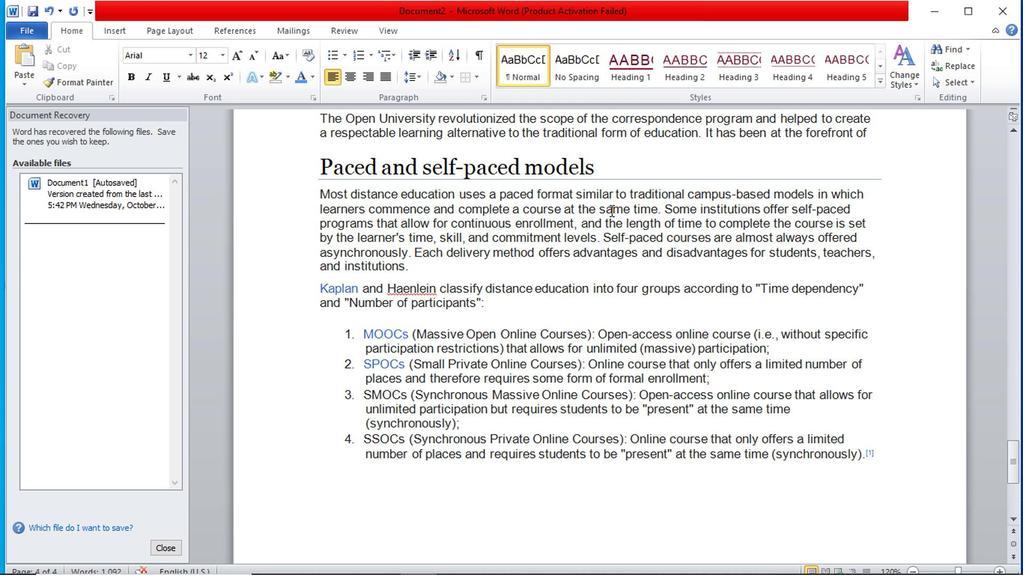 
Action: Mouse scrolled (598, 210) with delta (0, -1)
Screenshot: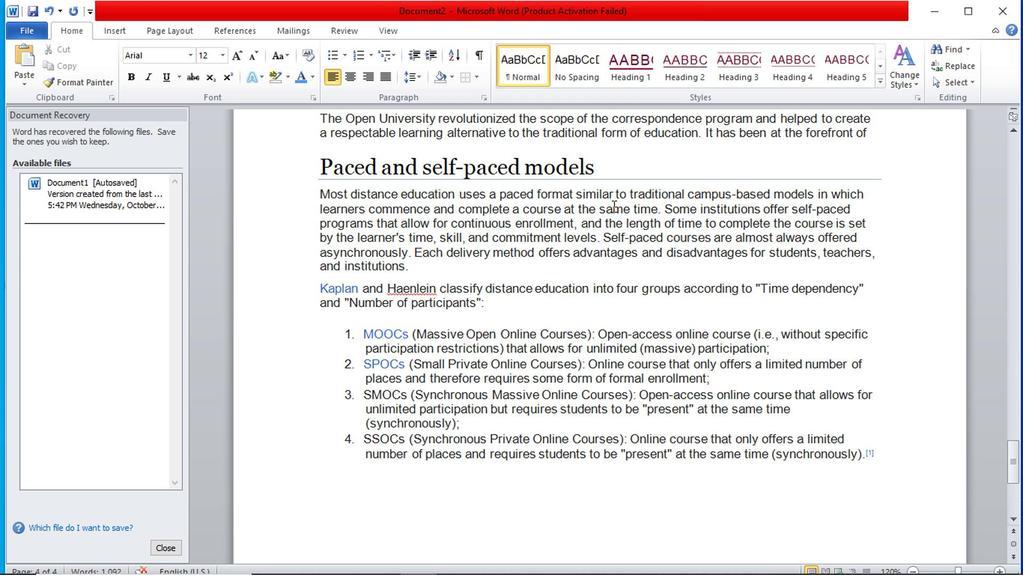 
Action: Mouse scrolled (598, 211) with delta (0, 0)
Screenshot: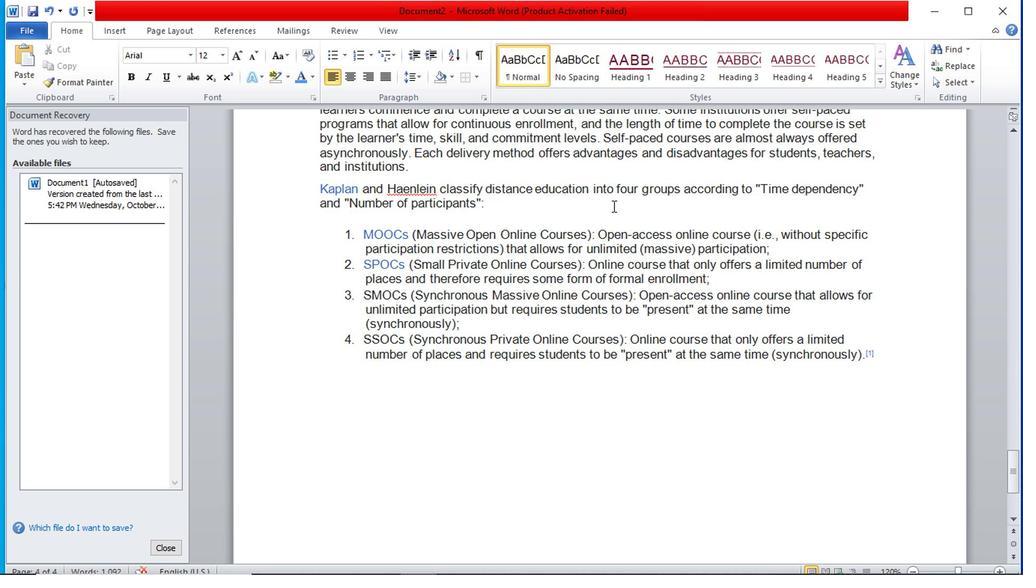 
Action: Mouse scrolled (598, 211) with delta (0, 0)
Screenshot: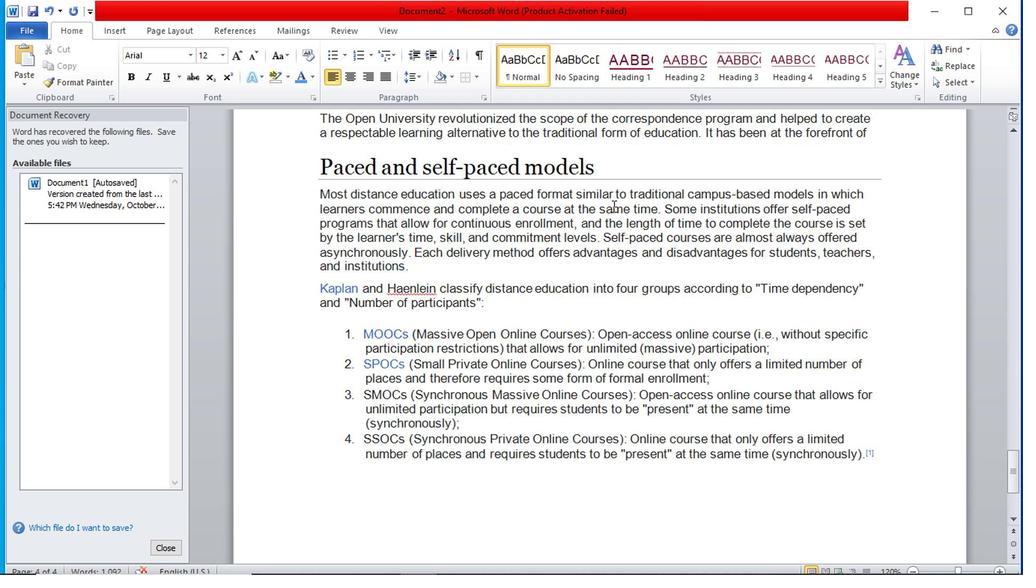 
Action: Mouse moved to (598, 211)
Screenshot: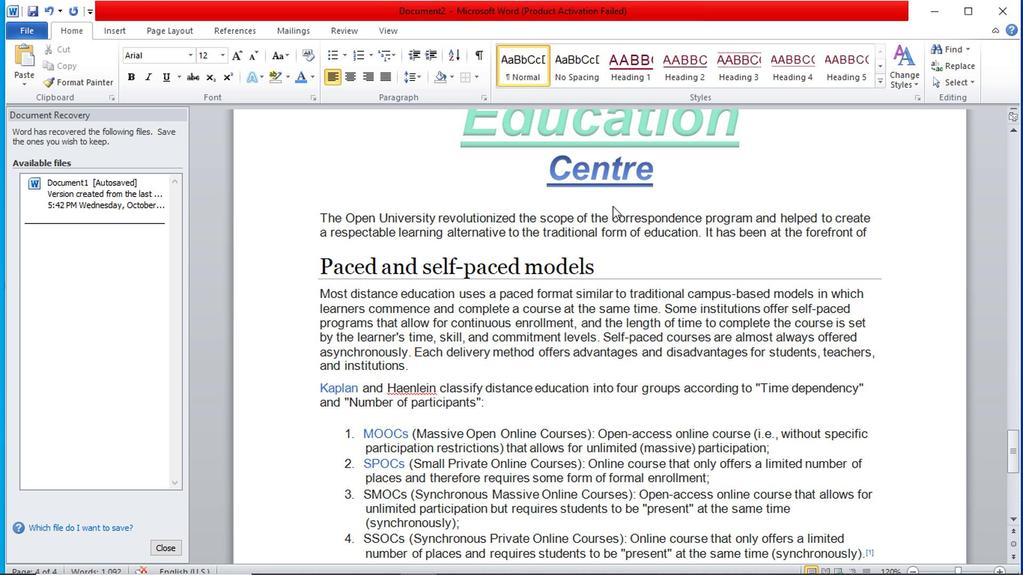 
Action: Mouse scrolled (598, 210) with delta (0, -1)
Screenshot: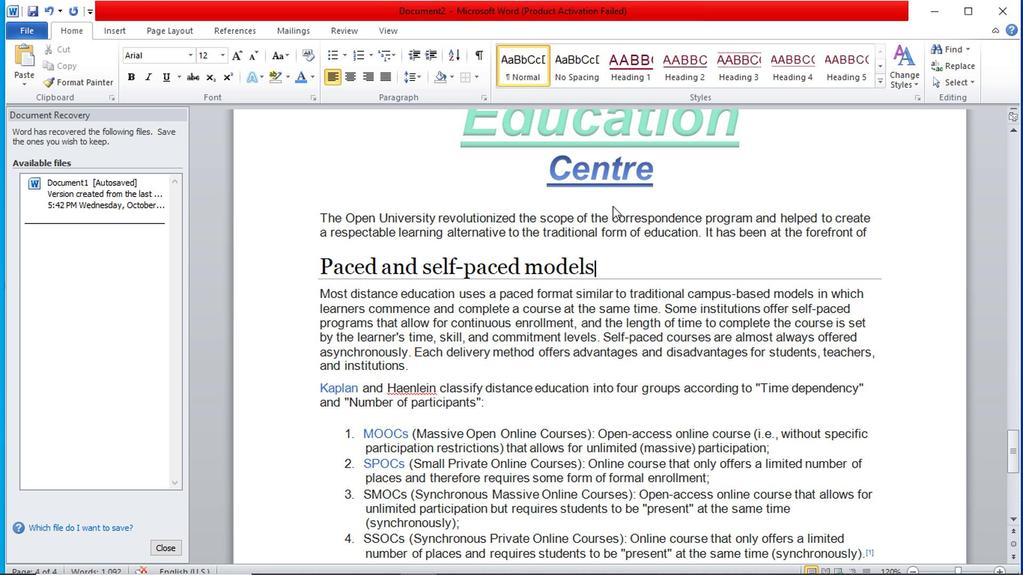 
Action: Mouse moved to (551, 195)
Screenshot: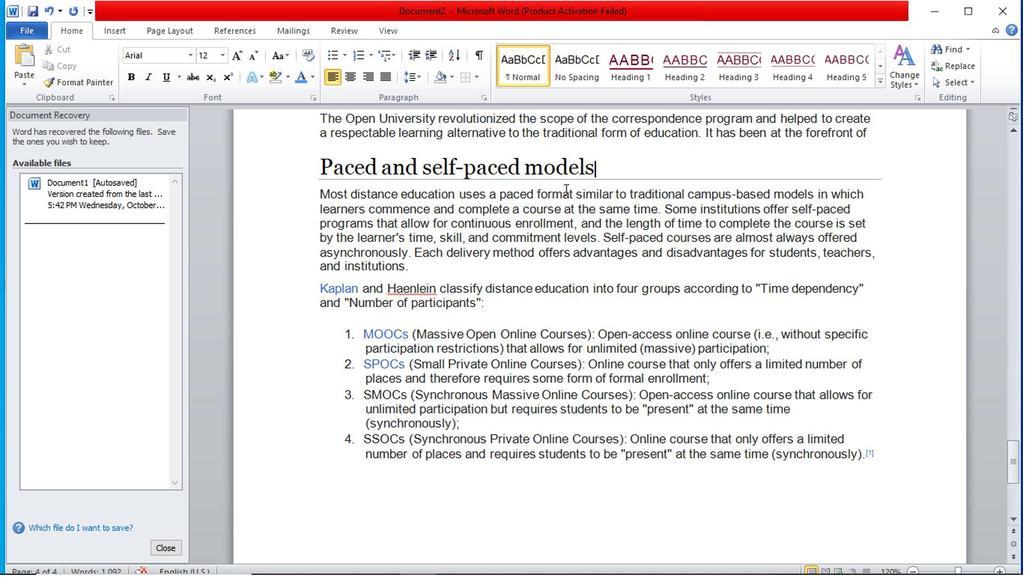 
Action: Mouse scrolled (551, 194) with delta (0, -1)
Screenshot: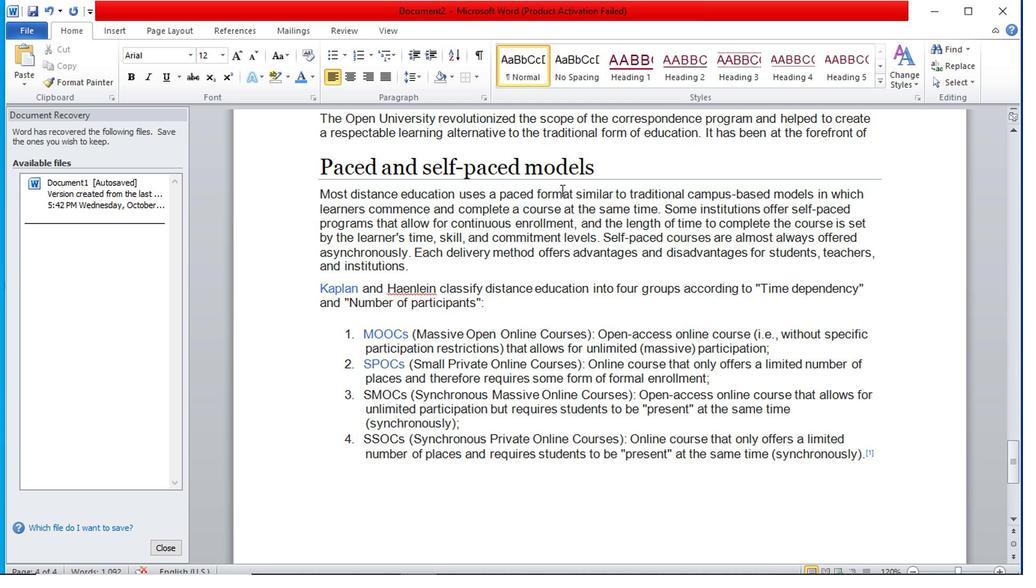 
Action: Mouse scrolled (551, 196) with delta (0, 0)
Screenshot: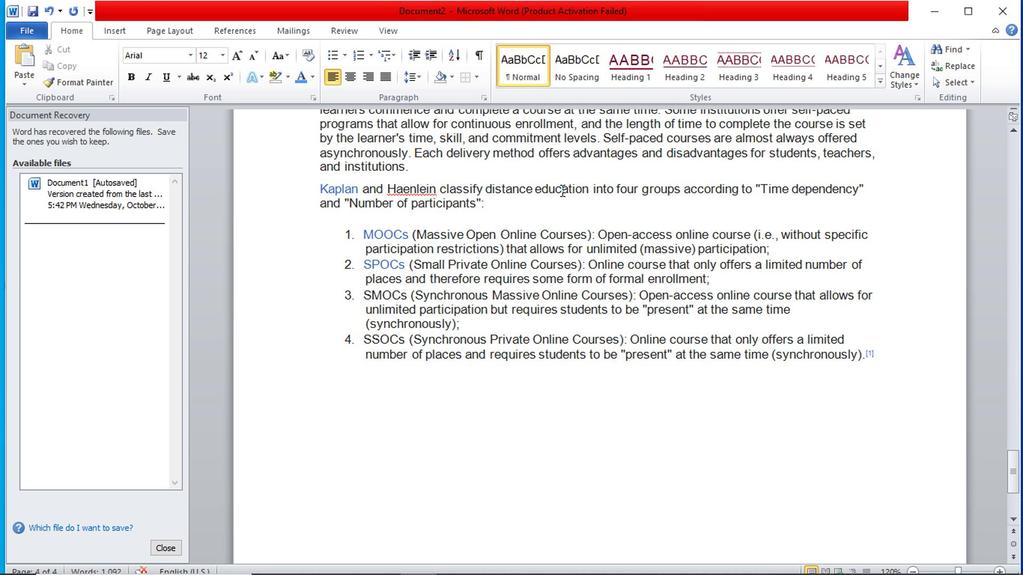 
Action: Mouse scrolled (551, 196) with delta (0, 0)
Screenshot: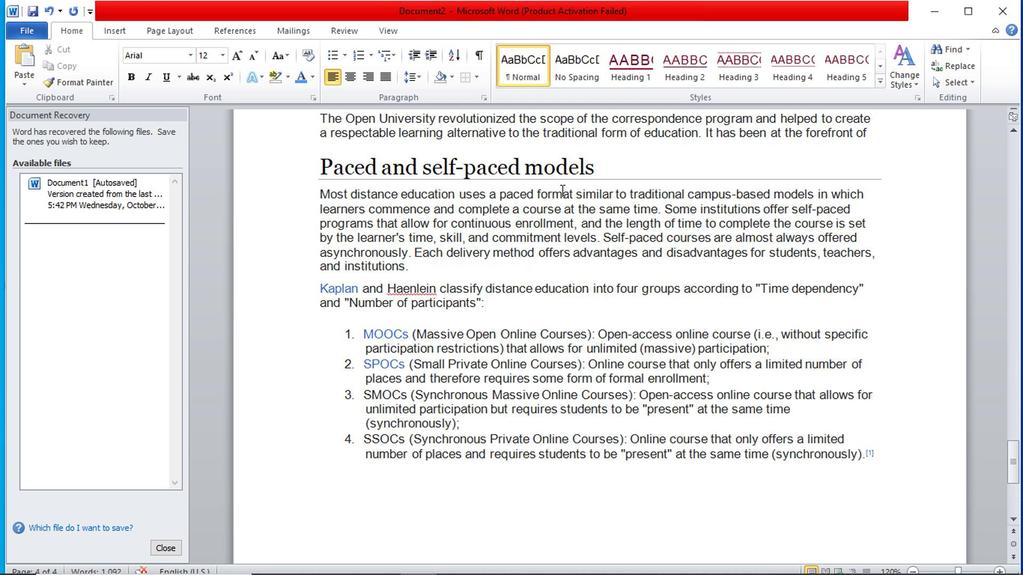 
Action: Mouse moved to (567, 176)
